 Task: Open a blank google sheet and write heading  Alpha Sales. Add 10 people name  'Joshua Rivera, Zoey Coleman, Ryan Wright, Addison Bailey, Jonathan Simmons, Brooklyn Ward, Caleb Barnes, Audrey Collins, Gabriel Perry, Sofia Bell'Item code in between  1001-1098. Product range in between  5000-20000. Add Products   Calvin Klein, Tommy Hilfiger T-shirt, Armani Bag, Burberry Shoe, Levi's T-shirt, Under Armour, Vans Shoe, Converse Shoe, Timberland Shoe, Skechers Shoe. Calvin Klein, Tommy Hilfiger T-shirt, Armani Bag, Burberry Shoe, Levi's T-shirt, Under Armour, Vans Shoe, Converse Shoe, Timberland Shoe, Skechers Shoe. Choose quantity Tax 12 percent Total Add Amount. Save page  Alpha Sales review   book
Action: Mouse moved to (1188, 65)
Screenshot: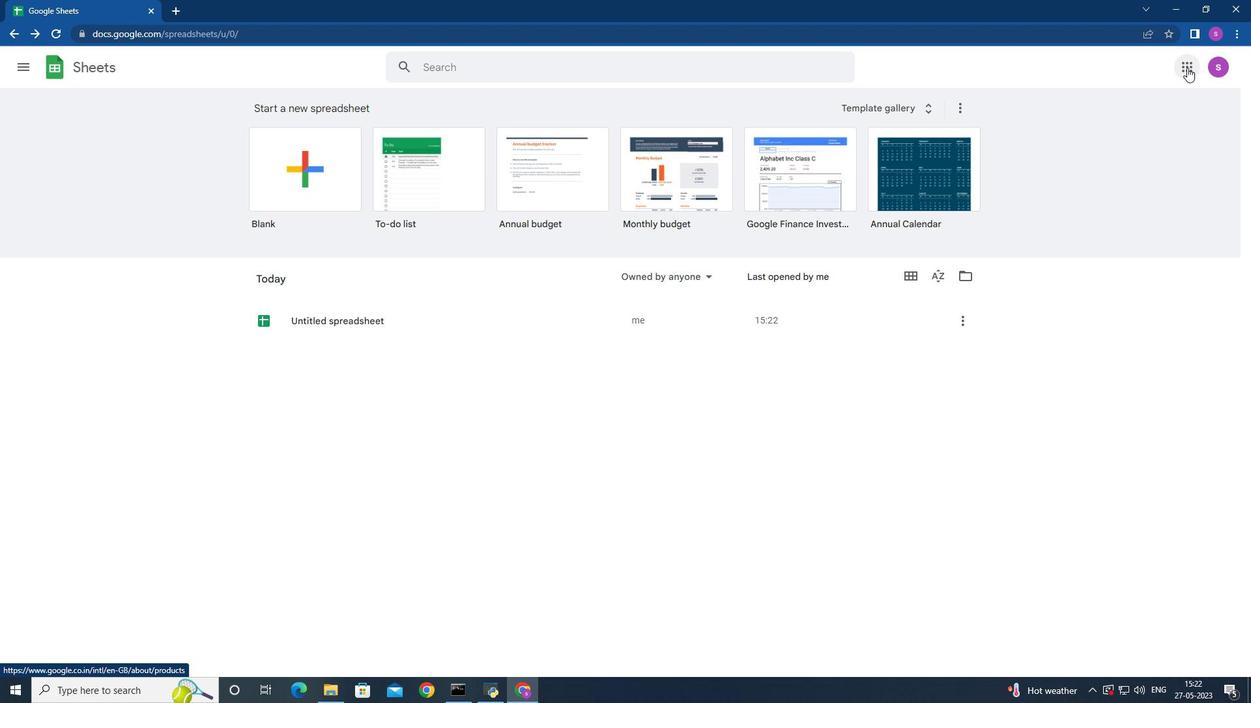
Action: Mouse pressed left at (1188, 65)
Screenshot: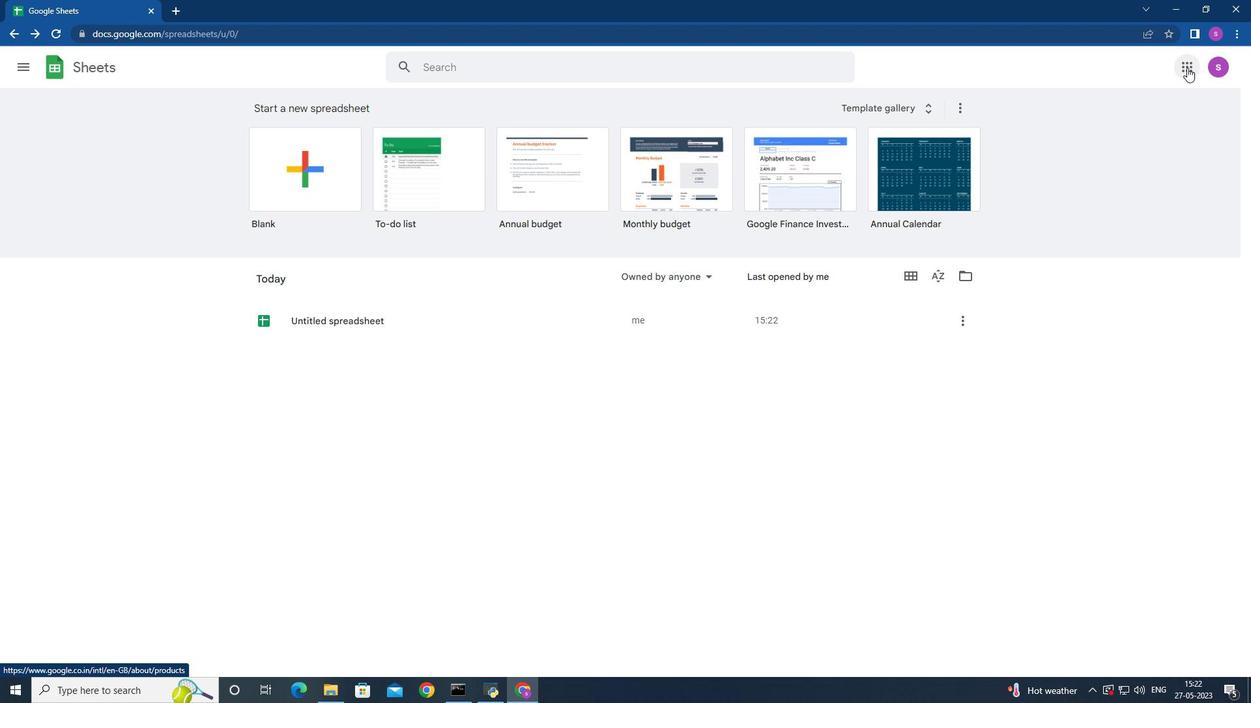 
Action: Mouse moved to (1180, 235)
Screenshot: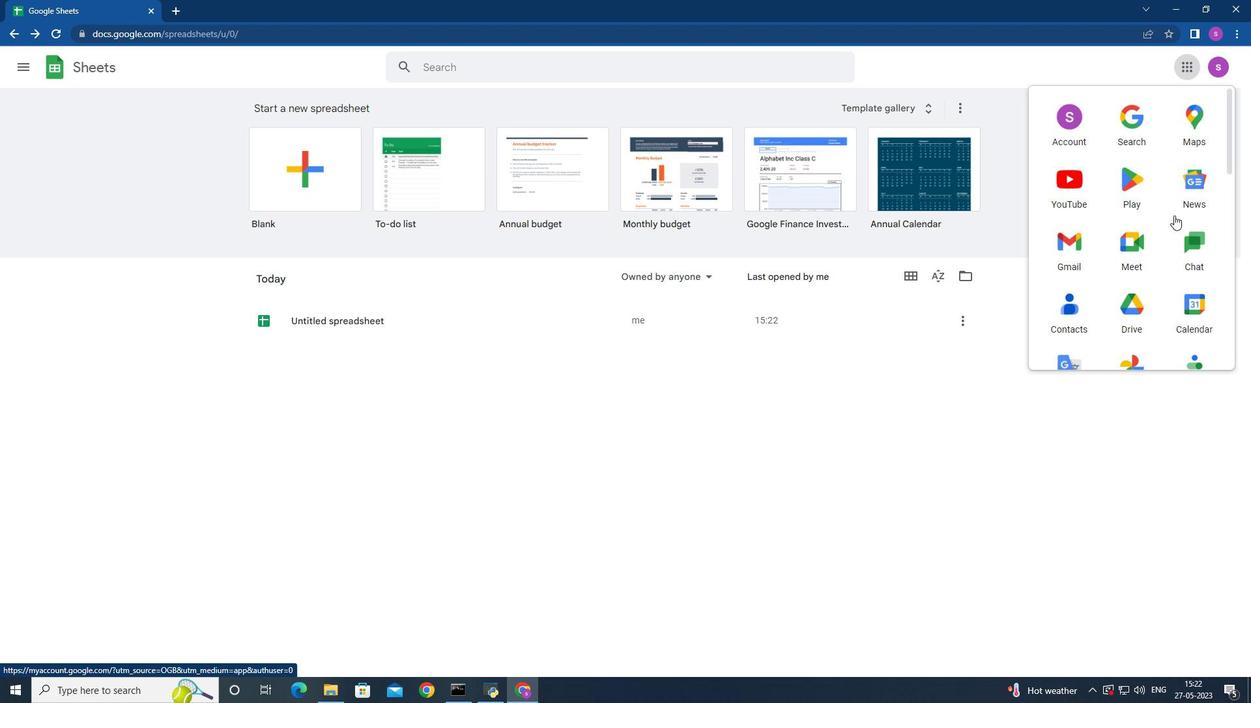 
Action: Mouse scrolled (1180, 235) with delta (0, 0)
Screenshot: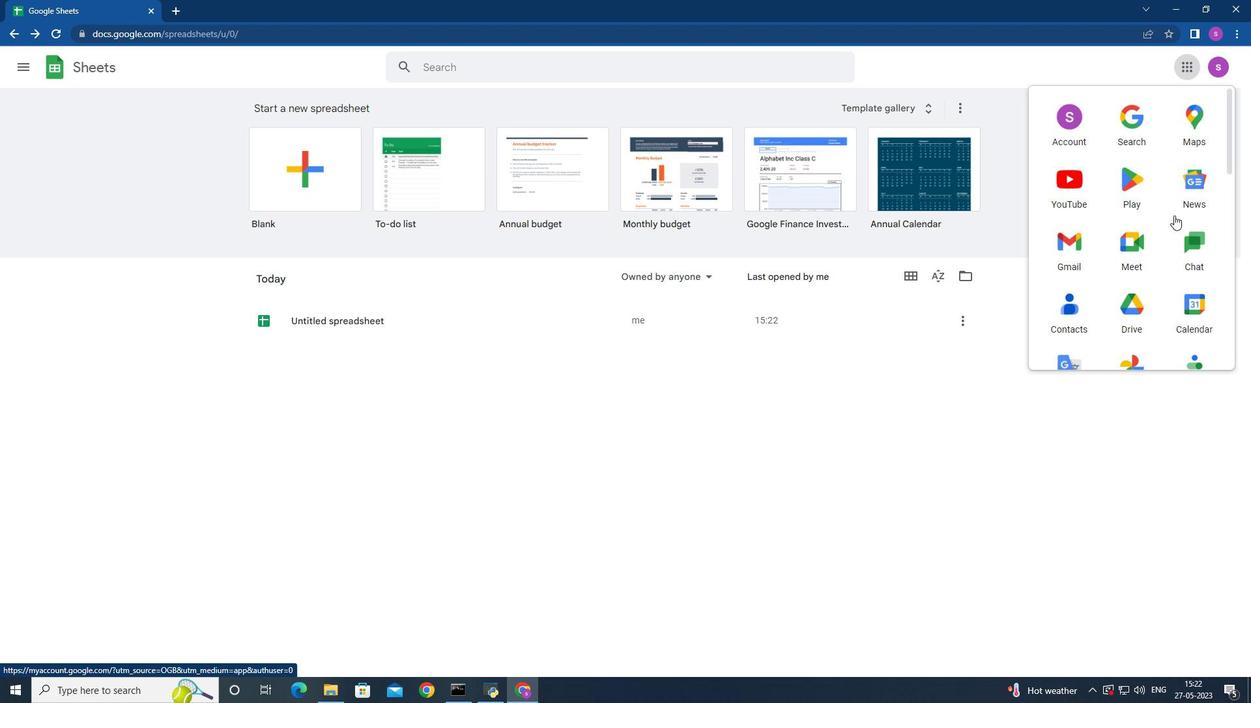 
Action: Mouse moved to (1179, 236)
Screenshot: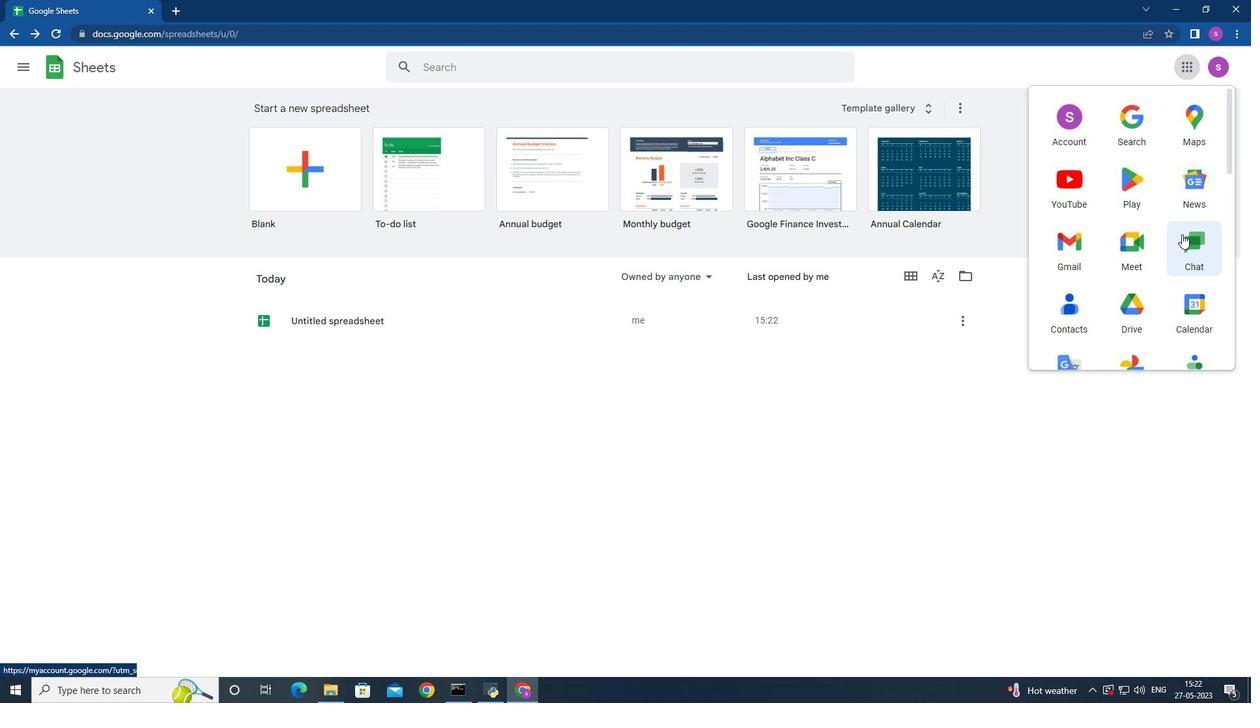 
Action: Mouse scrolled (1179, 235) with delta (0, 0)
Screenshot: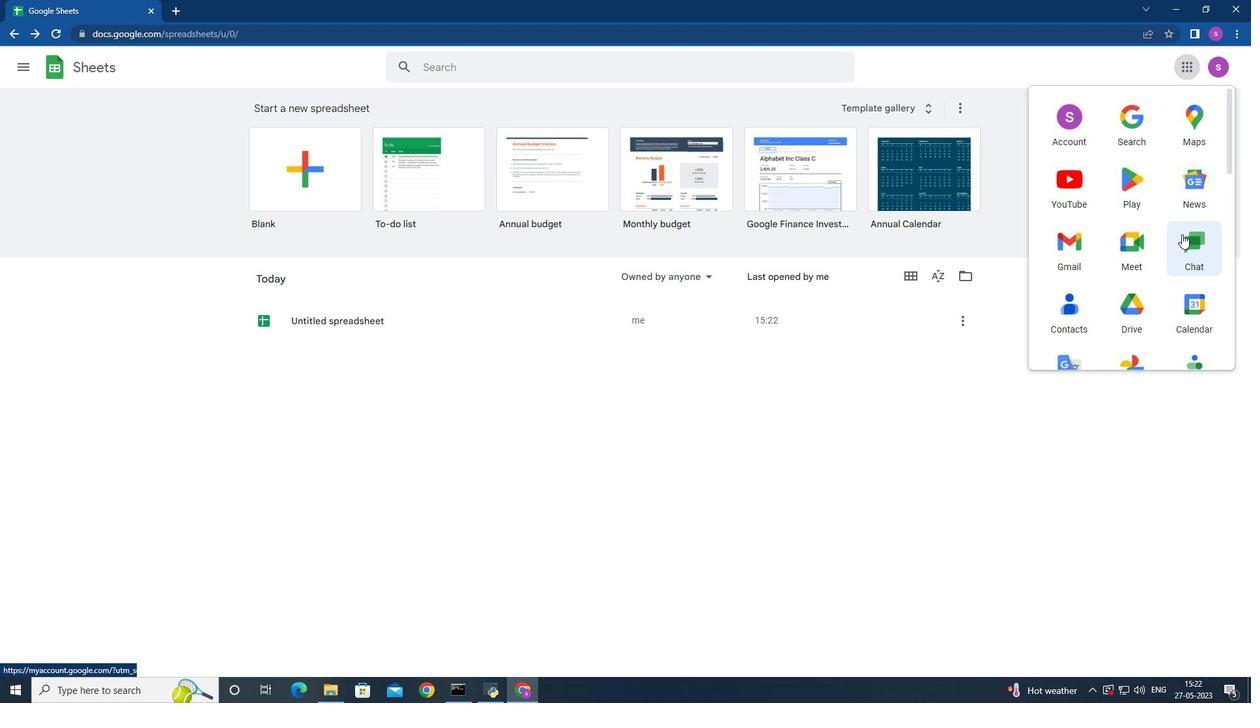 
Action: Mouse moved to (1179, 236)
Screenshot: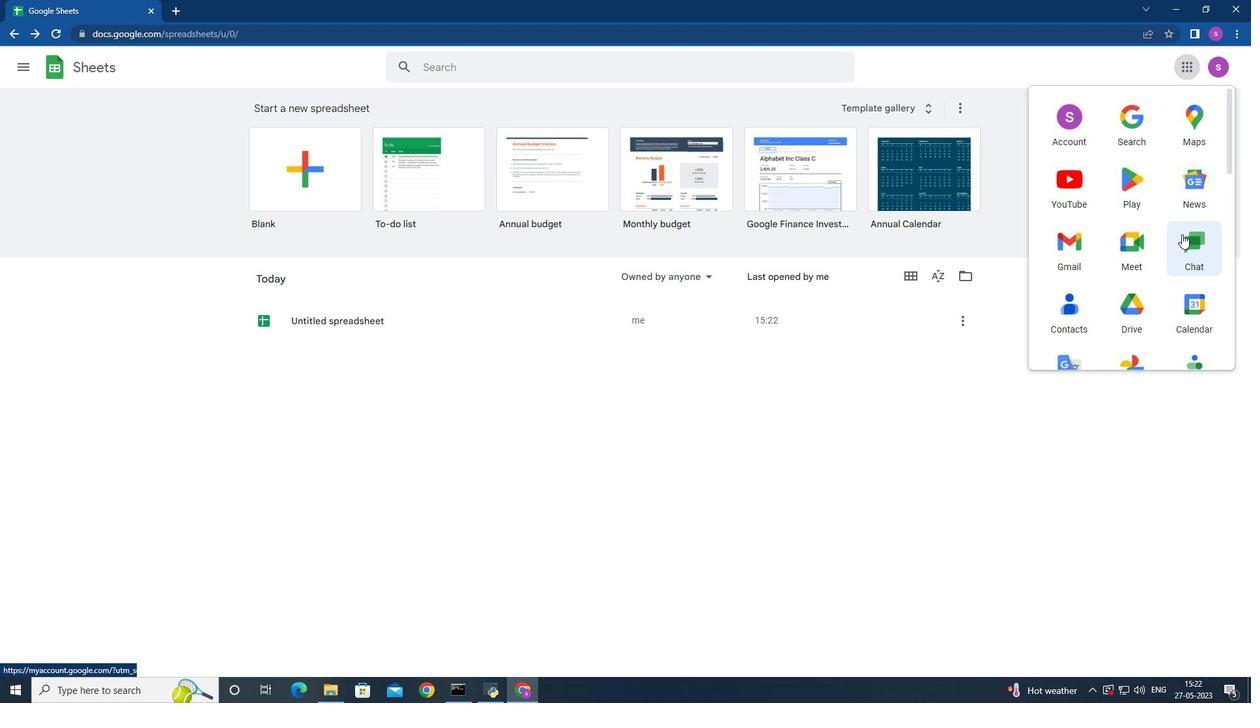 
Action: Mouse scrolled (1179, 235) with delta (0, 0)
Screenshot: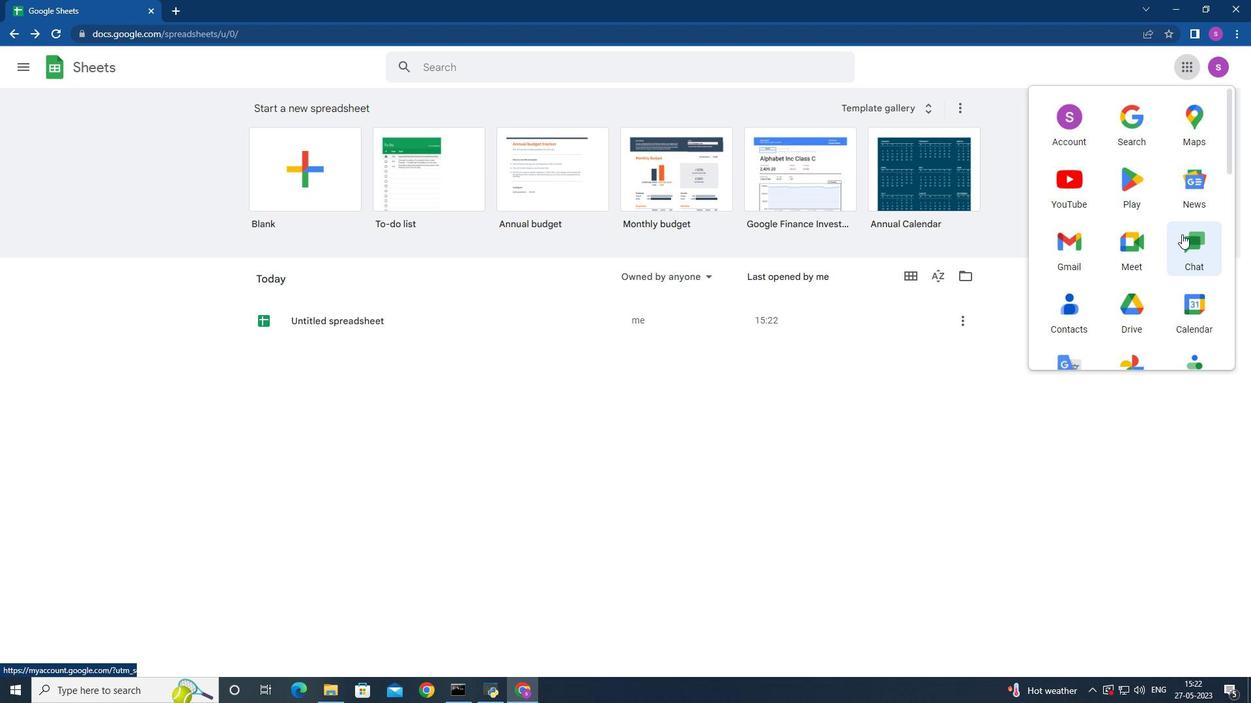 
Action: Mouse moved to (1196, 313)
Screenshot: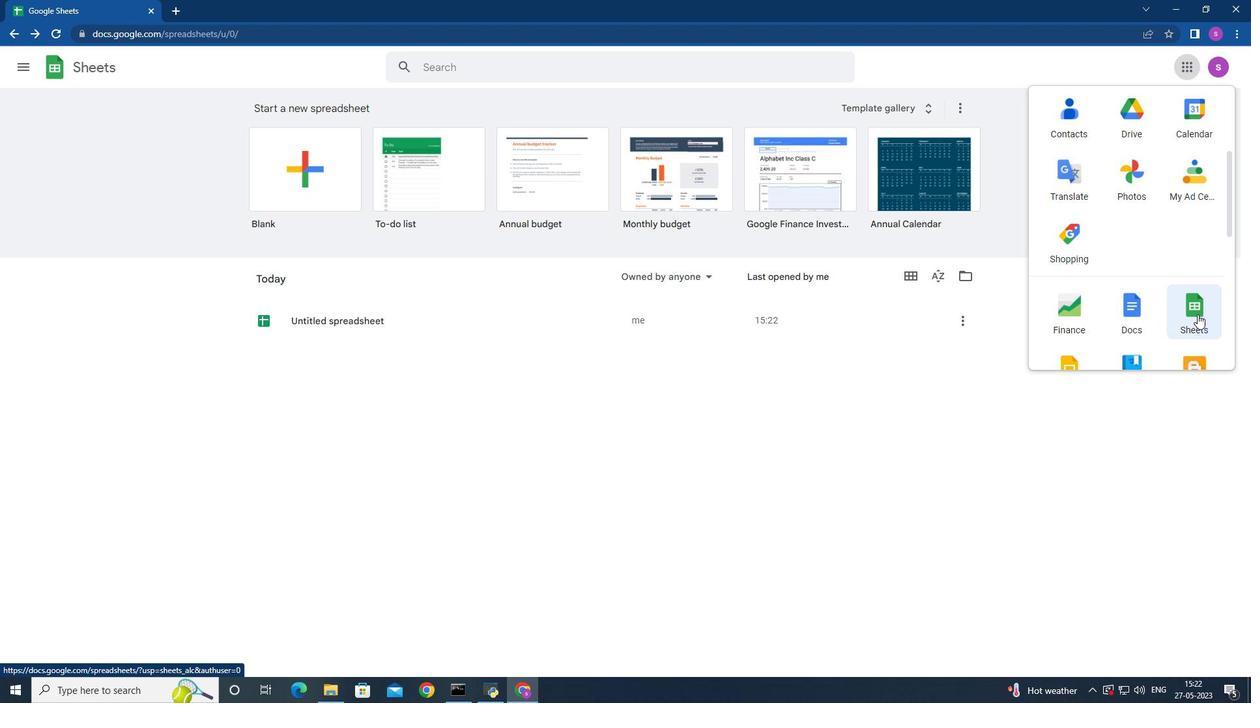 
Action: Mouse pressed left at (1196, 313)
Screenshot: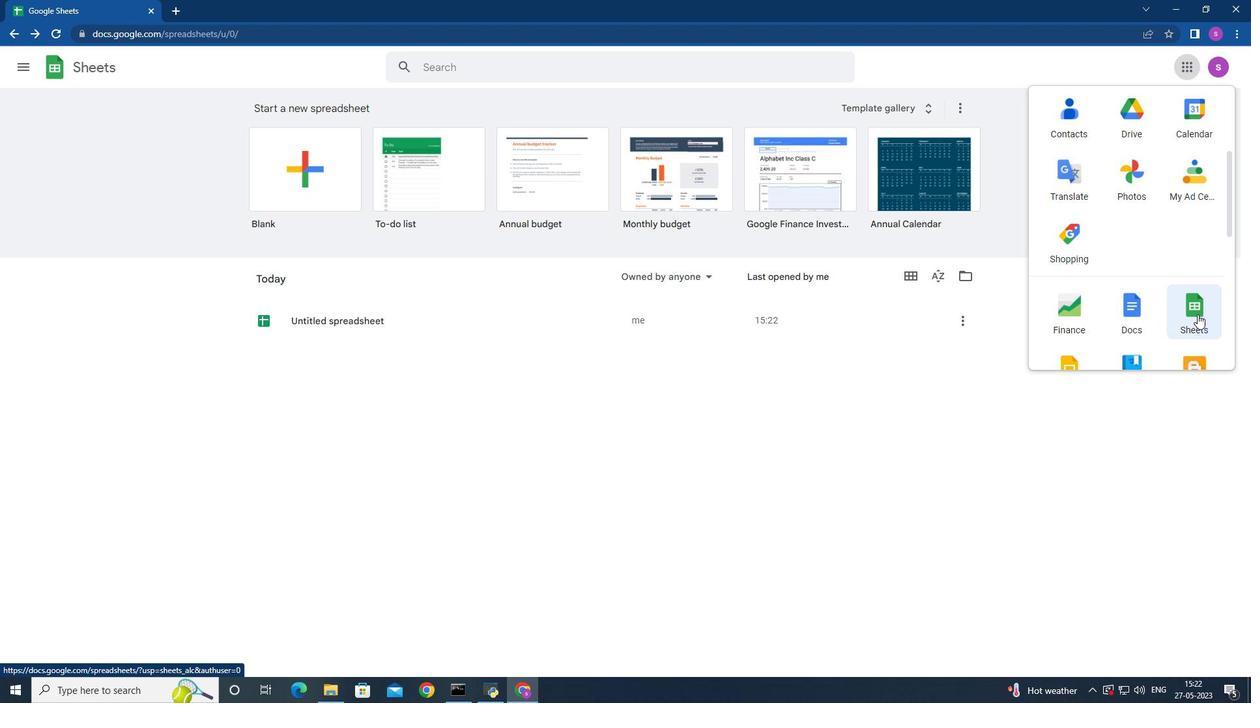 
Action: Mouse moved to (307, 175)
Screenshot: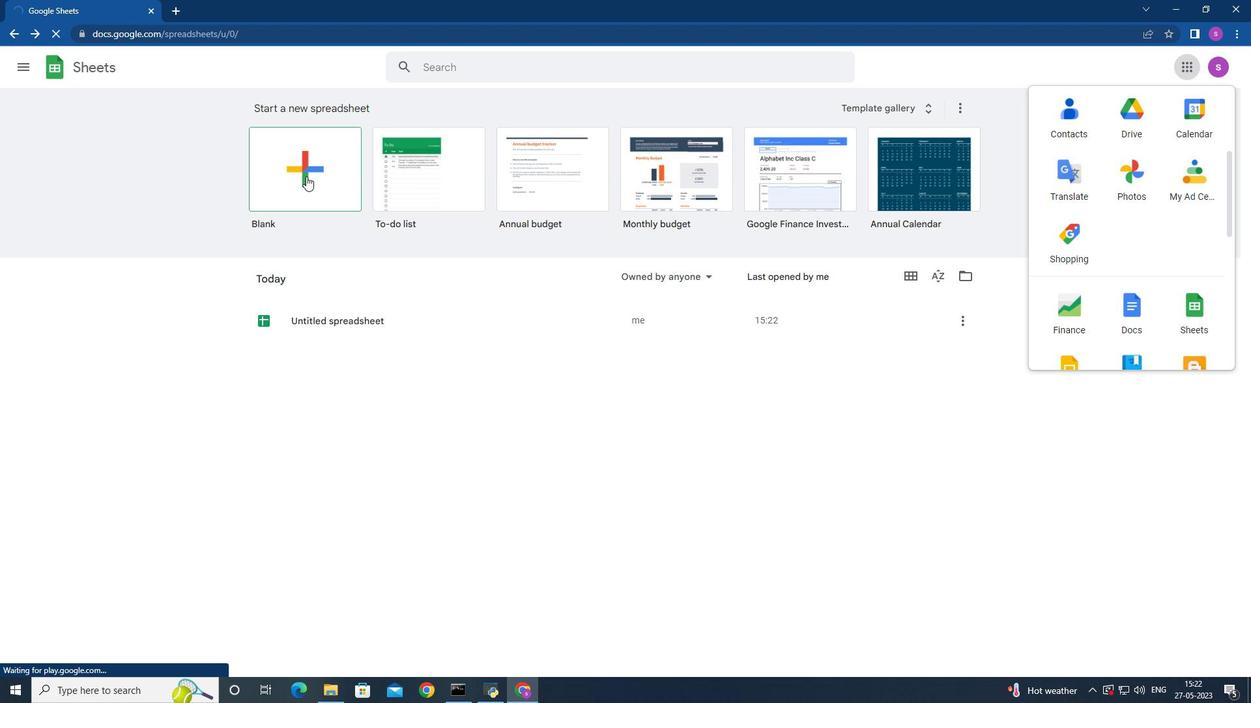 
Action: Mouse pressed left at (307, 175)
Screenshot: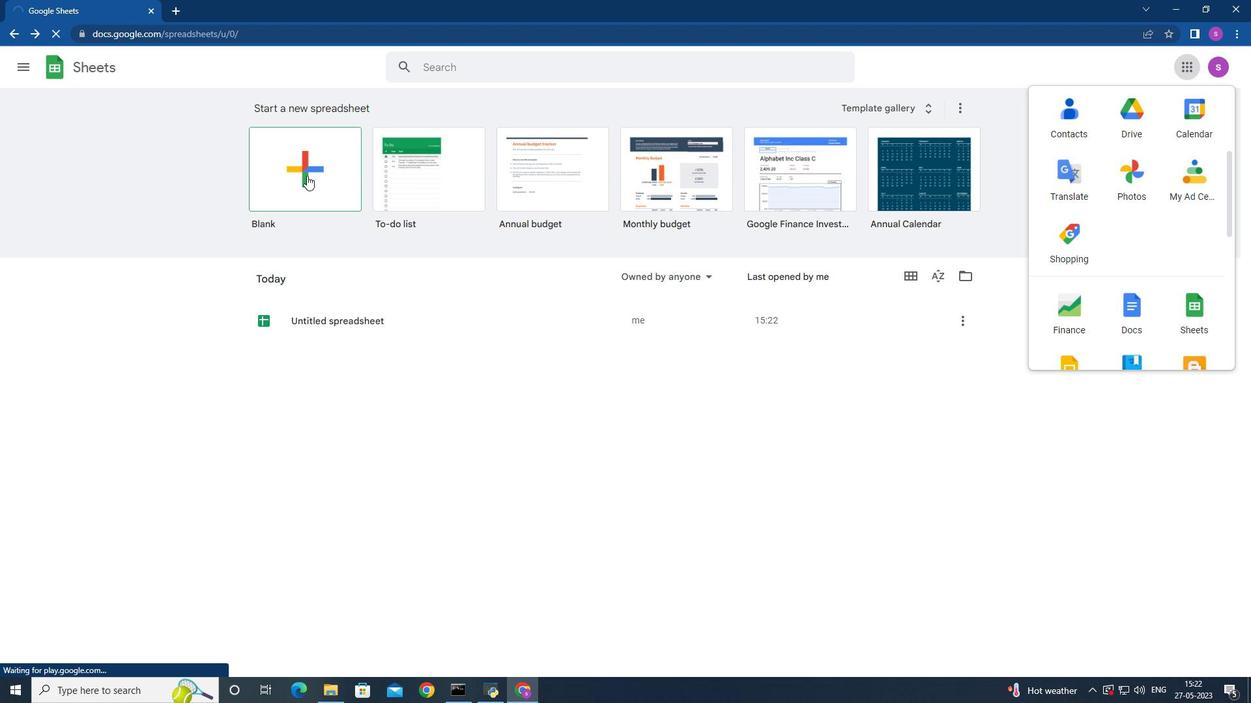 
Action: Mouse moved to (309, 179)
Screenshot: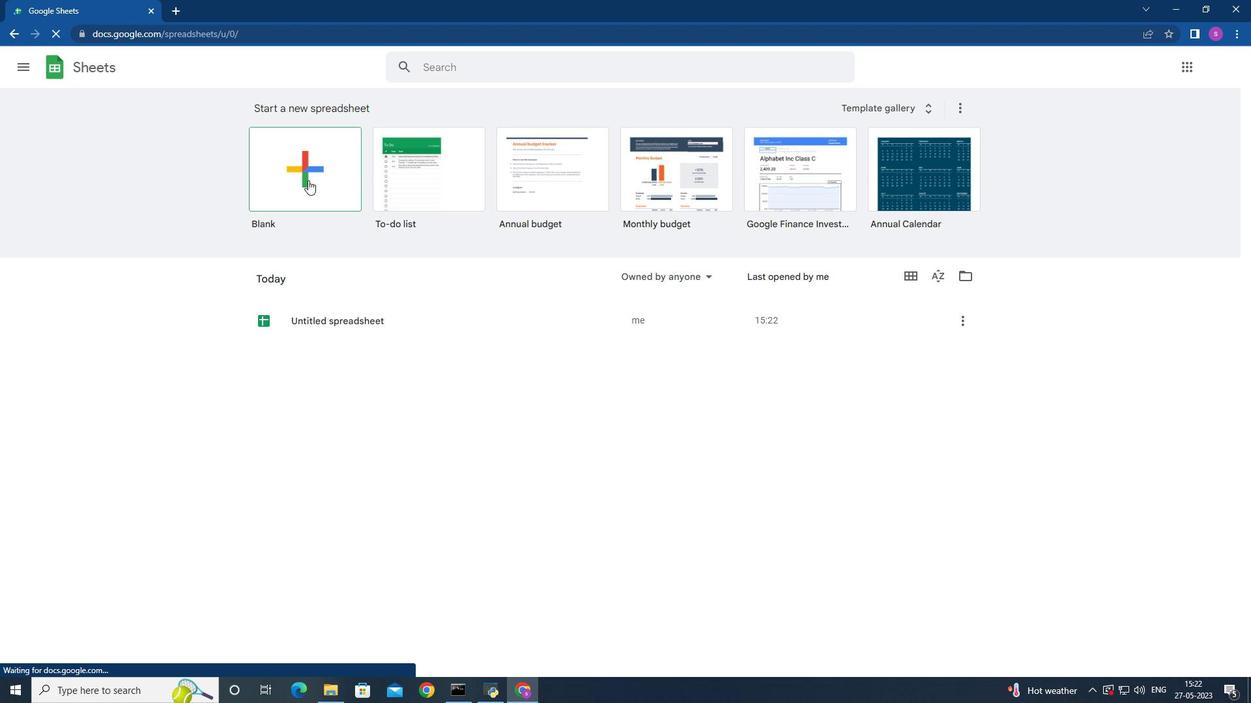 
Action: Mouse pressed left at (309, 179)
Screenshot: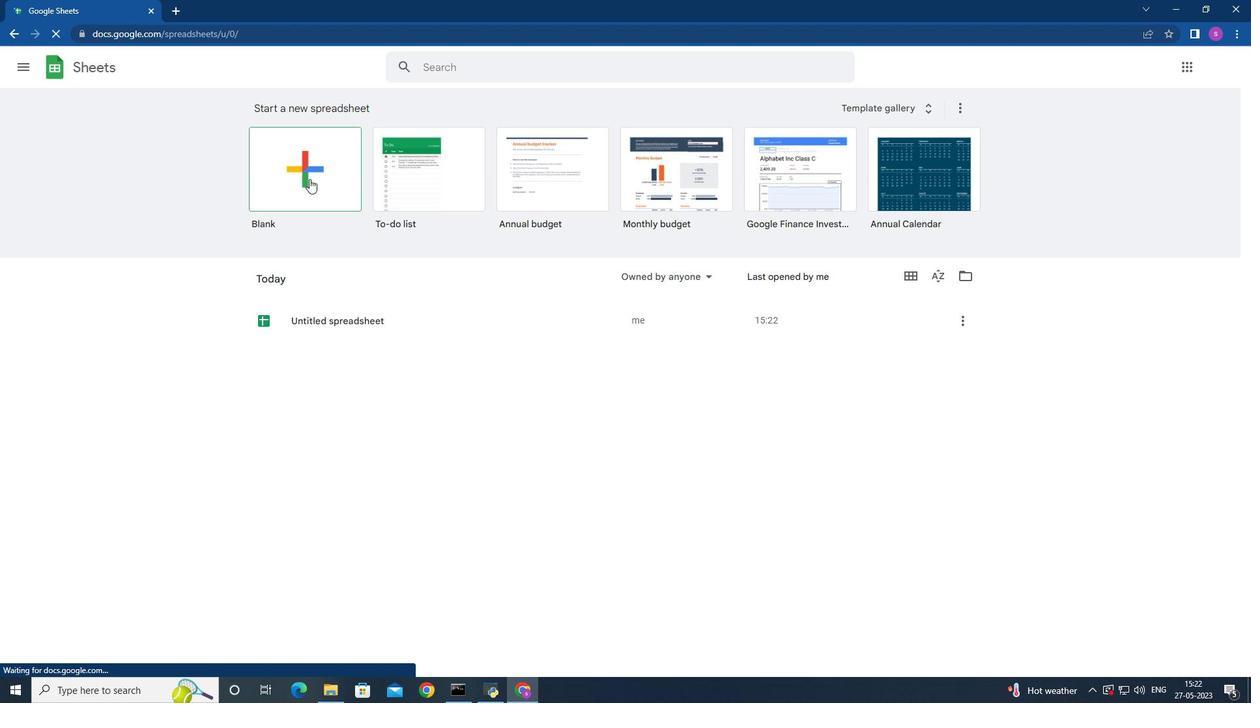 
Action: Mouse moved to (65, 163)
Screenshot: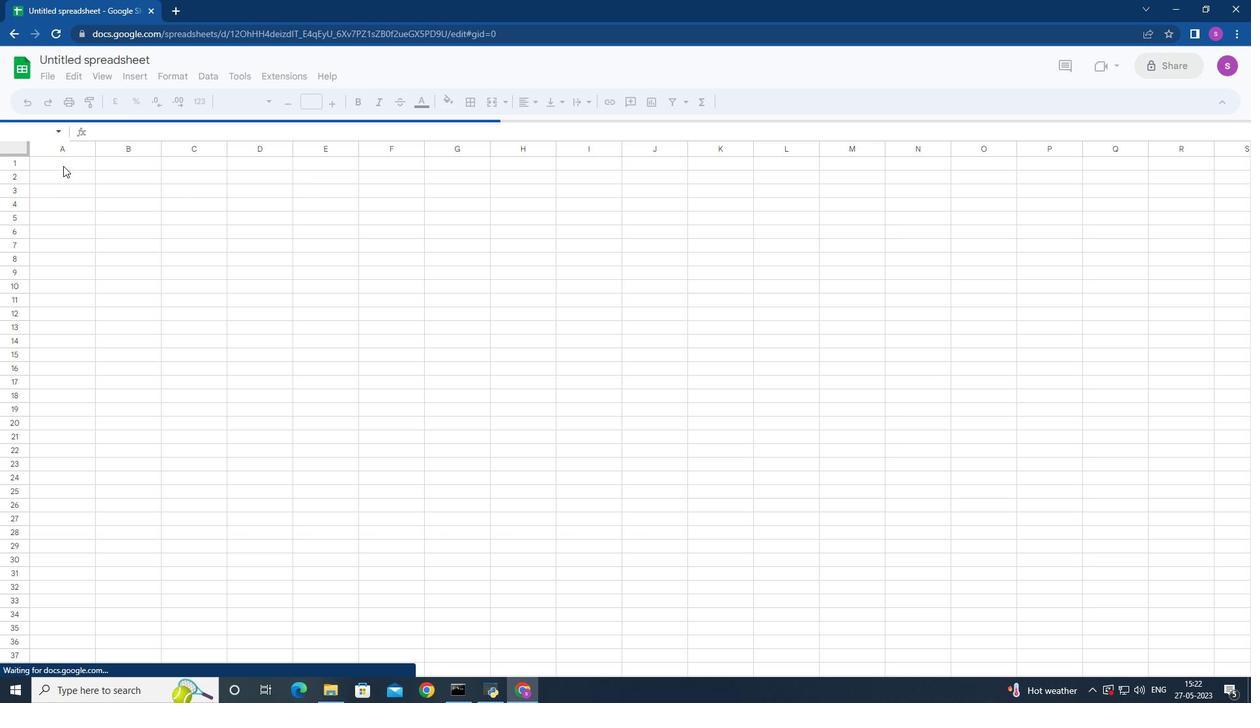 
Action: Mouse pressed left at (65, 163)
Screenshot: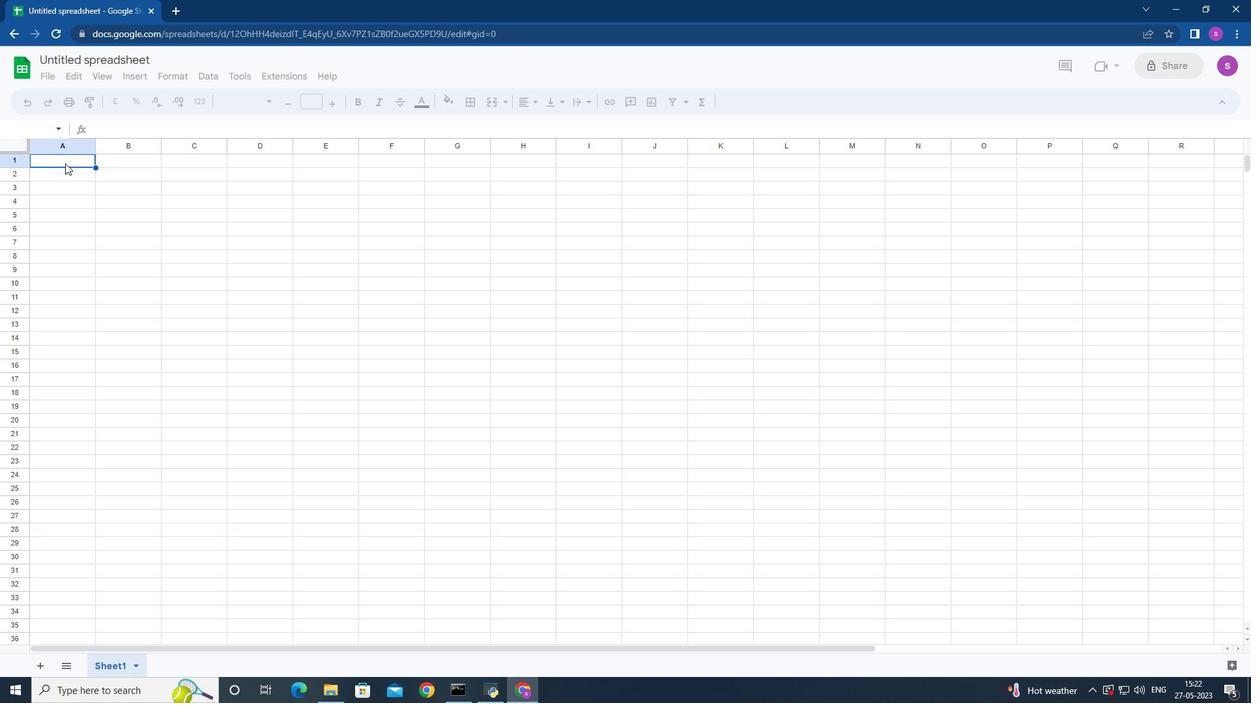 
Action: Mouse moved to (65, 163)
Screenshot: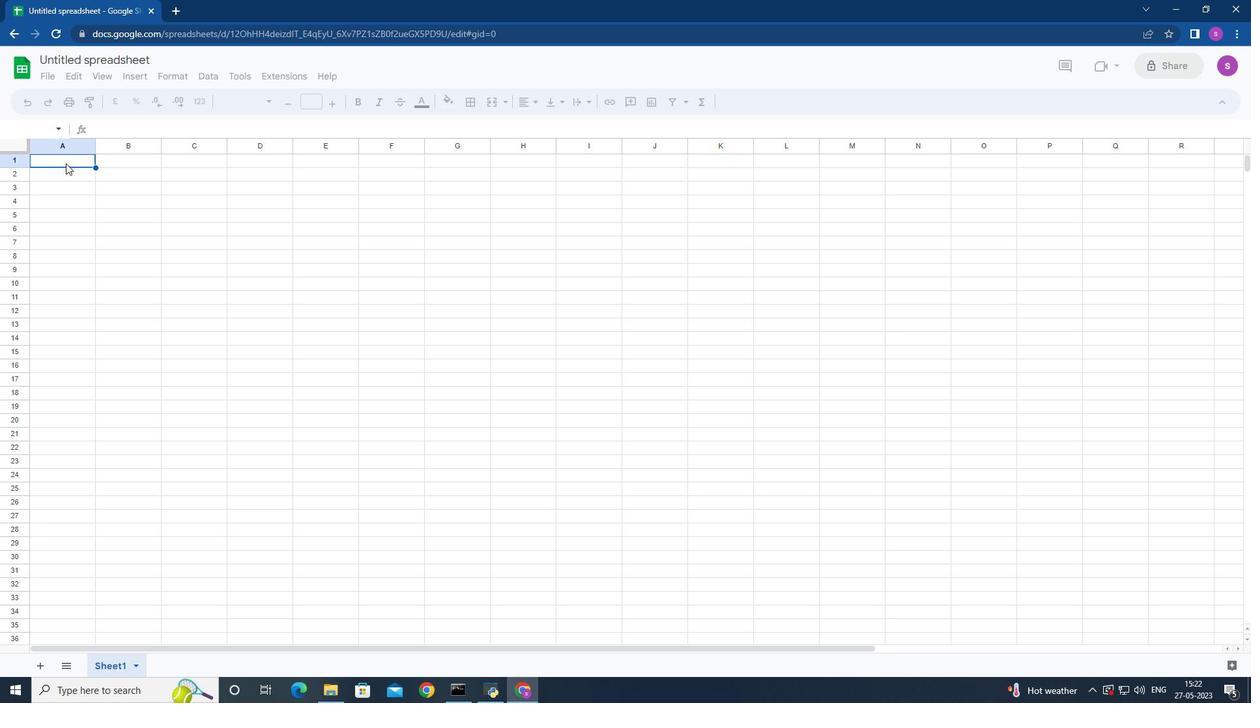 
Action: Key pressed <Key.shift>Alpha<Key.space><Key.shift>Sales
Screenshot: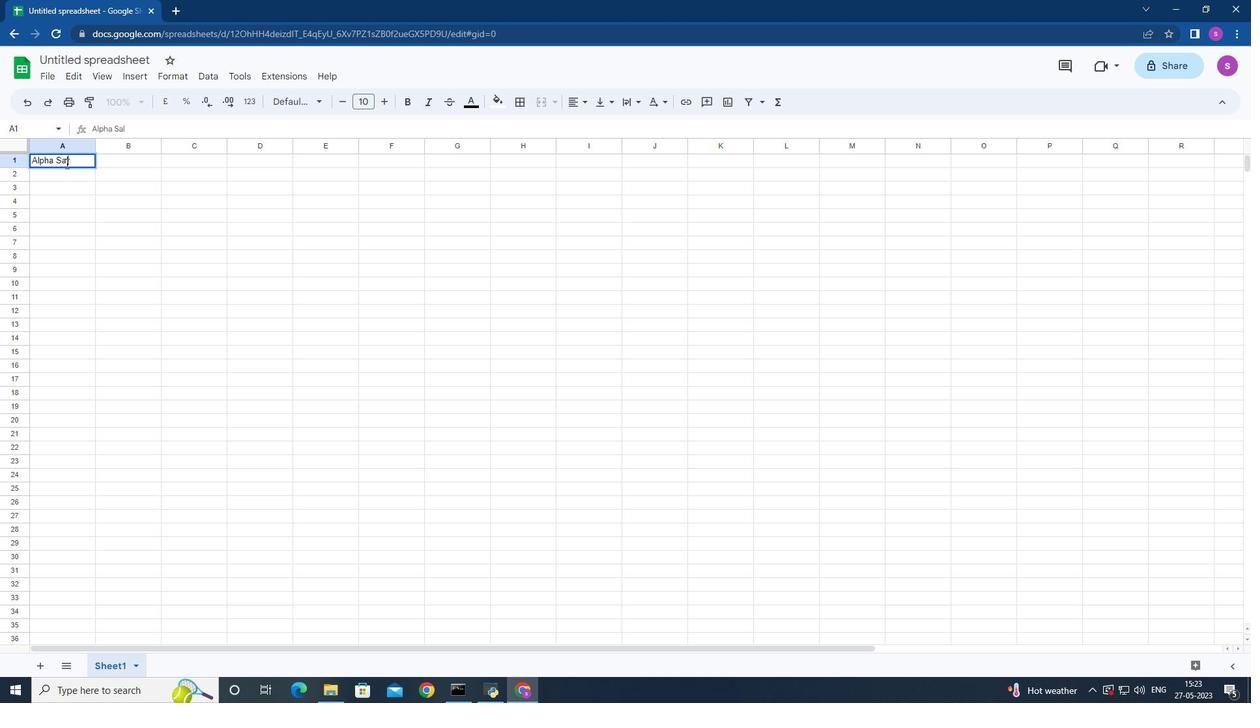 
Action: Mouse moved to (61, 174)
Screenshot: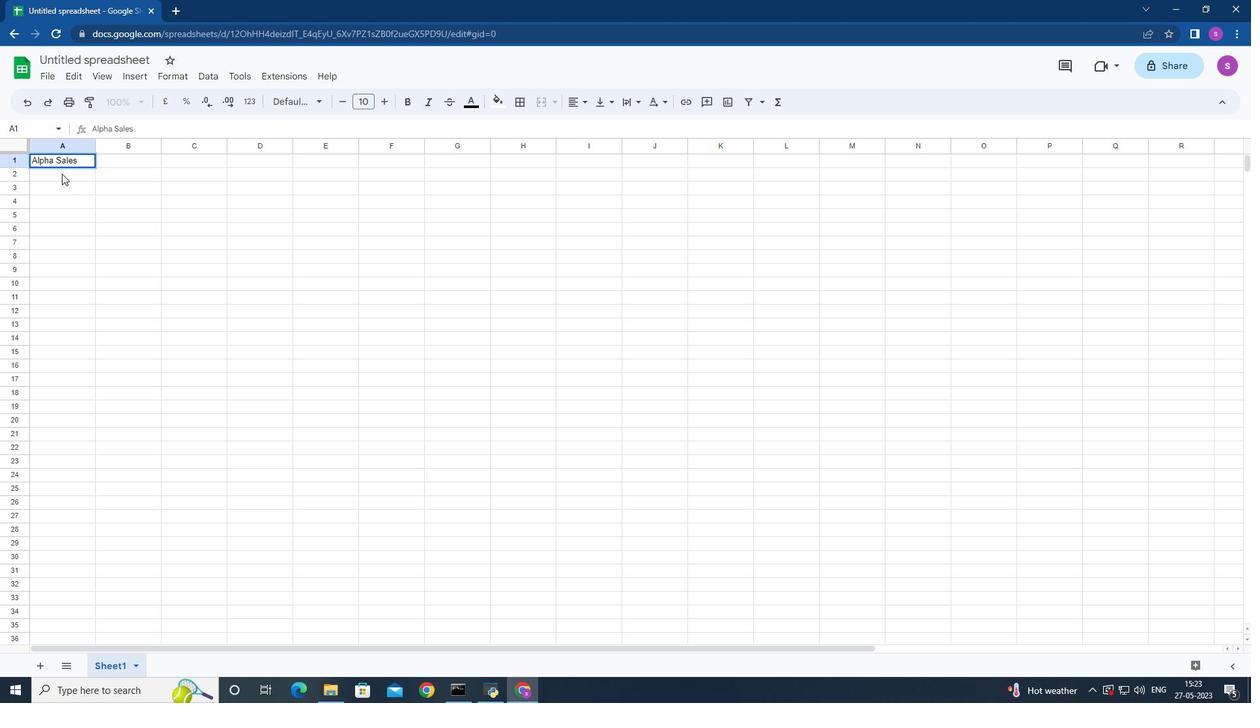 
Action: Mouse pressed left at (61, 174)
Screenshot: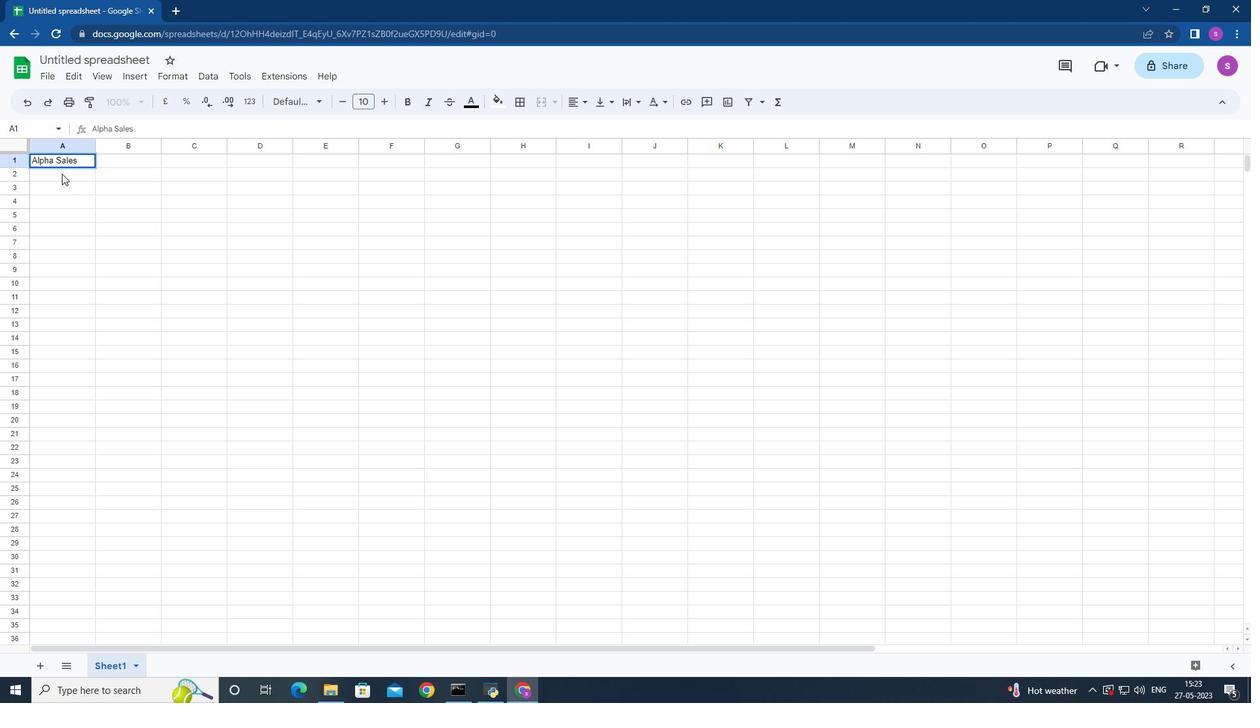 
Action: Mouse moved to (59, 179)
Screenshot: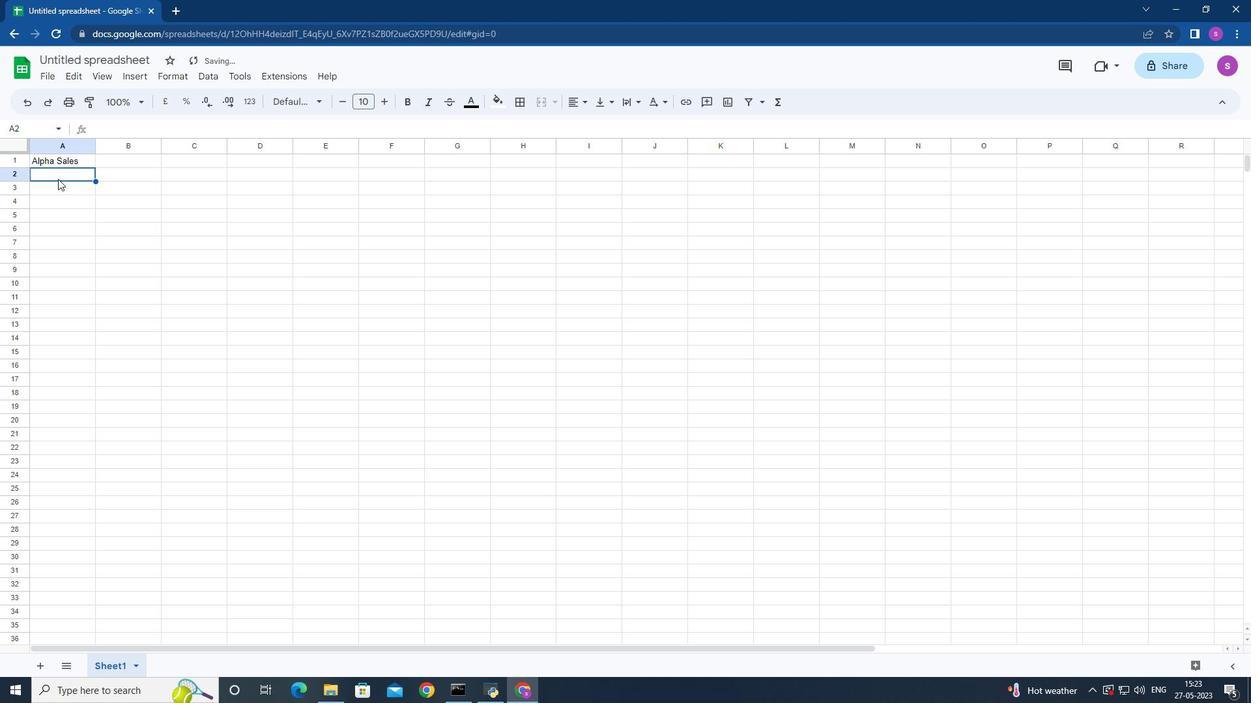 
Action: Key pressed <Key.shift>H<Key.backspace><Key.down><Key.up><Key.shift>Joshua<Key.space><Key.shift>Rivera<Key.space><Key.down><Key.shift>Zoey<Key.space><Key.shift>Colema
Screenshot: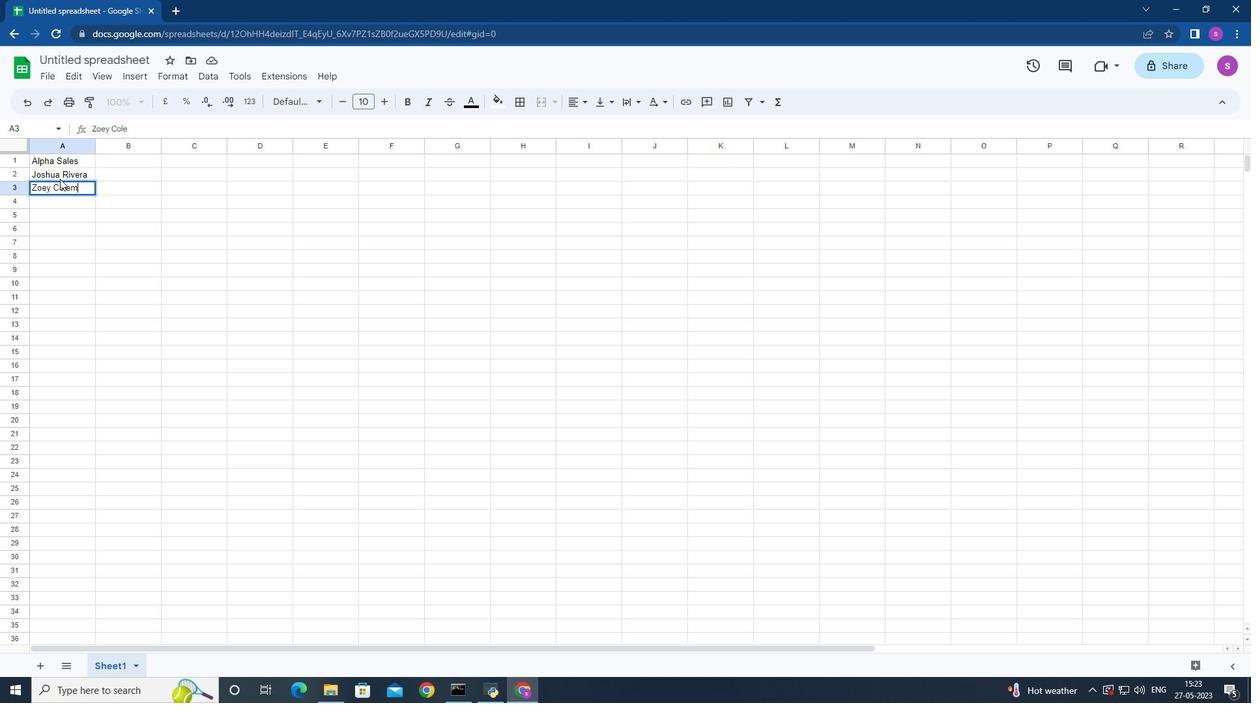 
Action: Mouse moved to (132, 187)
Screenshot: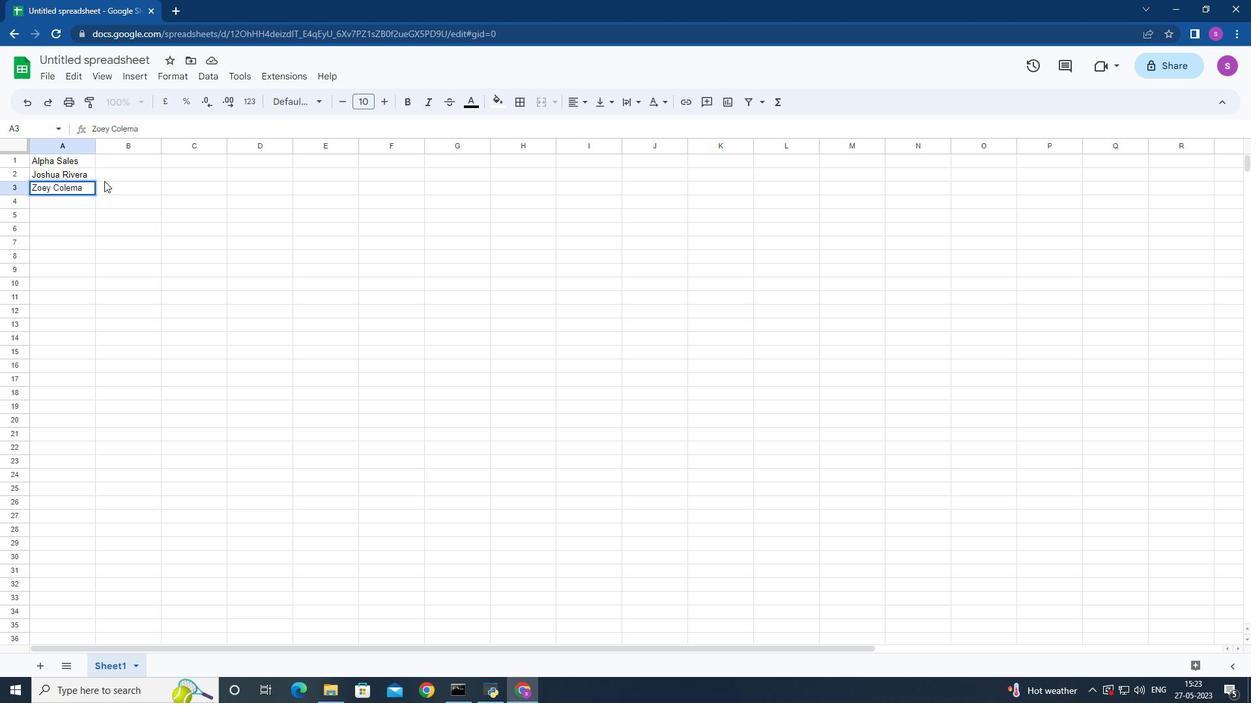 
Action: Key pressed <Key.down><Key.shift>Ryan<Key.space><Key.shift>Wright<Key.down><Key.shift>Addison<Key.space><Key.shift>Bailey<Key.down><Key.shift>Jonathan<Key.space><Key.shift>Simmons<Key.down><Key.shift>Brooklyn<Key.space><Key.shift>Ward<Key.down><Key.shift>Caleb<Key.space><Key.shift>Barnes<Key.down><Key.shift>Audrey<Key.space><Key.shift>Collins<Key.down><Key.shift>Gabriel<Key.space><Key.shift>Perry<Key.down><Key.shift>Sofia<Key.space><Key.shift>Bell
Screenshot: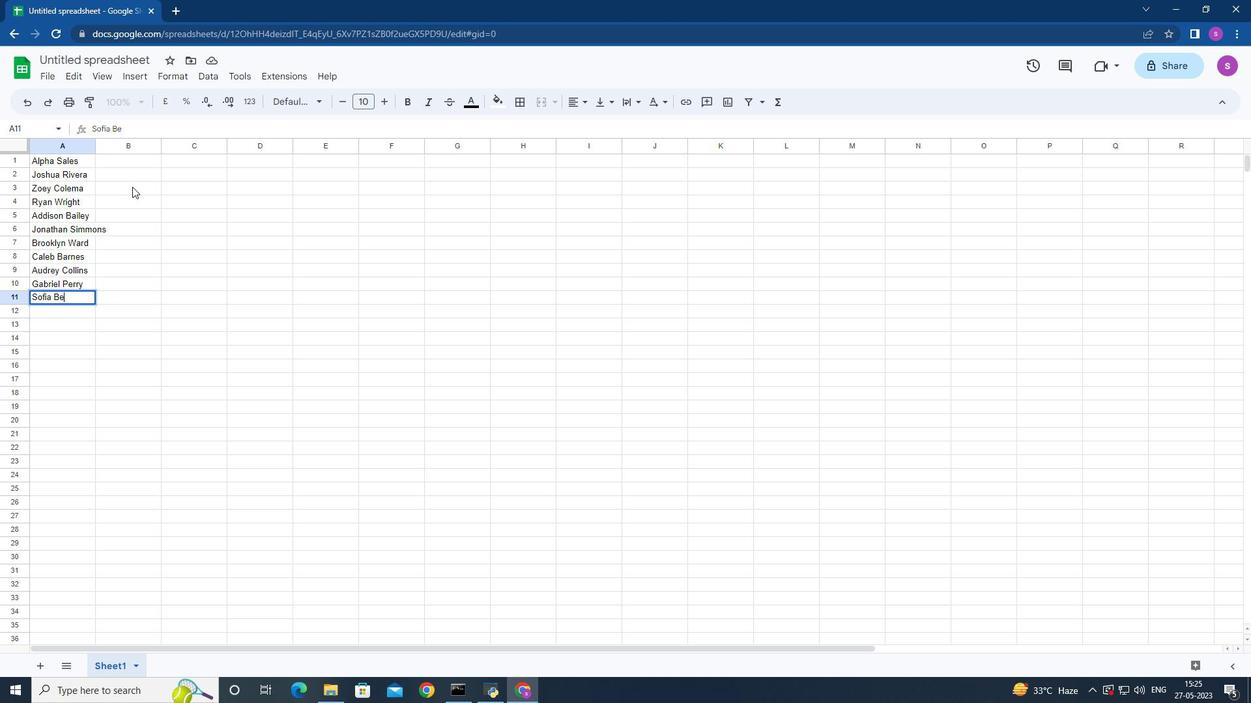 
Action: Mouse moved to (135, 160)
Screenshot: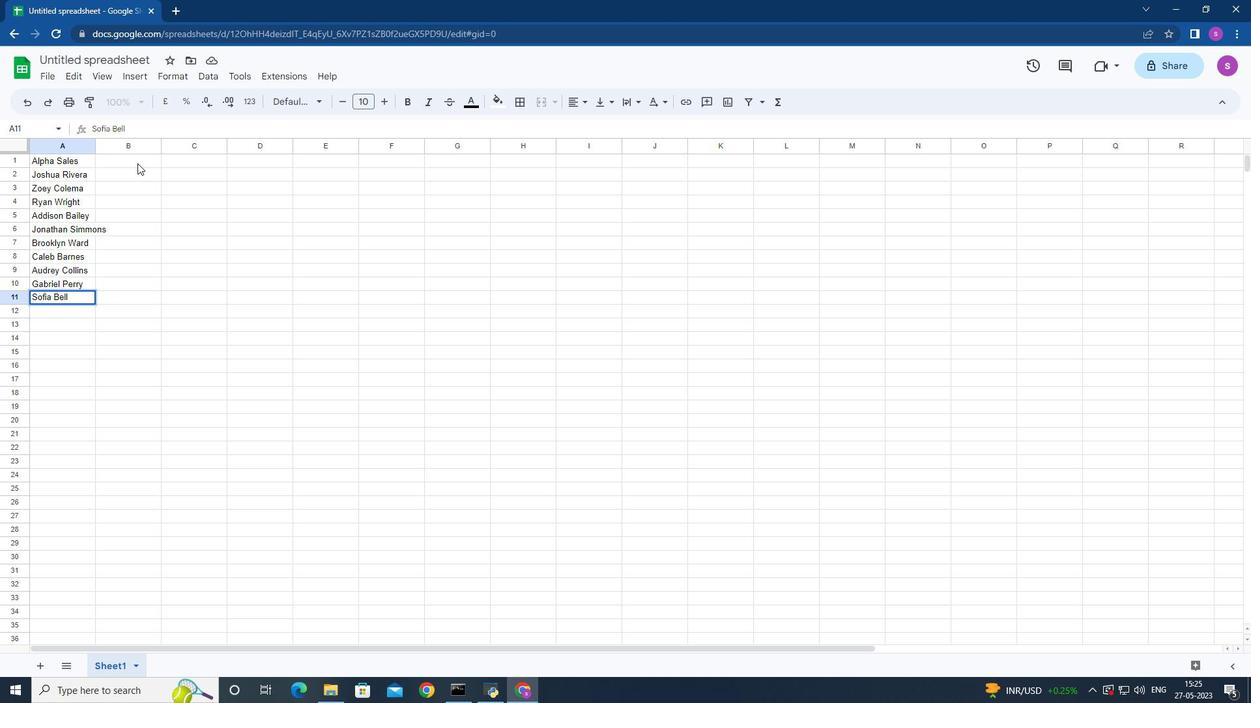 
Action: Mouse pressed left at (135, 160)
Screenshot: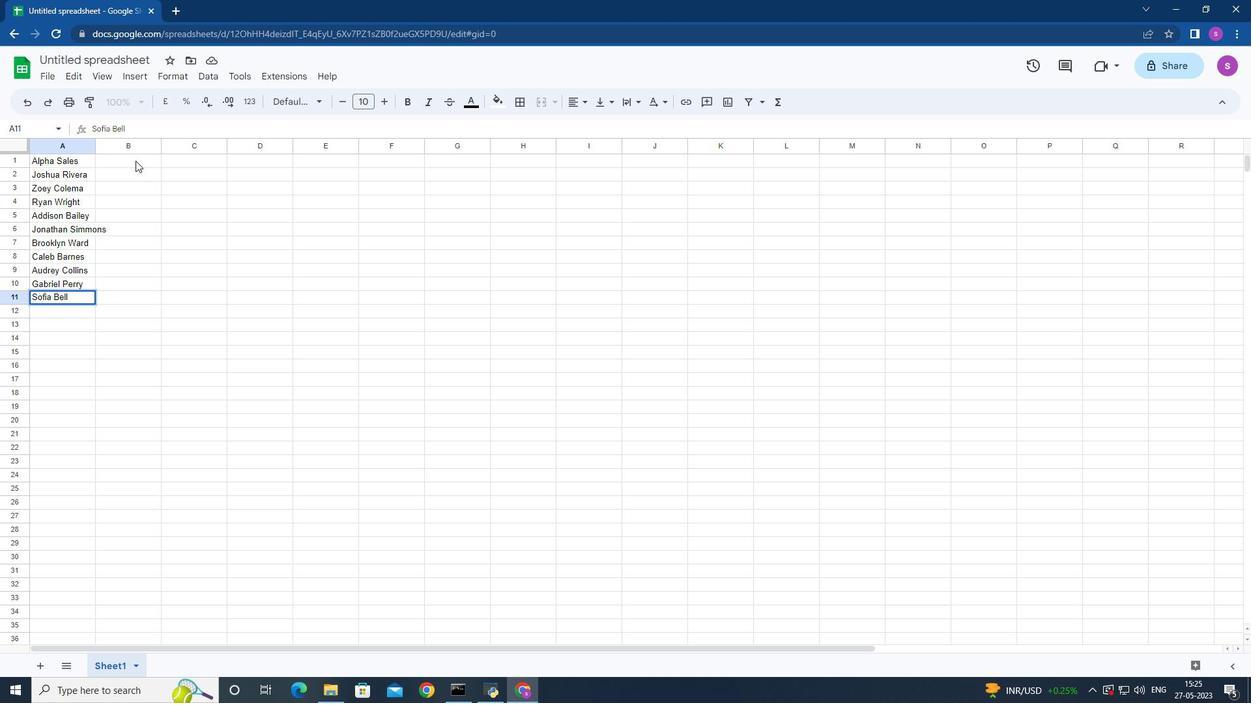 
Action: Key pressed <Key.shift>Code<Key.space><Key.down>1001<Key.down>1002<Key.down>1003<Key.down>1004<Key.down>111<Key.backspace><Key.backspace>005<Key.down>1006<Key.down>1007<Key.down>1008<Key.down>1009<Key.down>1010
Screenshot: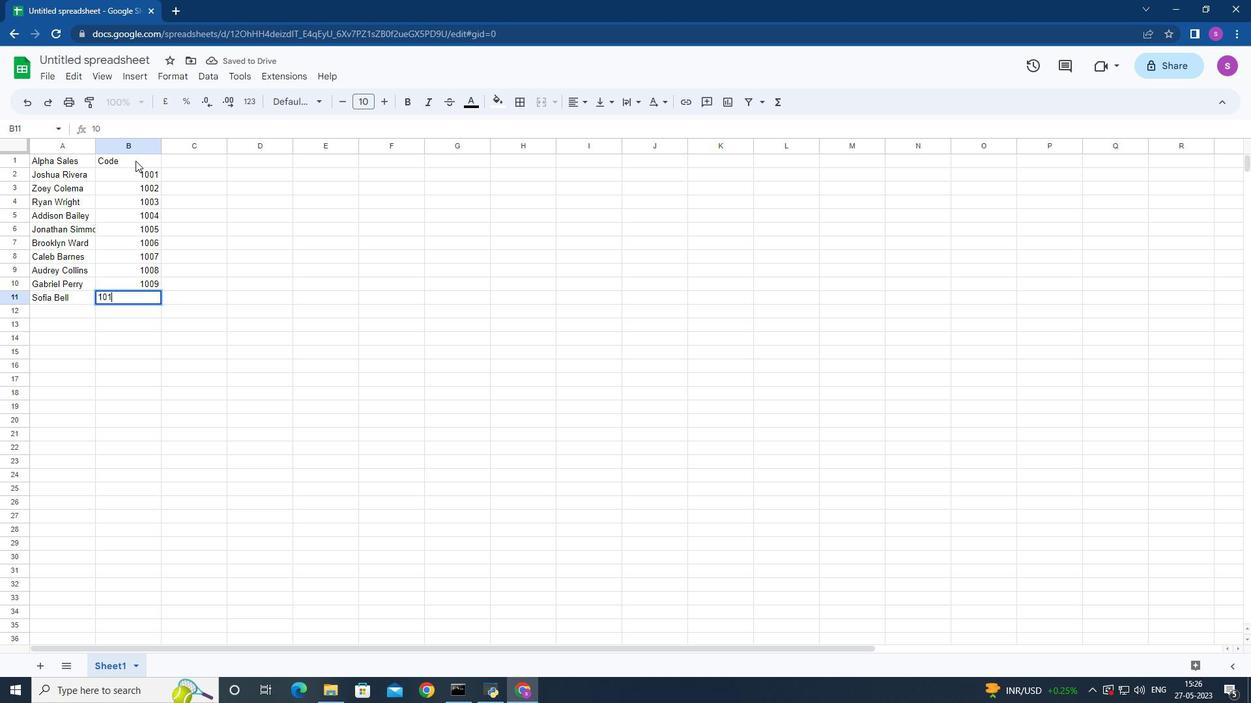 
Action: Mouse moved to (196, 157)
Screenshot: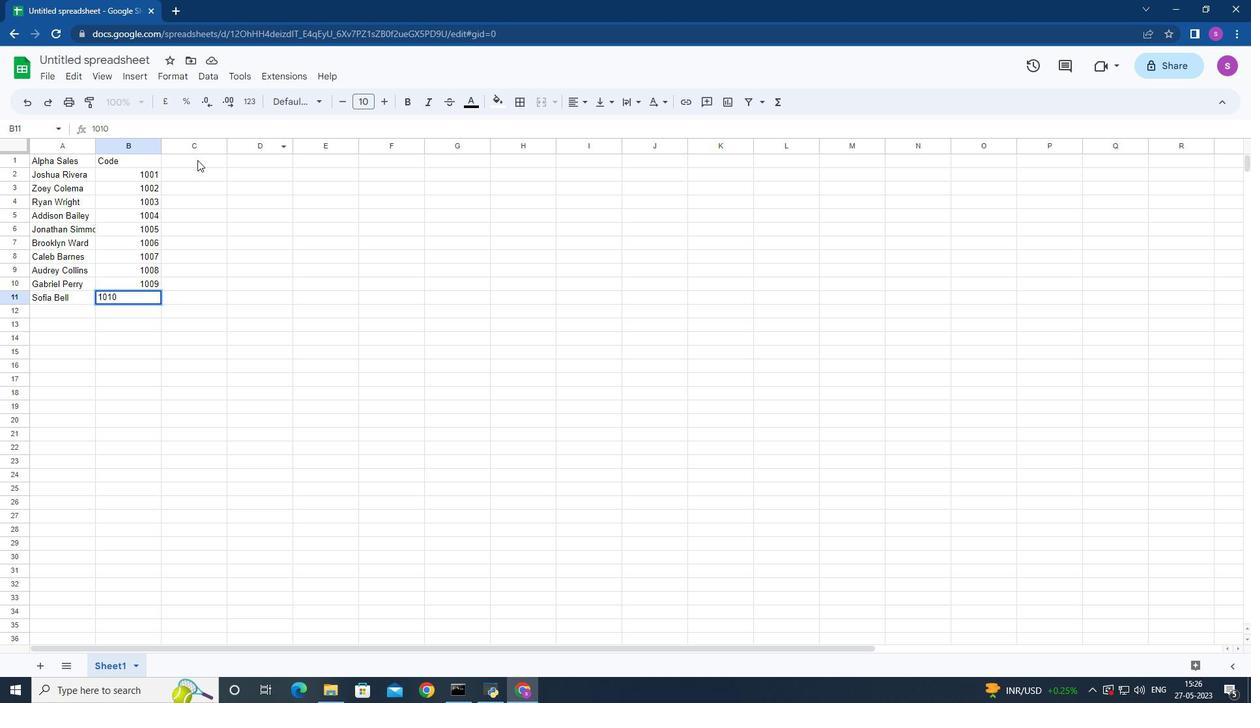 
Action: Mouse pressed left at (196, 157)
Screenshot: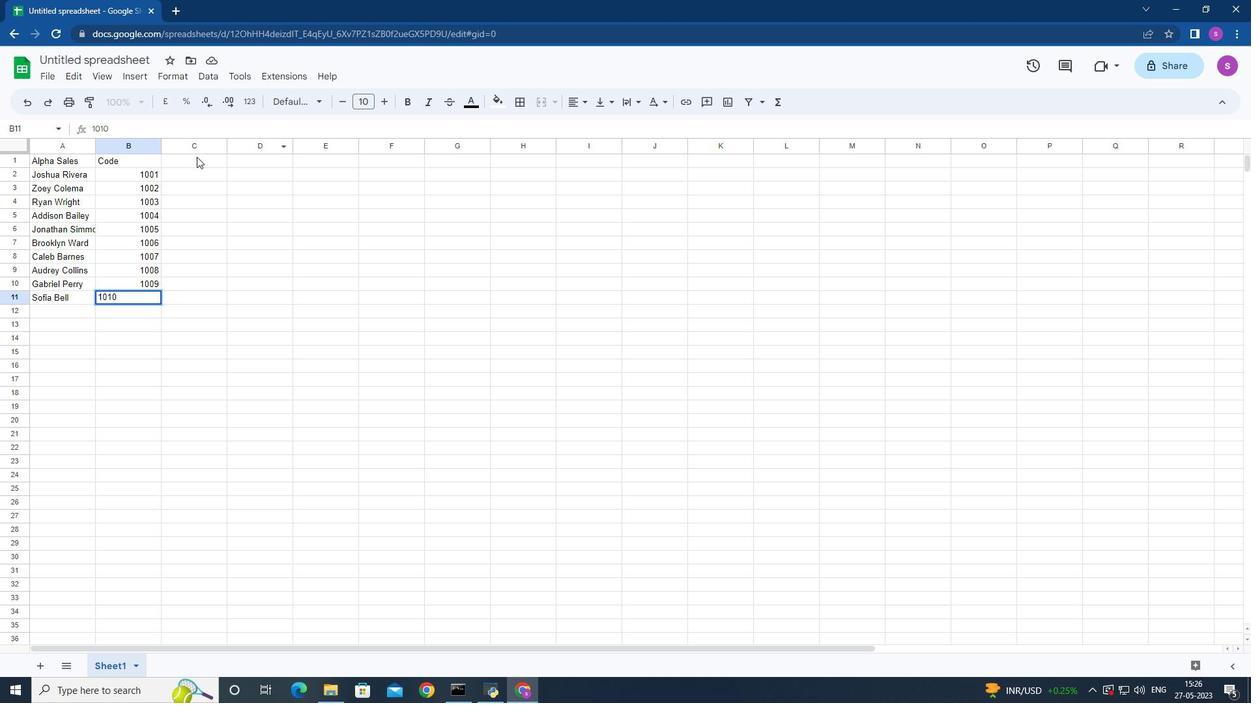 
Action: Mouse moved to (194, 179)
Screenshot: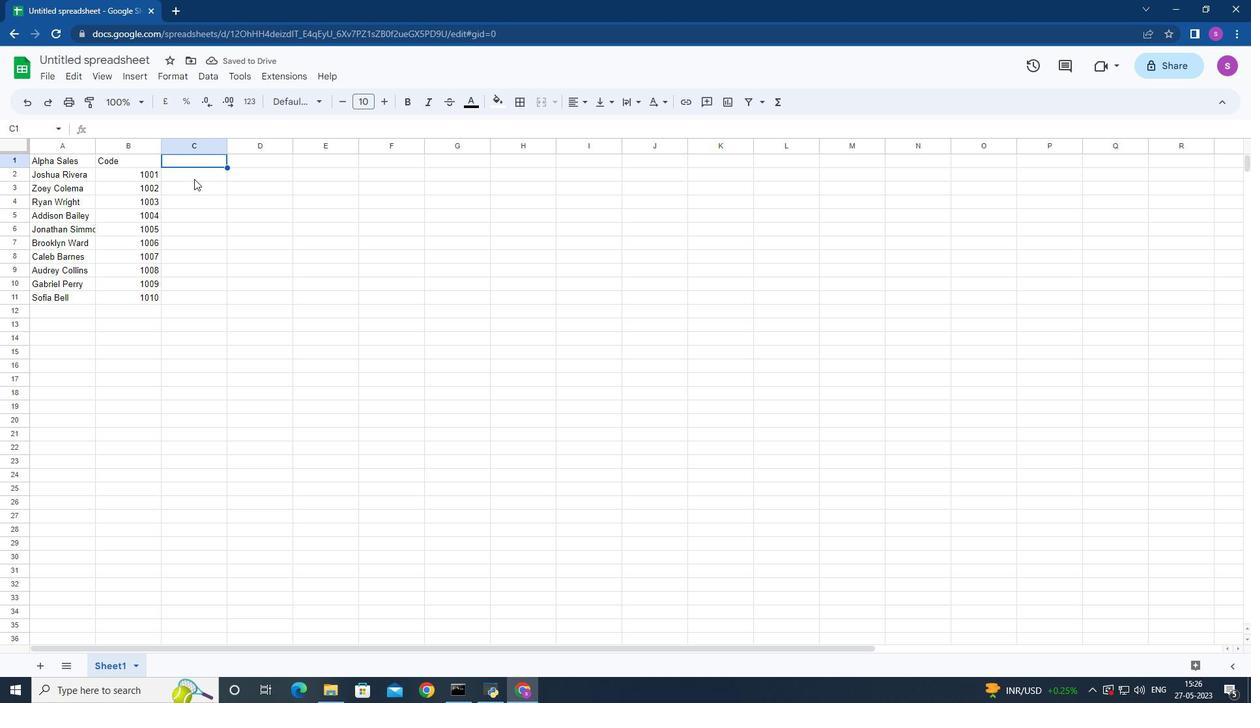 
Action: Key pressed <Key.shift>Producy<Key.backspace>t<Key.space><Key.shift>Range<Key.down>5000<Key.down>6000<Key.down>7000<Key.down>8000<Key.down>9000<Key.down>10000<Key.down>12000<Key.down>15000<Key.down>20000<Key.down><Key.up><Key.backspace>14000<Key.down>20000<Key.right>
Screenshot: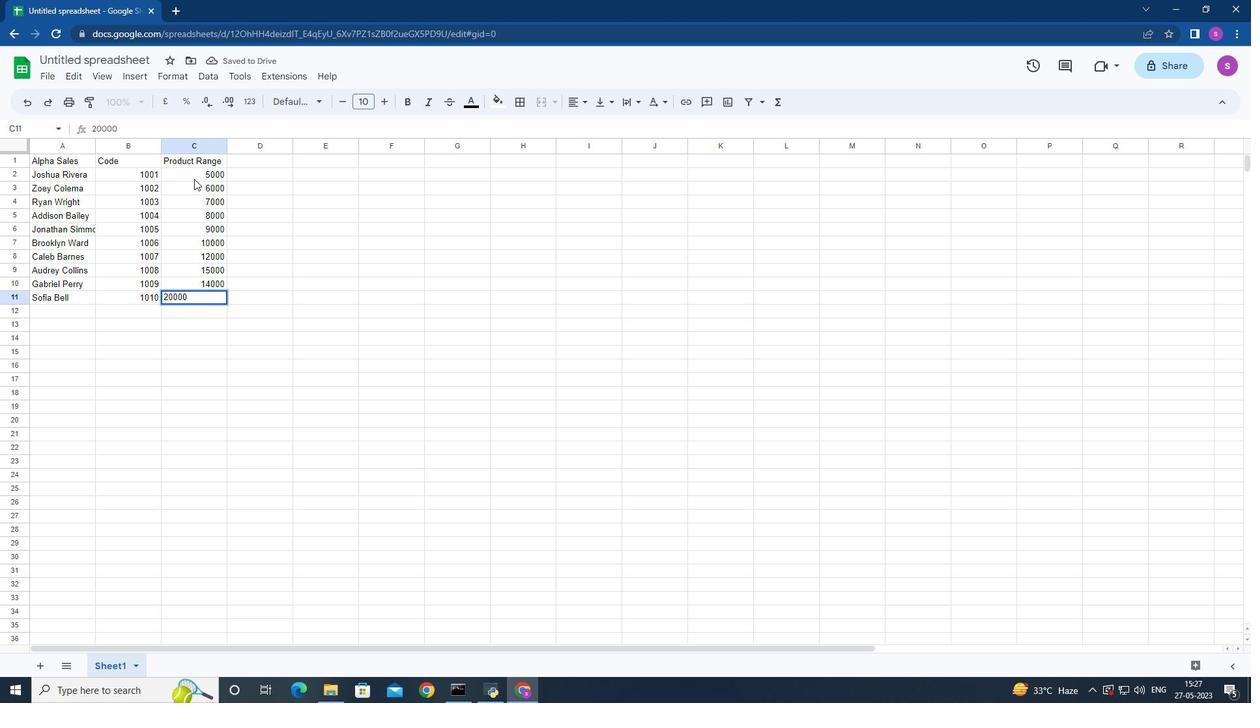 
Action: Mouse moved to (263, 160)
Screenshot: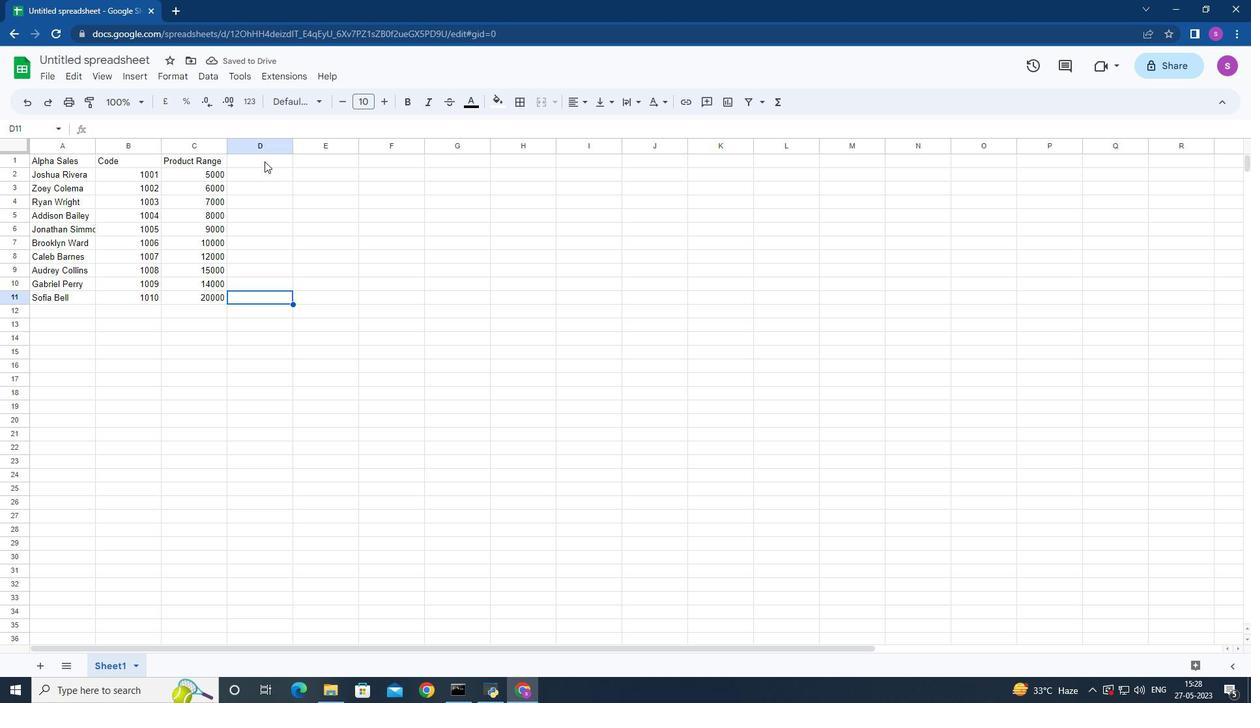 
Action: Mouse pressed left at (263, 160)
Screenshot: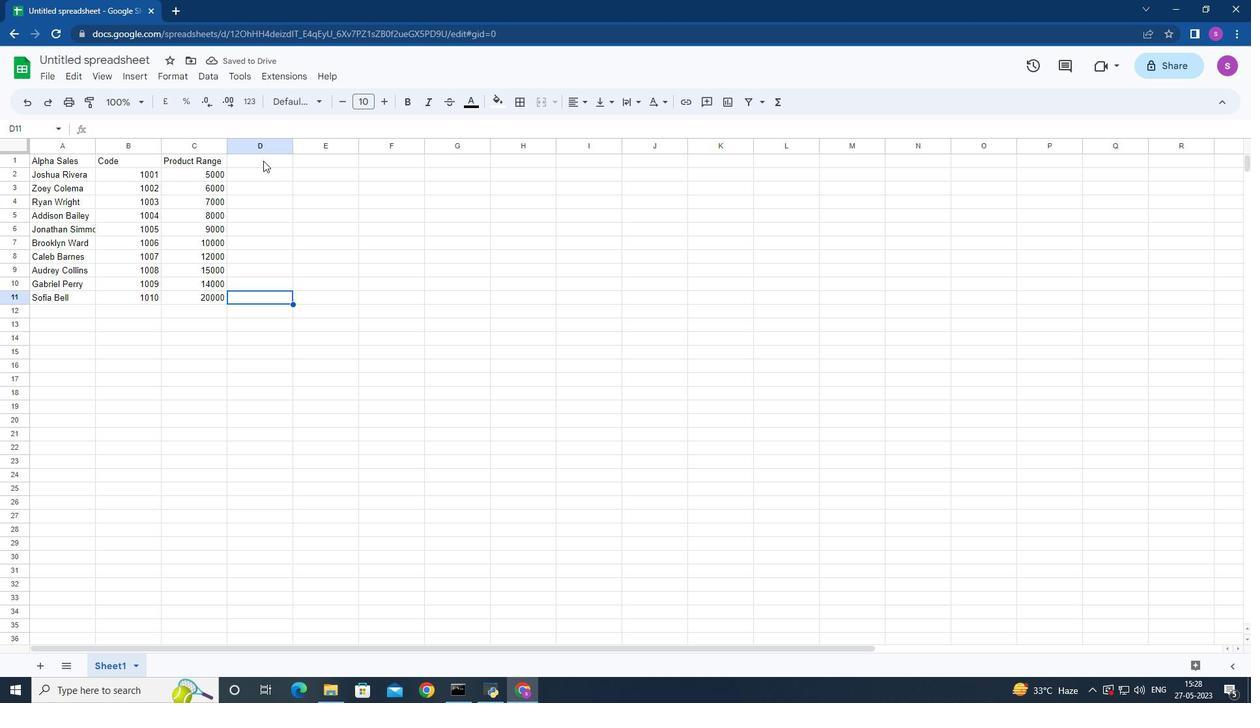 
Action: Mouse moved to (263, 160)
Screenshot: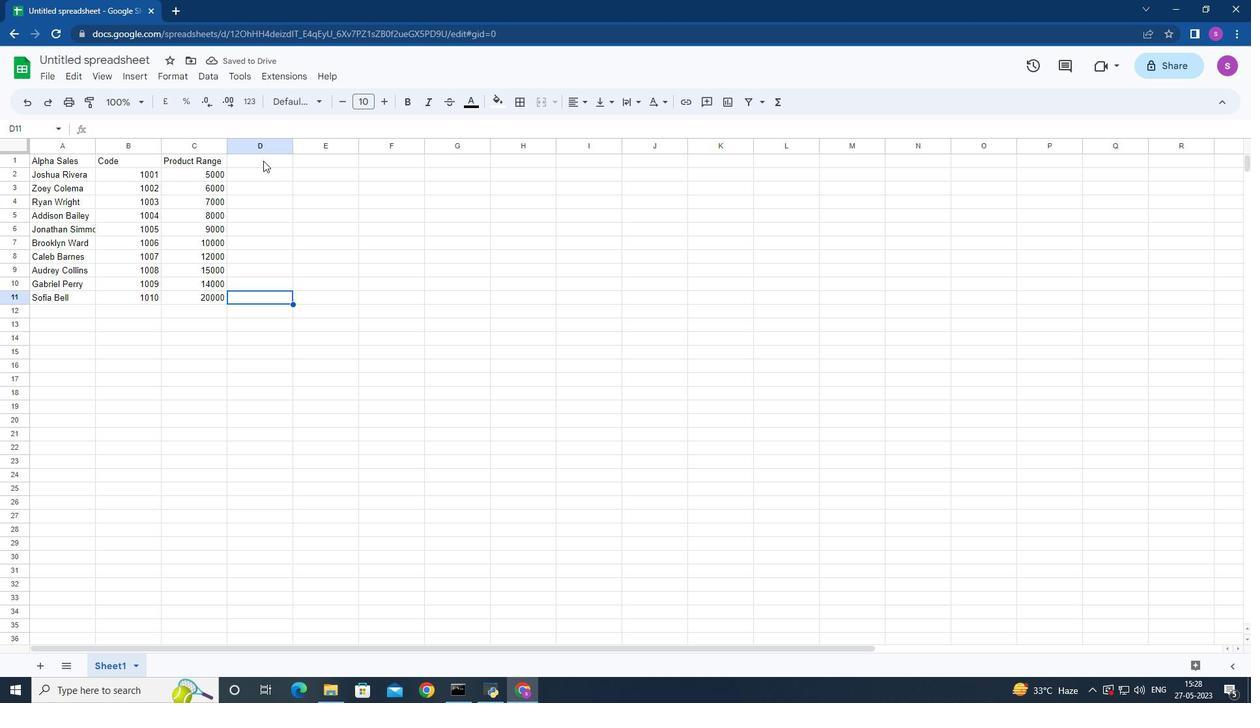 
Action: Key pressed <Key.shift>Add<Key.backspace><Key.backspace><Key.backspace><Key.shift>Products<Key.down><Key.shift>Calvin<Key.space><Key.shift>Klein<Key.space><Key.down><Key.shift>Tommy<Key.space><Key.shift>Hilfi
Screenshot: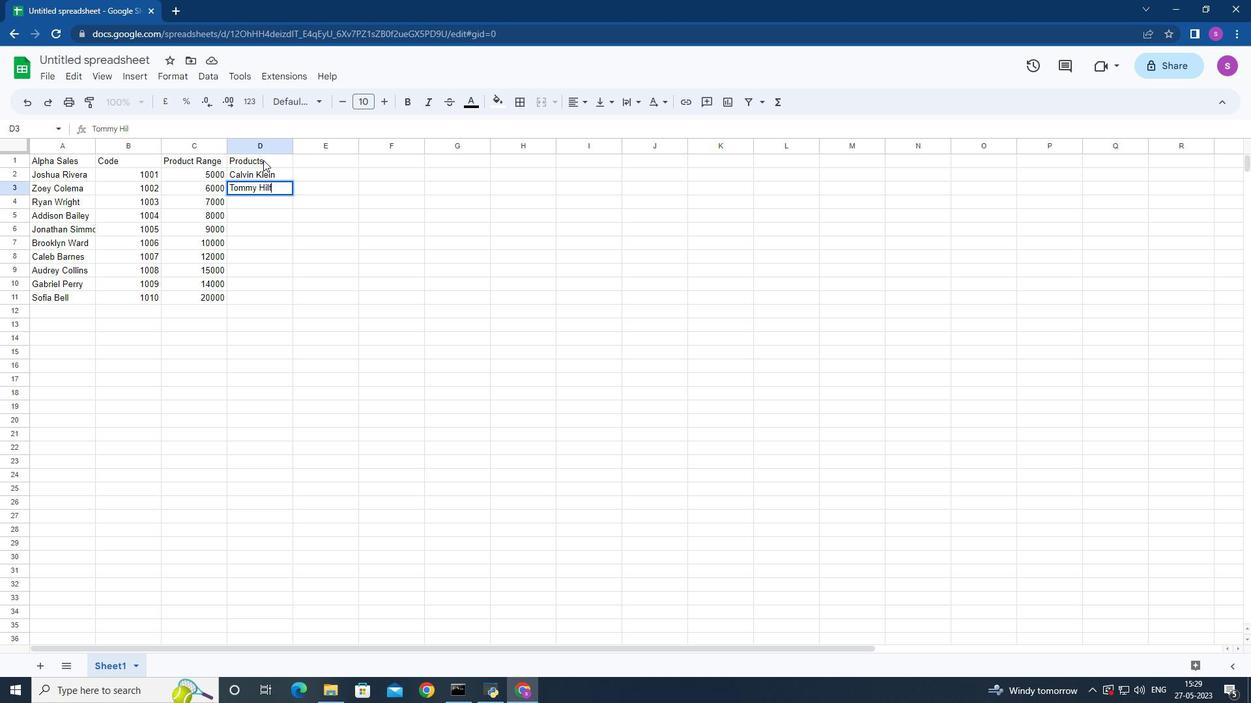 
Action: Mouse moved to (318, 169)
Screenshot: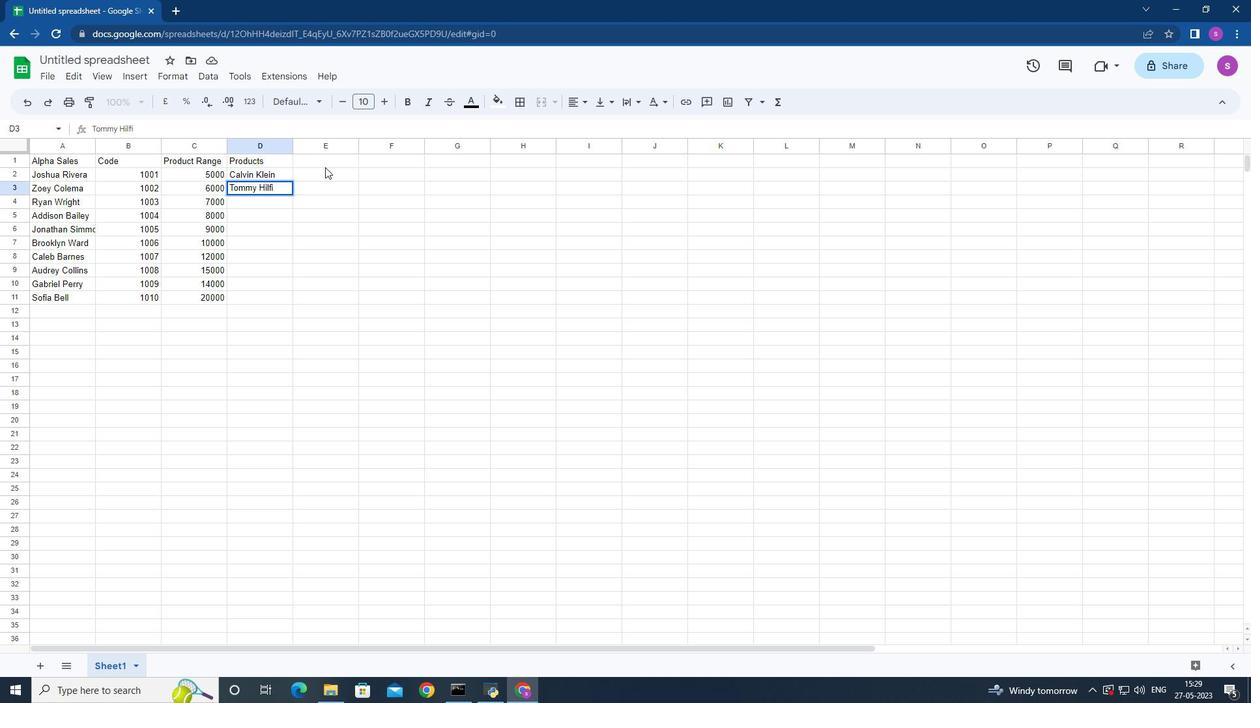
Action: Key pressed g
Screenshot: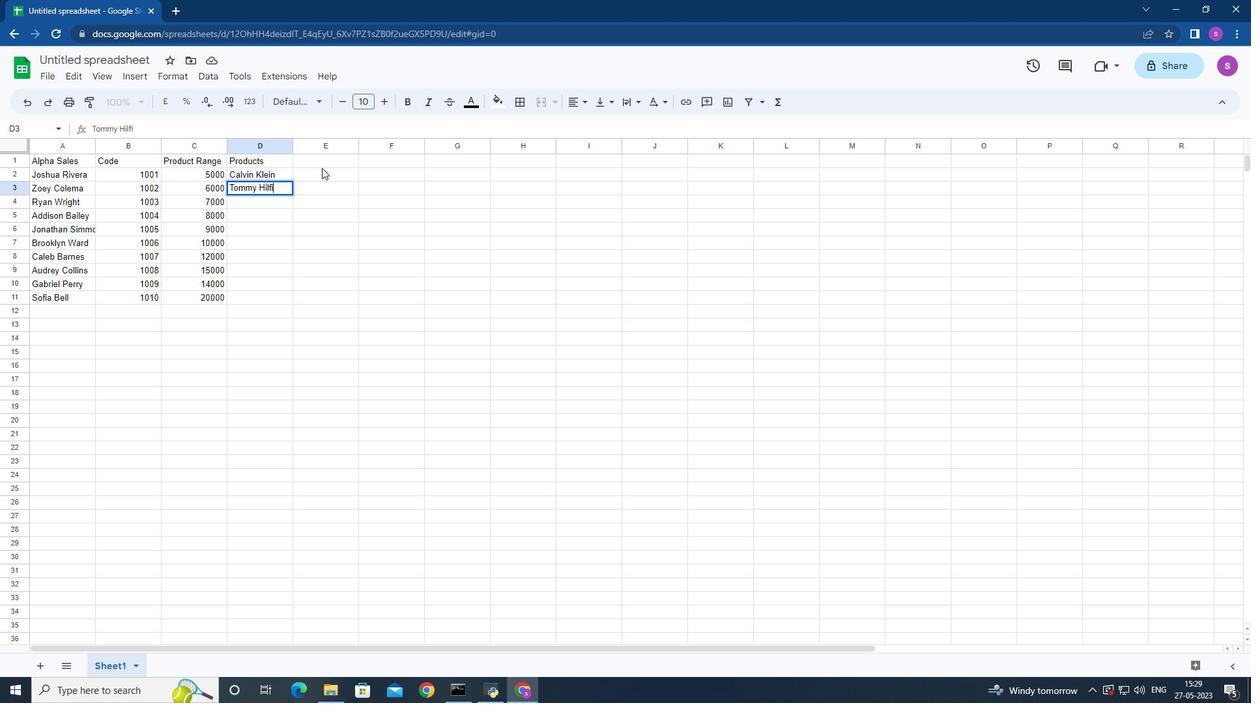 
Action: Mouse moved to (318, 169)
Screenshot: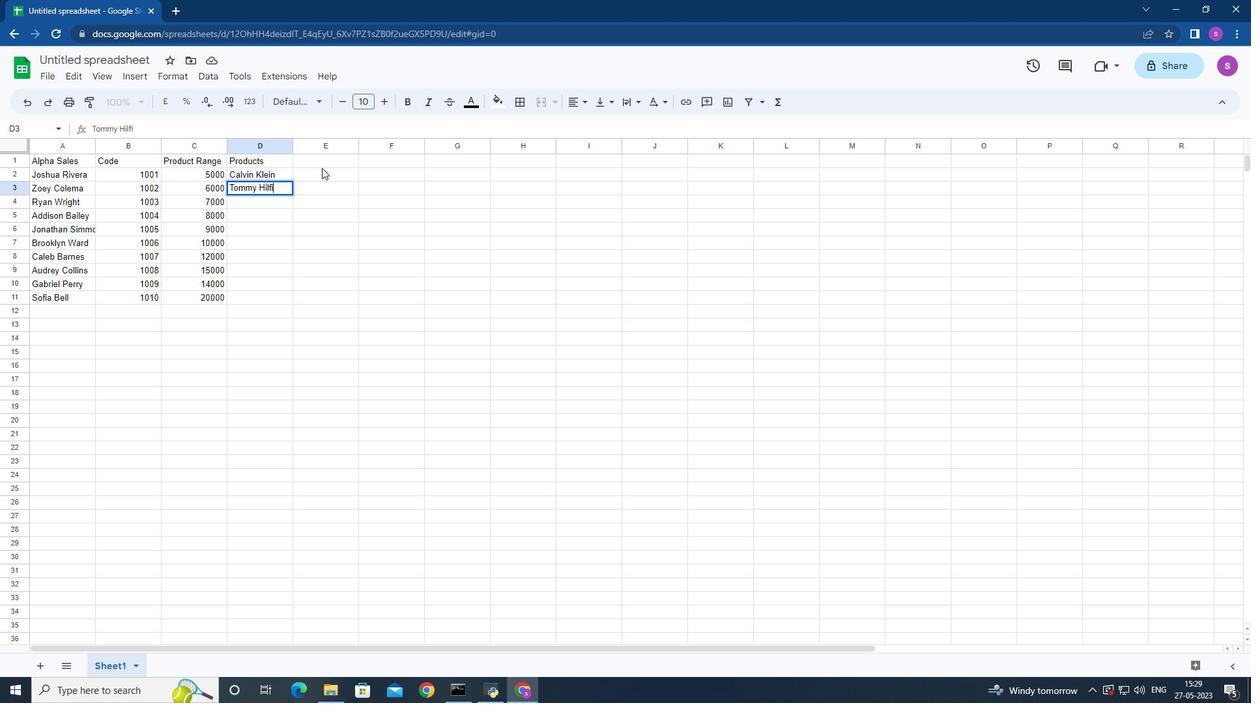 
Action: Key pressed er
Screenshot: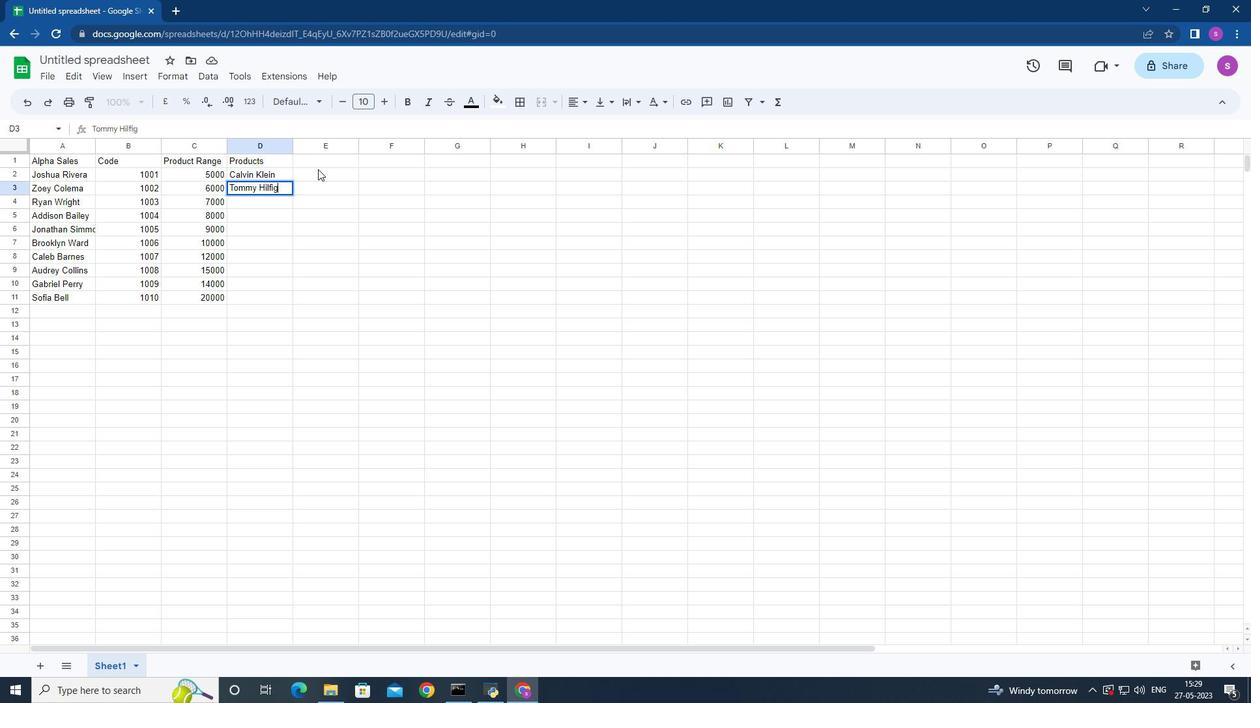 
Action: Mouse pressed left at (318, 169)
Screenshot: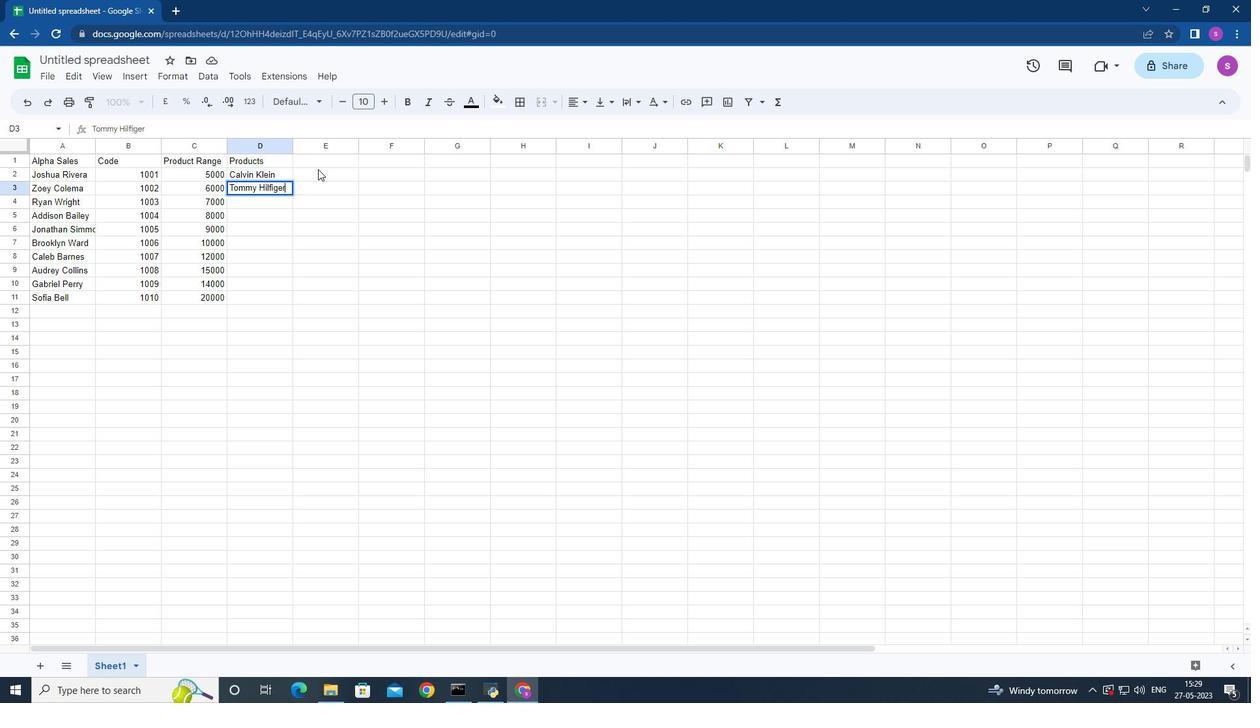 
Action: Mouse moved to (315, 171)
Screenshot: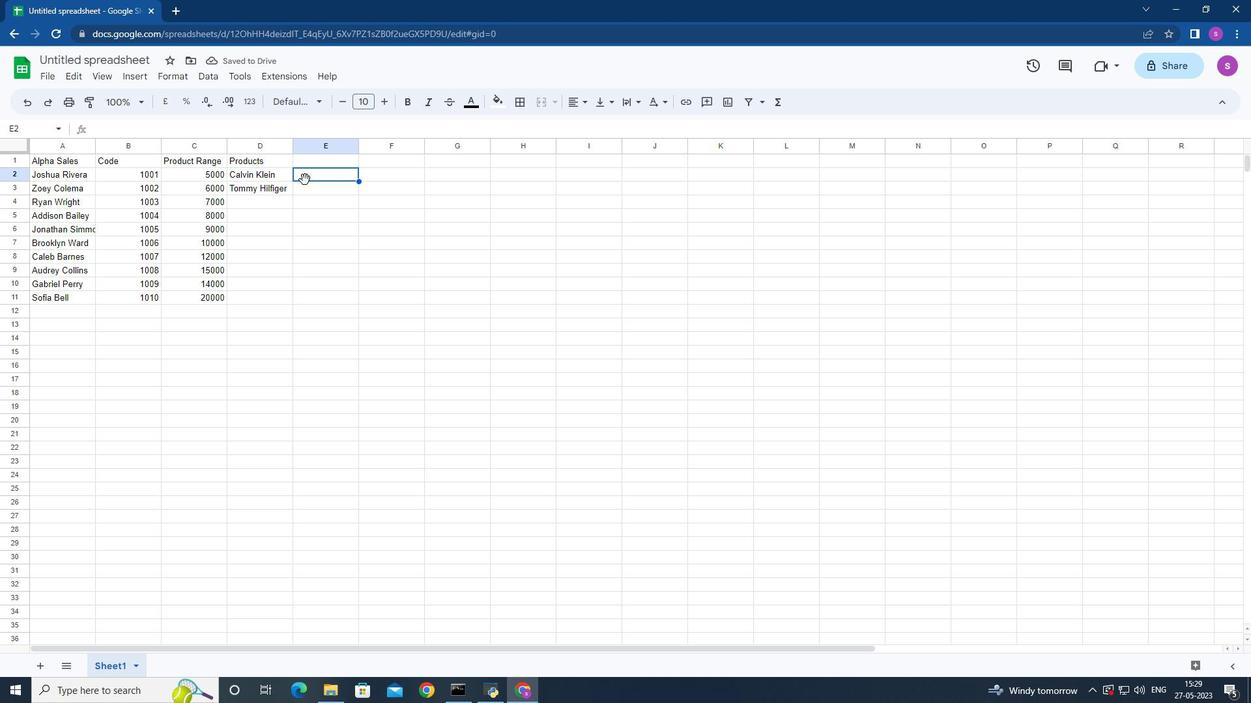 
Action: Key pressed =
Screenshot: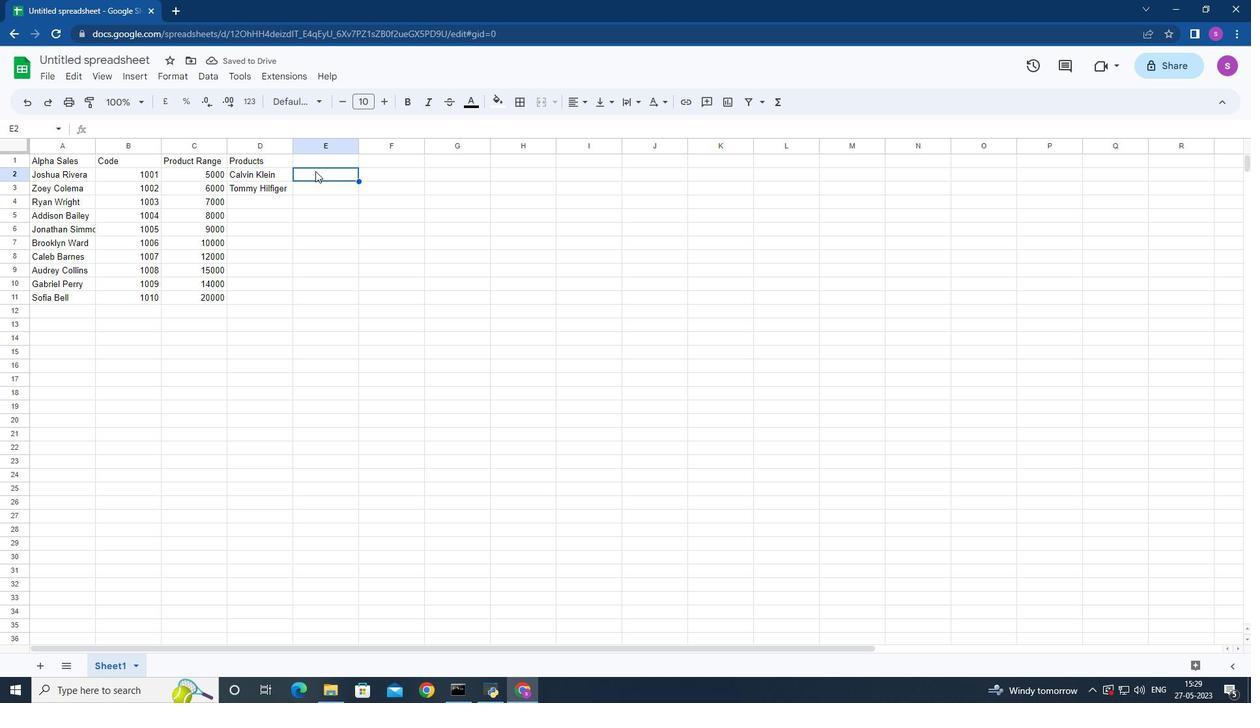 
Action: Mouse moved to (210, 174)
Screenshot: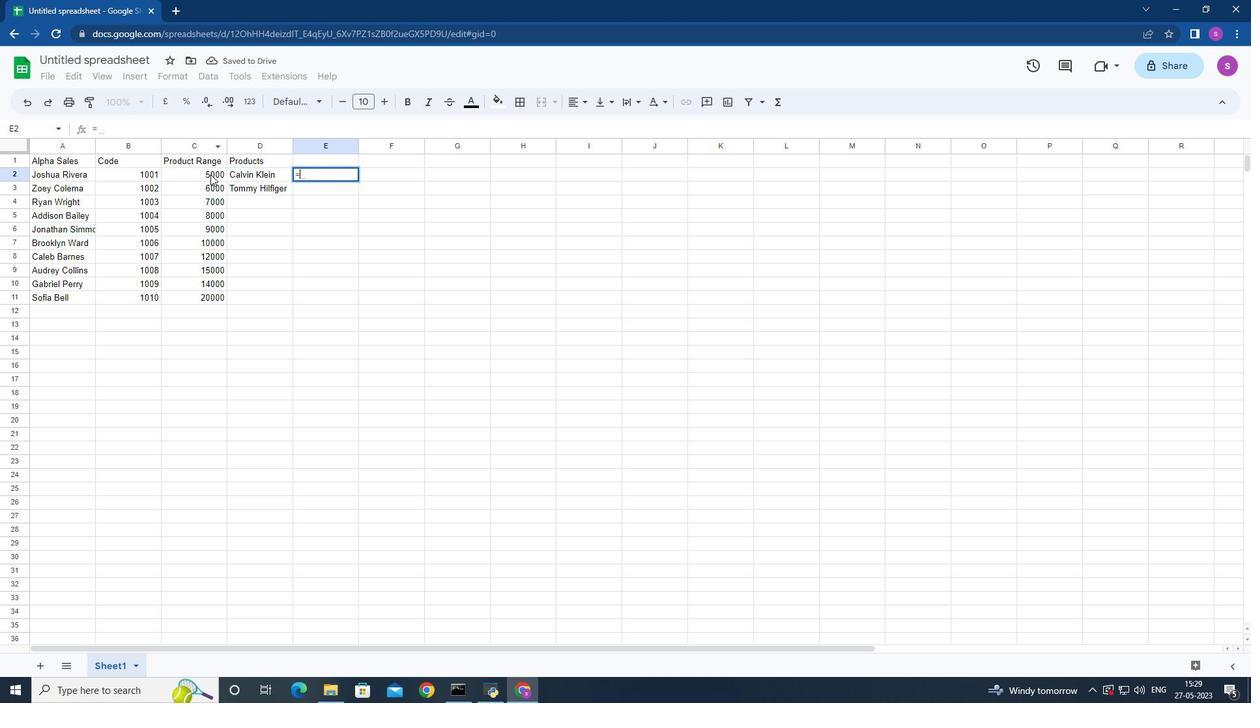
Action: Mouse pressed left at (210, 174)
Screenshot: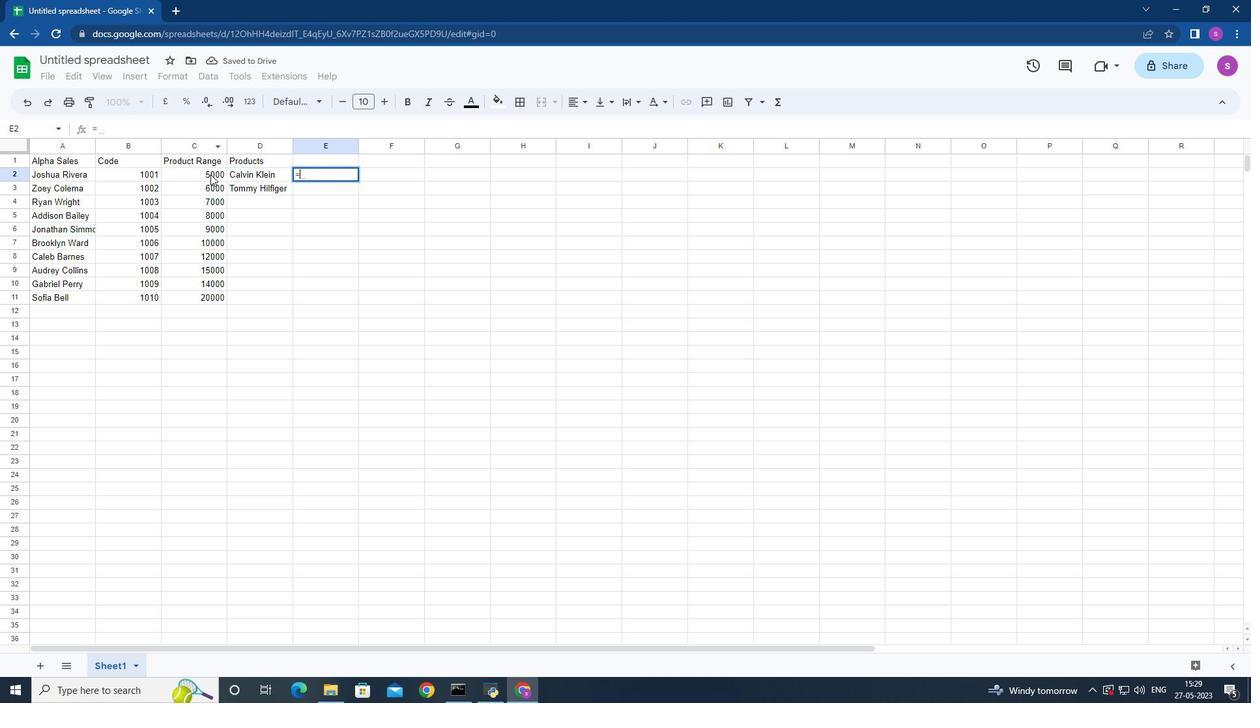 
Action: Mouse moved to (207, 174)
Screenshot: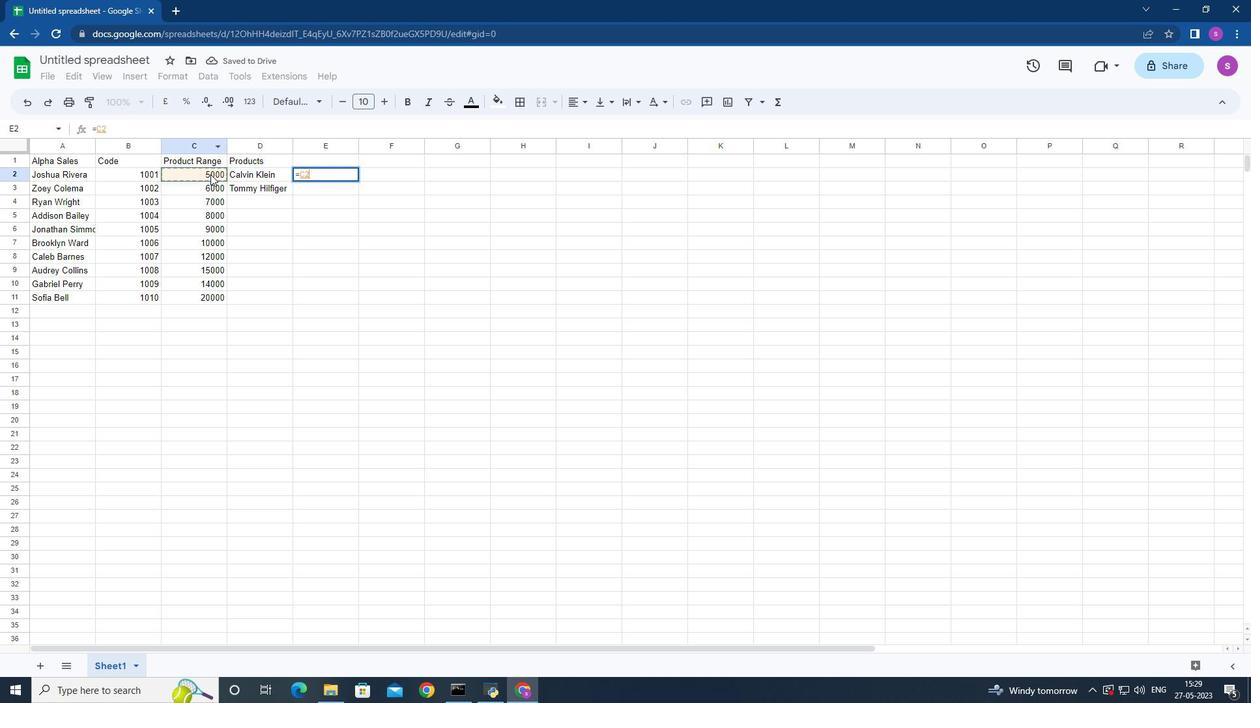 
Action: Key pressed /12*100<Key.enter>
Screenshot: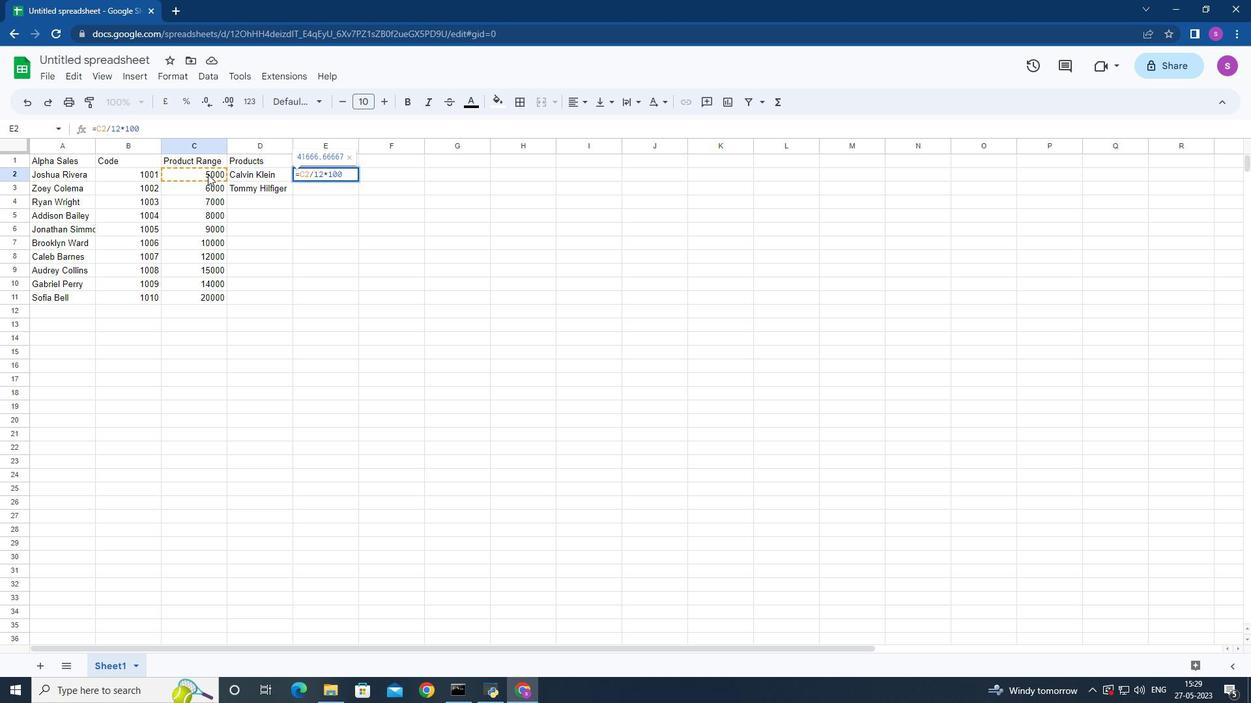 
Action: Mouse moved to (330, 176)
Screenshot: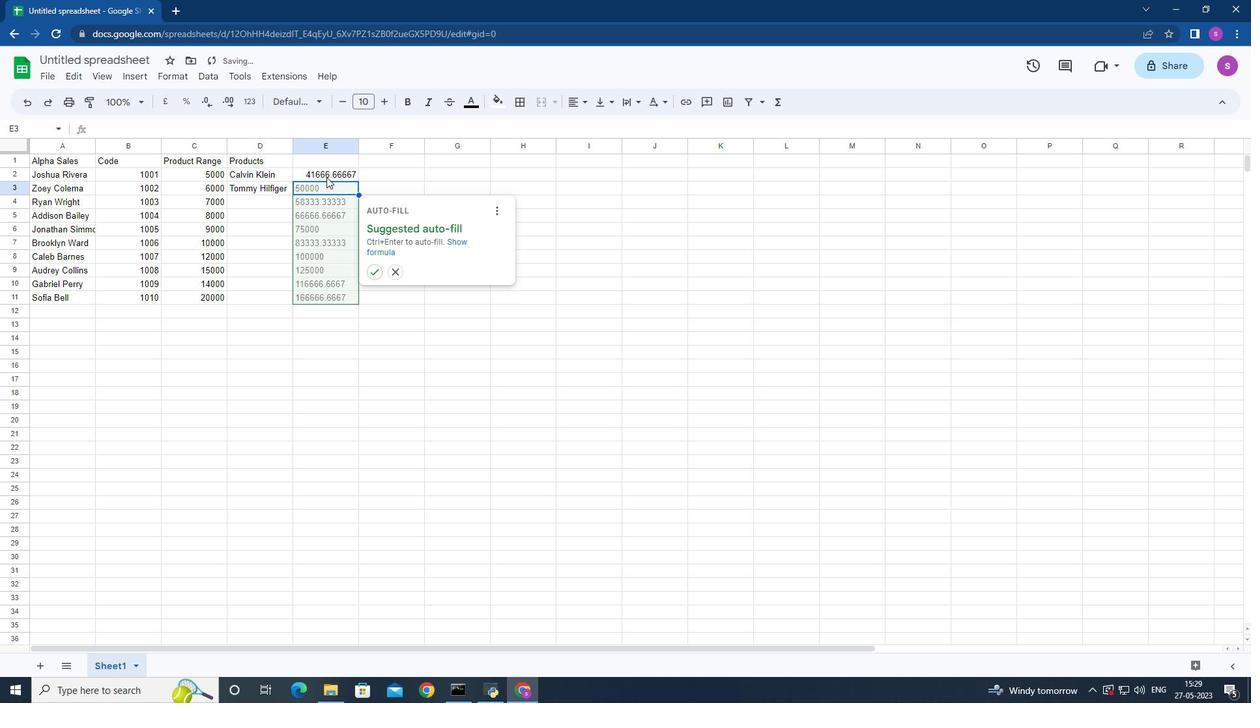 
Action: Mouse pressed left at (330, 176)
Screenshot: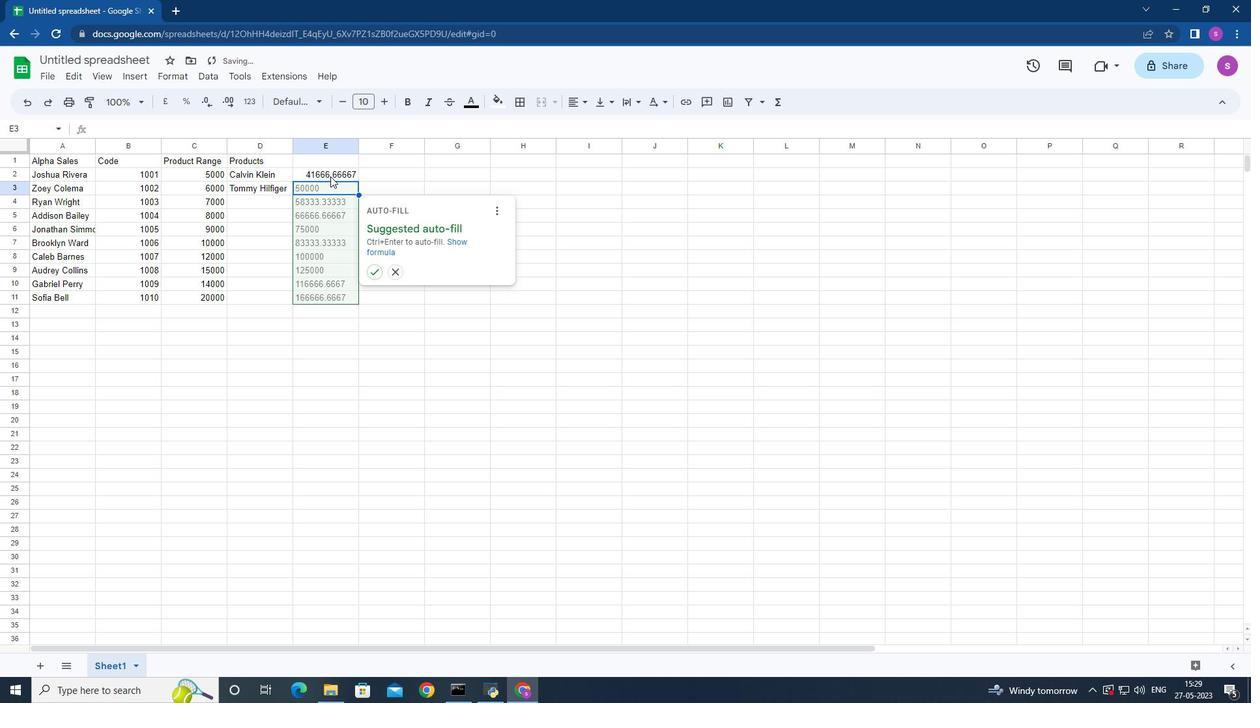 
Action: Mouse moved to (119, 101)
Screenshot: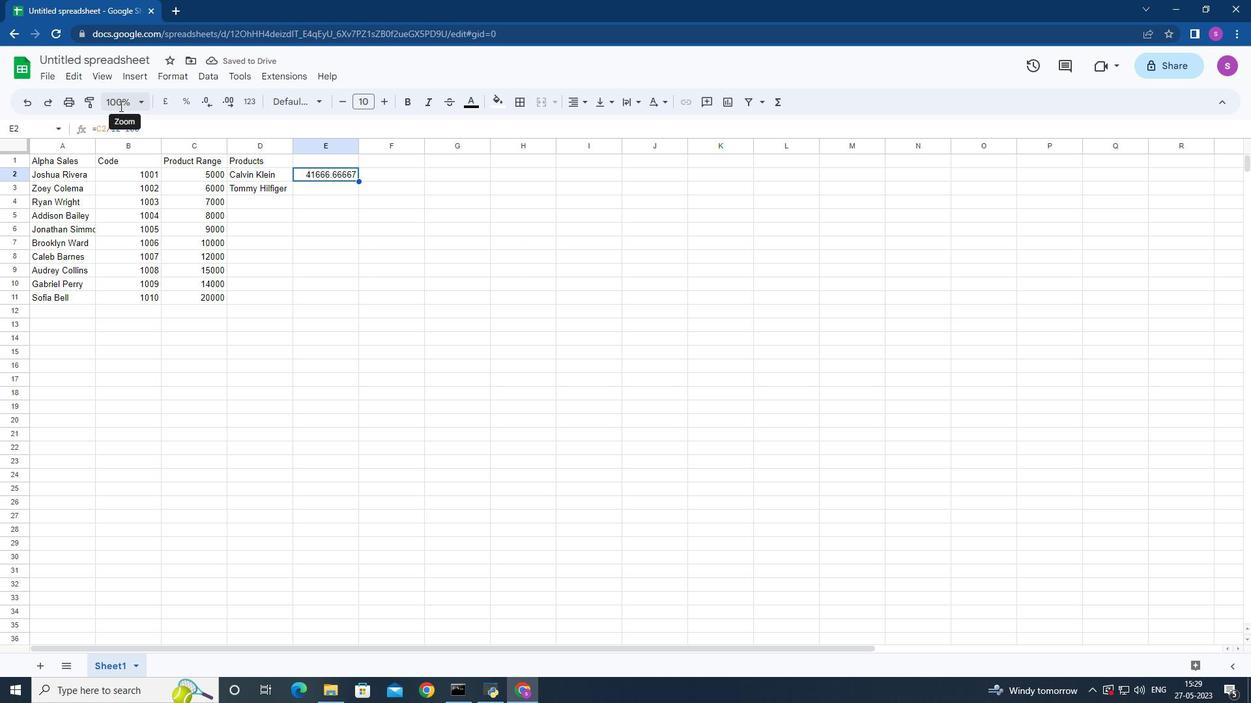 
Action: Mouse pressed left at (119, 101)
Screenshot: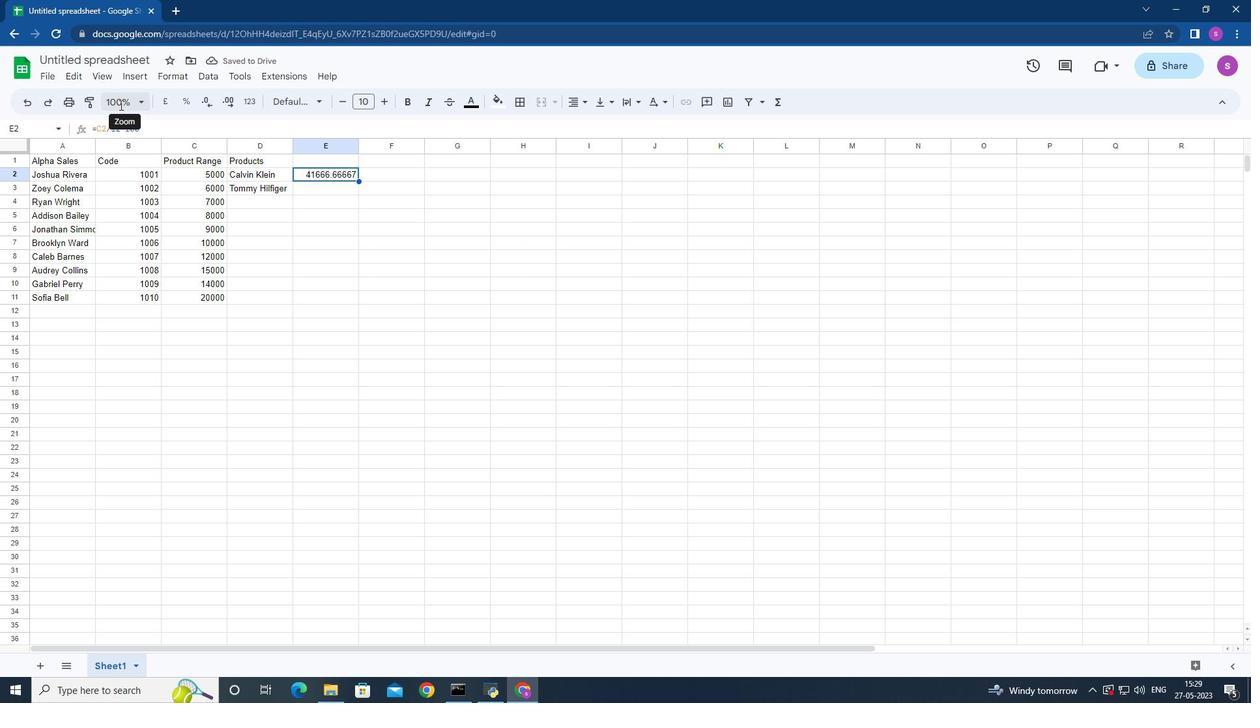 
Action: Mouse moved to (119, 101)
Screenshot: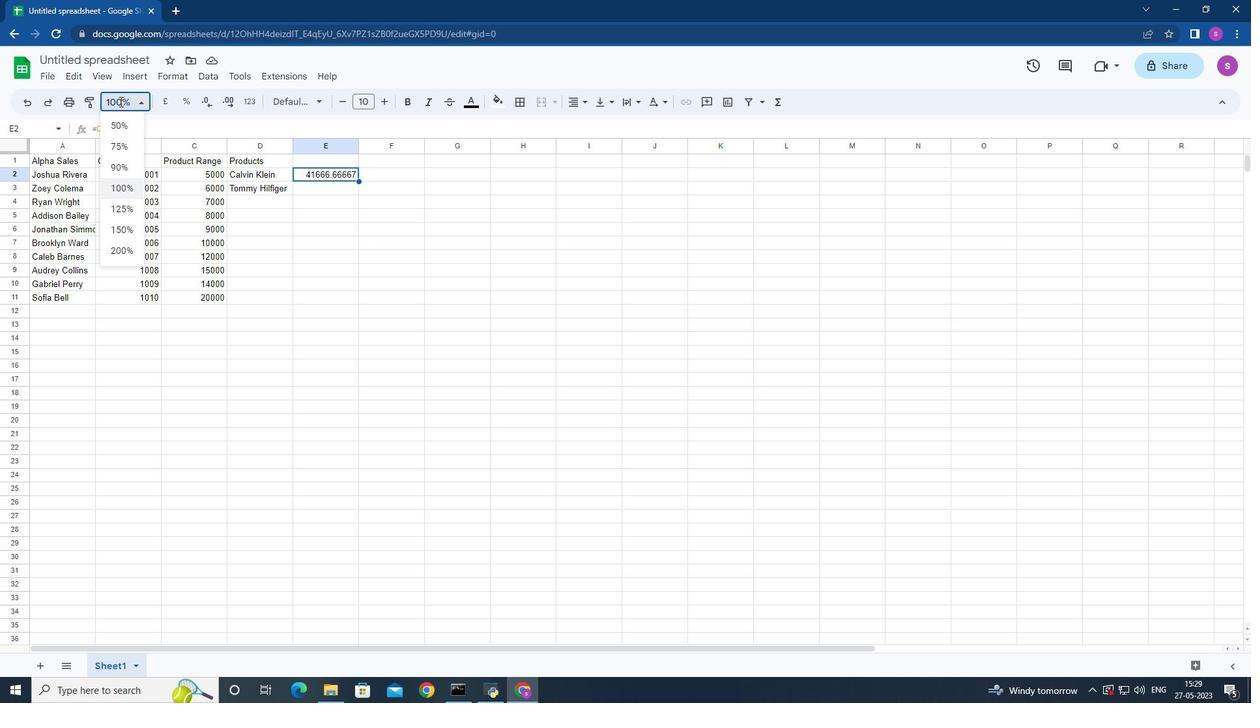 
Action: Mouse pressed left at (119, 101)
Screenshot: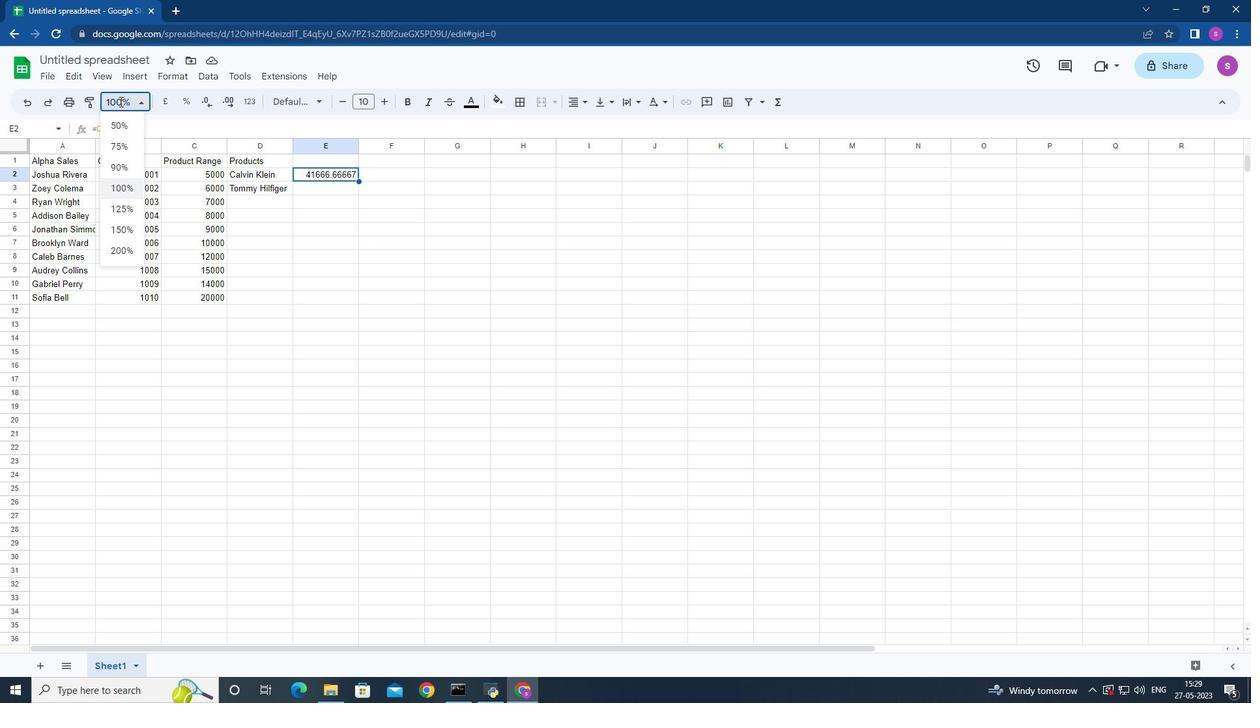
Action: Mouse moved to (138, 76)
Screenshot: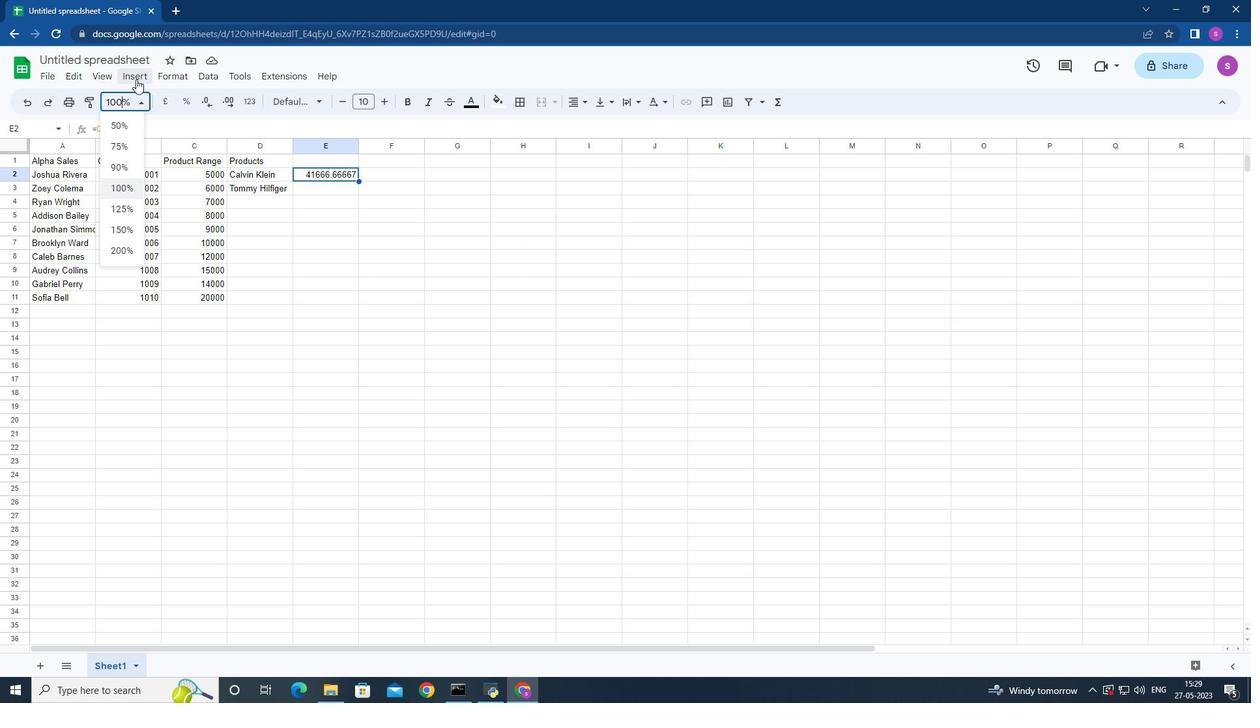 
Action: Mouse pressed left at (138, 76)
Screenshot: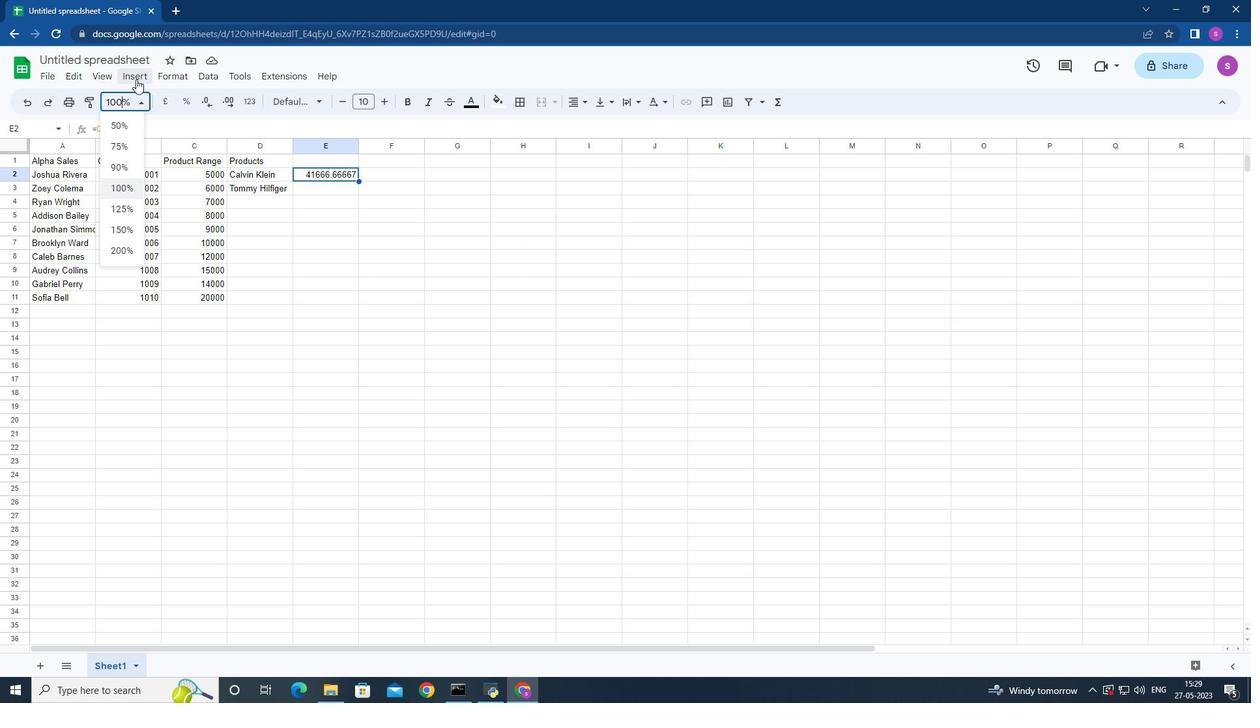 
Action: Mouse moved to (138, 76)
Screenshot: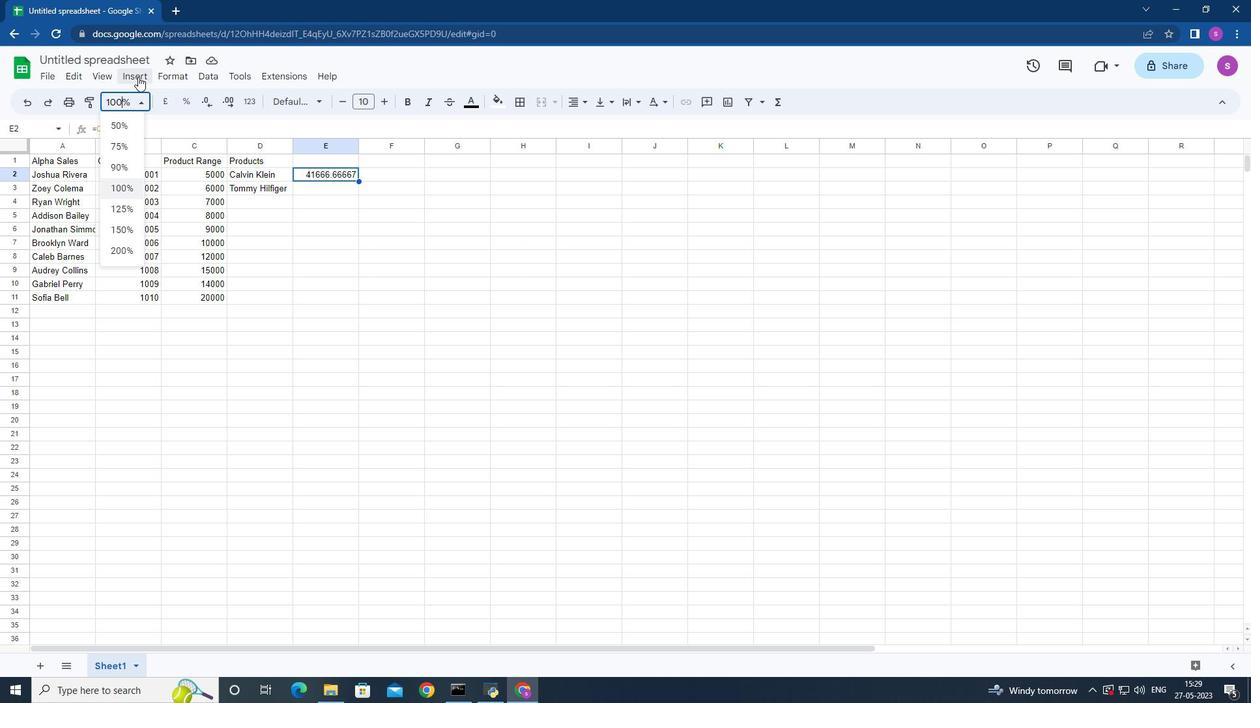 
Action: Mouse pressed left at (138, 76)
Screenshot: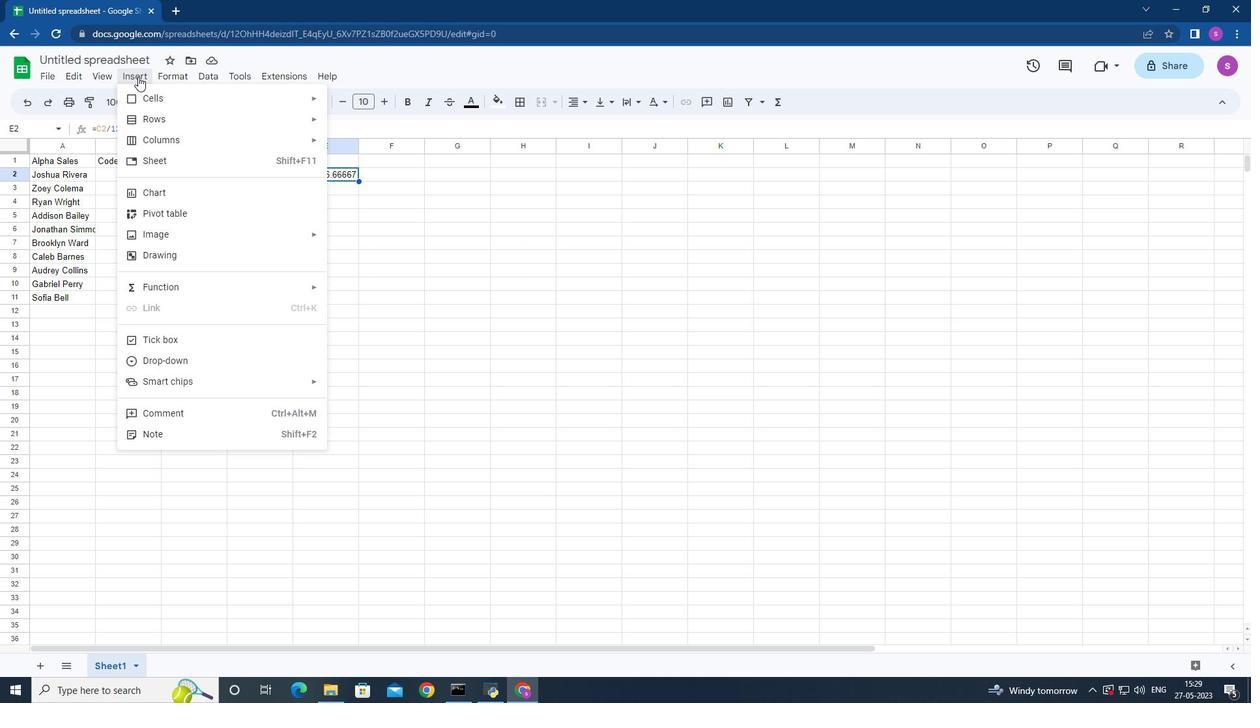 
Action: Mouse moved to (310, 164)
Screenshot: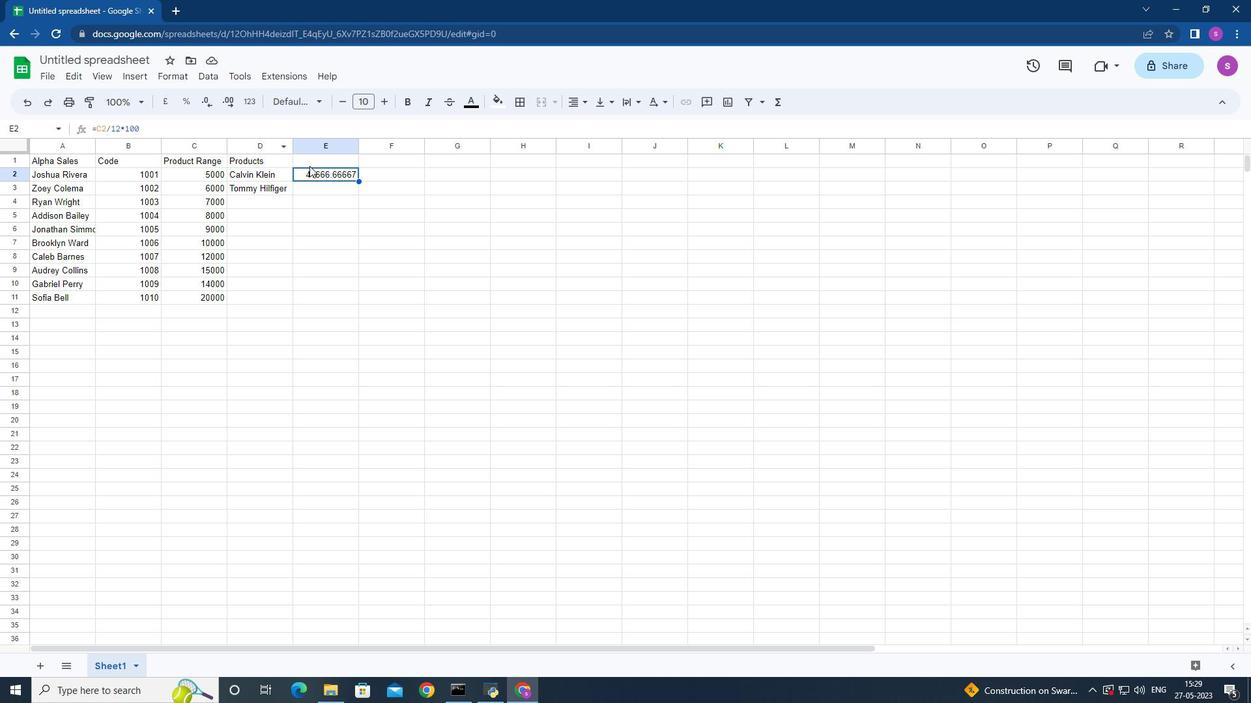 
Action: Mouse pressed left at (310, 164)
Screenshot: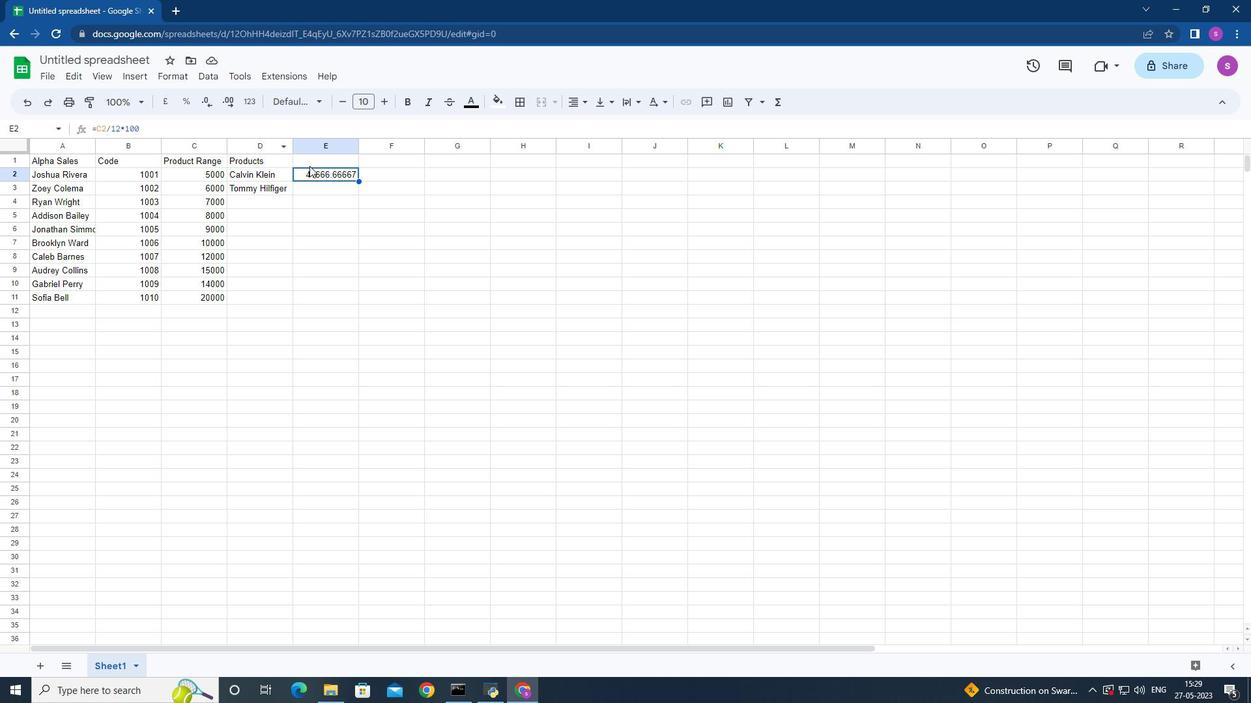 
Action: Mouse moved to (298, 171)
Screenshot: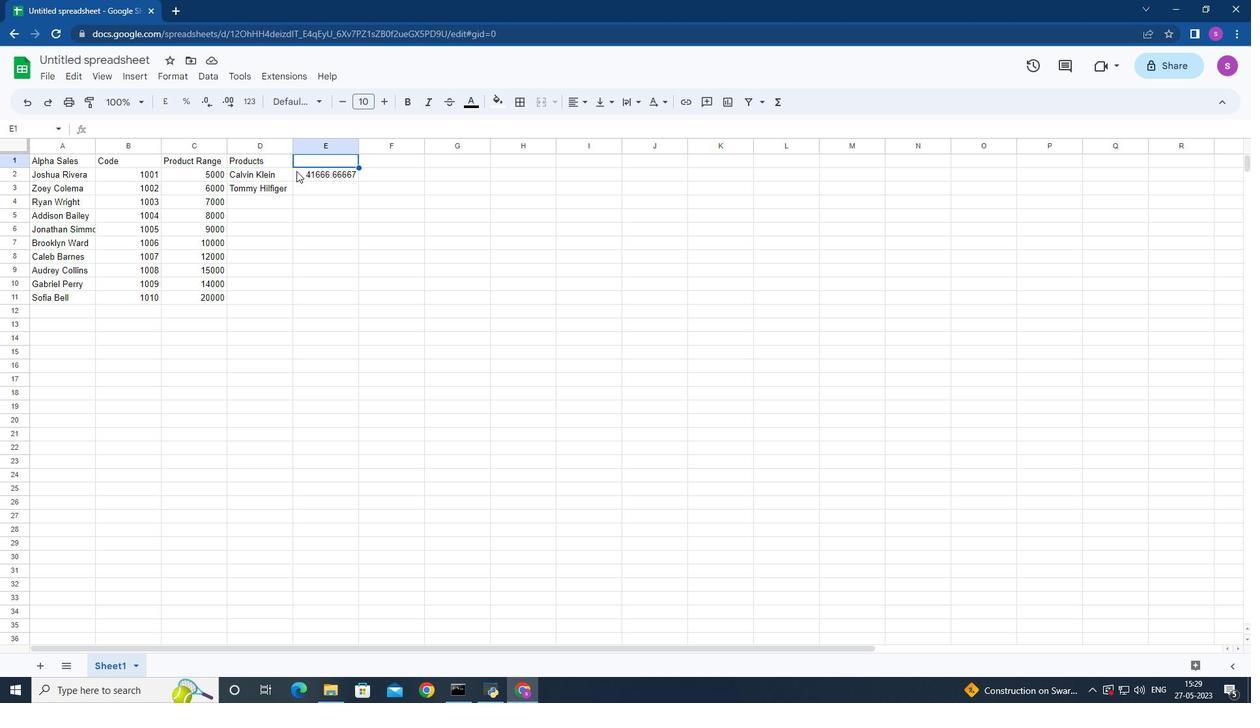 
Action: Mouse pressed left at (298, 171)
Screenshot: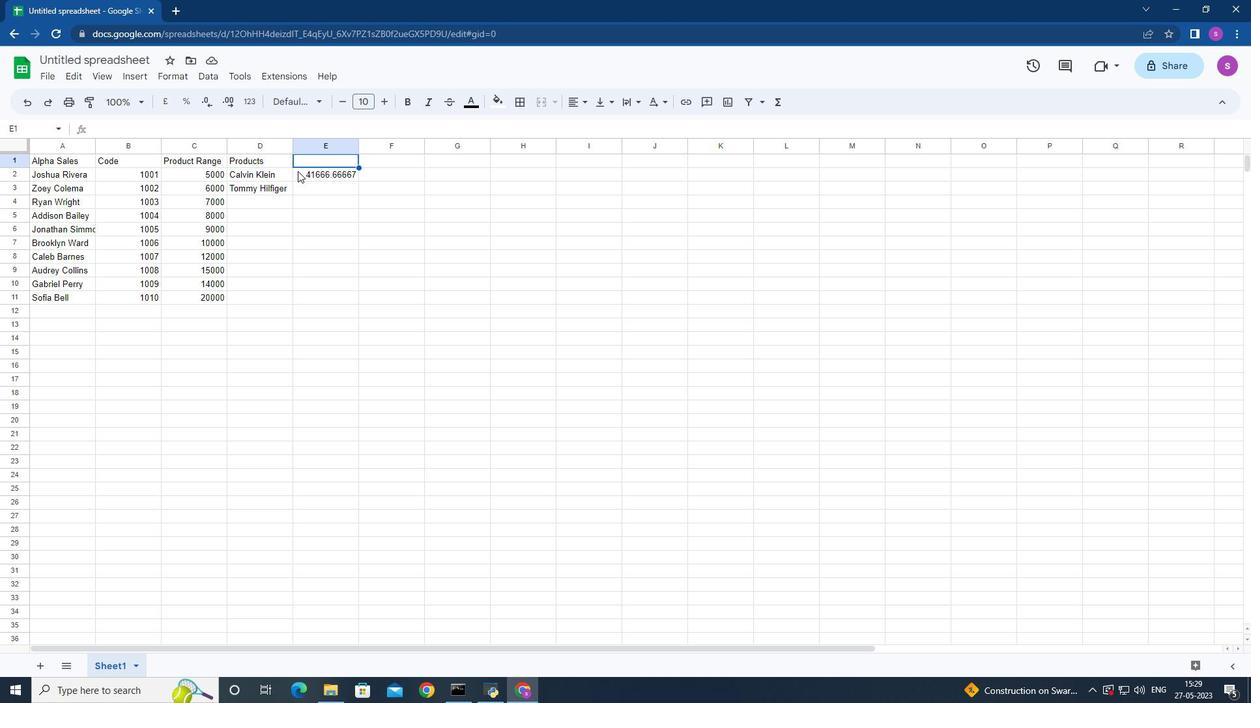 
Action: Mouse moved to (257, 196)
Screenshot: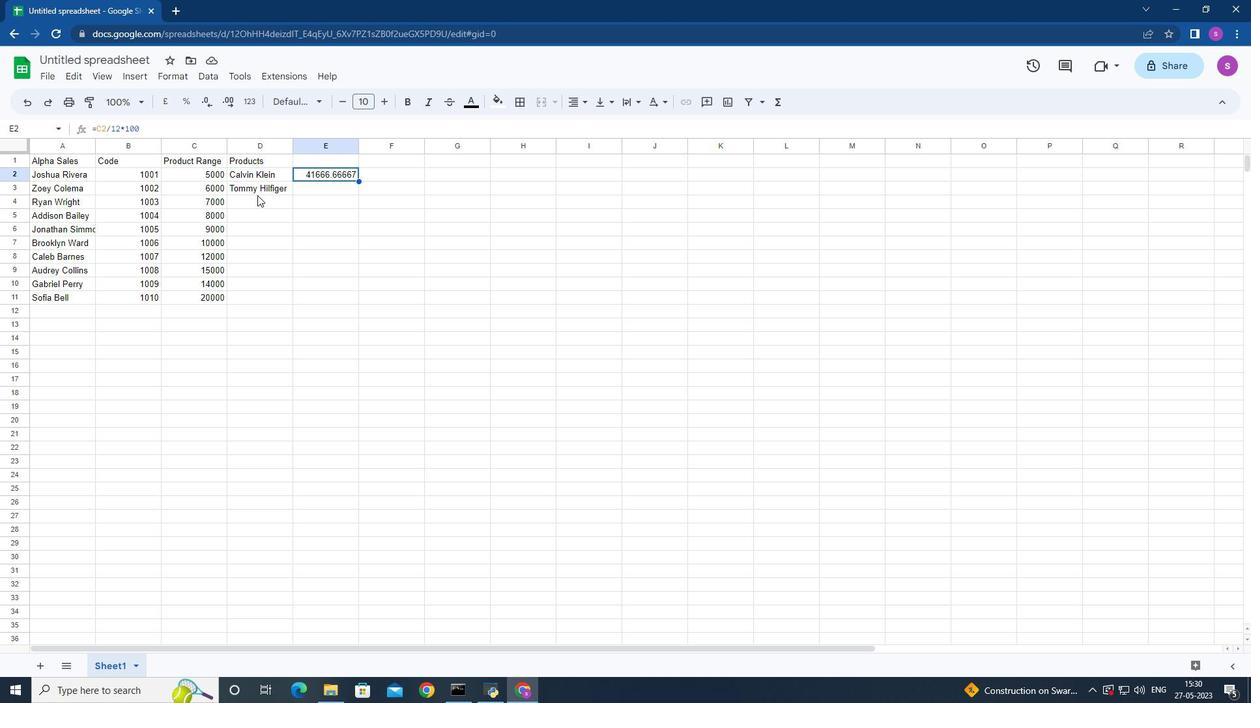 
Action: Mouse pressed left at (257, 196)
Screenshot: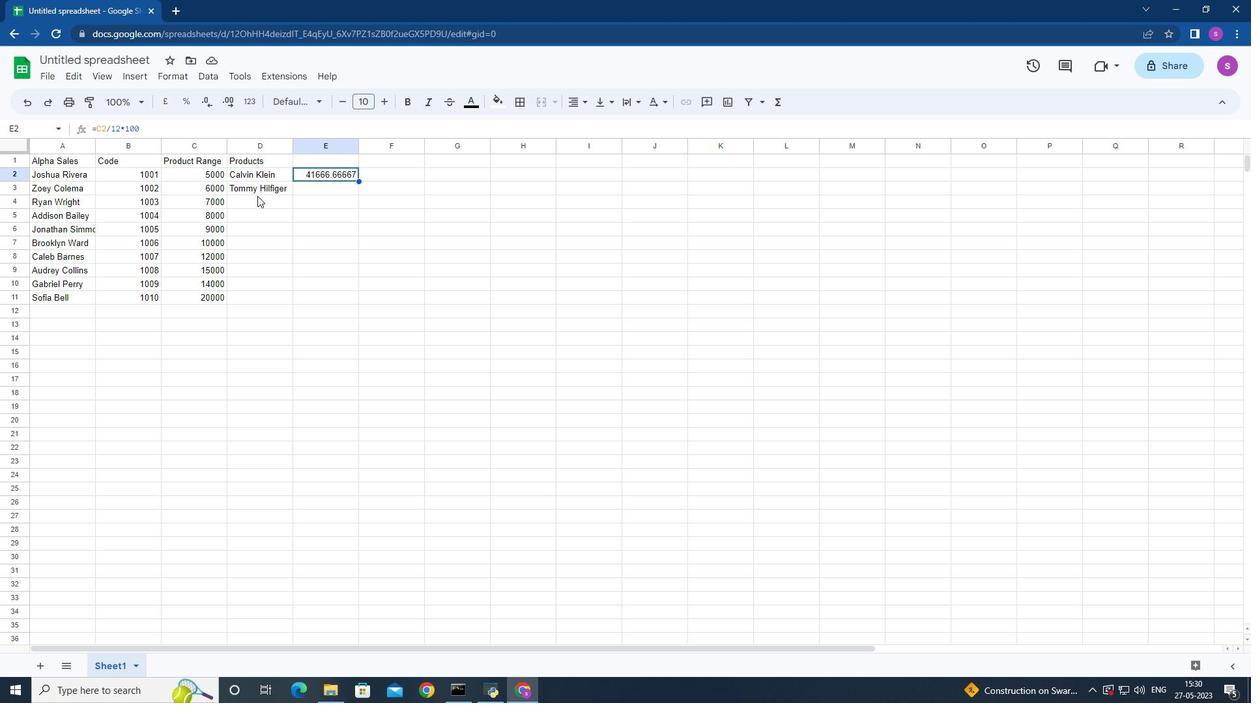 
Action: Mouse moved to (258, 201)
Screenshot: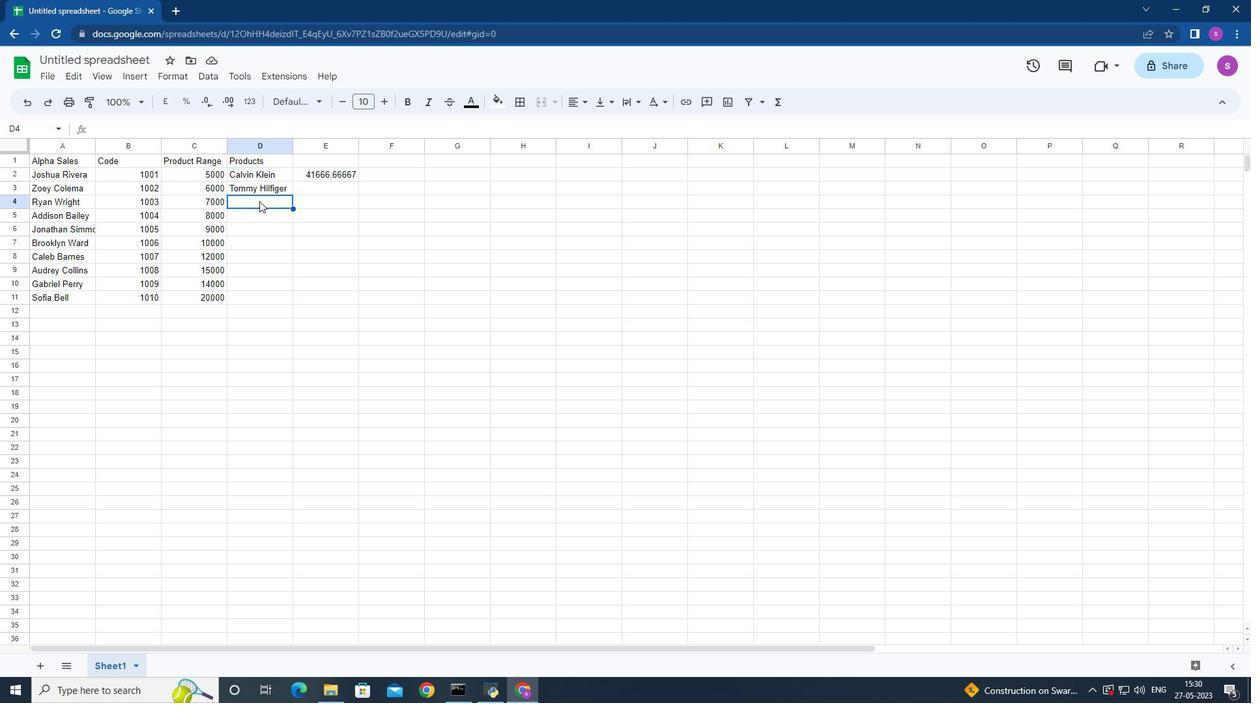 
Action: Key pressed <Key.shift>Armani<Key.space><Key.shift><Key.shift><Key.shift><Key.shift><Key.shift><Key.shift><Key.shift><Key.shift>Bag<Key.down><Key.shift>Burberry<Key.space><Key.shift>Shoe<Key.down><Key.shift>Levi<Key.space><Key.backspace><Key.shift><<Key.backspace>'s<Key.space><Key.shift>t<Key.space>shirt<Key.down><Key.shift>Under<Key.space><Key.shift>Armour<Key.down><Key.shift><Key.shift><Key.shift>Vans<Key.space><Key.shift>Shoe<Key.space><Key.shift>Calvin<Key.space><Key.shift>Klein<Key.space><Key.backspace><Key.backspace><Key.backspace><Key.backspace><Key.backspace><Key.backspace><Key.backspace><Key.backspace><Key.backspace><Key.backspace><Key.backspace><Key.backspace><Key.backspace><Key.down>
Screenshot: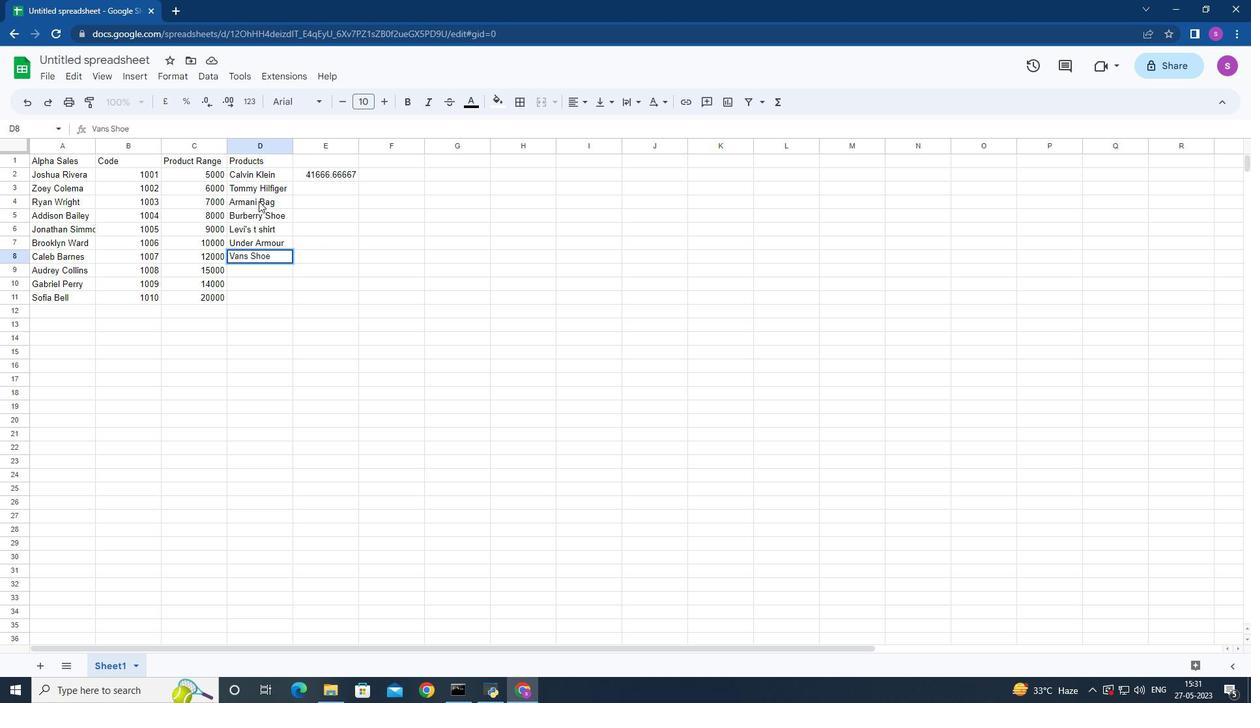 
Action: Mouse moved to (269, 265)
Screenshot: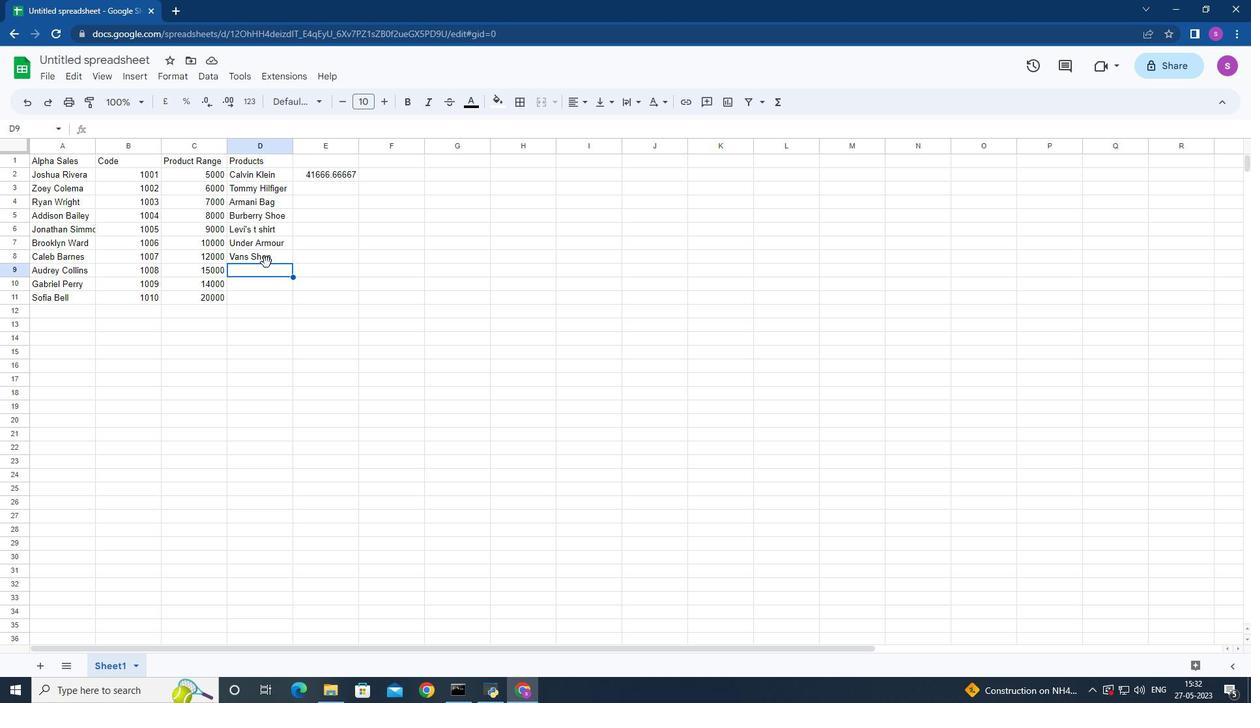 
Action: Key pressed <Key.shift>Converse<Key.space>shoe<Key.down><Key.shift>Timberland<Key.space>shoe<Key.down><Key.shift>Skechers<Key.space>shoe
Screenshot: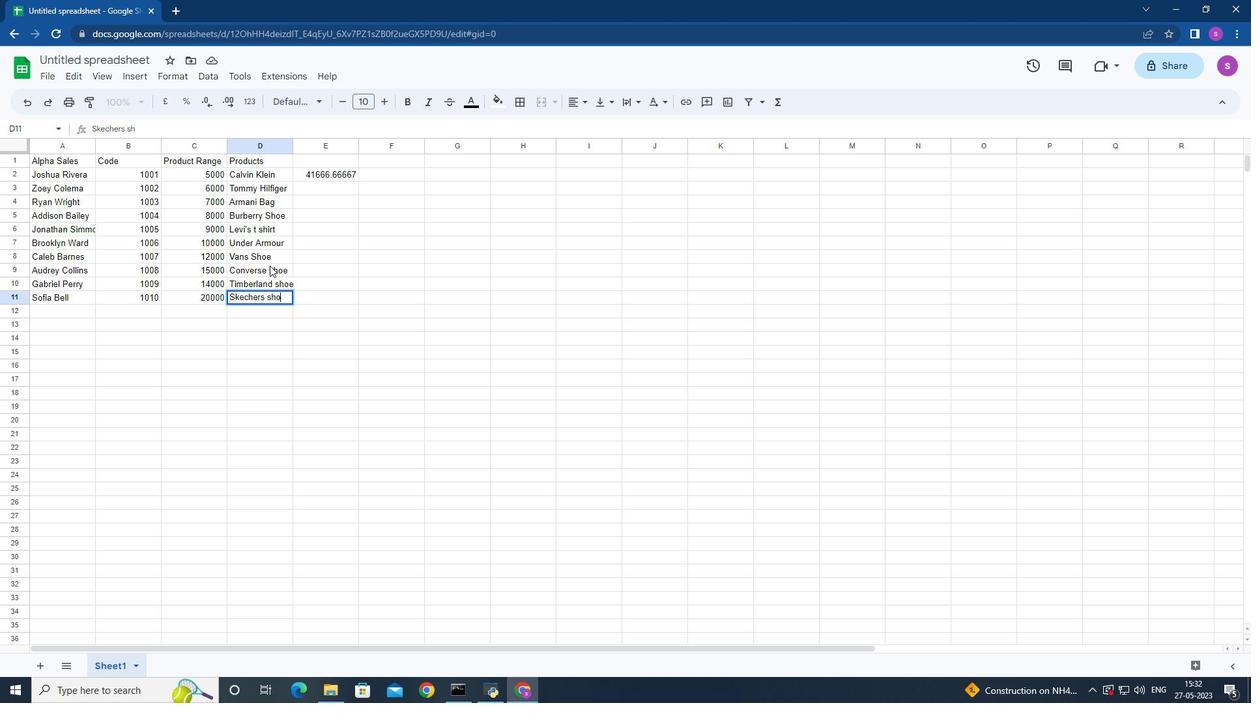 
Action: Mouse moved to (312, 159)
Screenshot: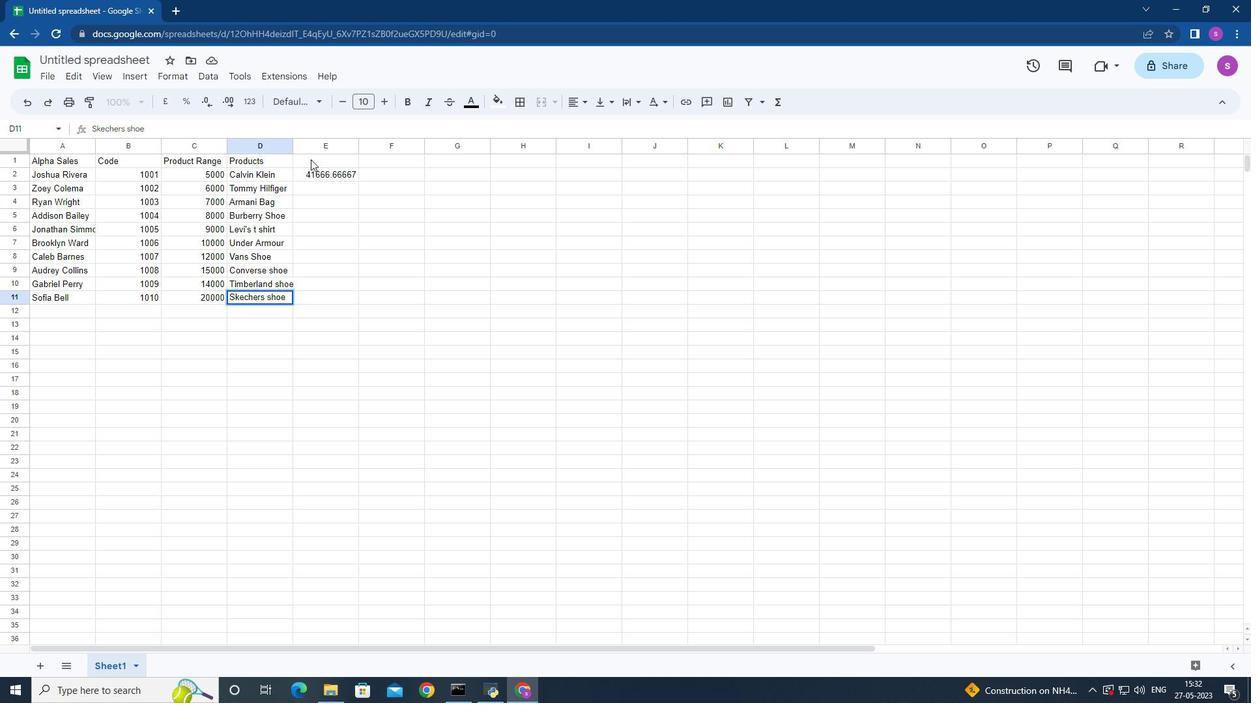 
Action: Mouse pressed left at (312, 159)
Screenshot: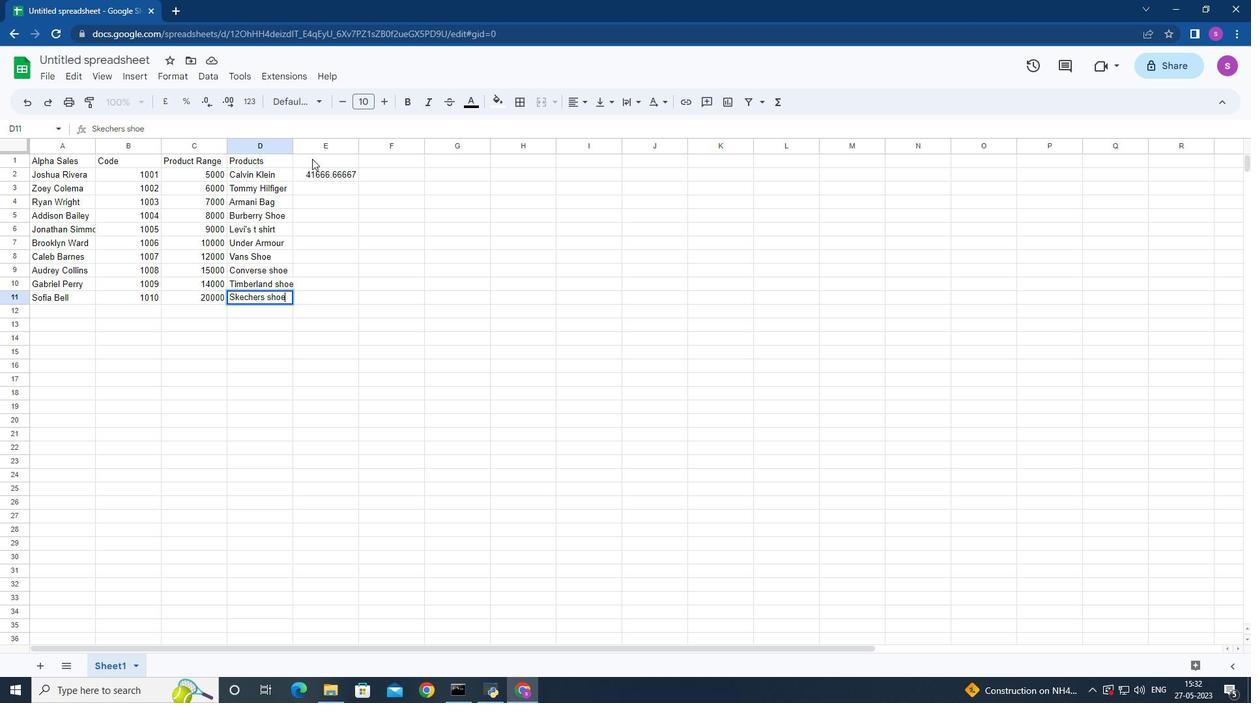 
Action: Mouse moved to (304, 166)
Screenshot: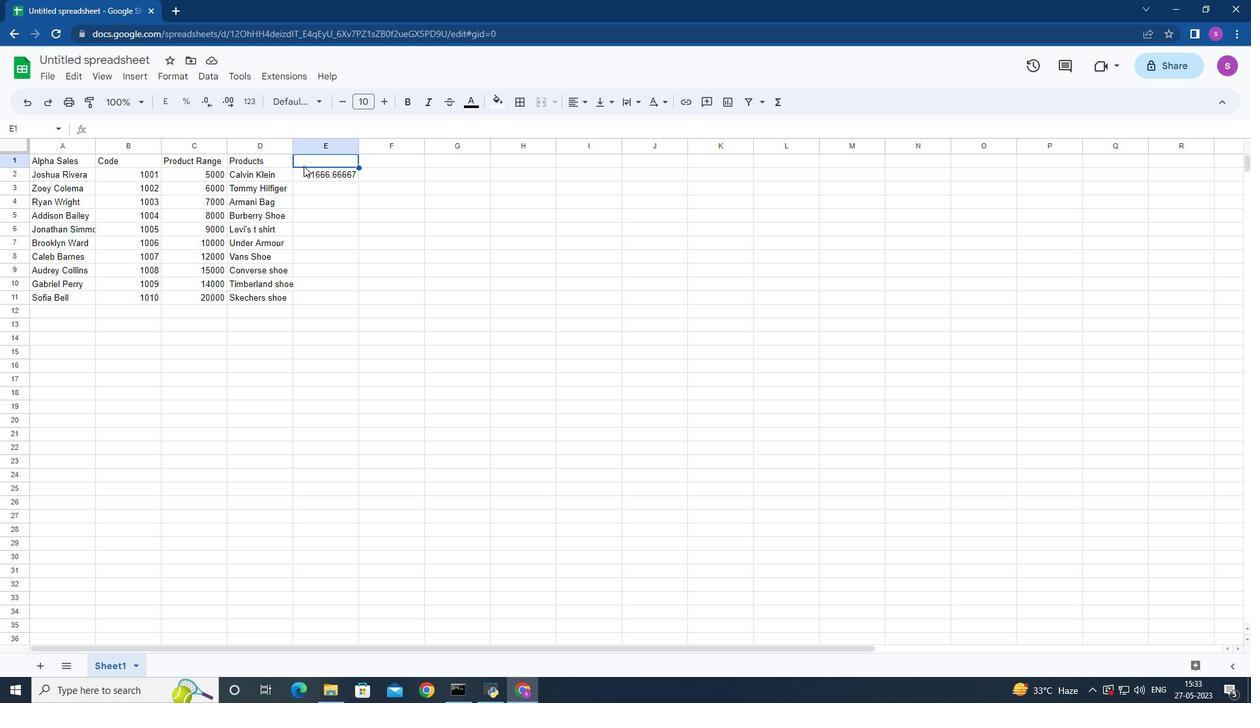 
Action: Key pressed <Key.shift>Percent<Key.space>total
Screenshot: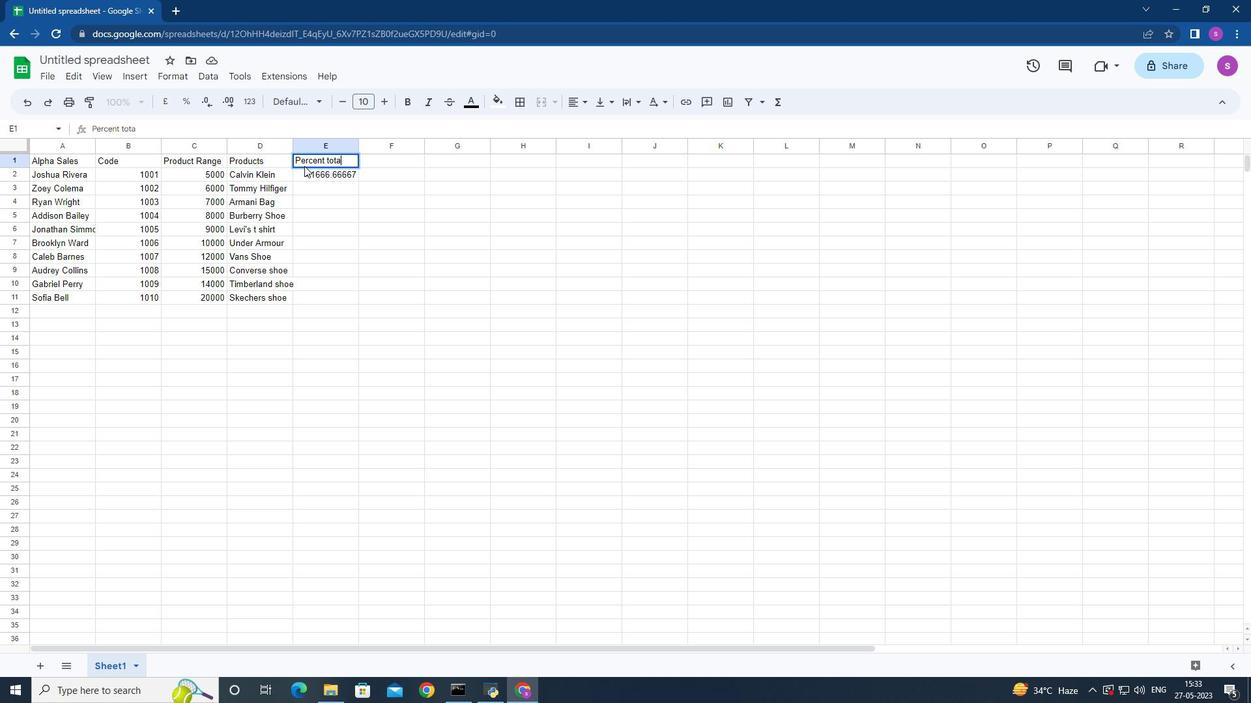 
Action: Mouse moved to (305, 172)
Screenshot: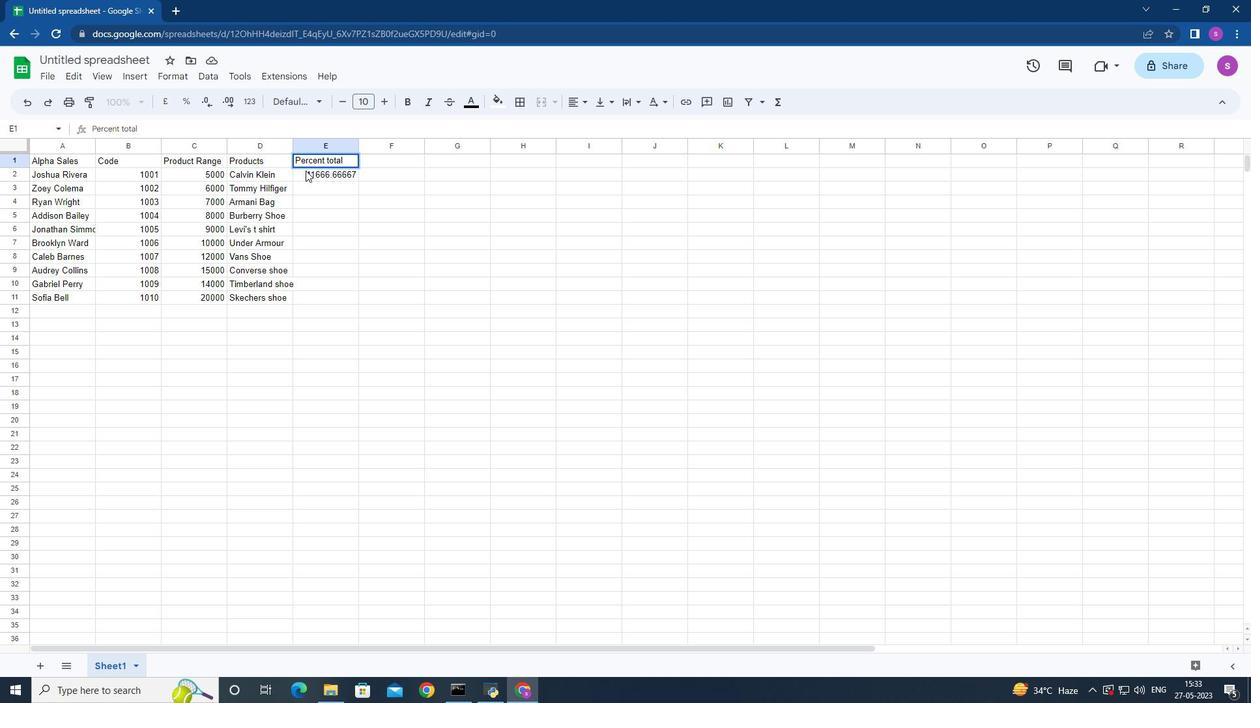 
Action: Mouse pressed left at (305, 172)
Screenshot: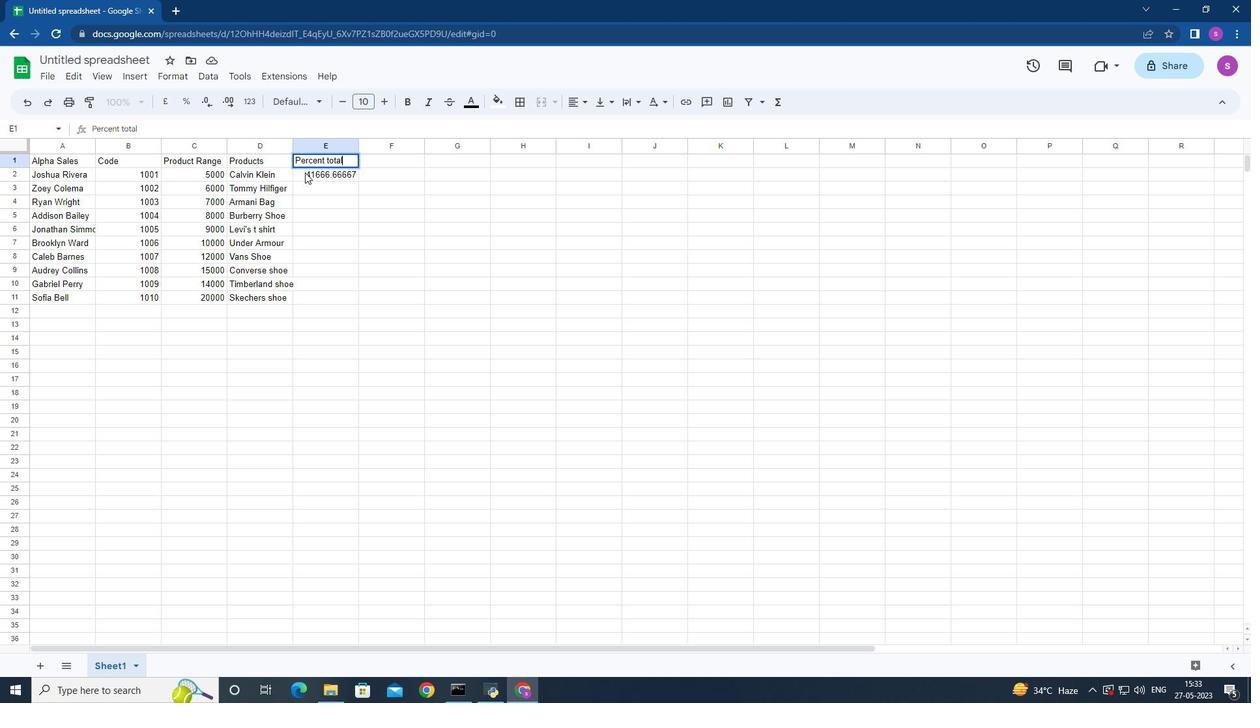 
Action: Mouse moved to (305, 172)
Screenshot: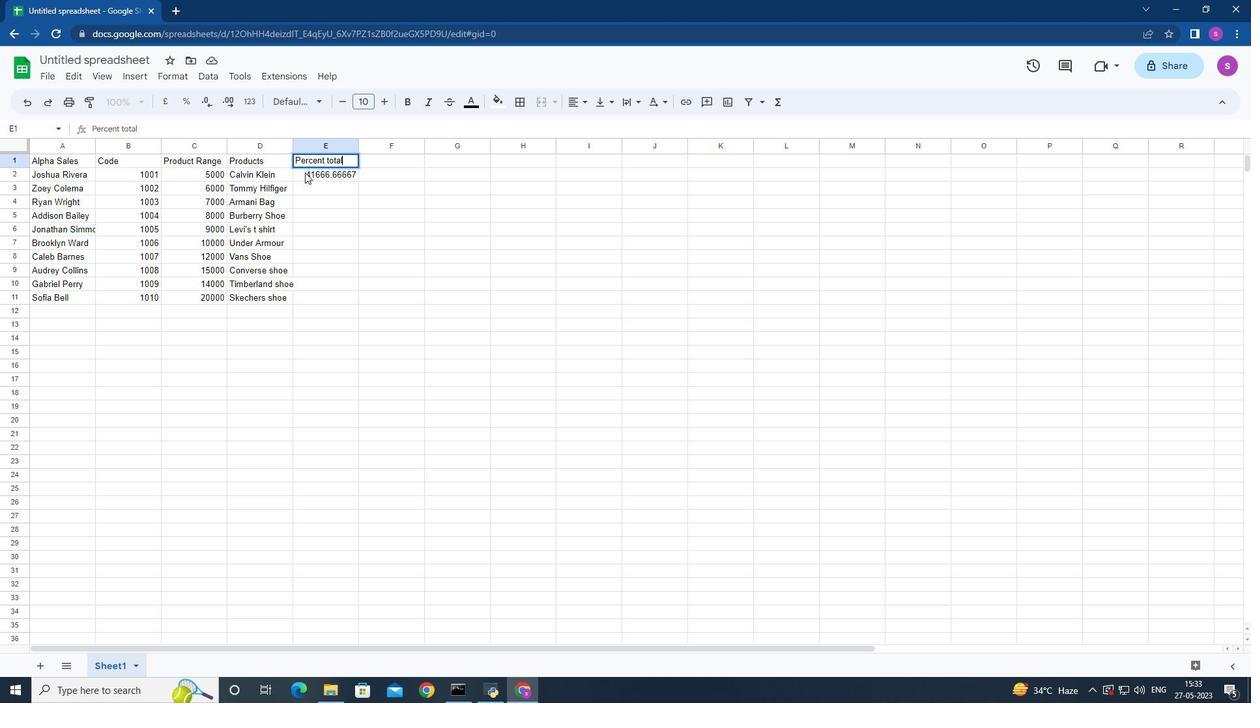 
Action: Key pressed <Key.backspace>=
Screenshot: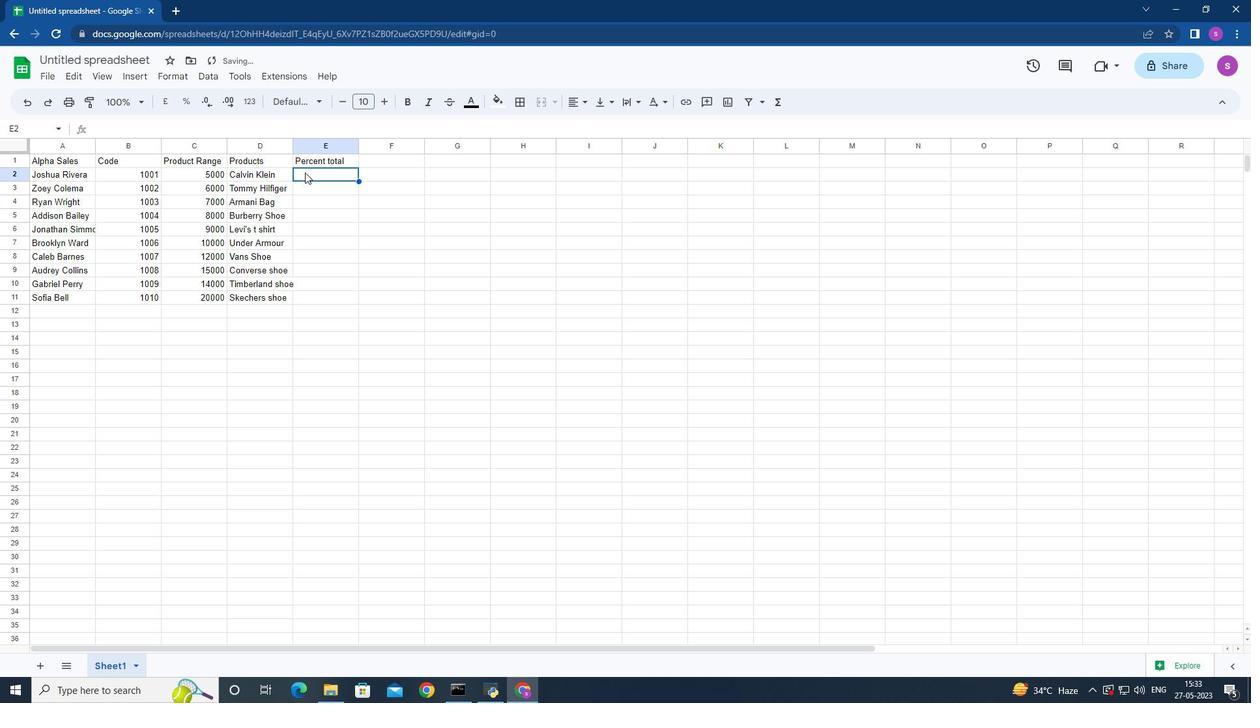 
Action: Mouse moved to (199, 171)
Screenshot: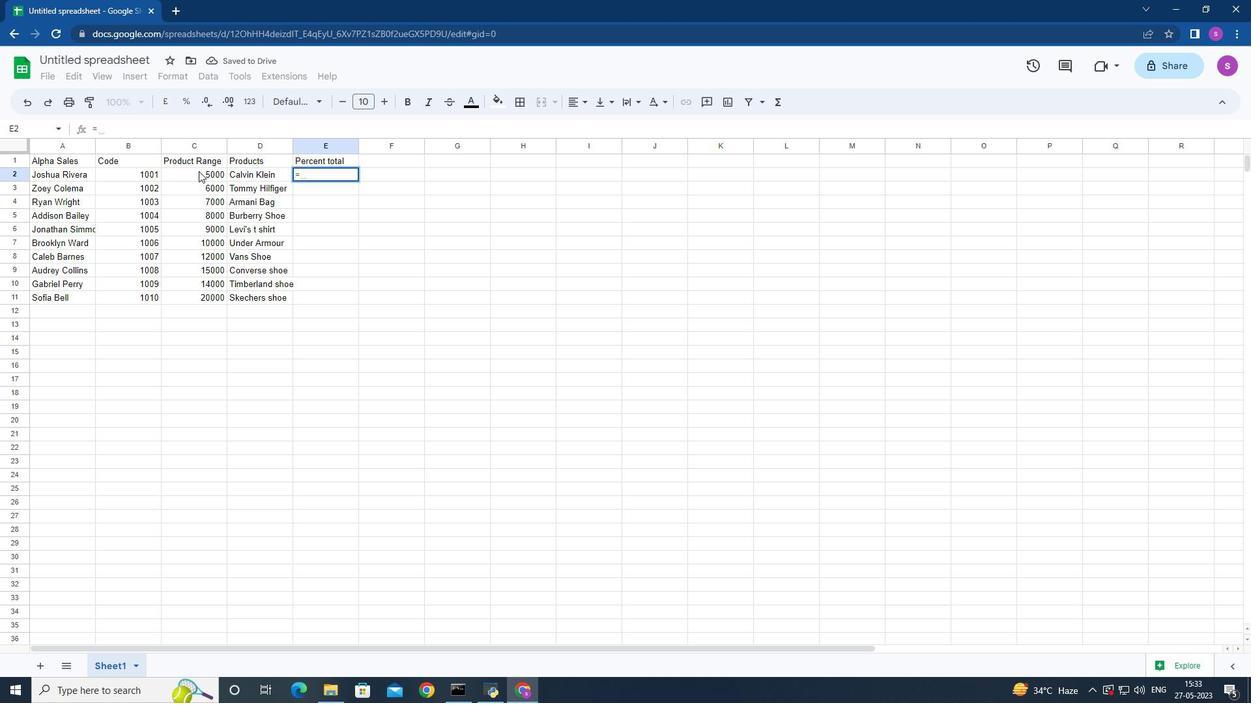 
Action: Mouse pressed left at (198, 171)
Screenshot: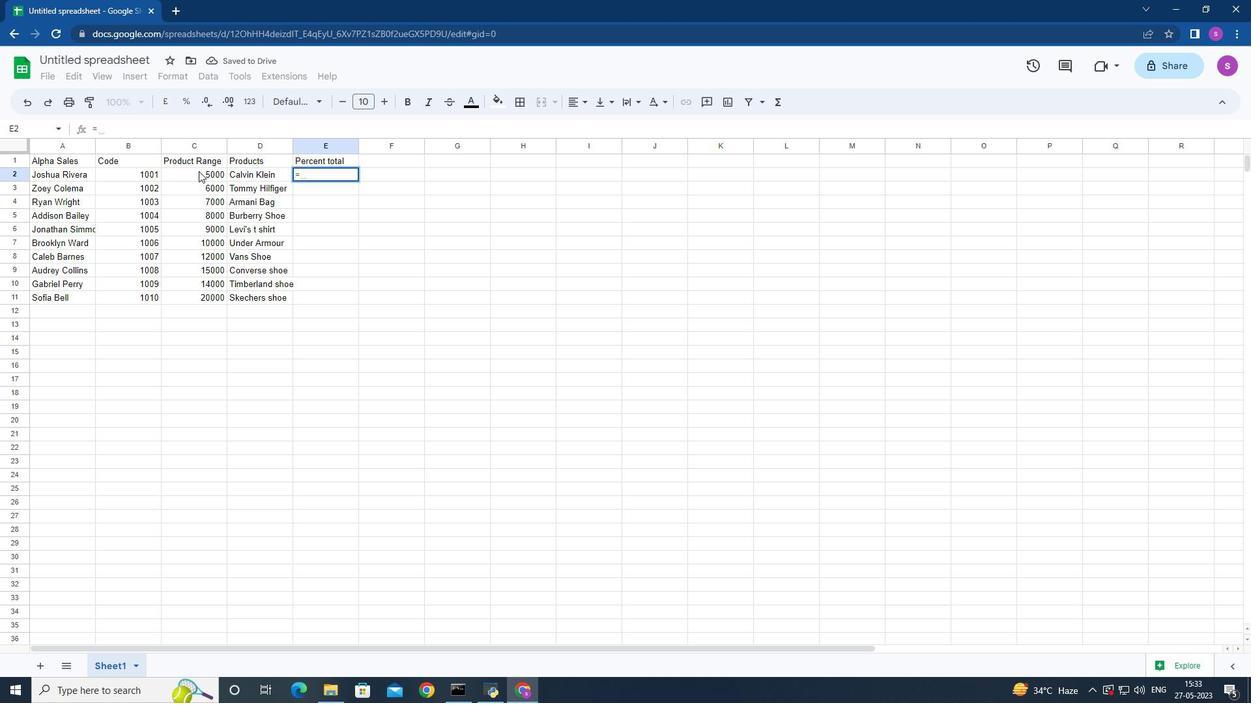 
Action: Mouse moved to (200, 171)
Screenshot: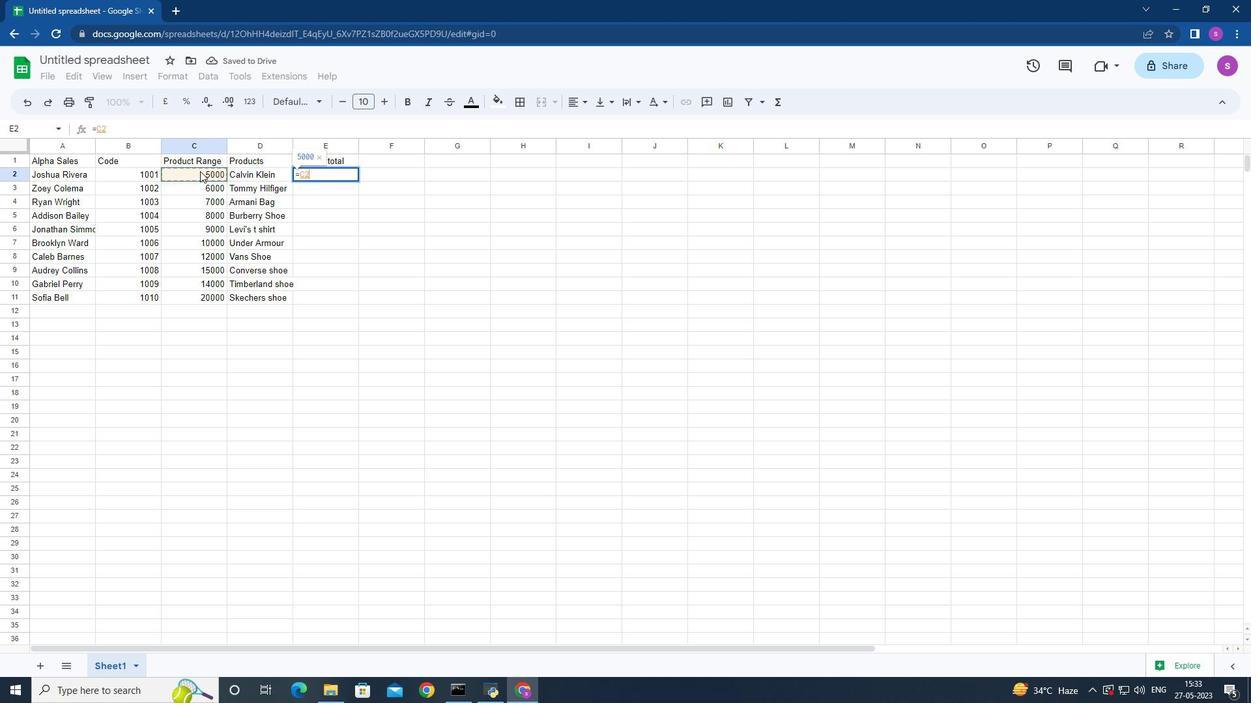 
Action: Key pressed /12
Screenshot: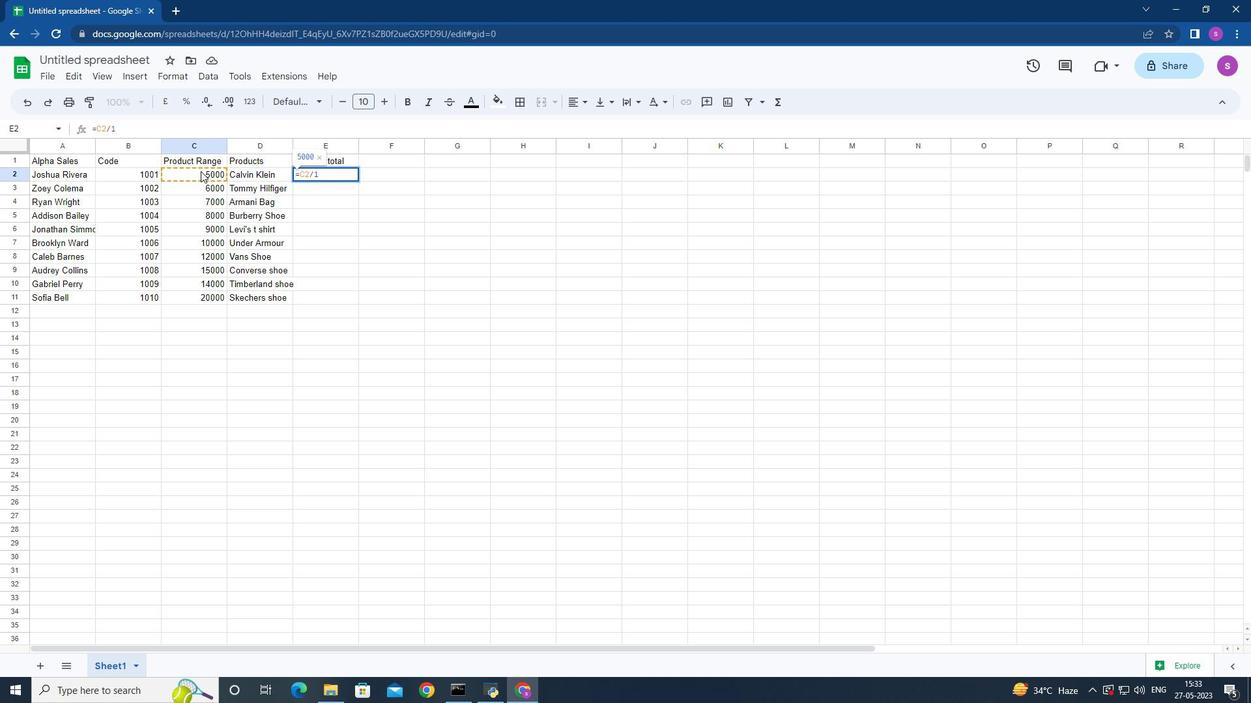 
Action: Mouse moved to (370, 205)
Screenshot: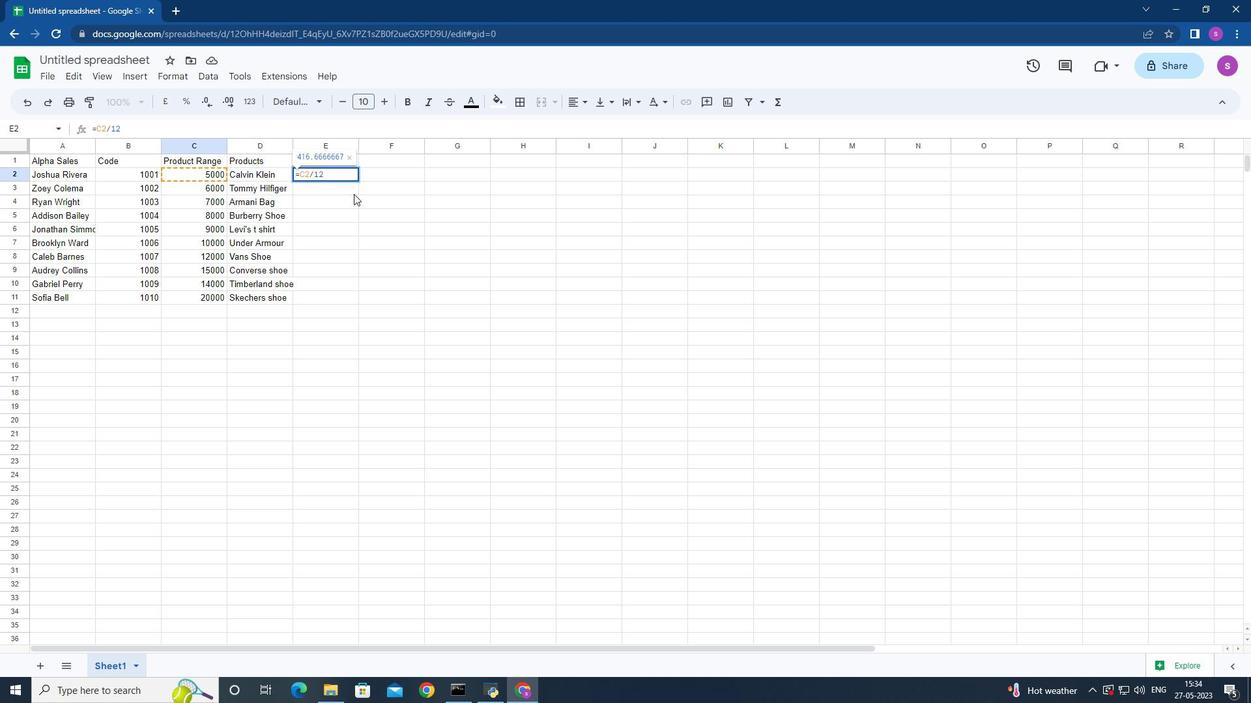 
Action: Key pressed <Key.backspace><Key.backspace><Key.backspace><Key.backspace><Key.backspace>
Screenshot: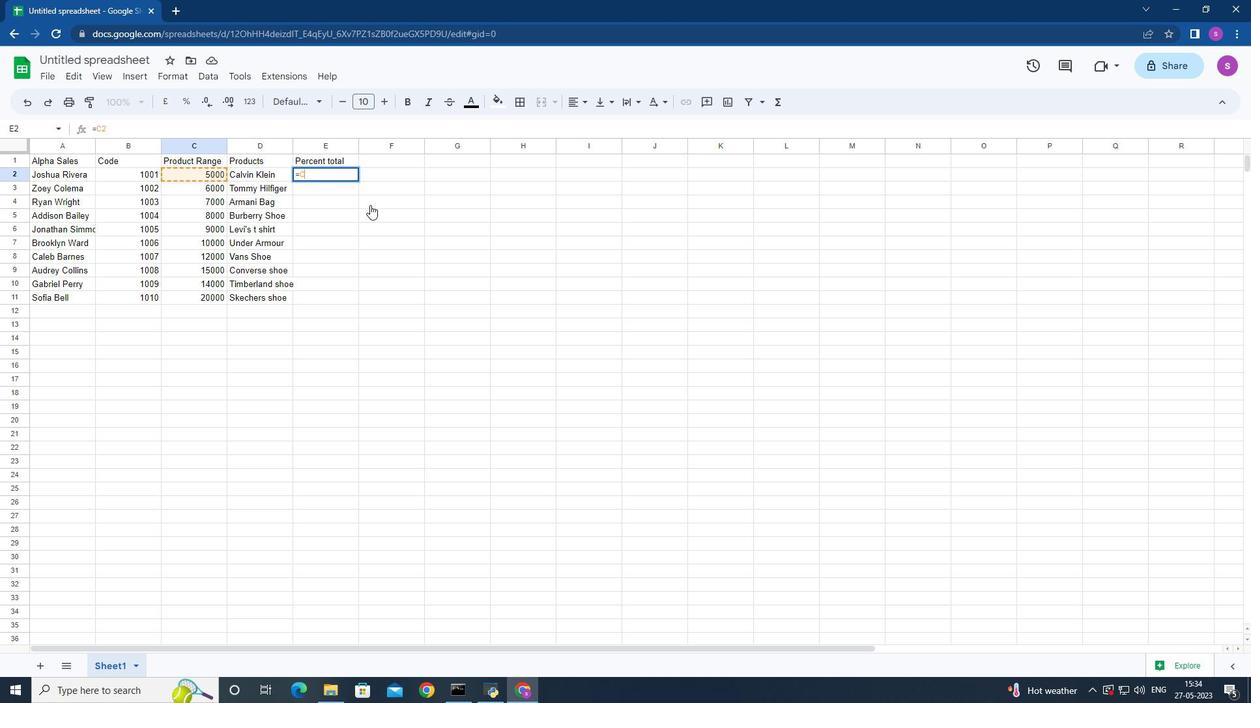 
Action: Mouse moved to (203, 168)
Screenshot: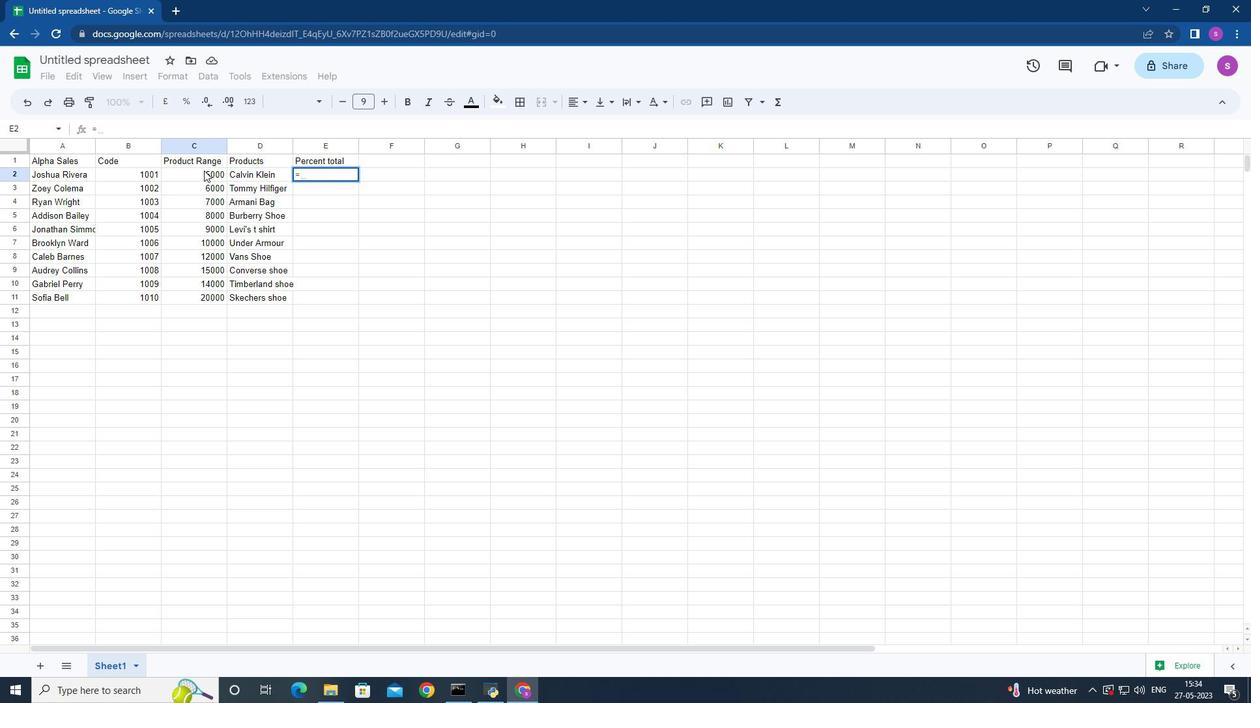 
Action: Mouse pressed left at (203, 168)
Screenshot: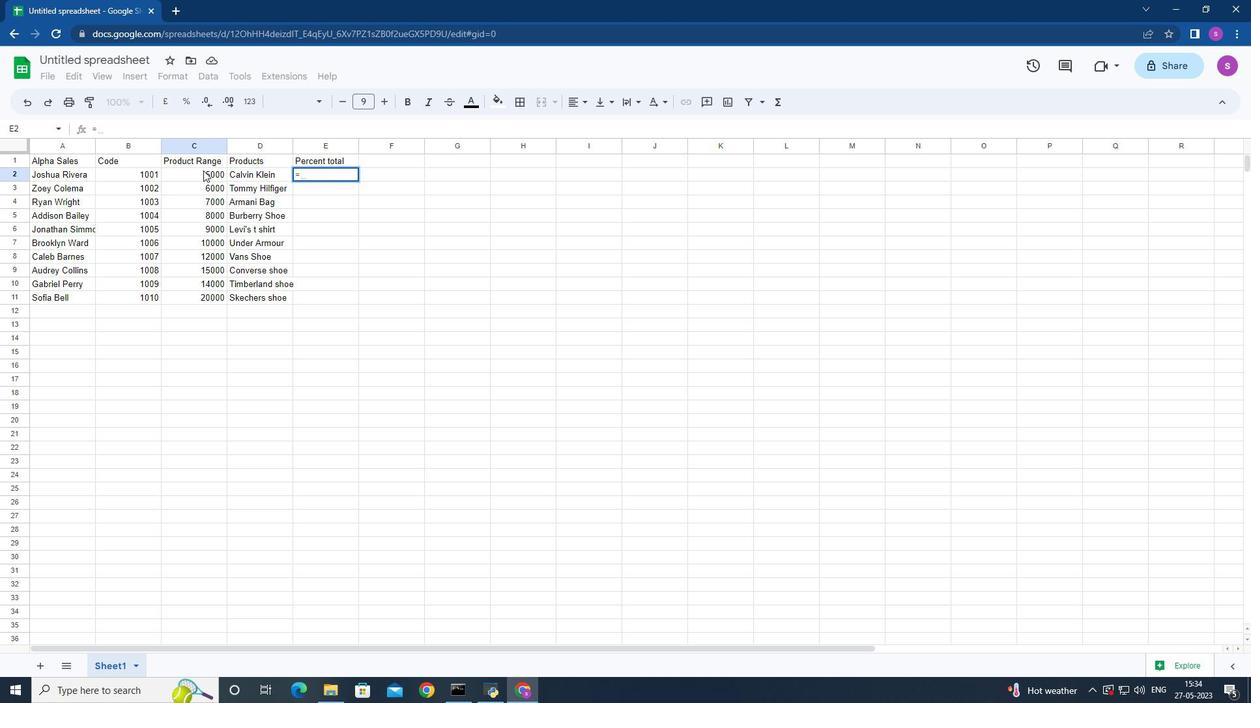 
Action: Mouse moved to (340, 283)
Screenshot: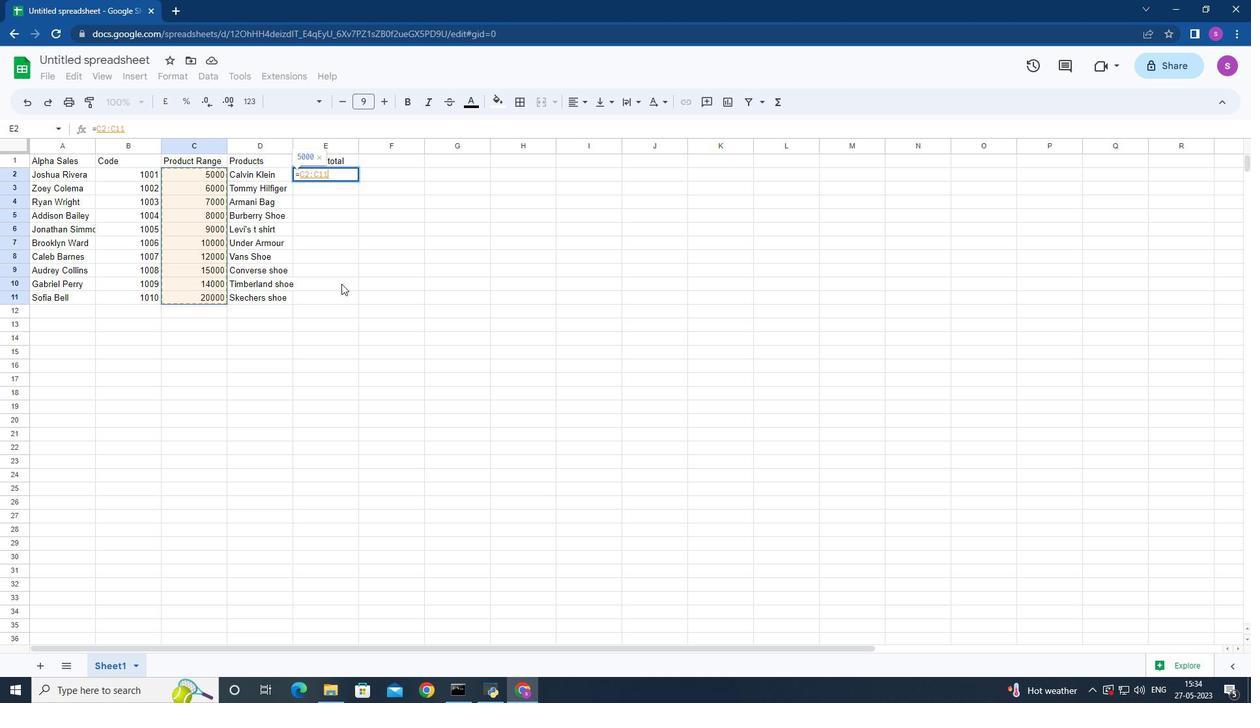 
Action: Mouse pressed left at (340, 283)
Screenshot: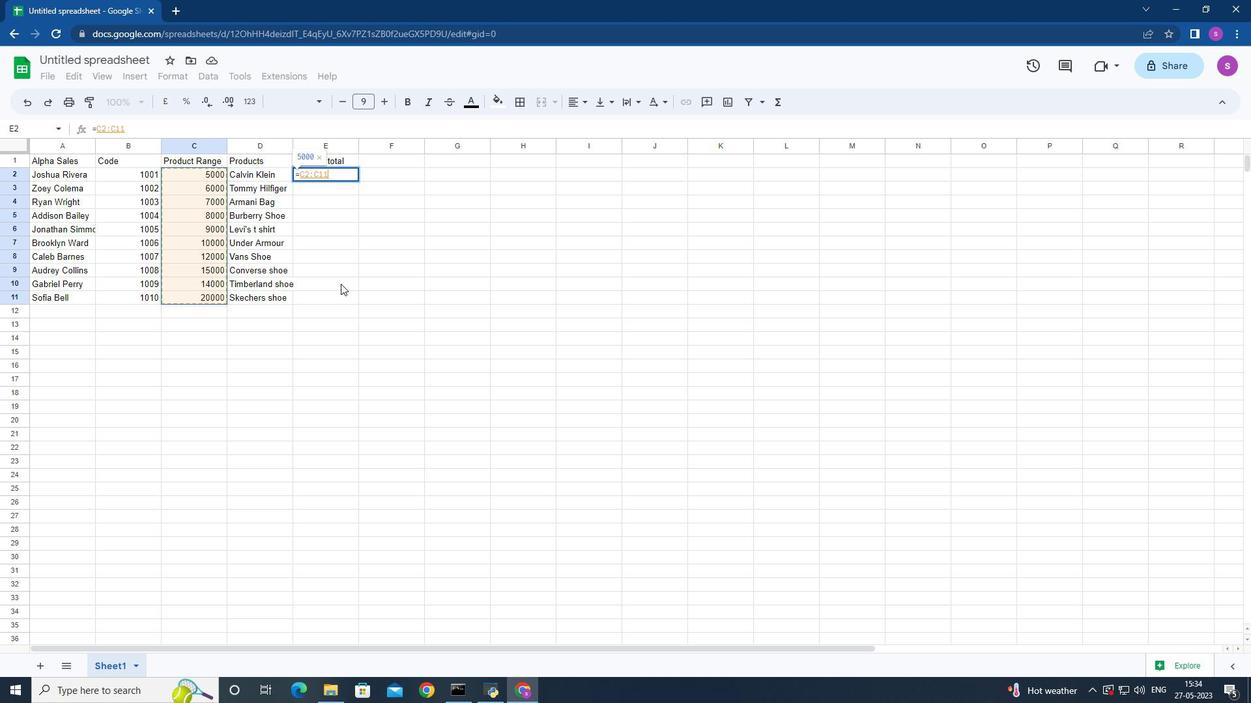 
Action: Mouse moved to (325, 173)
Screenshot: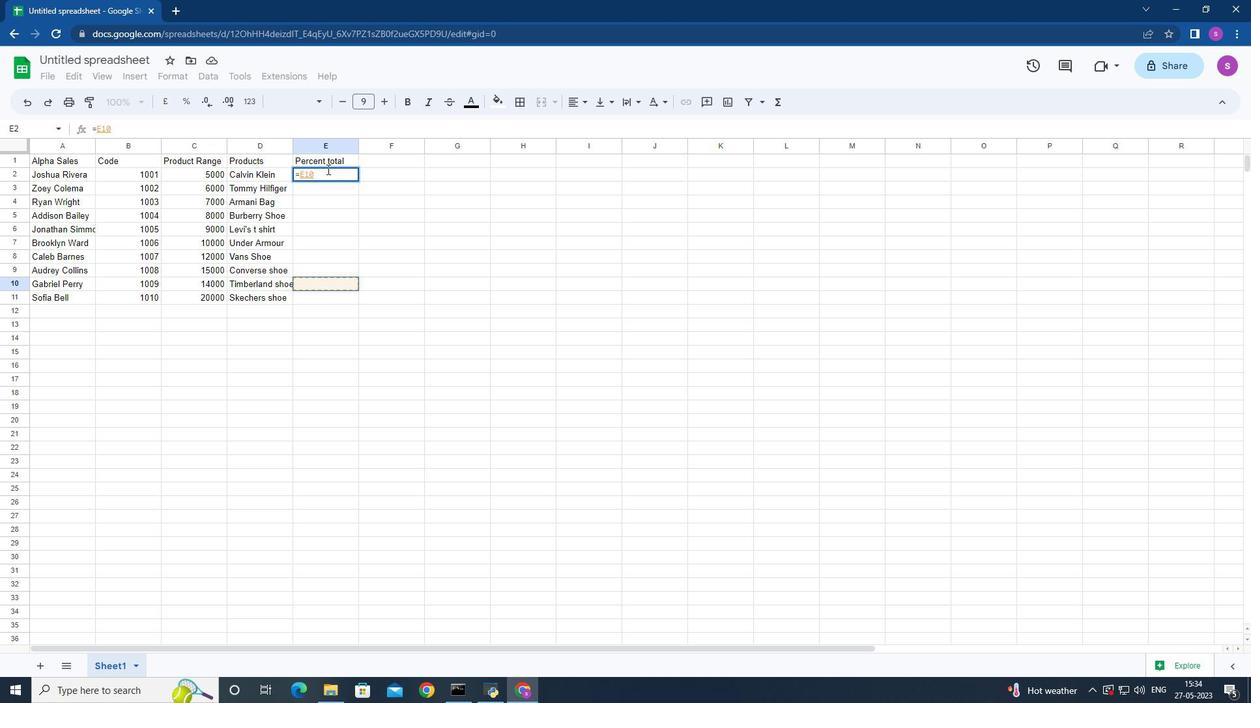
Action: Mouse pressed left at (325, 173)
Screenshot: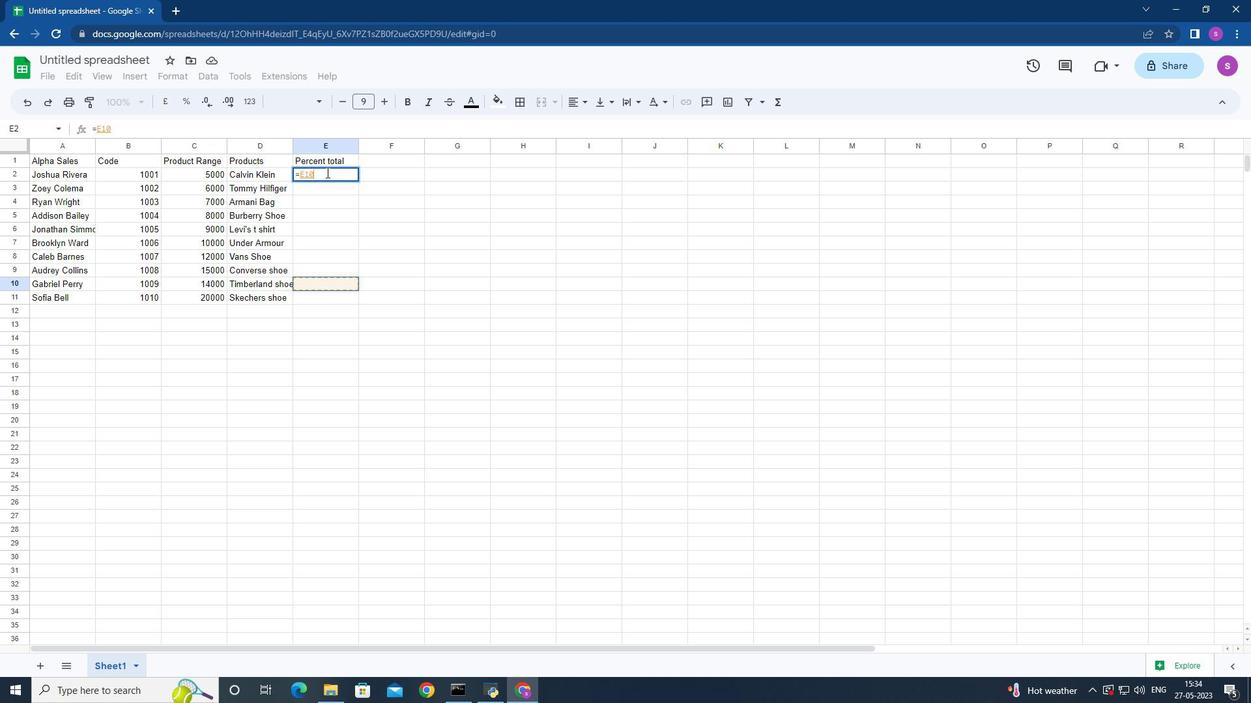 
Action: Mouse moved to (327, 173)
Screenshot: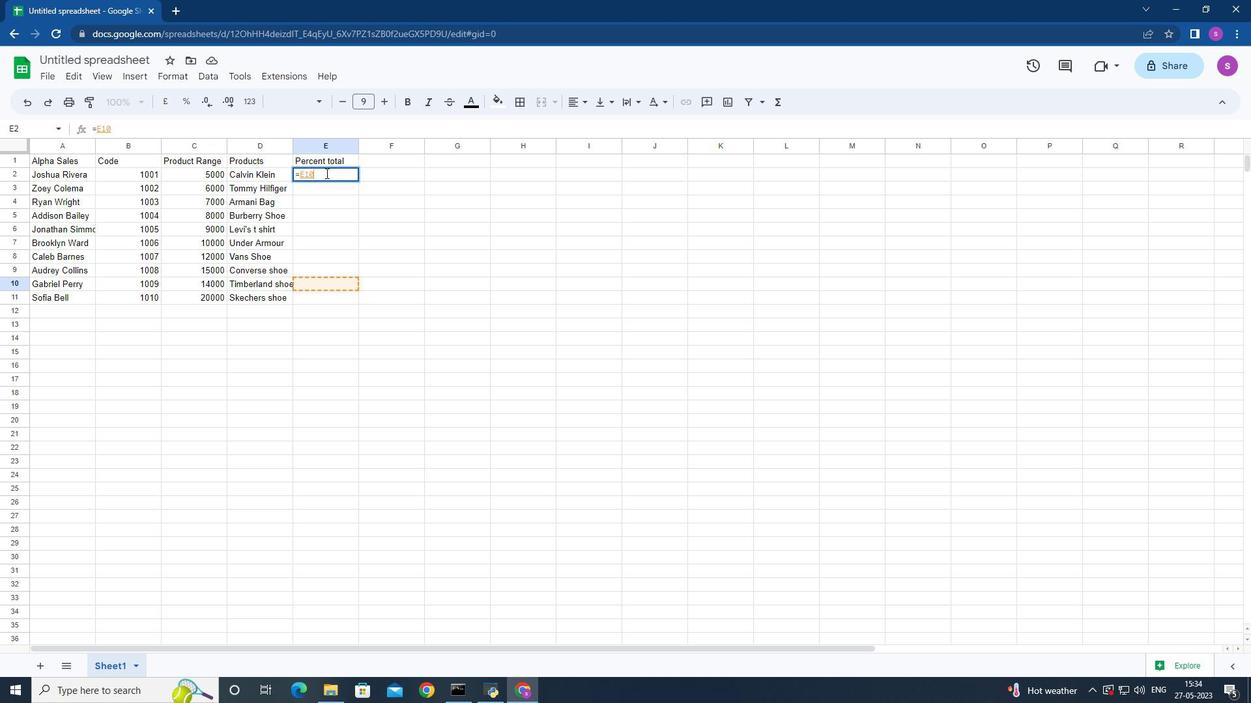 
Action: Key pressed <Key.backspace><Key.backspace><Key.backspace>
Screenshot: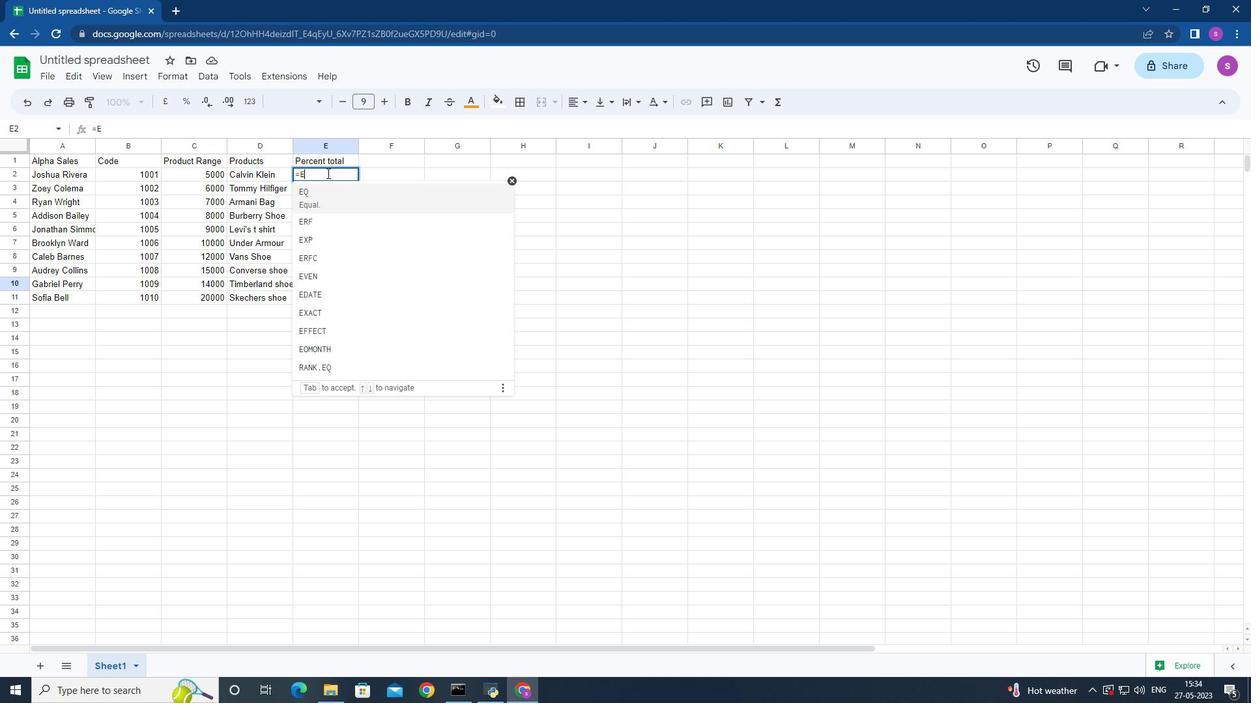 
Action: Mouse moved to (323, 174)
Screenshot: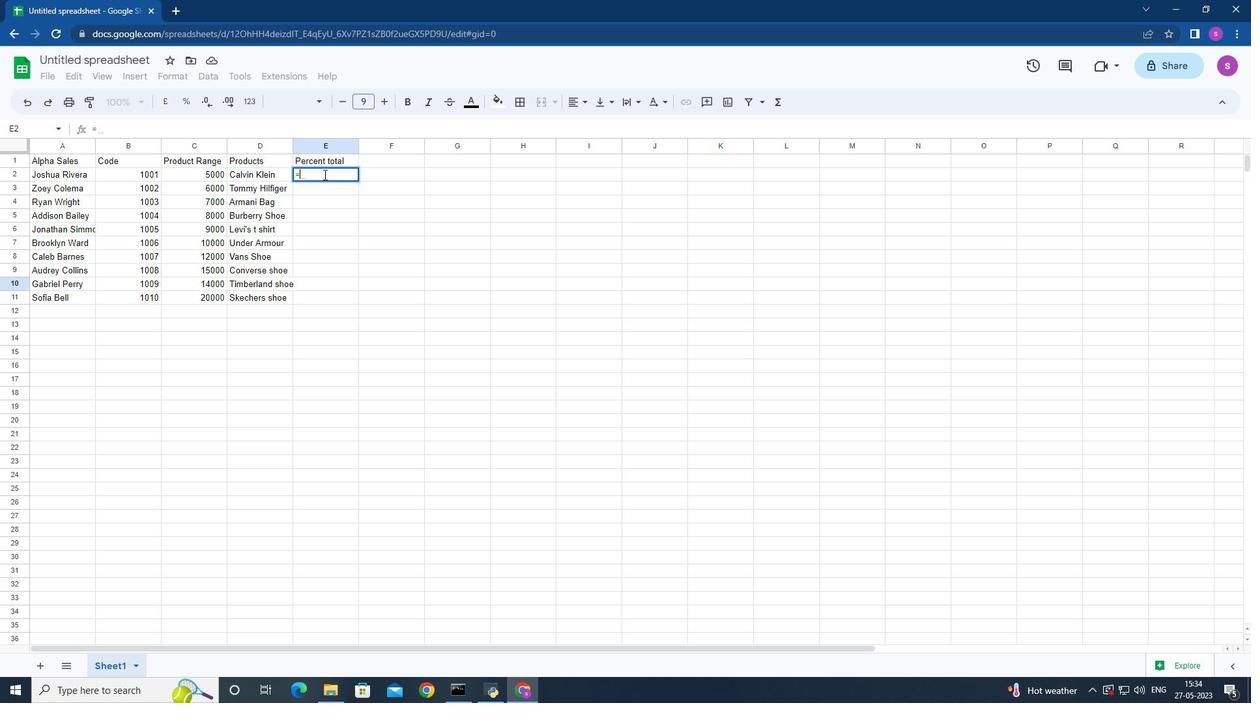 
Action: Key pressed <Key.backspace>
Screenshot: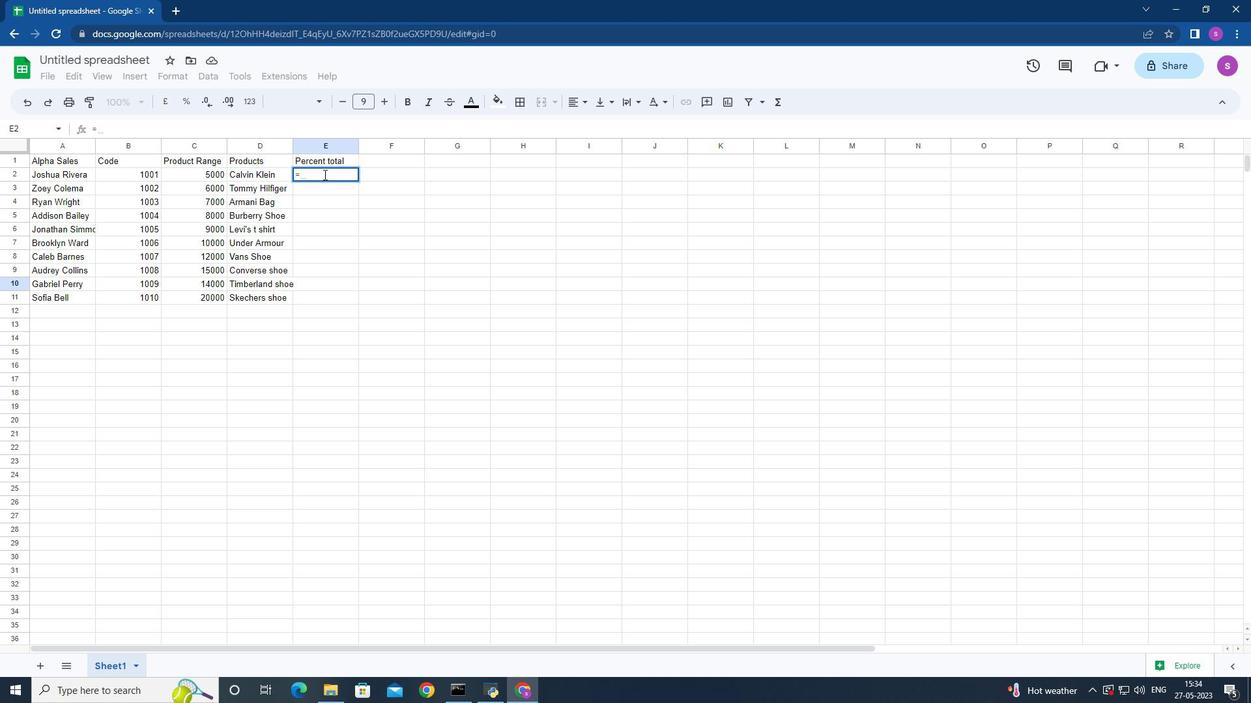 
Action: Mouse moved to (323, 179)
Screenshot: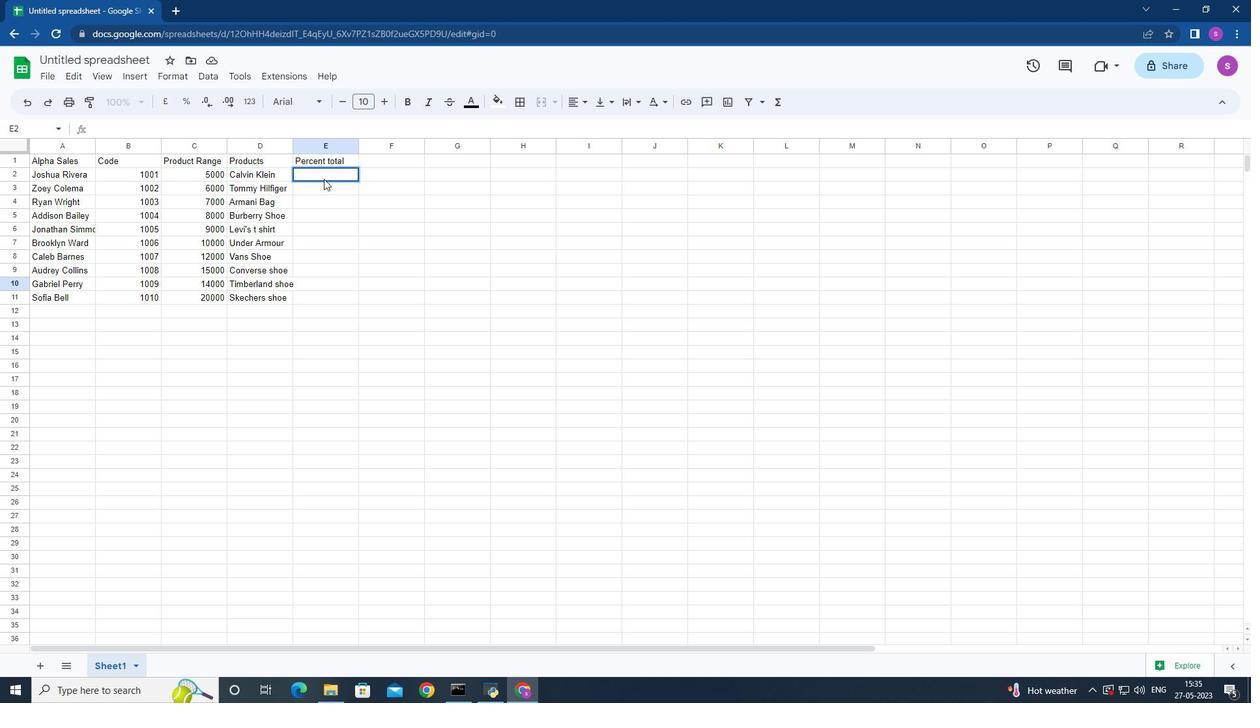 
Action: Key pressed =
Screenshot: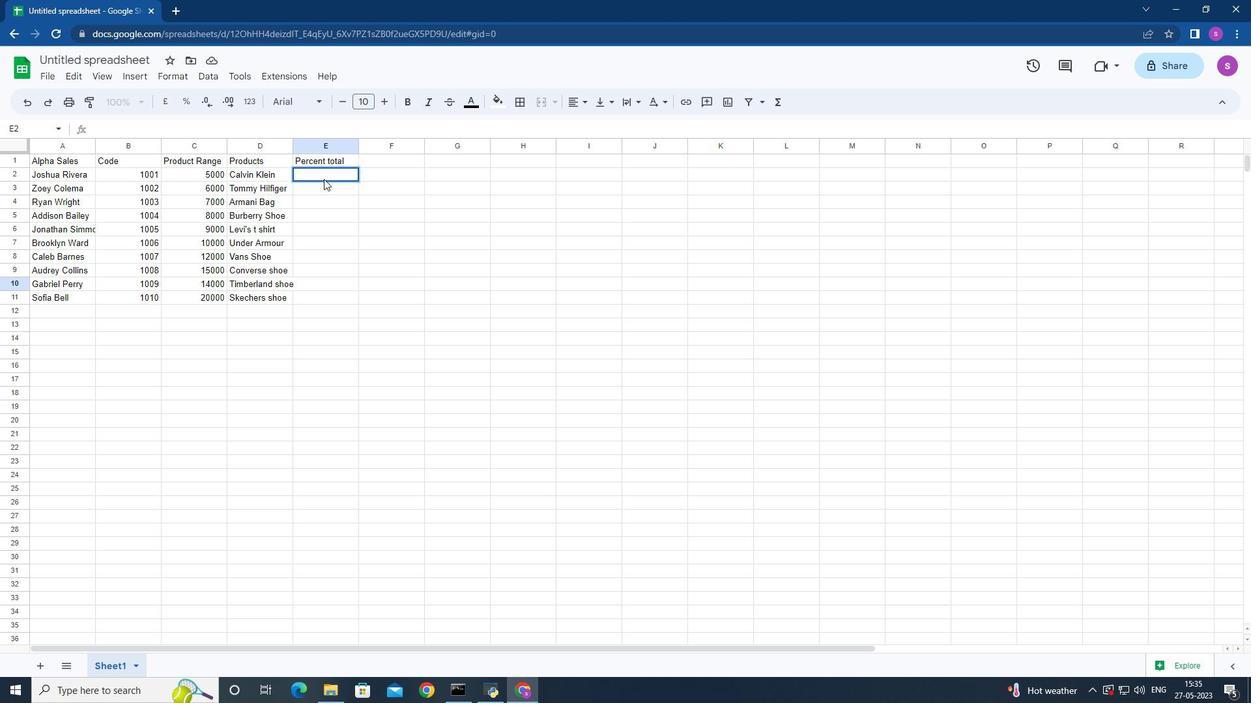 
Action: Mouse moved to (190, 171)
Screenshot: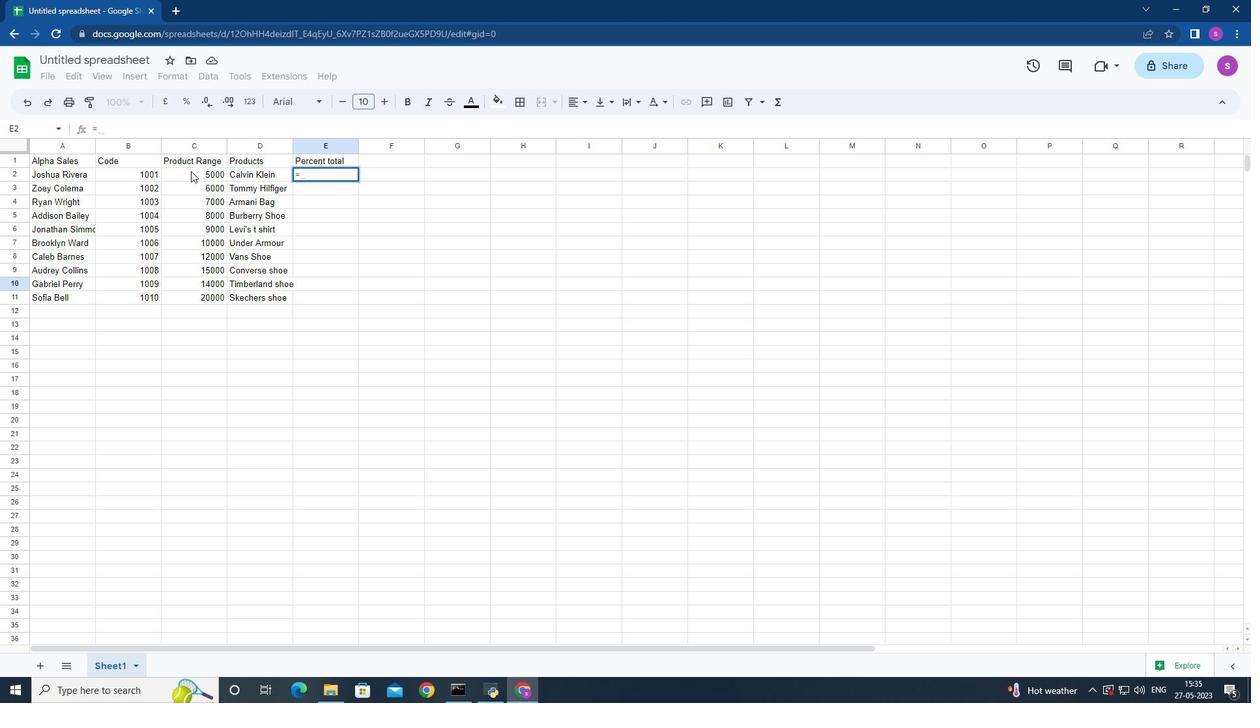
Action: Mouse pressed left at (190, 171)
Screenshot: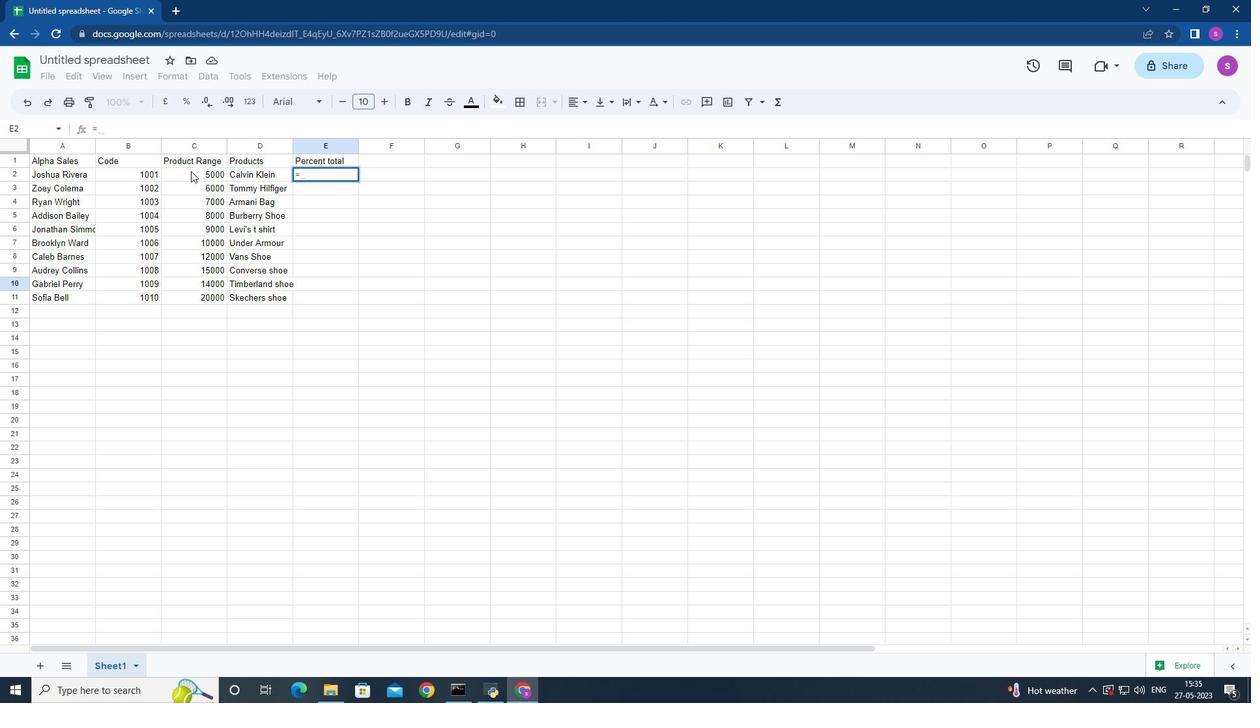 
Action: Mouse moved to (320, 220)
Screenshot: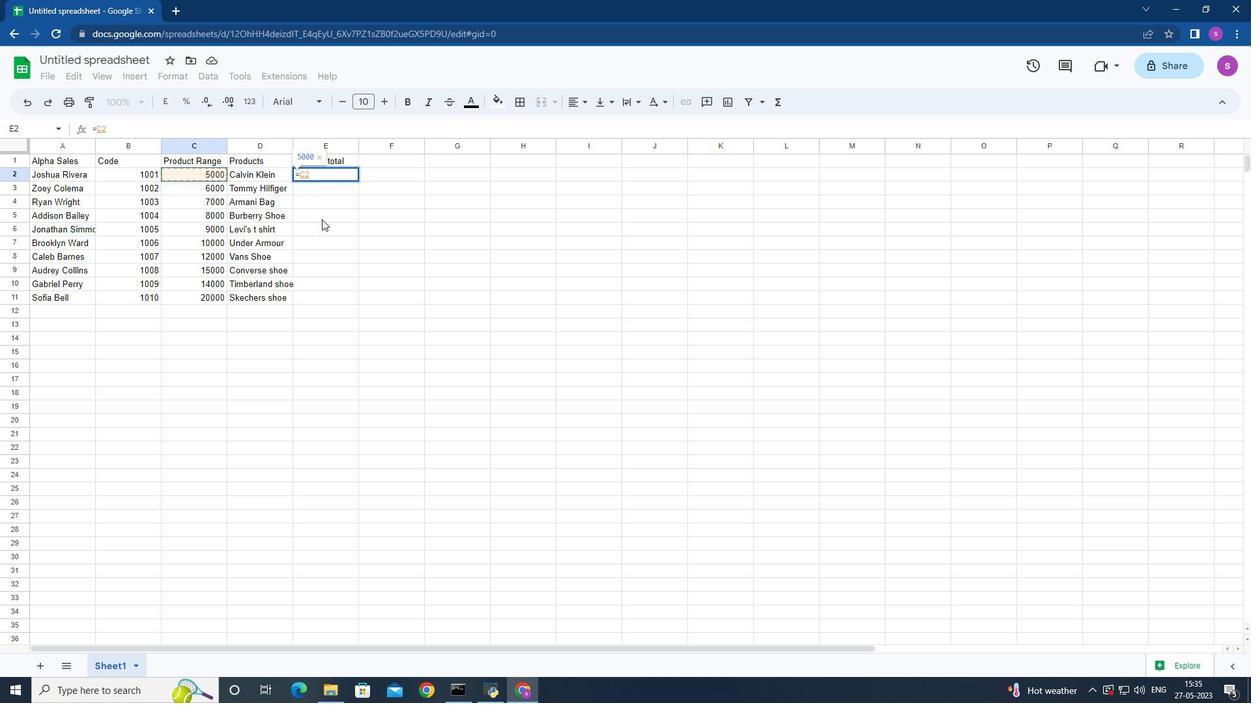 
Action: Key pressed /
Screenshot: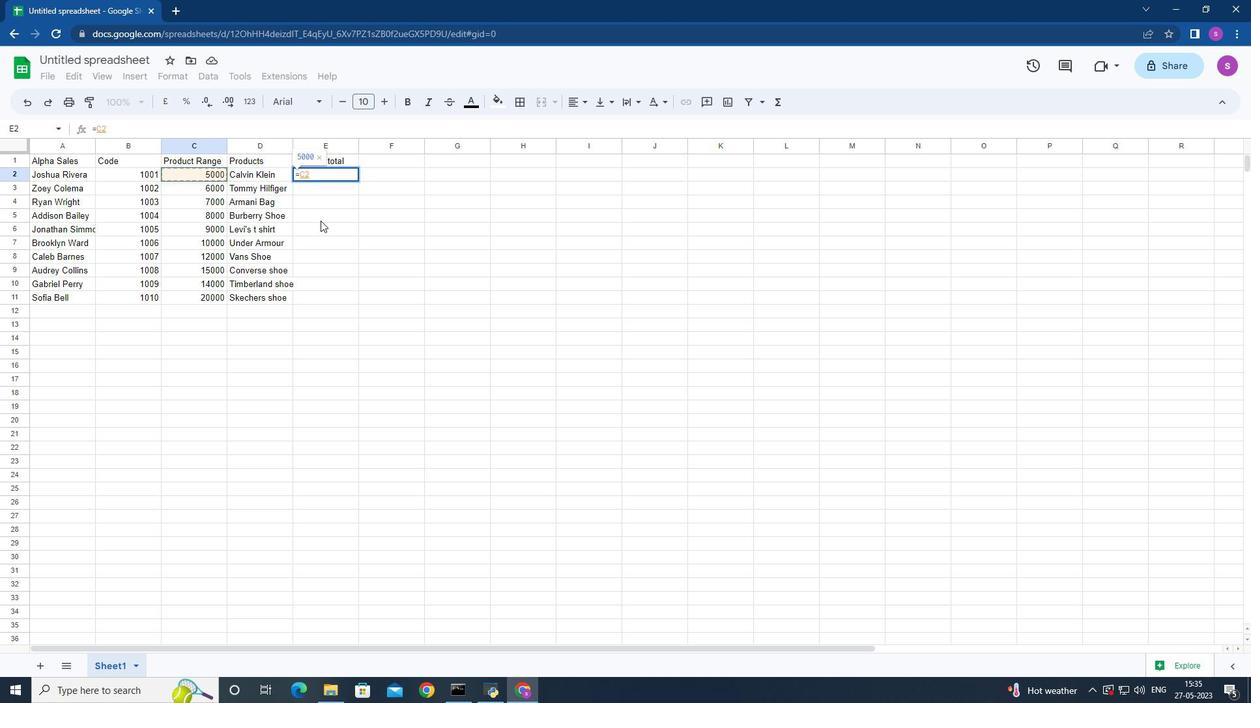 
Action: Mouse moved to (224, 179)
Screenshot: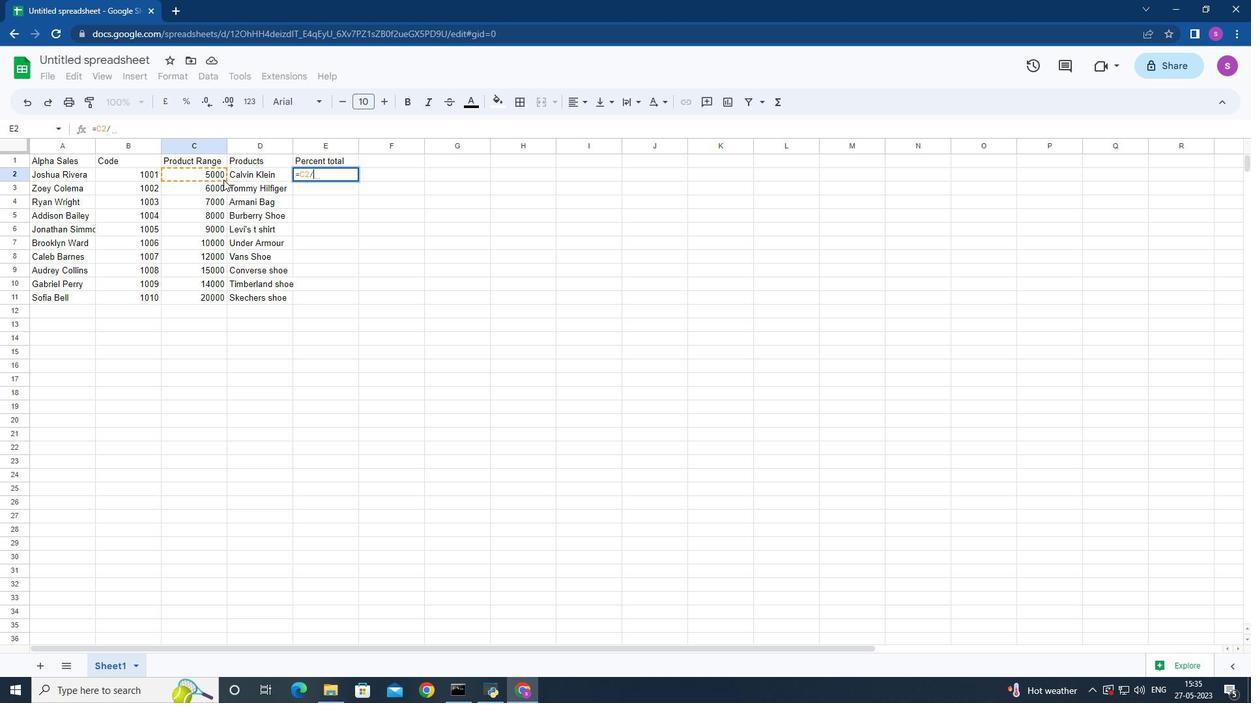 
Action: Mouse pressed left at (224, 179)
Screenshot: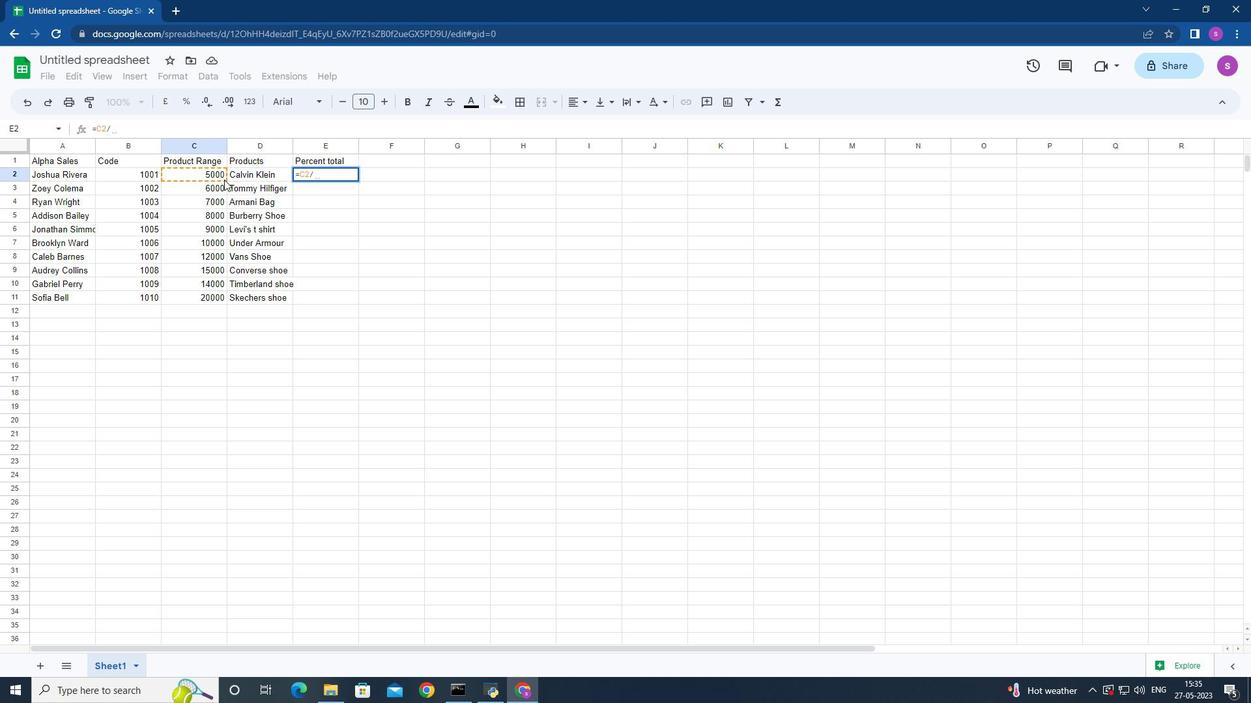 
Action: Mouse moved to (191, 174)
Screenshot: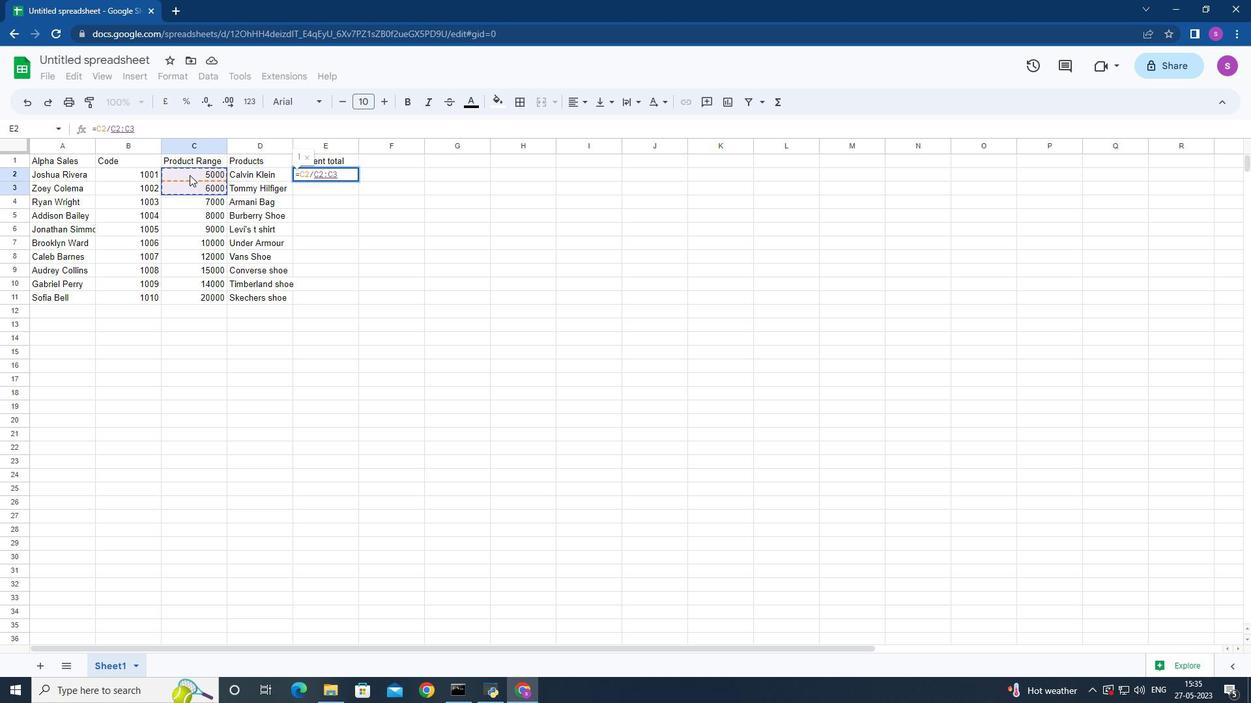 
Action: Mouse pressed left at (191, 174)
Screenshot: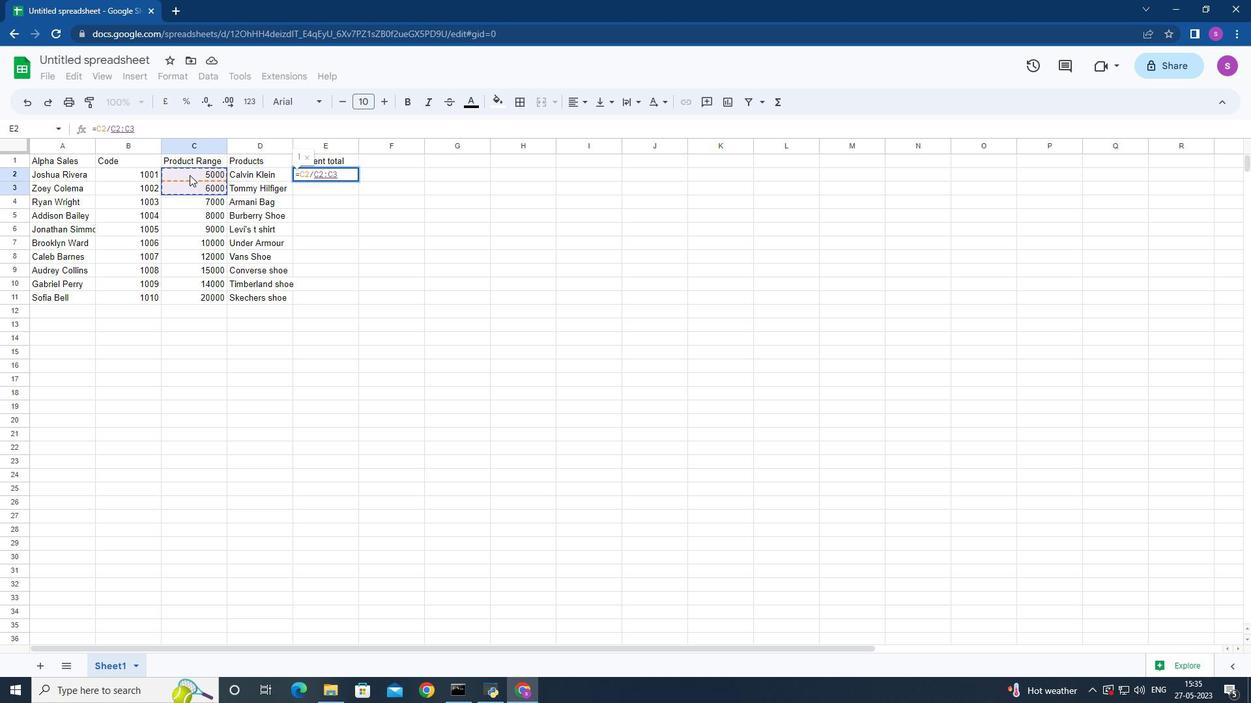 
Action: Mouse moved to (252, 216)
Screenshot: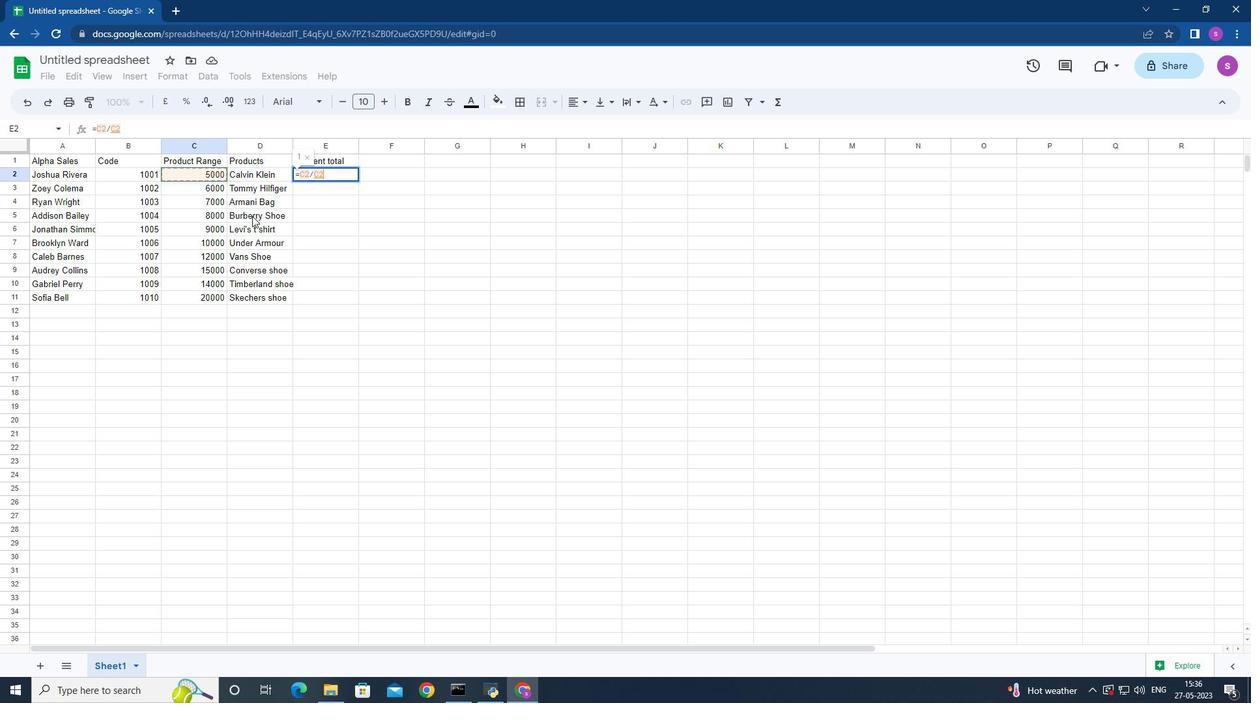 
Action: Key pressed <Key.backspace><Key.backspace><Key.shift>*/100<Key.enter>
Screenshot: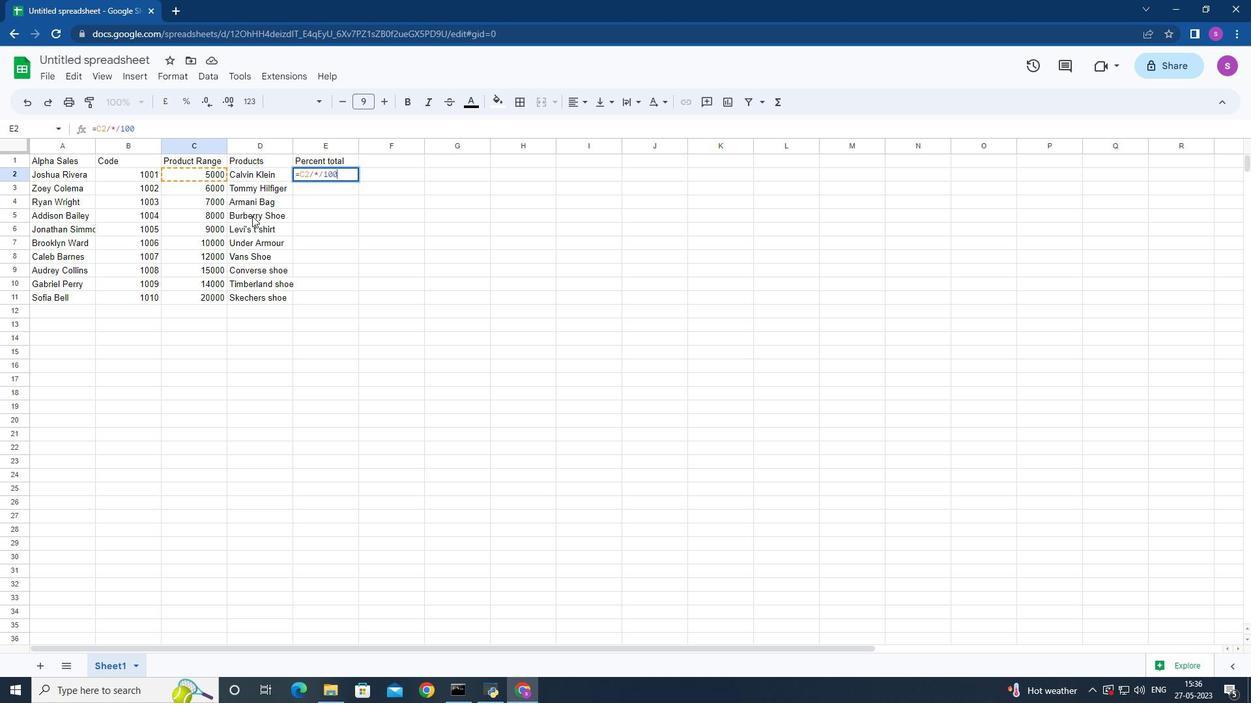 
Action: Mouse moved to (301, 173)
Screenshot: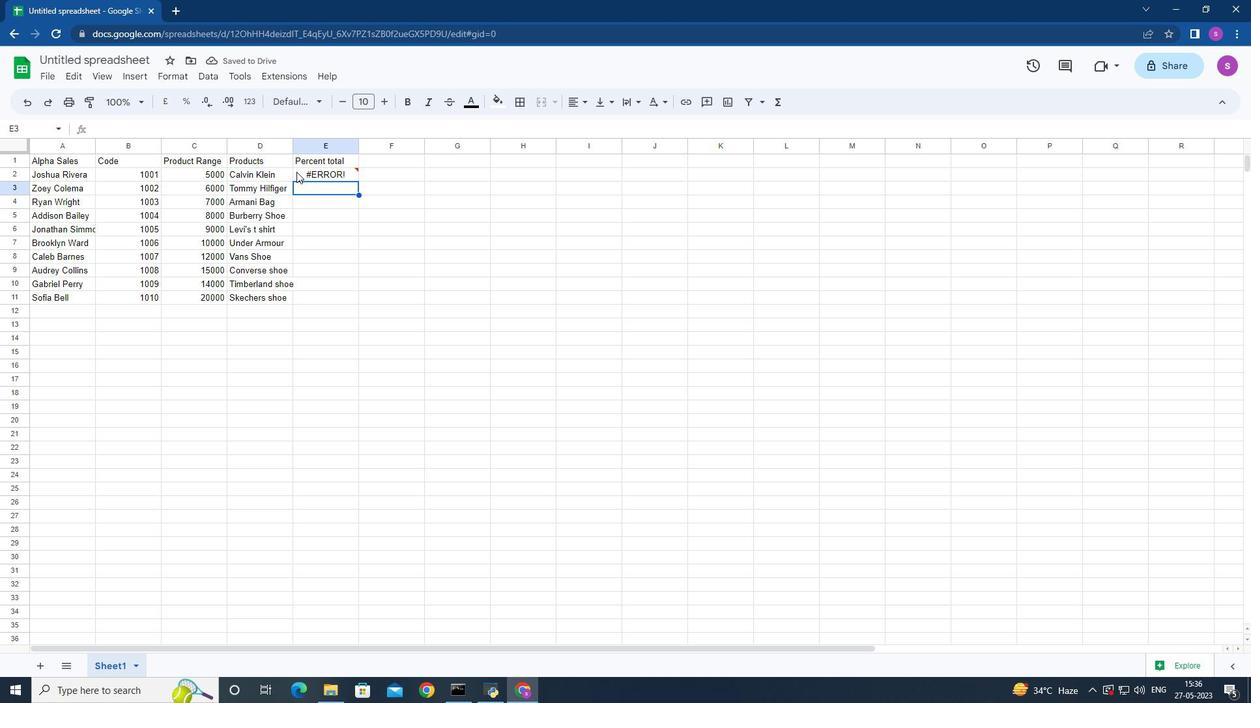
Action: Mouse pressed left at (301, 173)
Screenshot: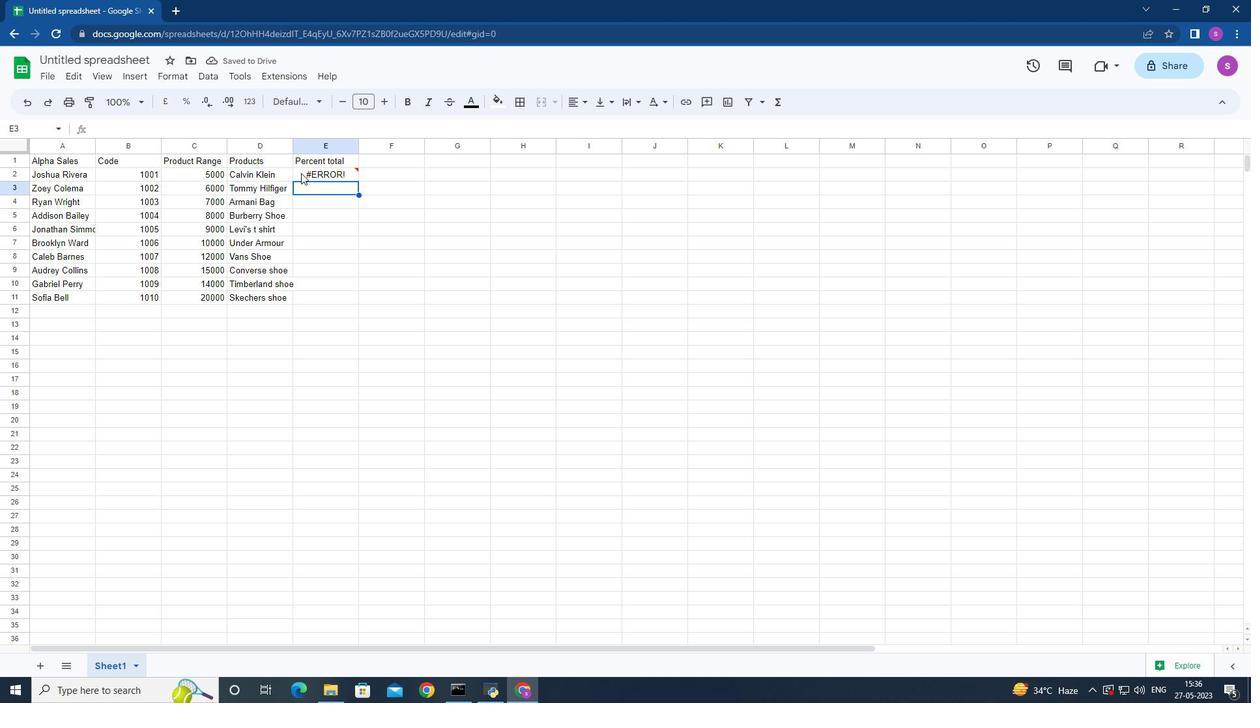 
Action: Mouse moved to (298, 174)
Screenshot: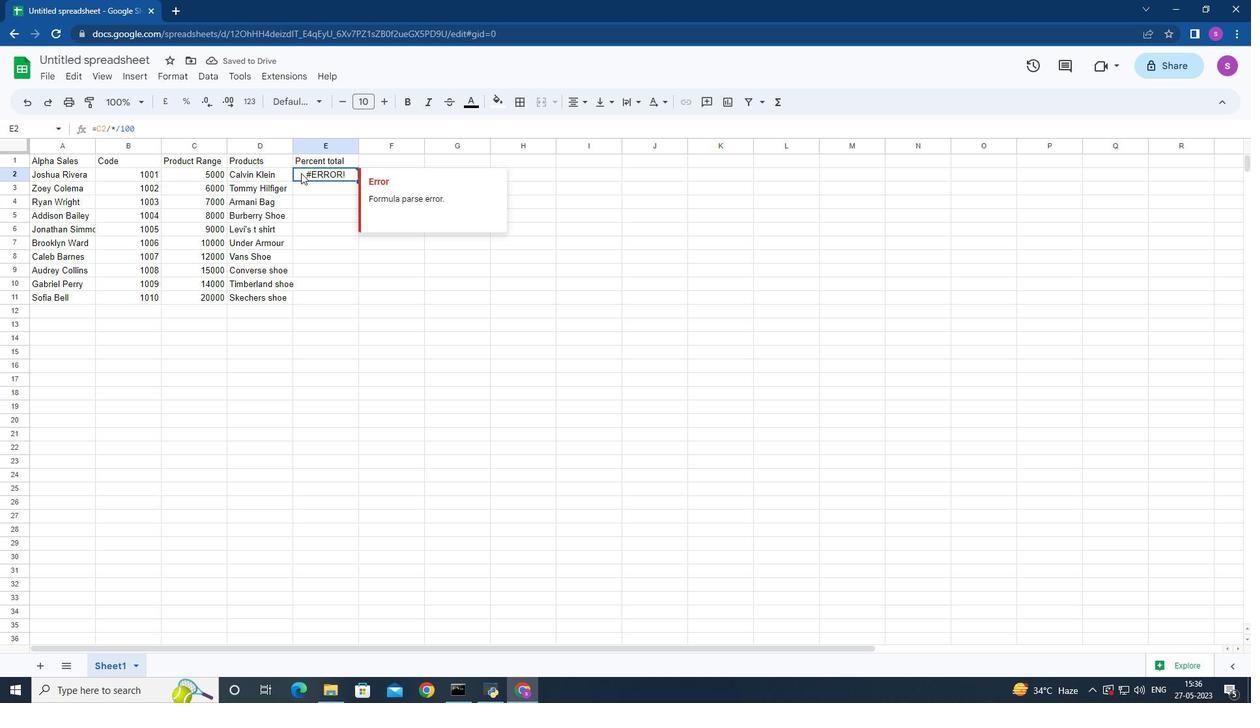 
Action: Key pressed <Key.backspace>=
Screenshot: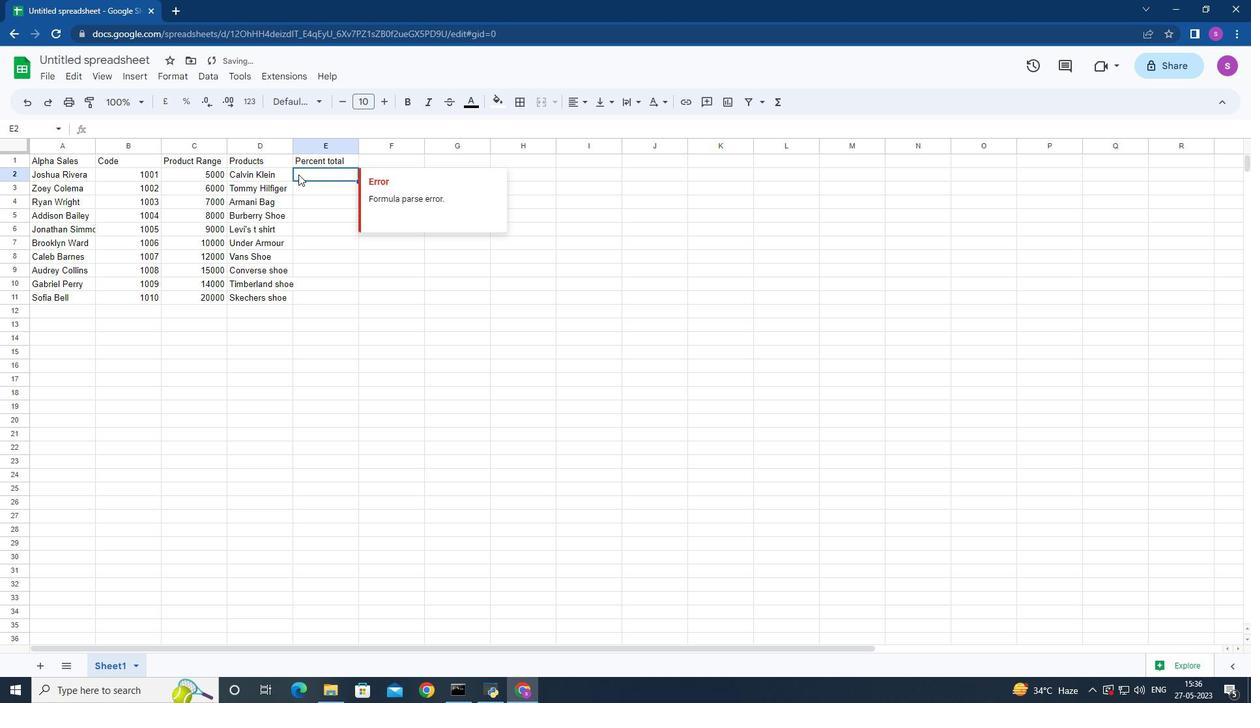 
Action: Mouse moved to (183, 170)
Screenshot: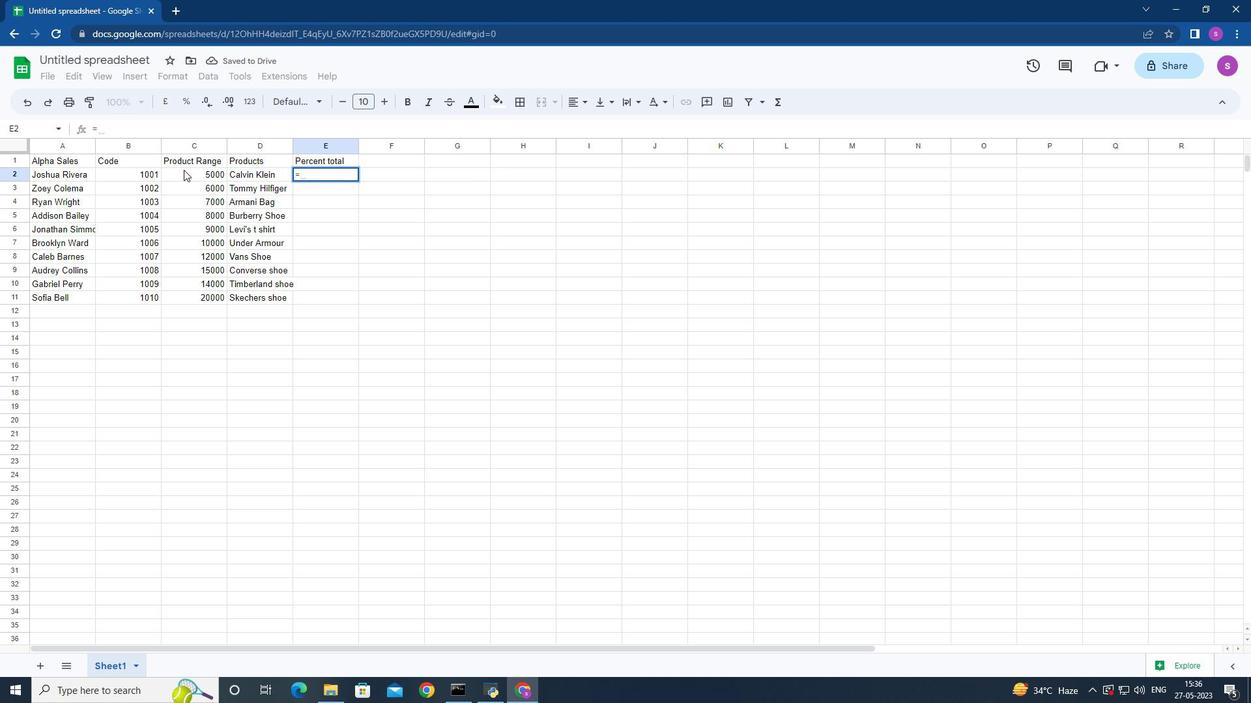 
Action: Mouse pressed left at (183, 170)
Screenshot: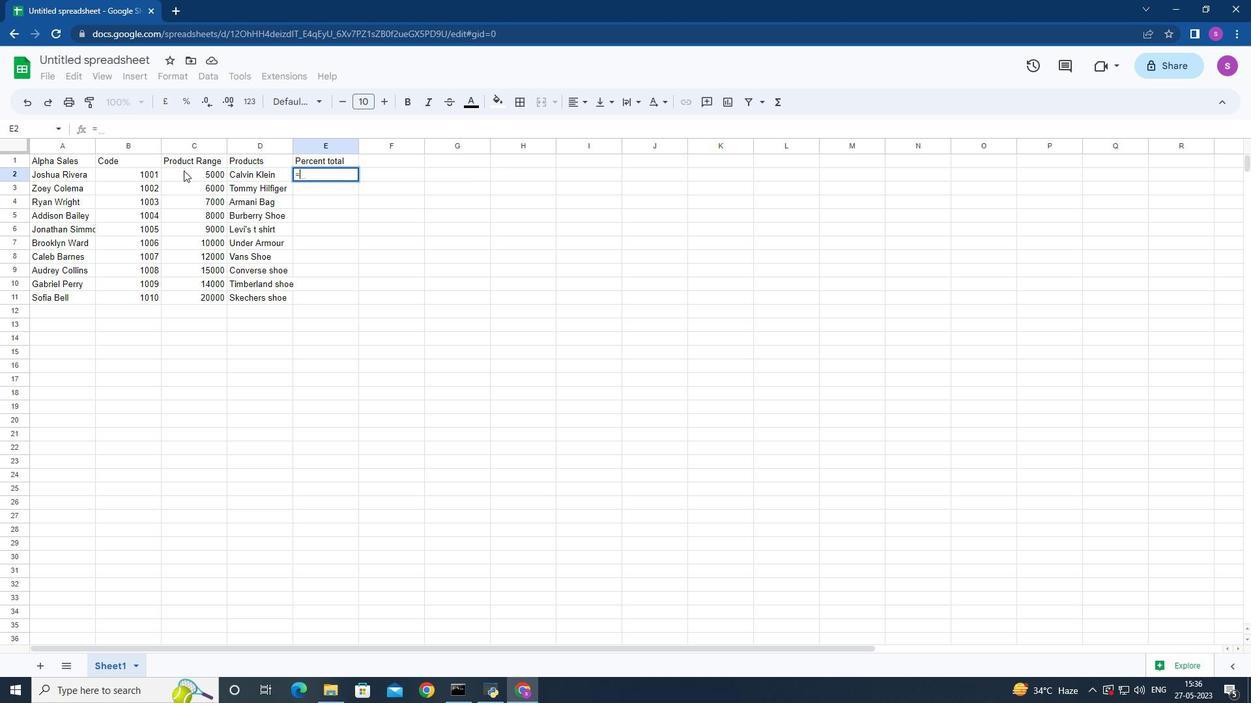 
Action: Mouse moved to (186, 172)
Screenshot: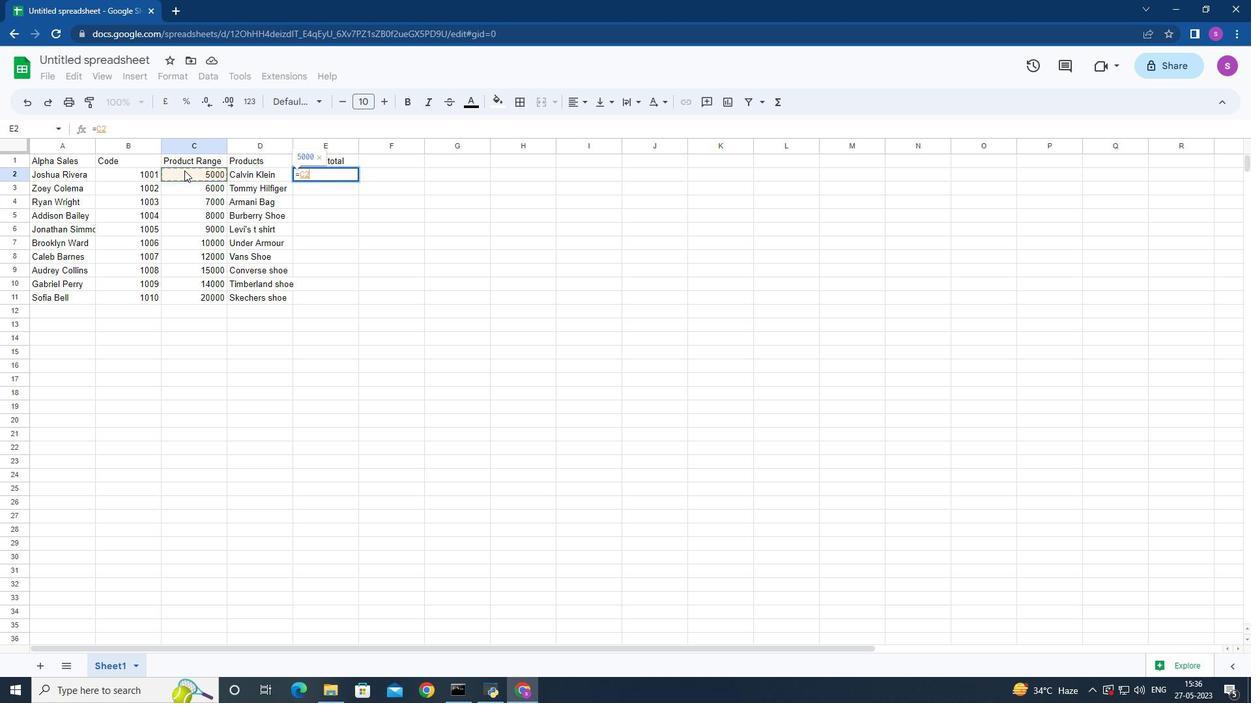 
Action: Key pressed 8<Key.backspace><Key.shift>*12/100<Key.enter>
Screenshot: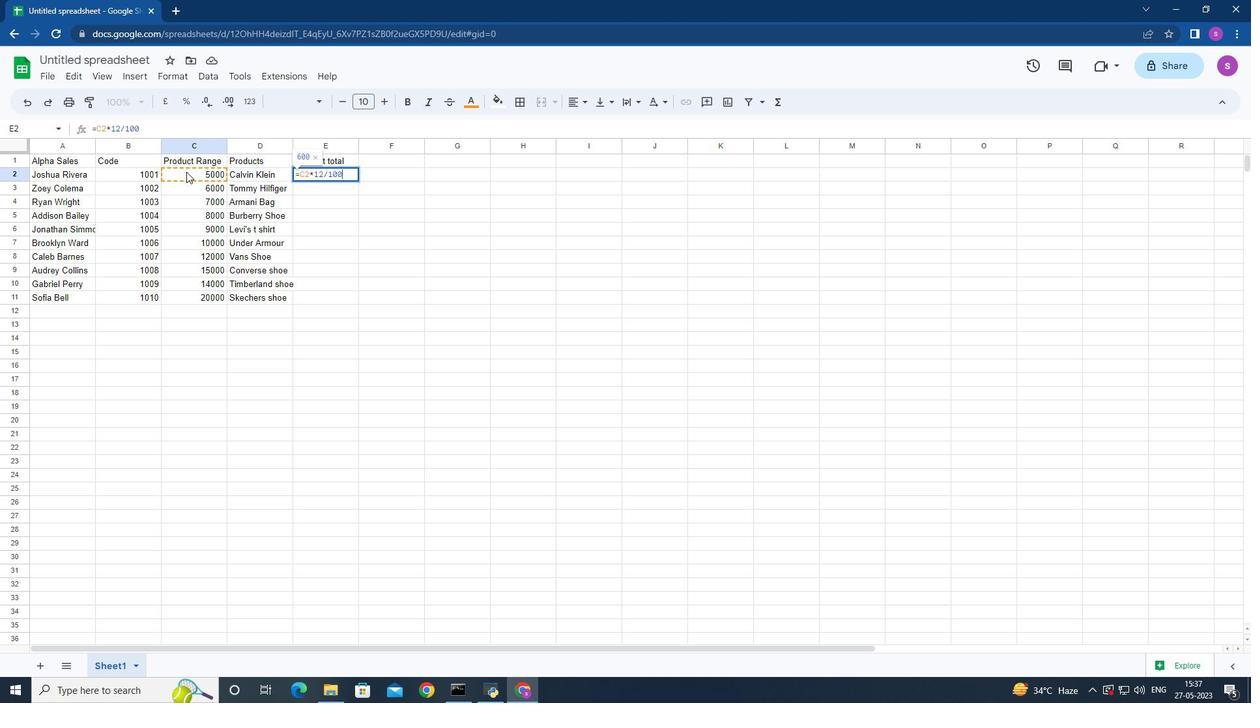 
Action: Mouse moved to (308, 171)
Screenshot: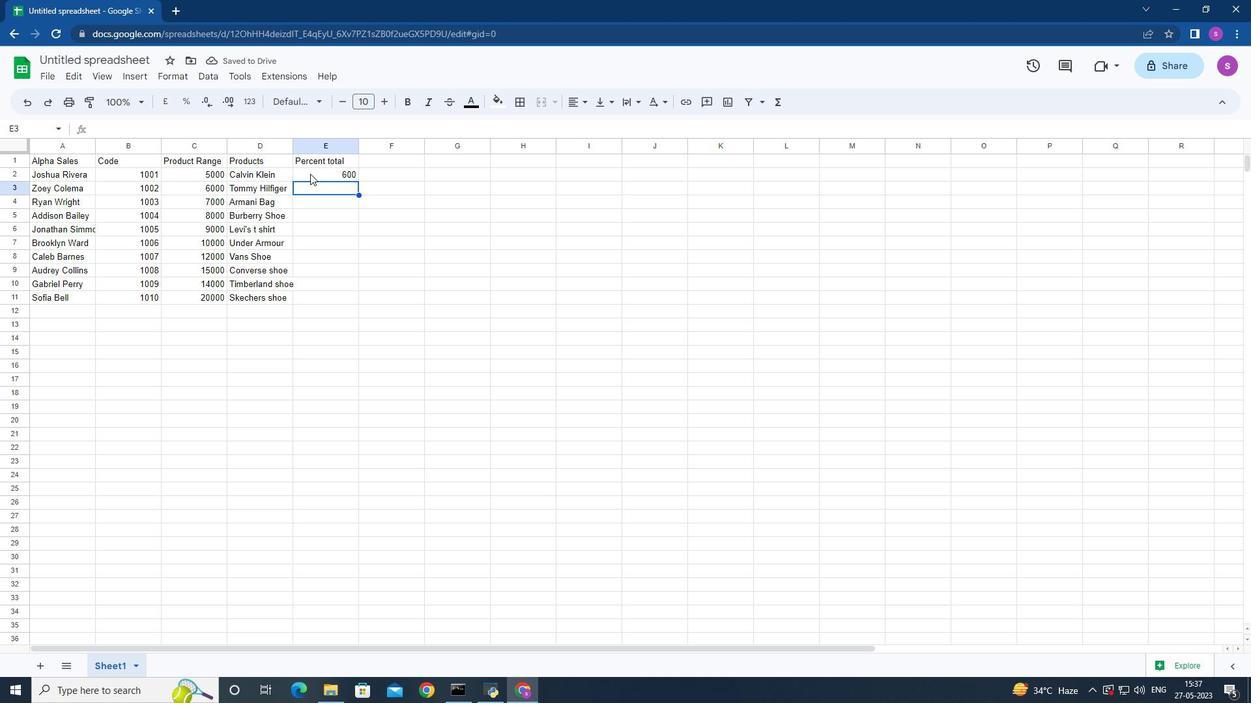 
Action: Mouse pressed left at (308, 171)
Screenshot: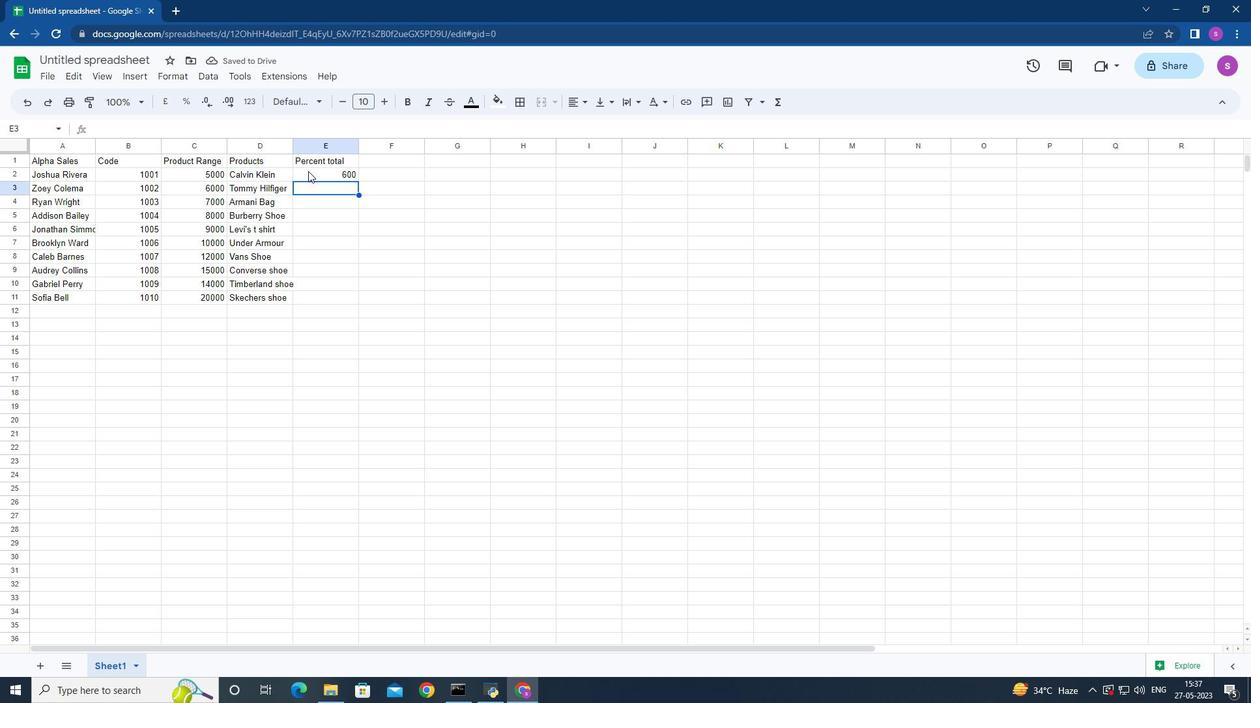 
Action: Mouse moved to (359, 182)
Screenshot: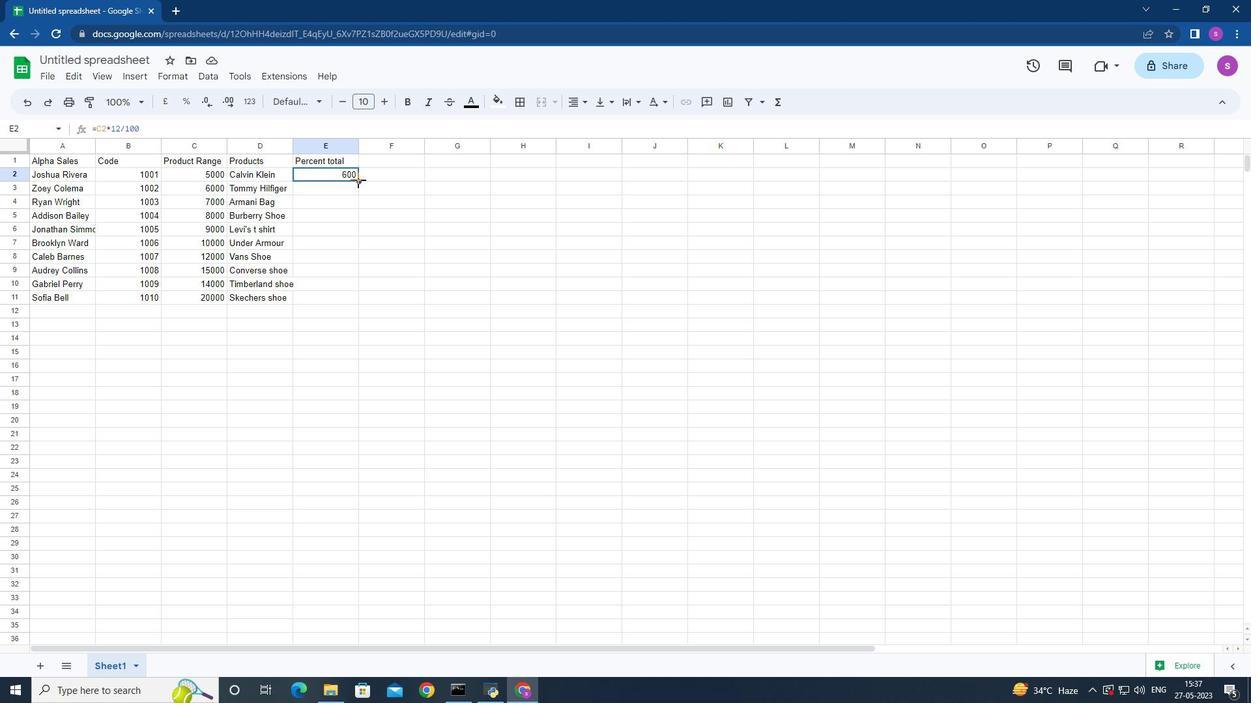 
Action: Mouse pressed left at (359, 182)
Screenshot: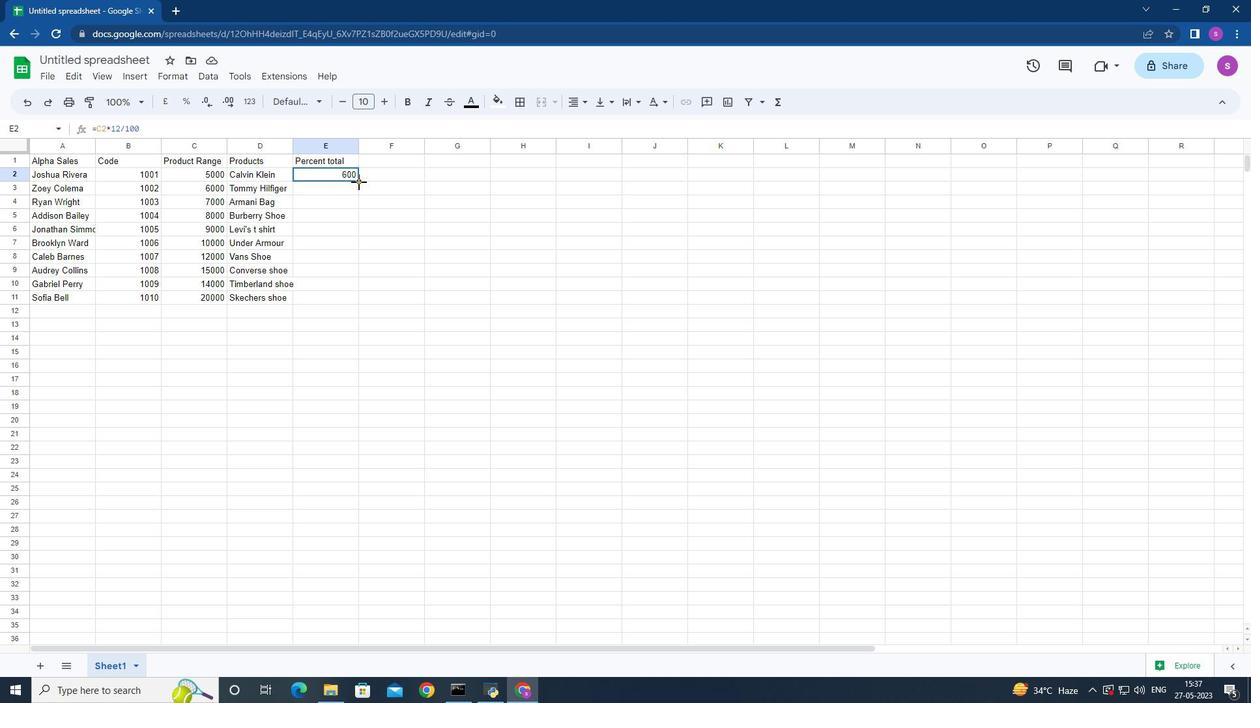 
Action: Mouse moved to (389, 168)
Screenshot: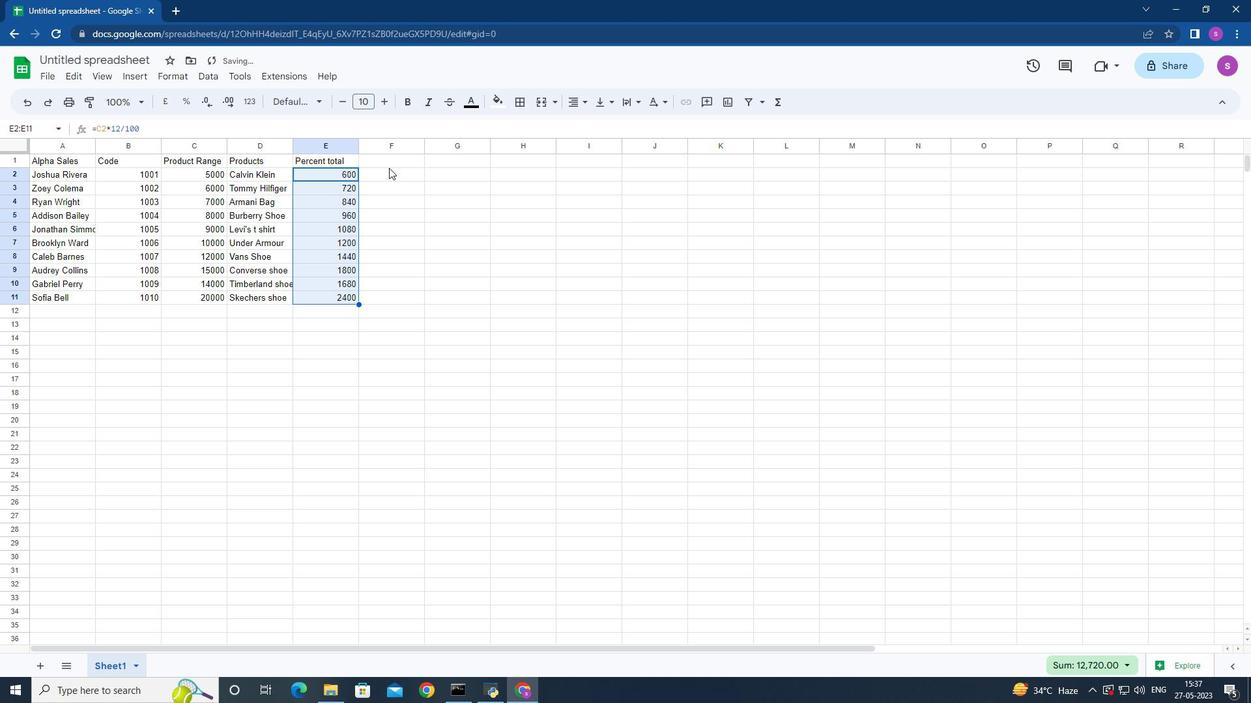 
Action: Mouse pressed left at (389, 168)
Screenshot: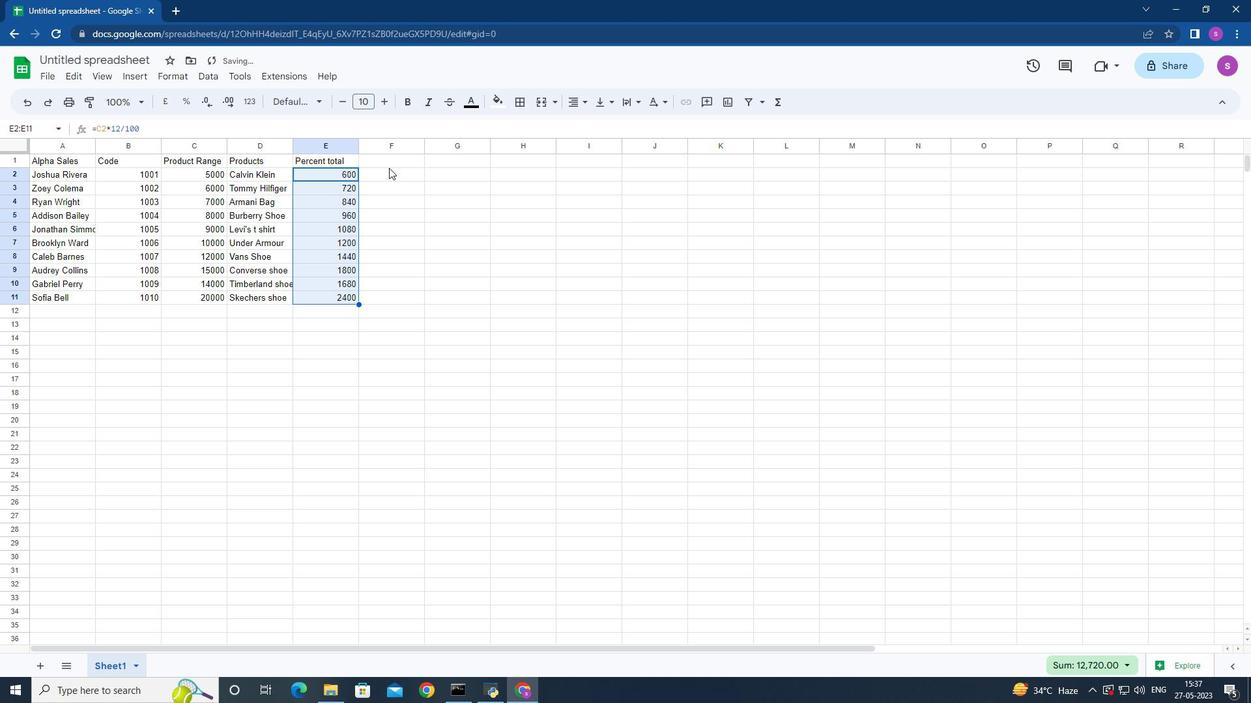 
Action: Mouse moved to (383, 178)
Screenshot: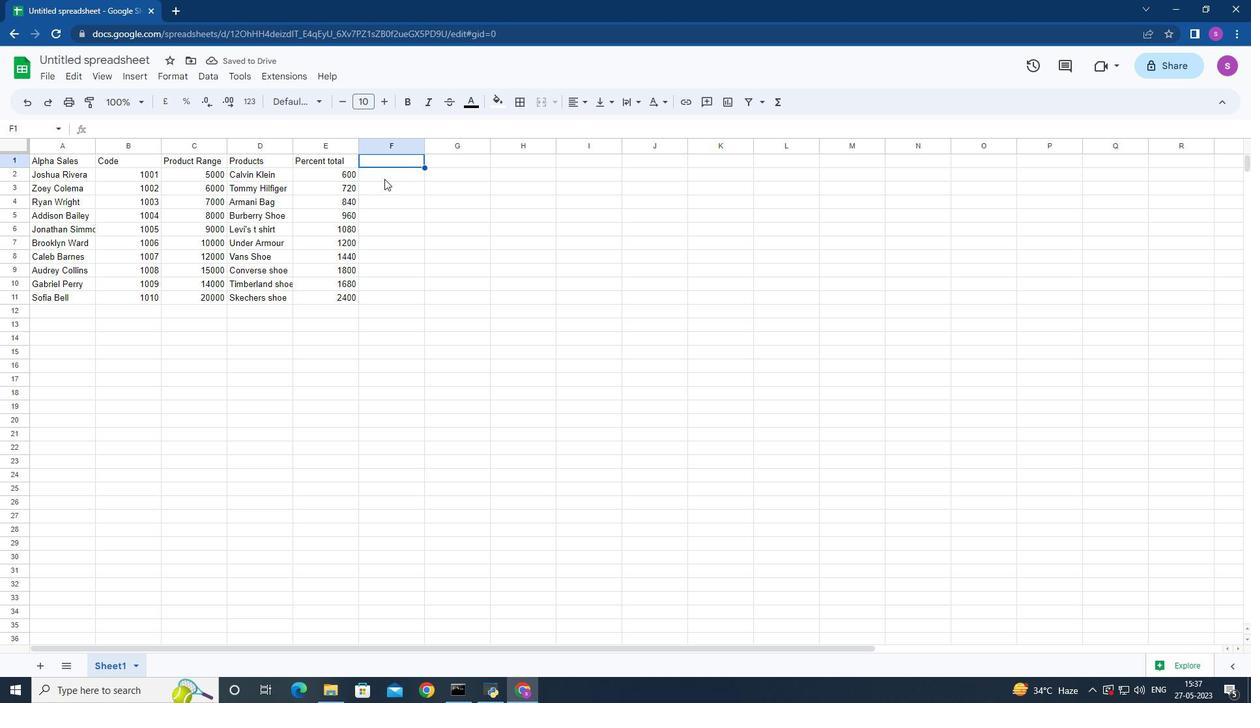 
Action: Mouse pressed left at (383, 178)
Screenshot: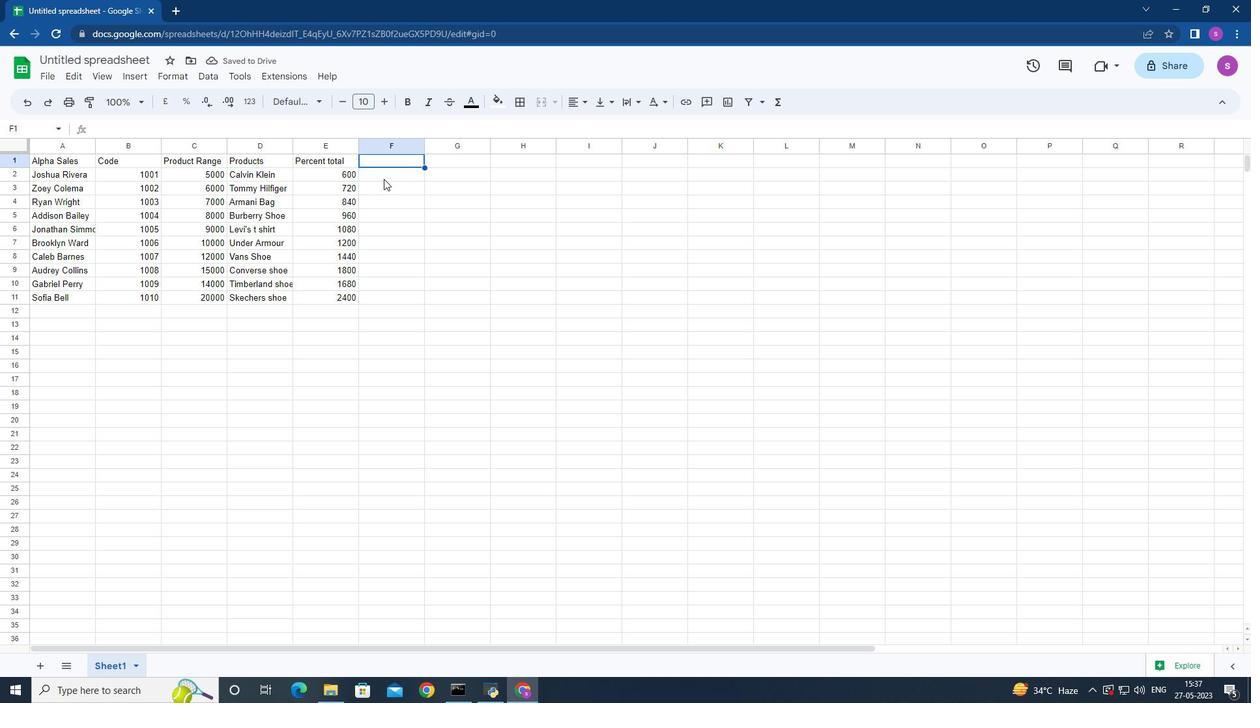 
Action: Mouse moved to (364, 158)
Screenshot: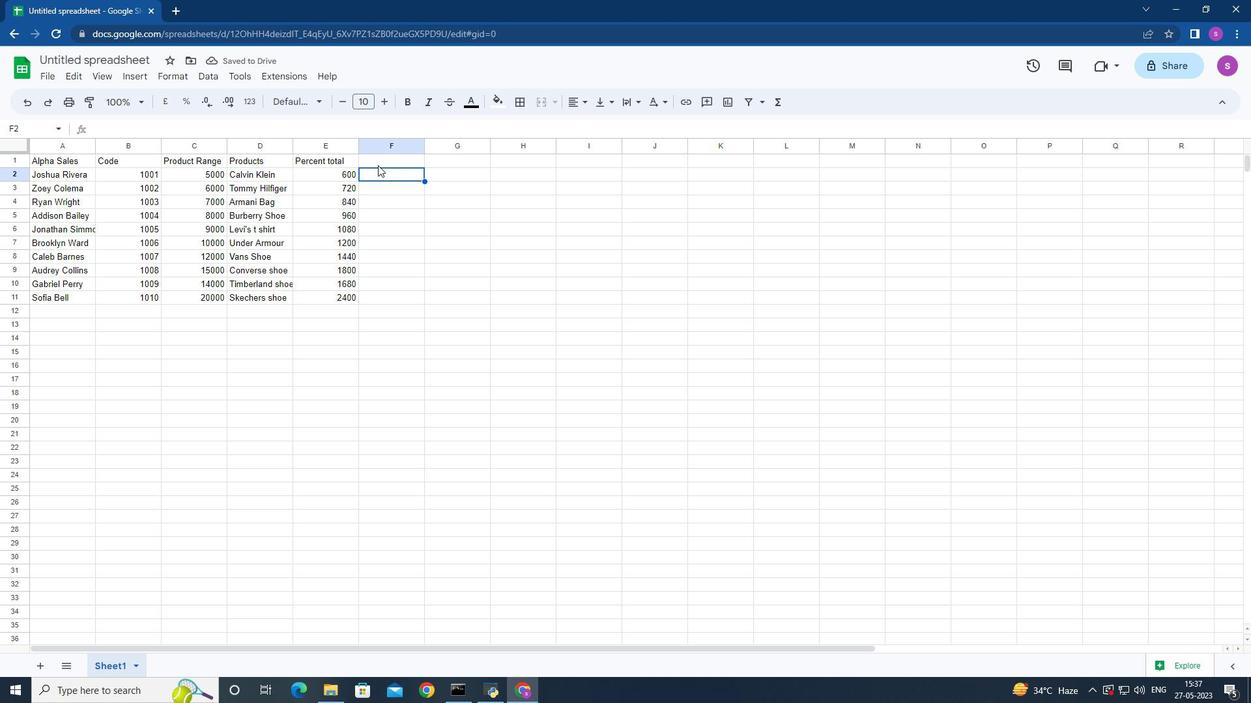 
Action: Mouse pressed left at (364, 158)
Screenshot: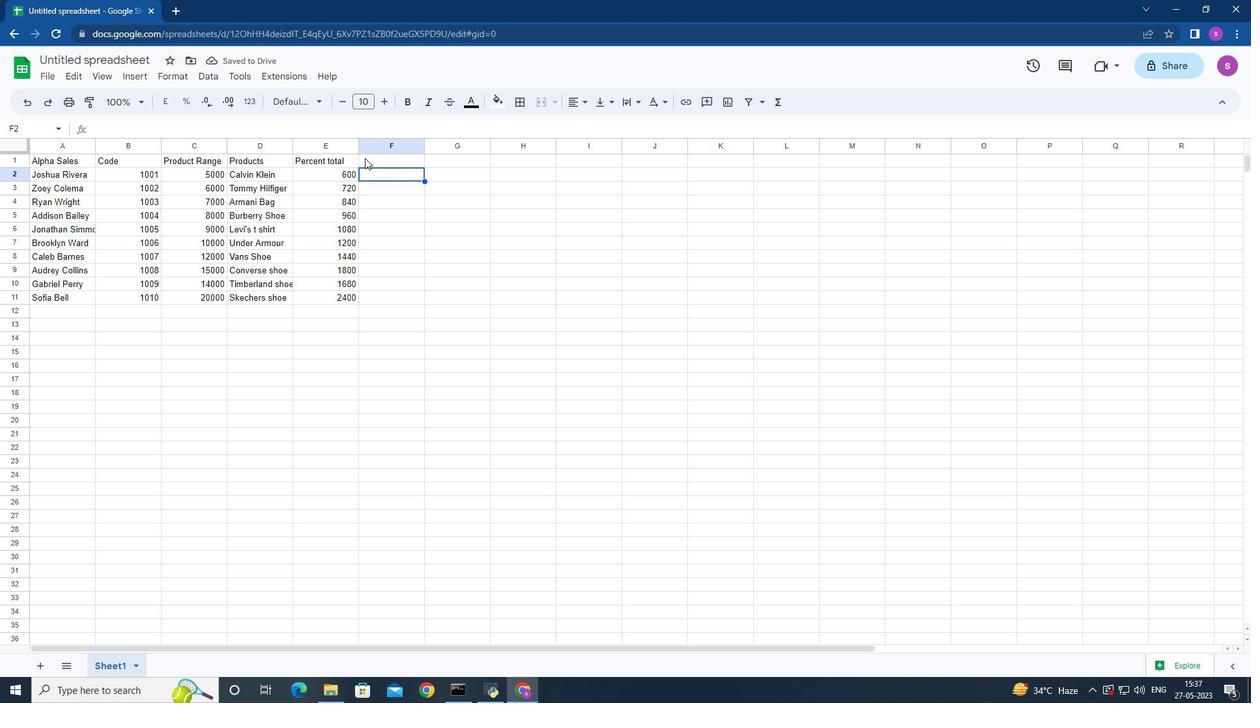 
Action: Mouse moved to (321, 172)
Screenshot: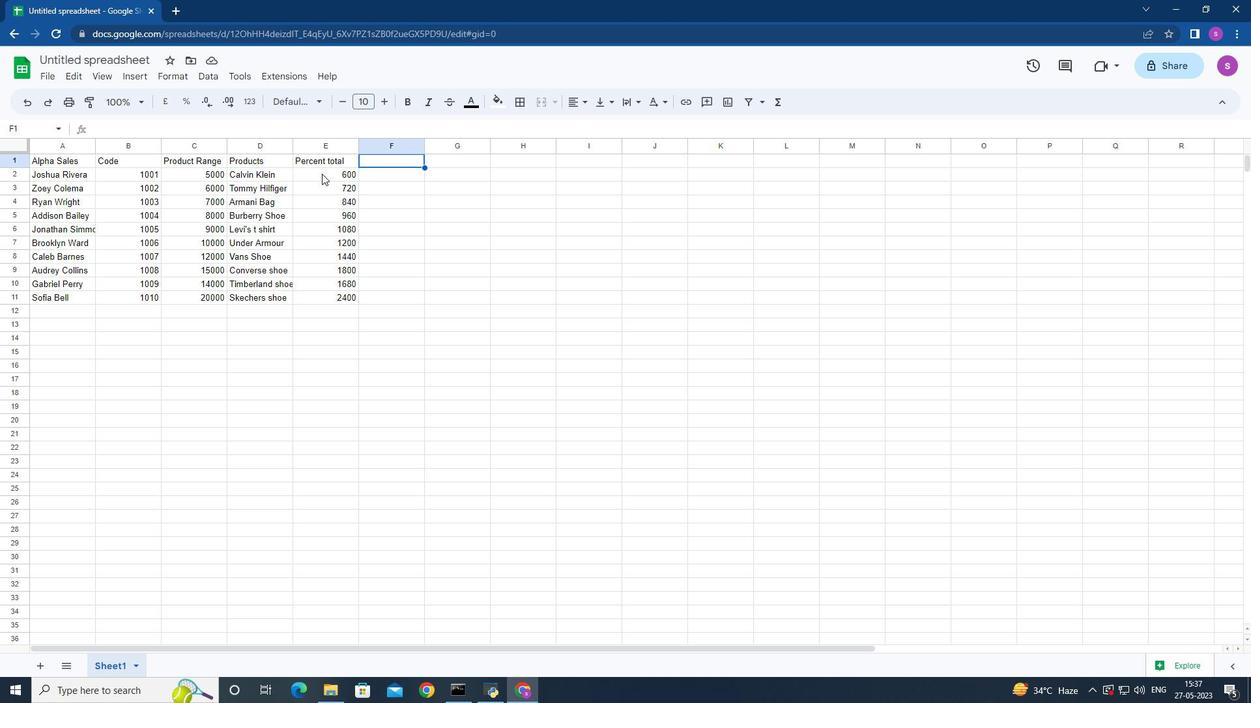 
Action: Mouse pressed left at (321, 172)
Screenshot: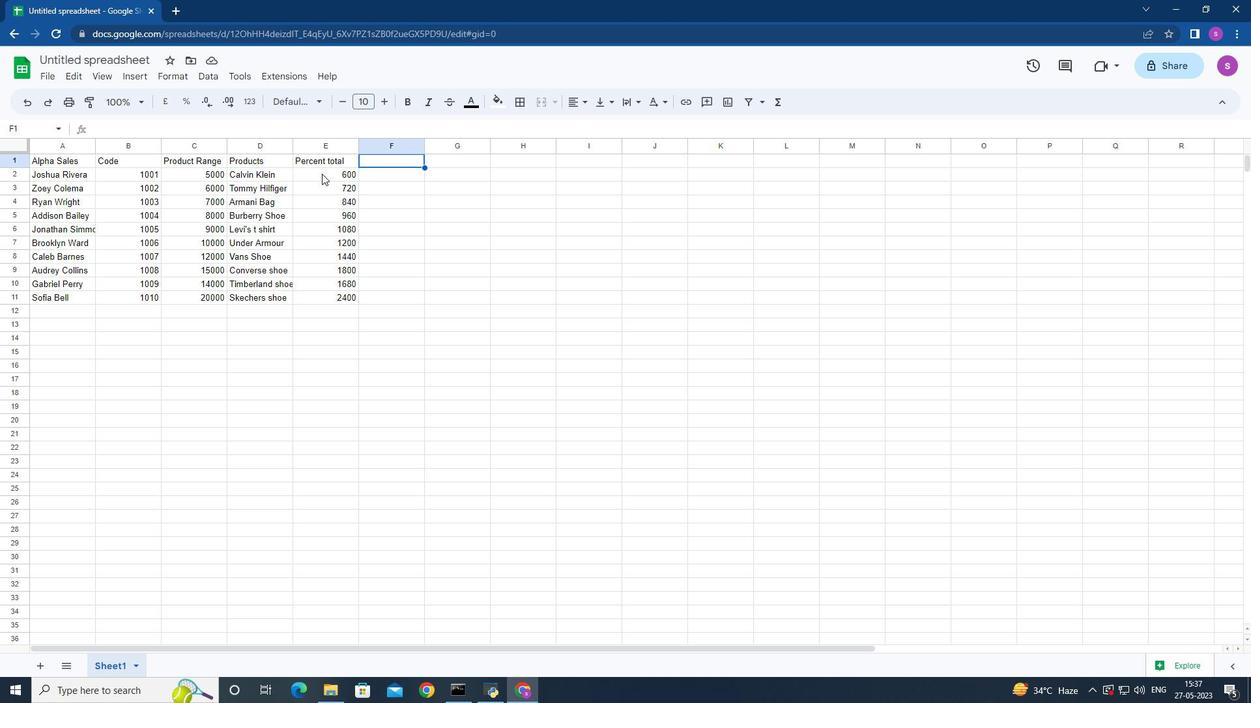 
Action: Mouse moved to (328, 174)
Screenshot: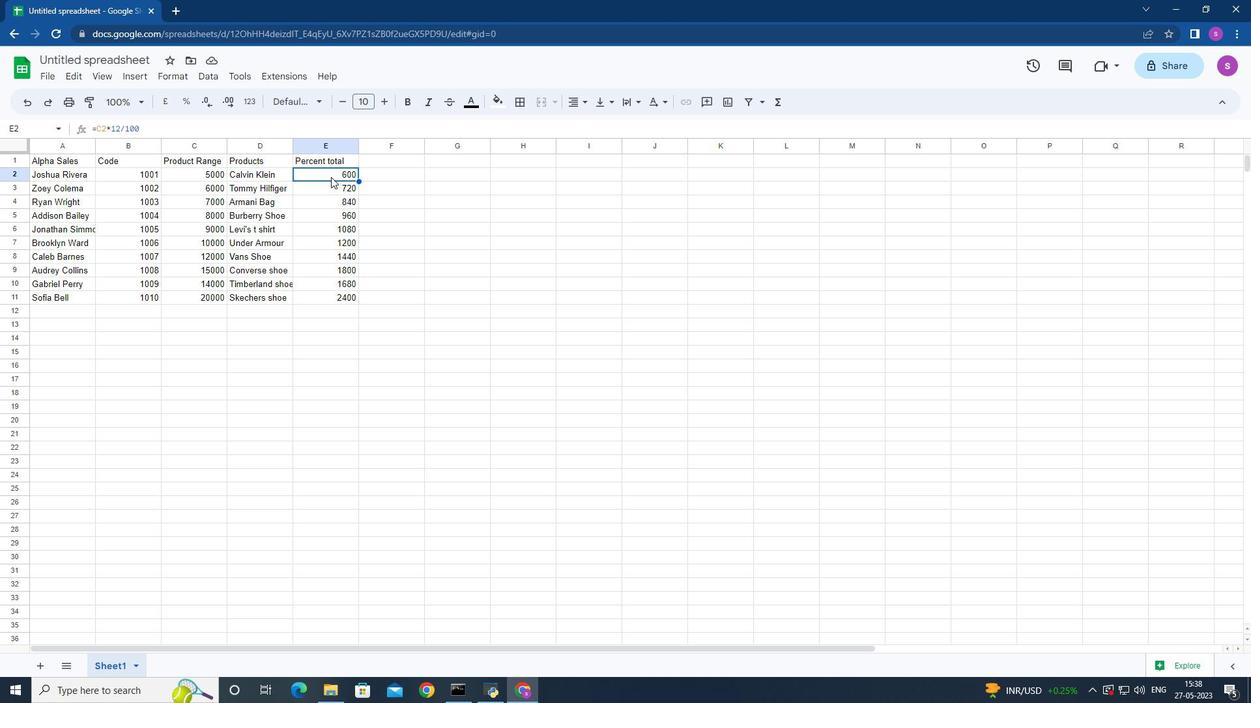 
Action: Mouse pressed left at (328, 174)
Screenshot: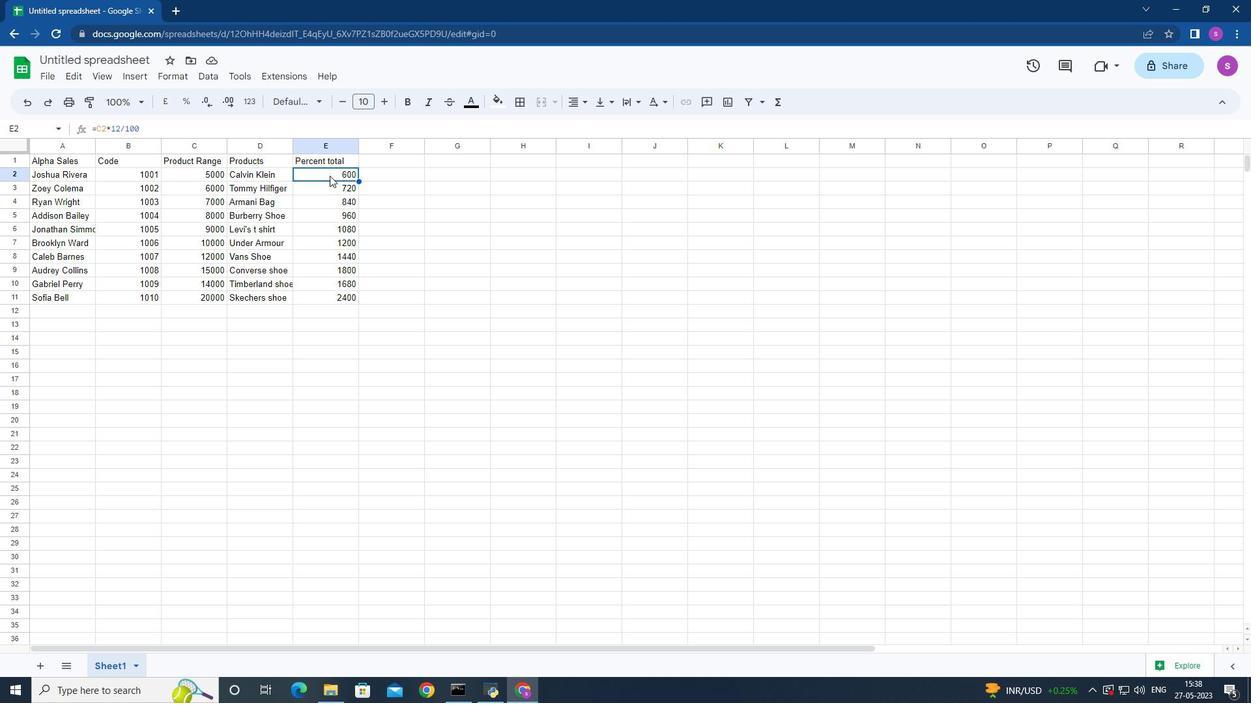 
Action: Mouse moved to (325, 174)
Screenshot: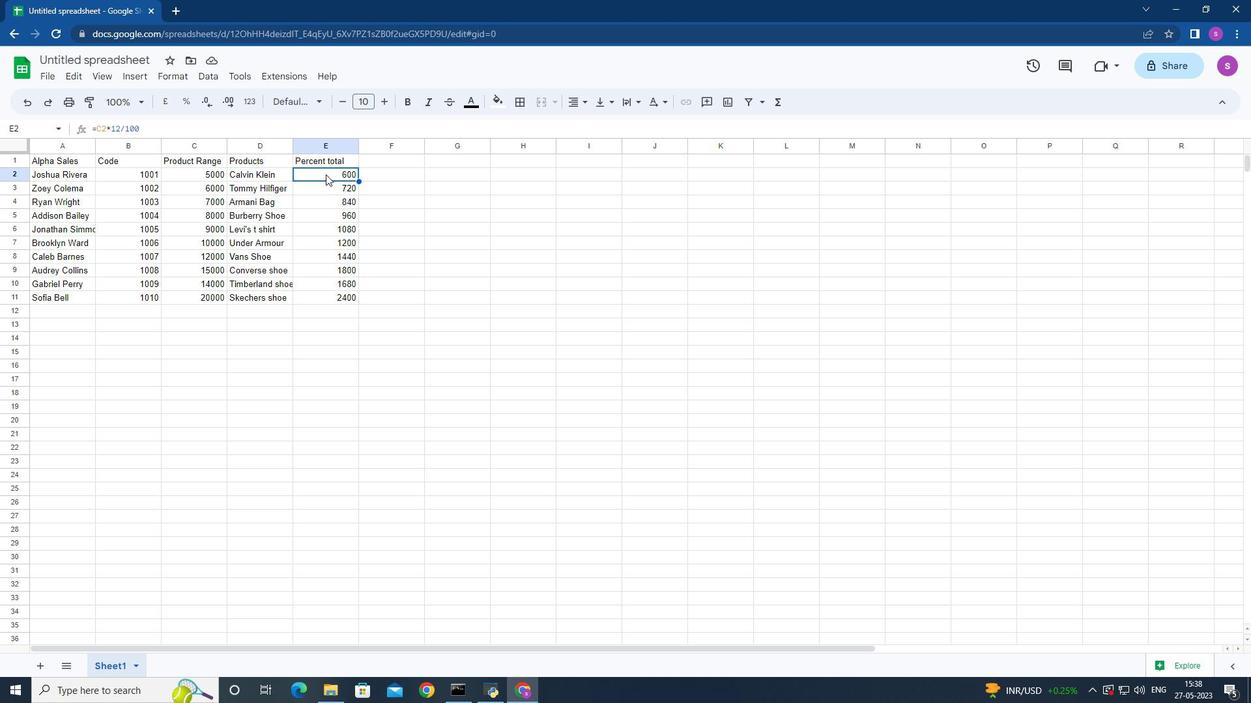 
Action: Key pressed ctrl+Z
Screenshot: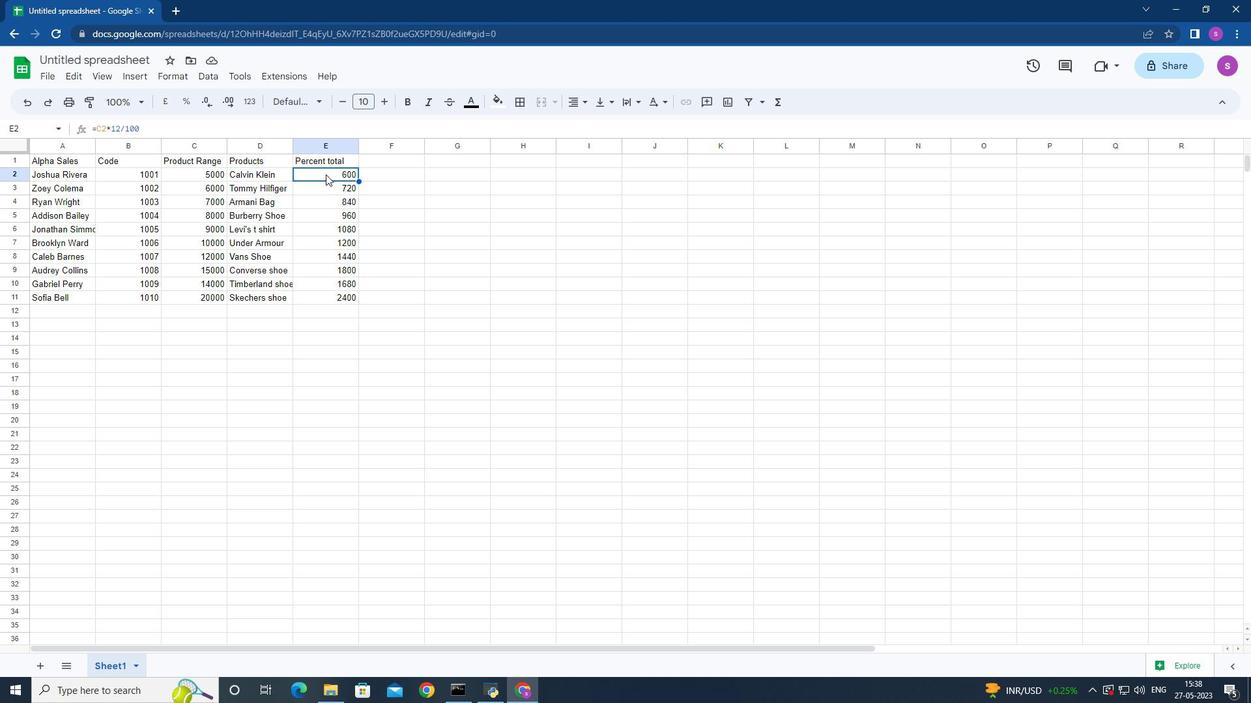 
Action: Mouse moved to (194, 172)
Screenshot: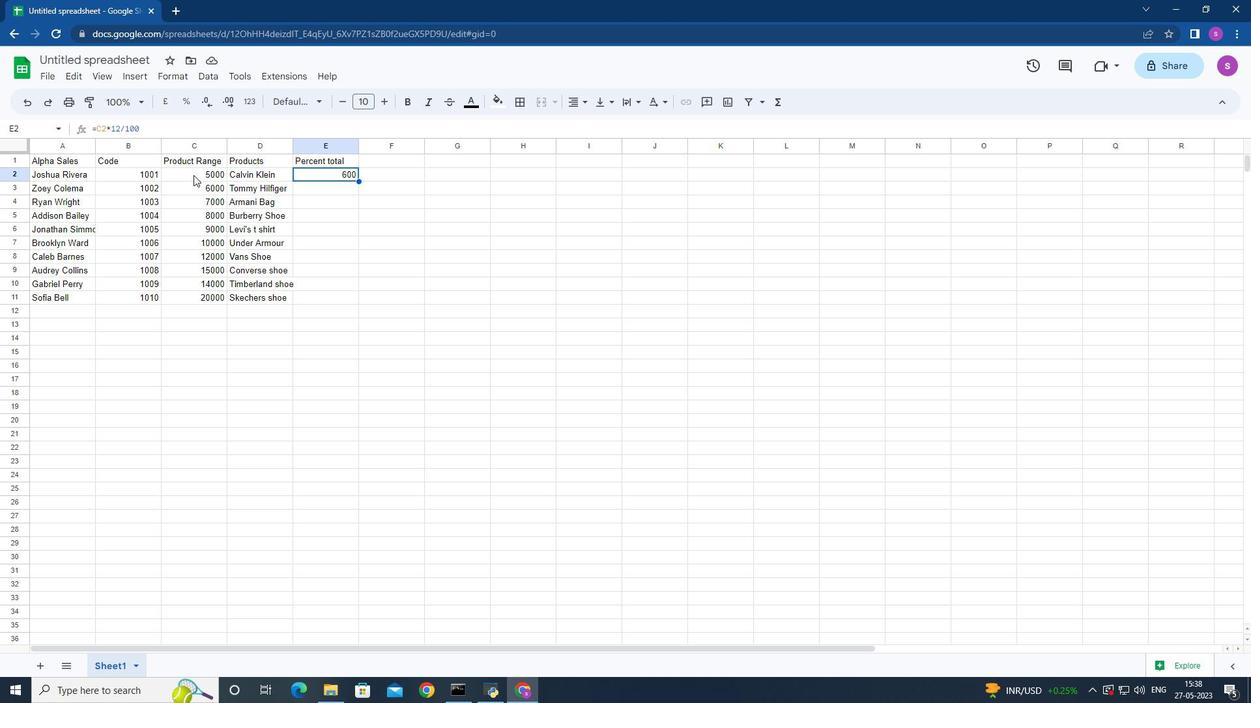 
Action: Mouse pressed left at (194, 172)
Screenshot: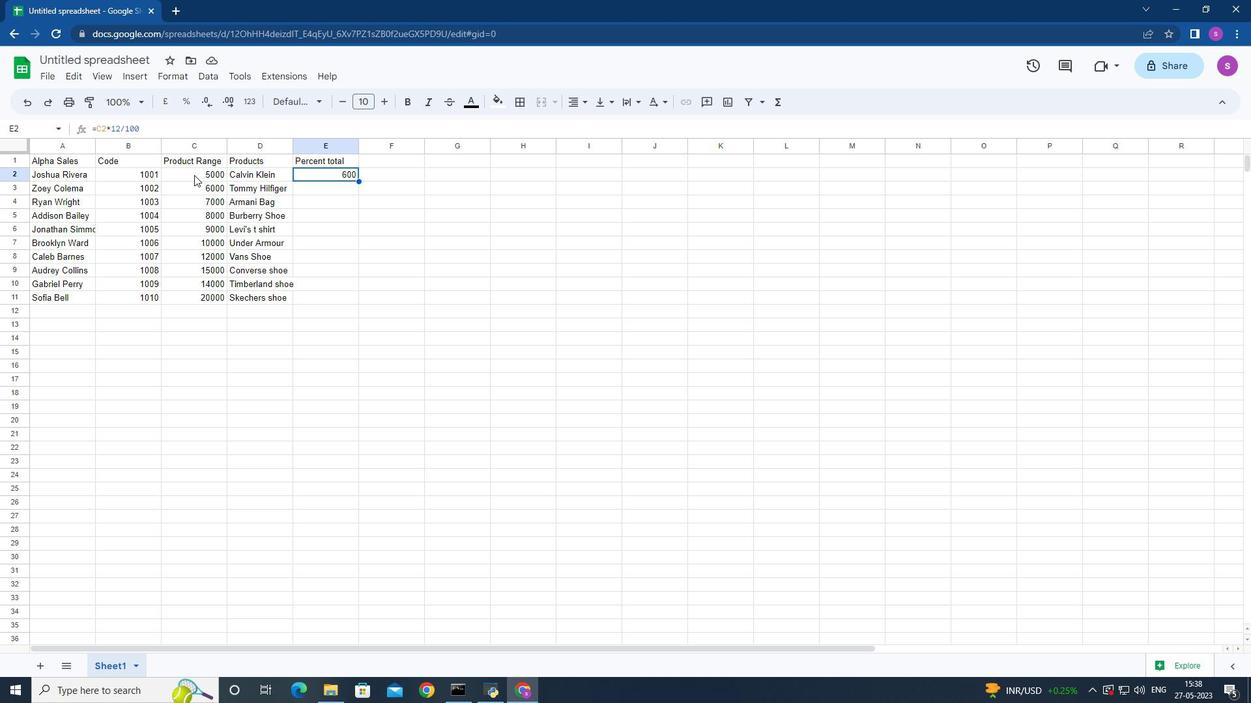 
Action: Mouse moved to (322, 174)
Screenshot: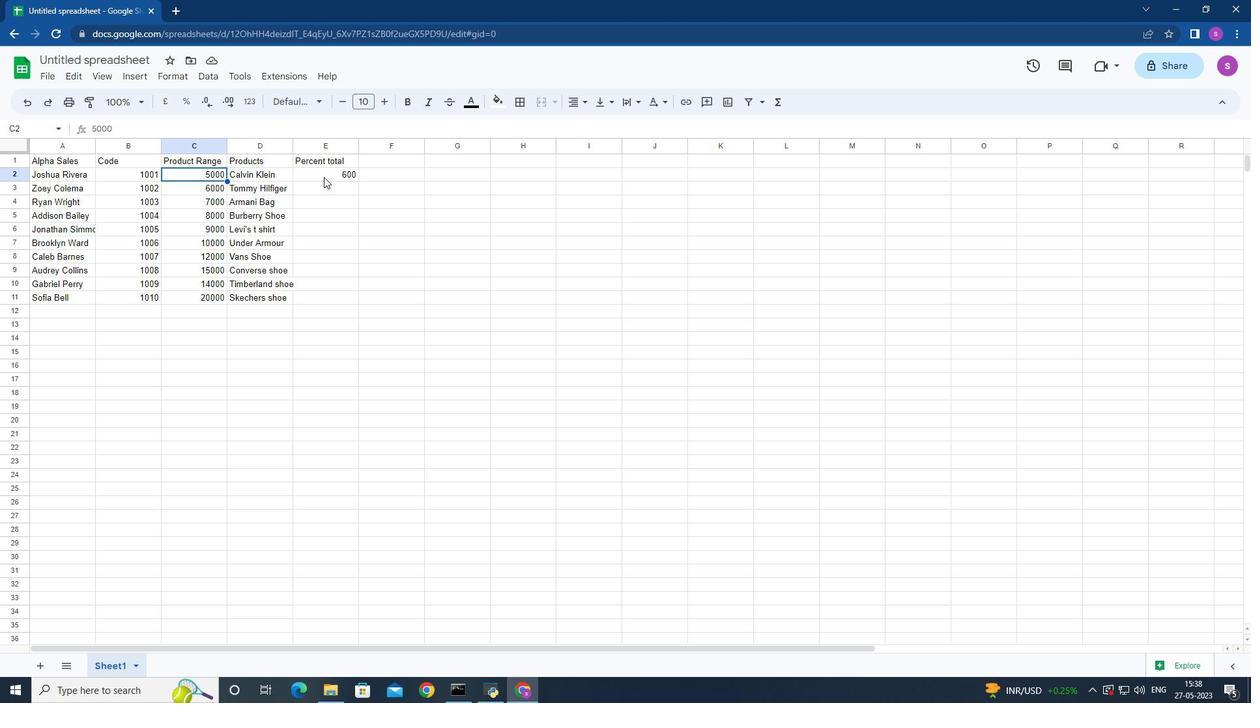 
Action: Mouse pressed left at (322, 174)
Screenshot: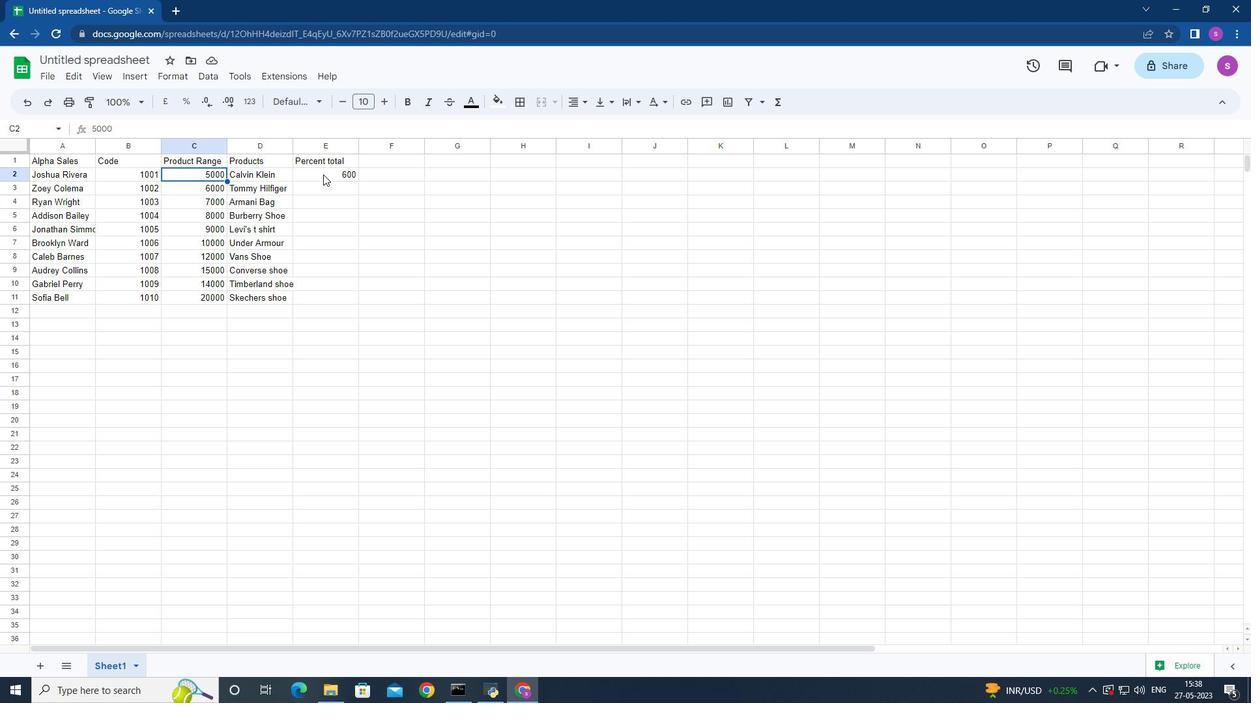 
Action: Mouse moved to (358, 182)
Screenshot: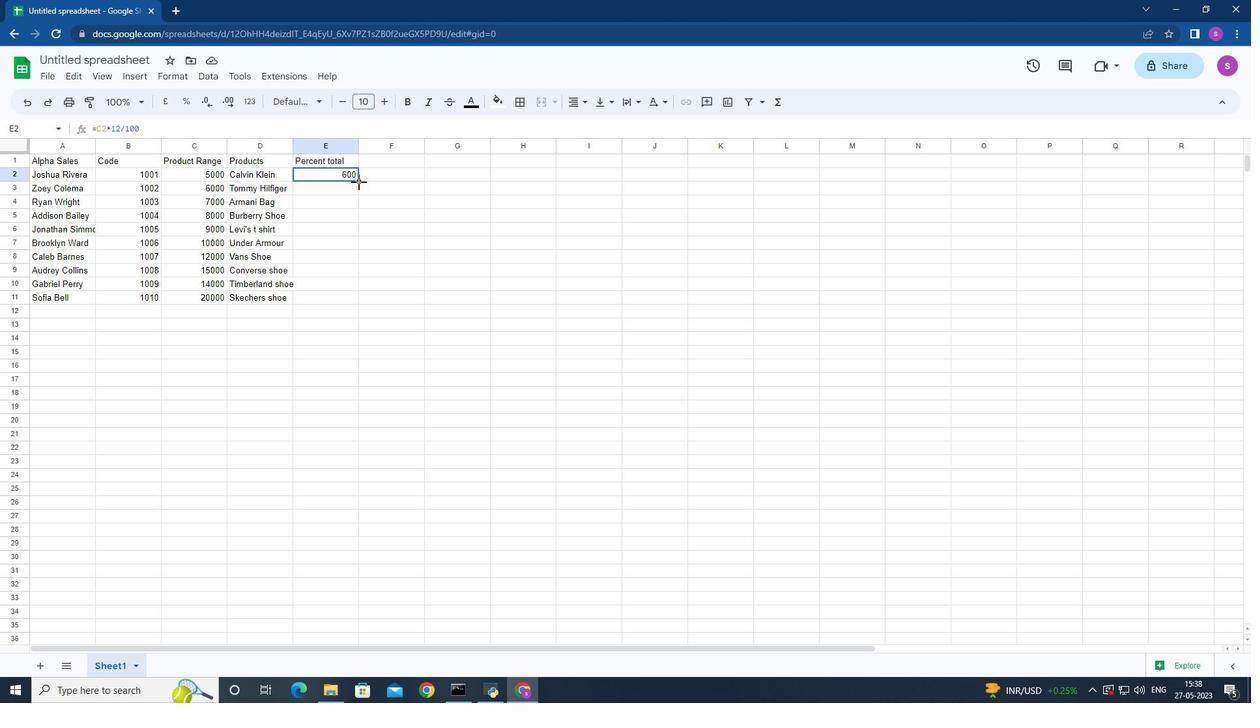 
Action: Mouse pressed left at (358, 182)
Screenshot: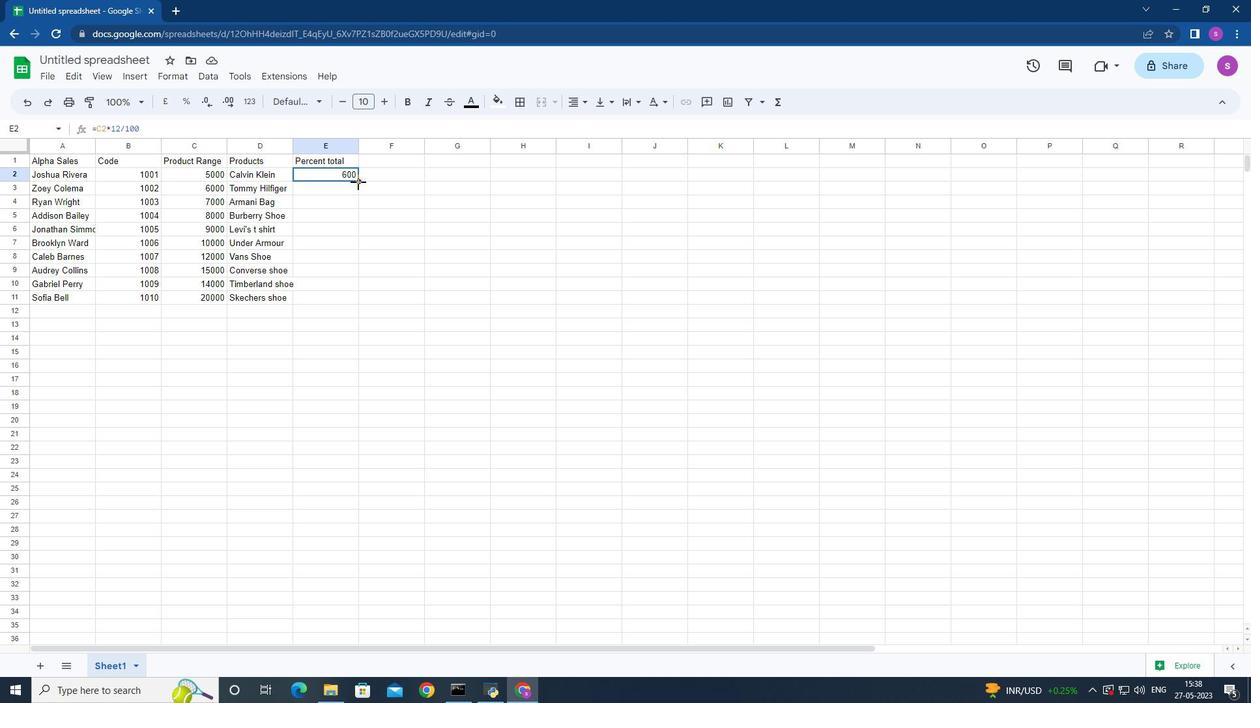 
Action: Mouse moved to (401, 271)
Screenshot: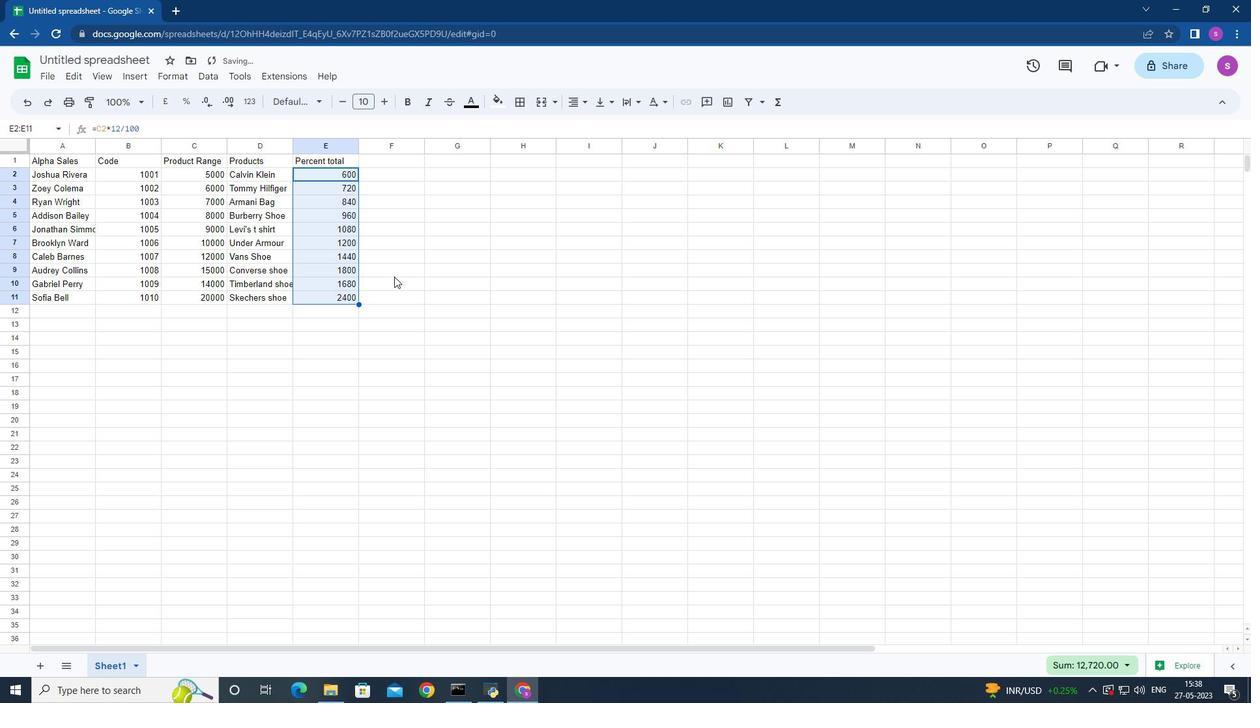 
Action: Mouse pressed left at (401, 271)
Screenshot: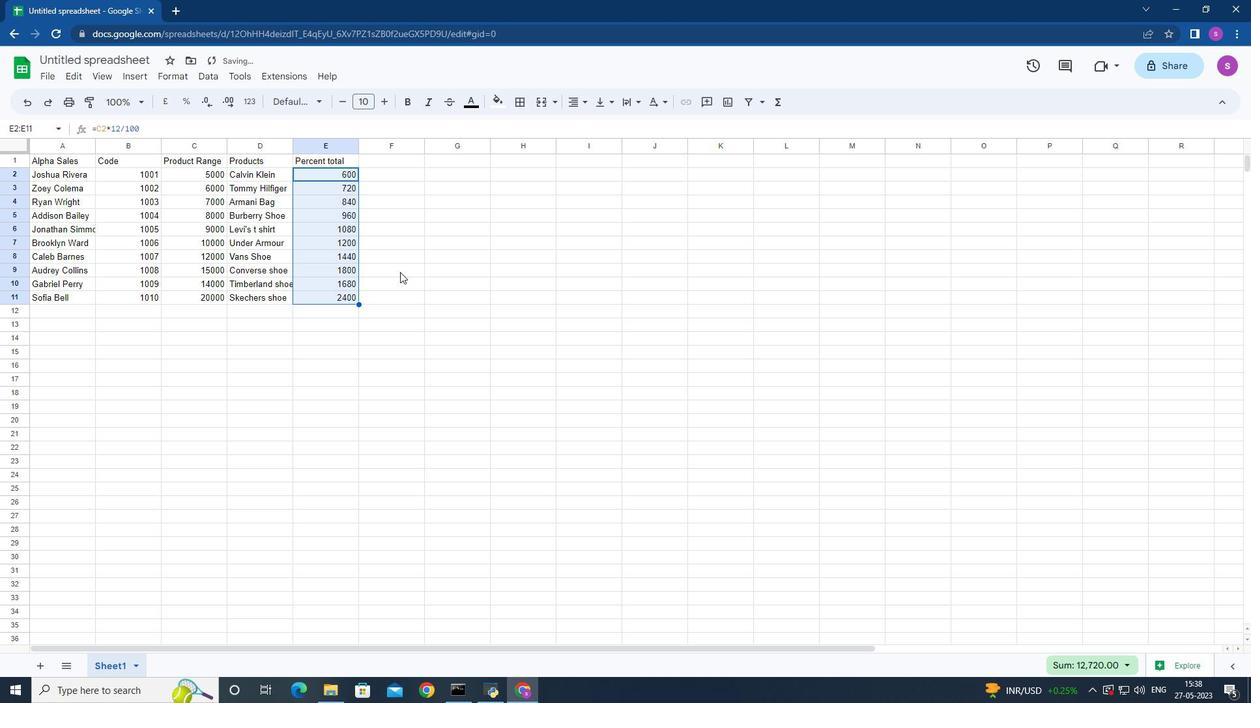 
Action: Mouse moved to (216, 176)
Screenshot: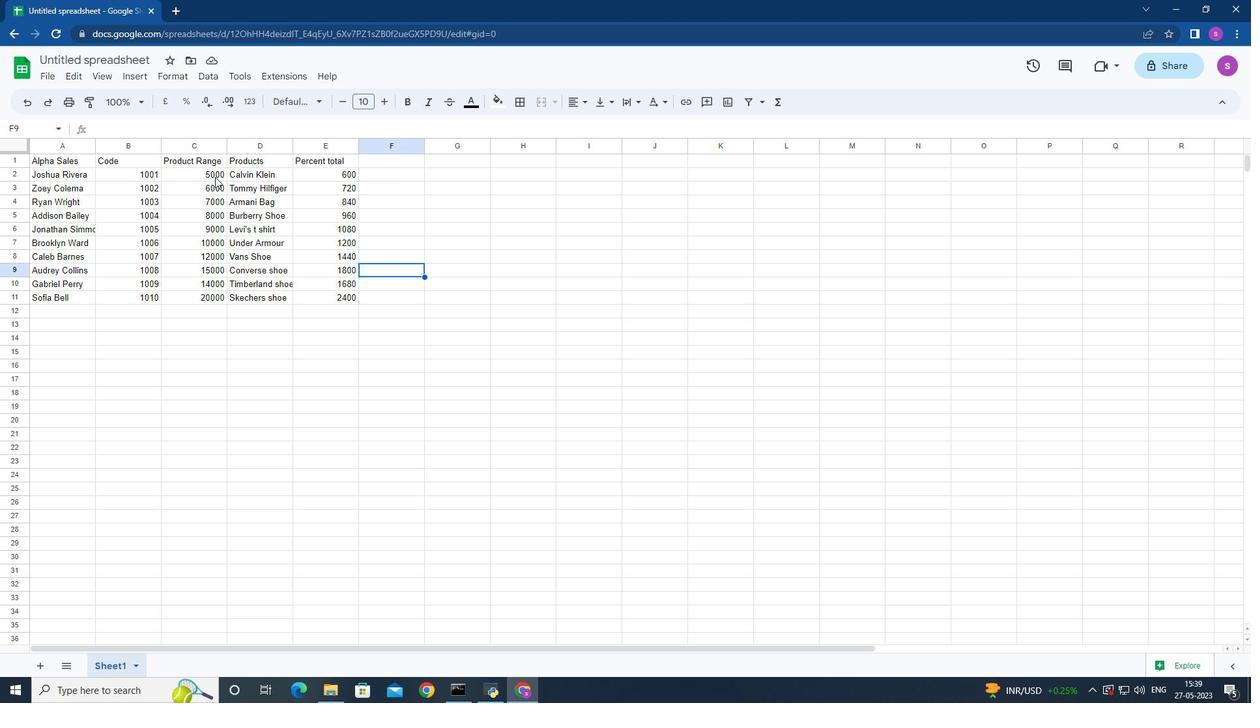 
Action: Key pressed <Key.space>
Screenshot: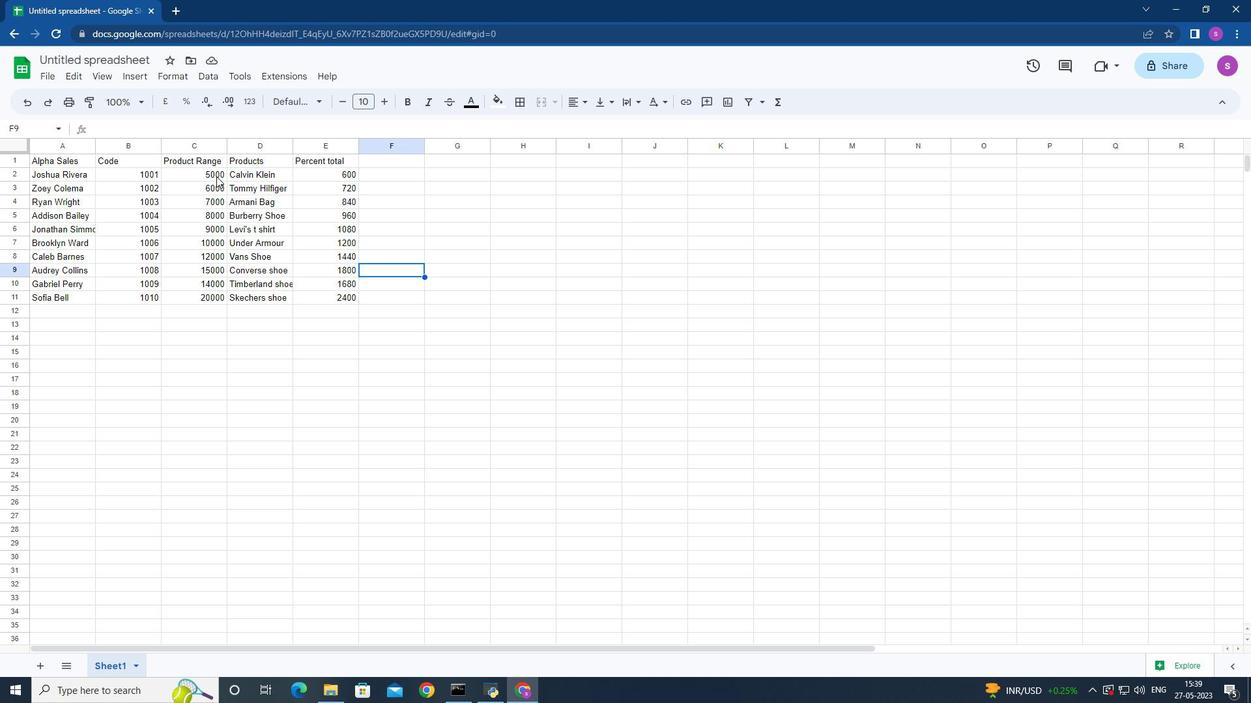 
Action: Mouse moved to (364, 174)
Screenshot: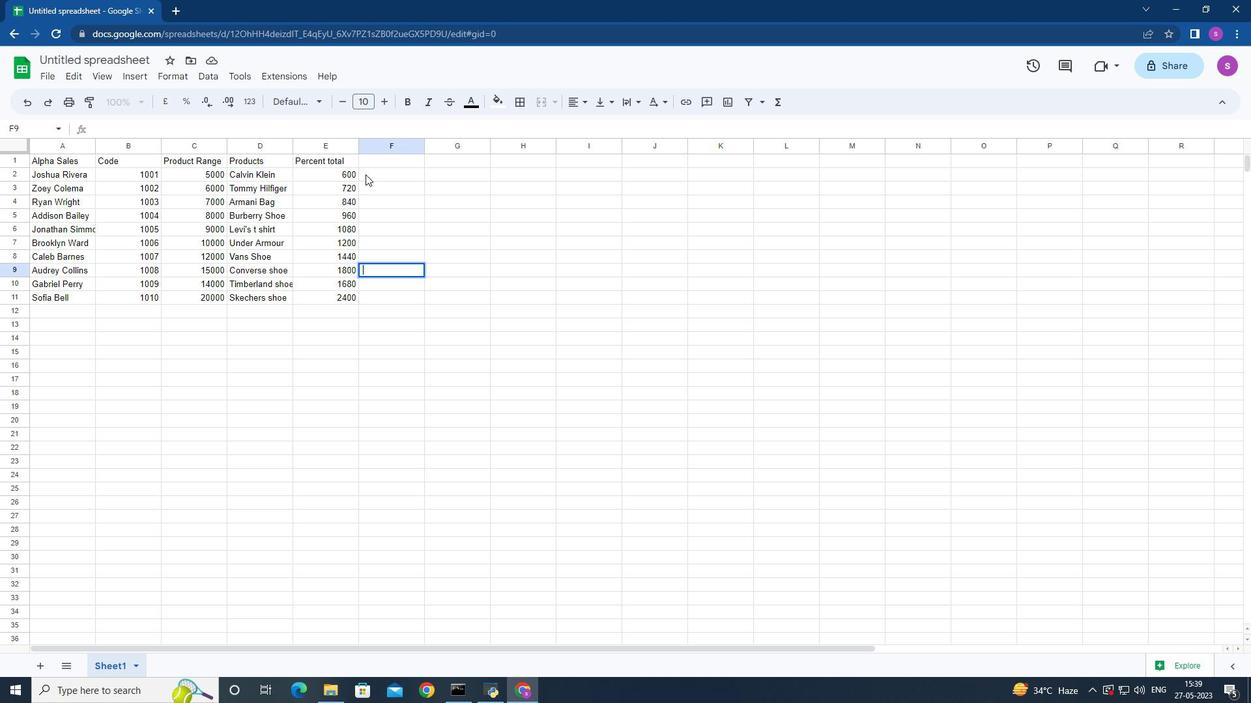 
Action: Mouse pressed left at (364, 174)
Screenshot: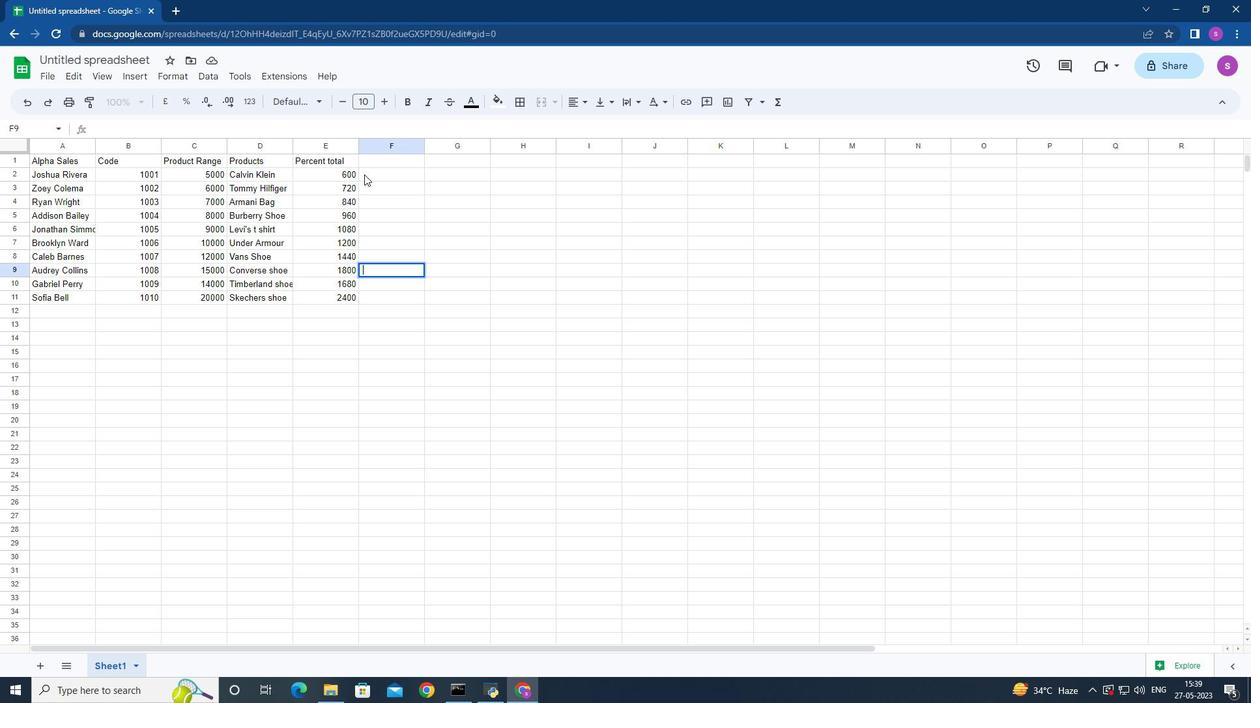 
Action: Mouse moved to (383, 203)
Screenshot: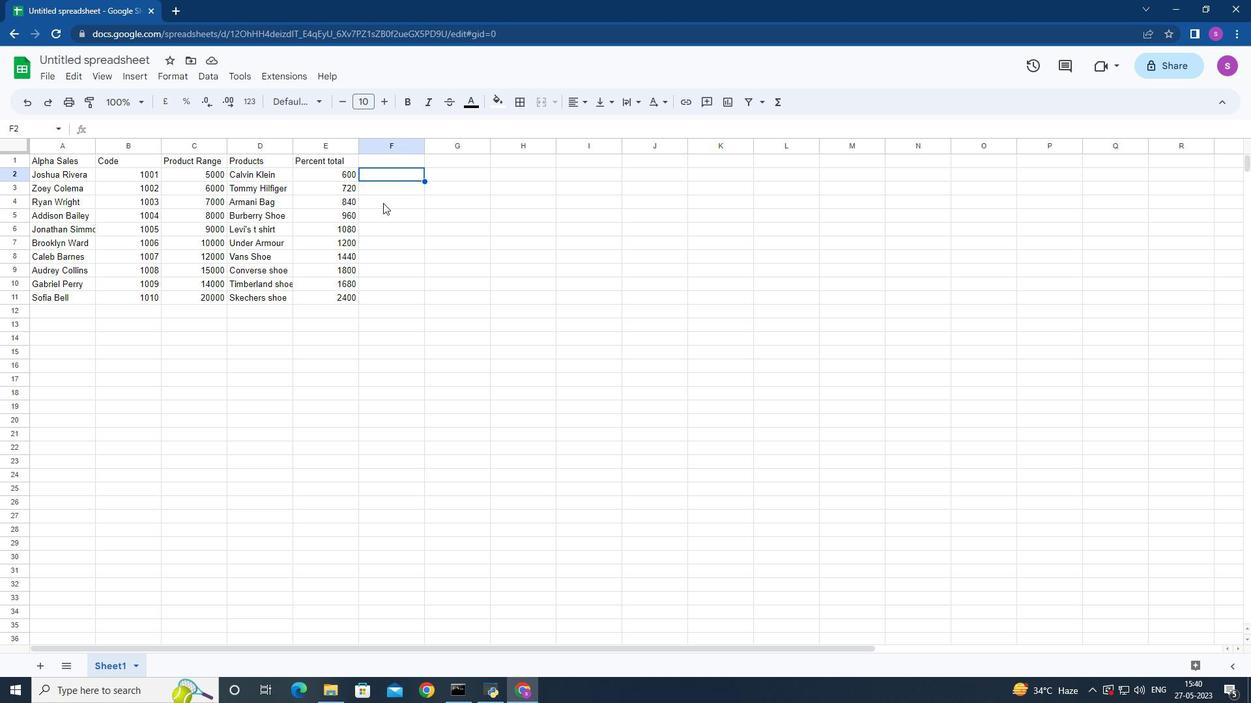 
Action: Mouse pressed left at (383, 203)
Screenshot: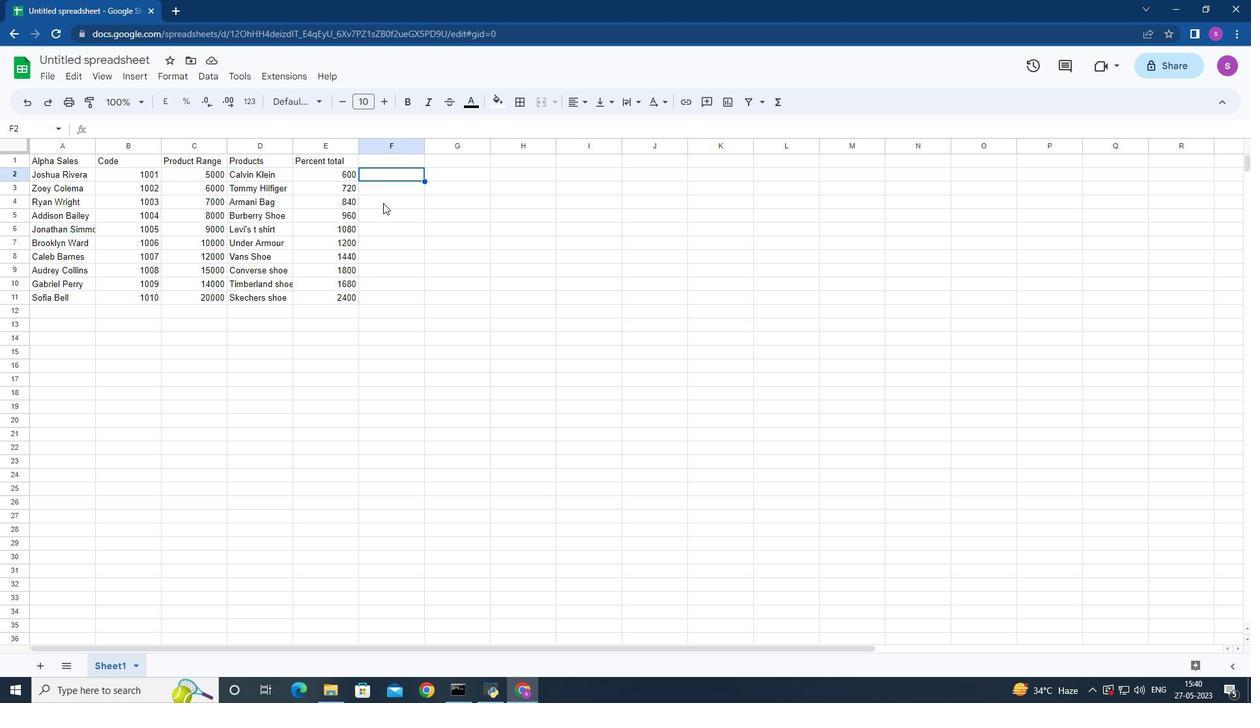 
Action: Mouse moved to (382, 172)
Screenshot: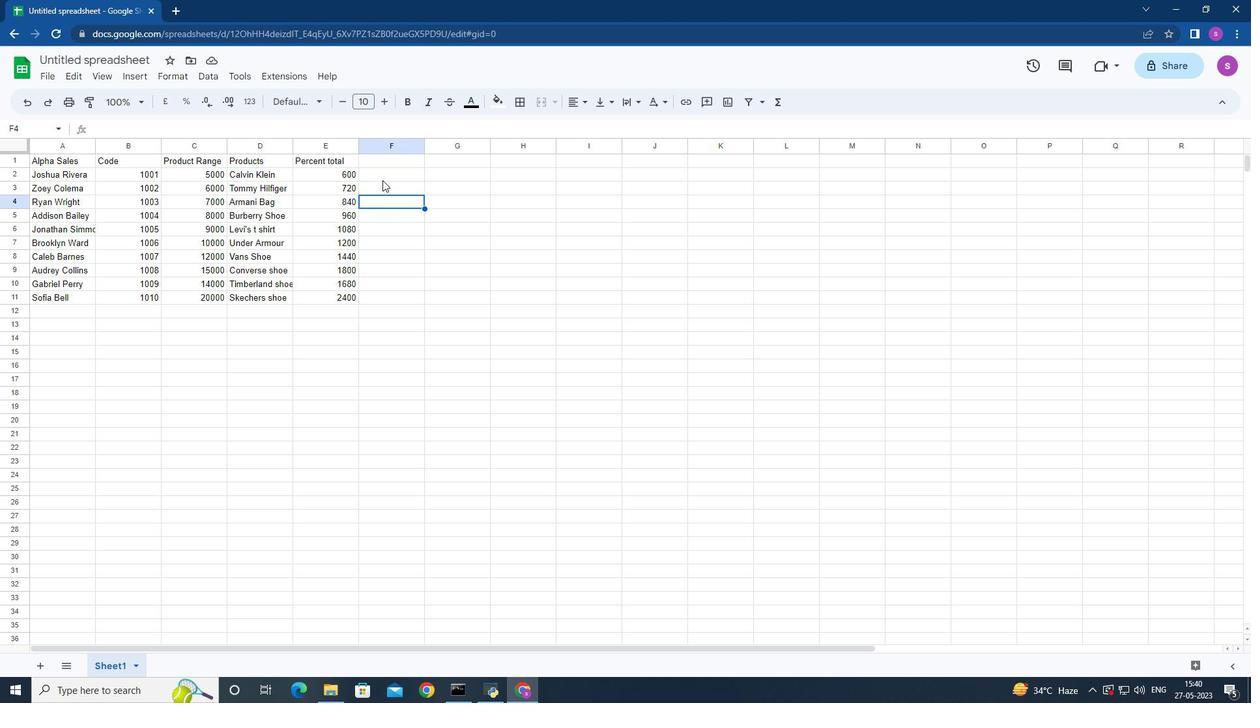 
Action: Mouse pressed left at (382, 172)
Screenshot: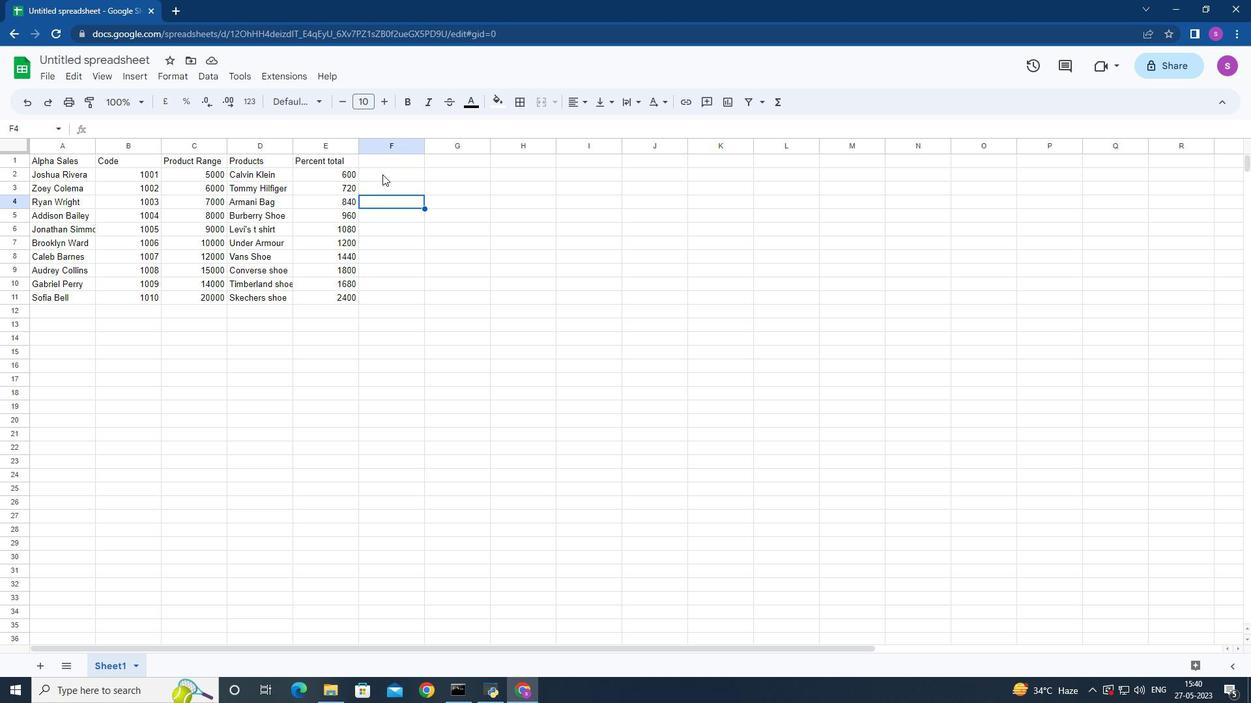 
Action: Mouse moved to (353, 174)
Screenshot: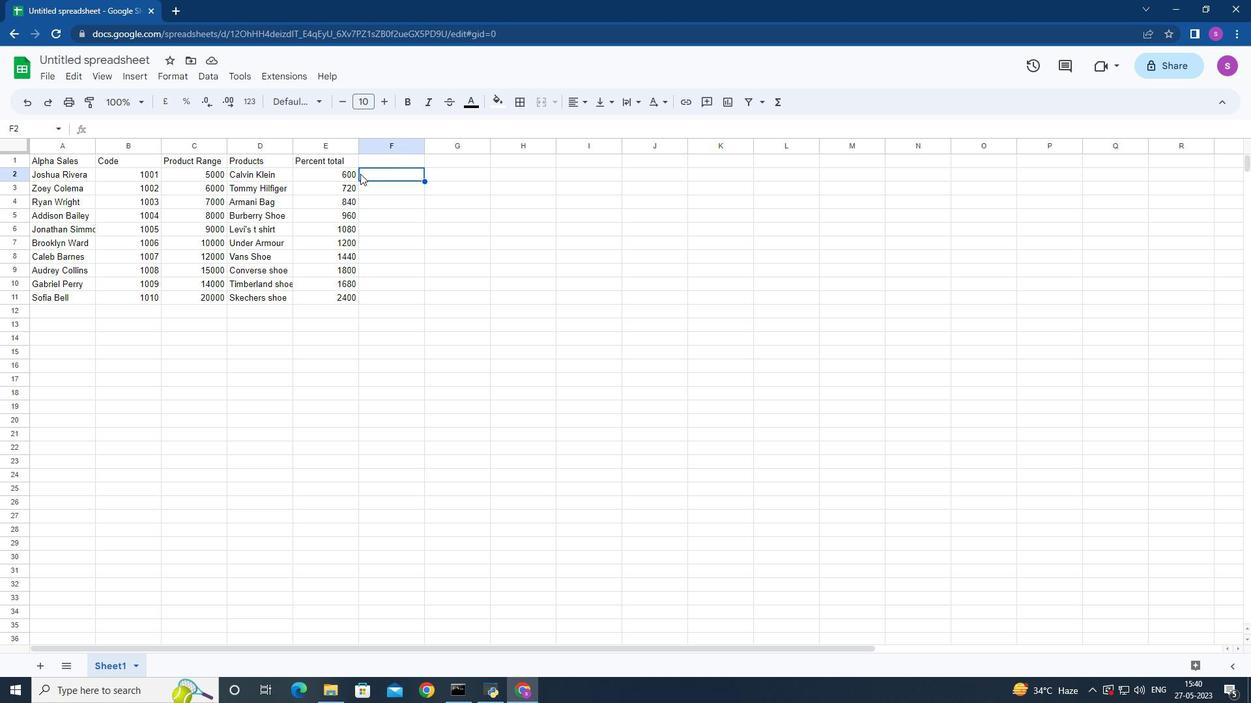 
Action: Mouse pressed left at (353, 174)
Screenshot: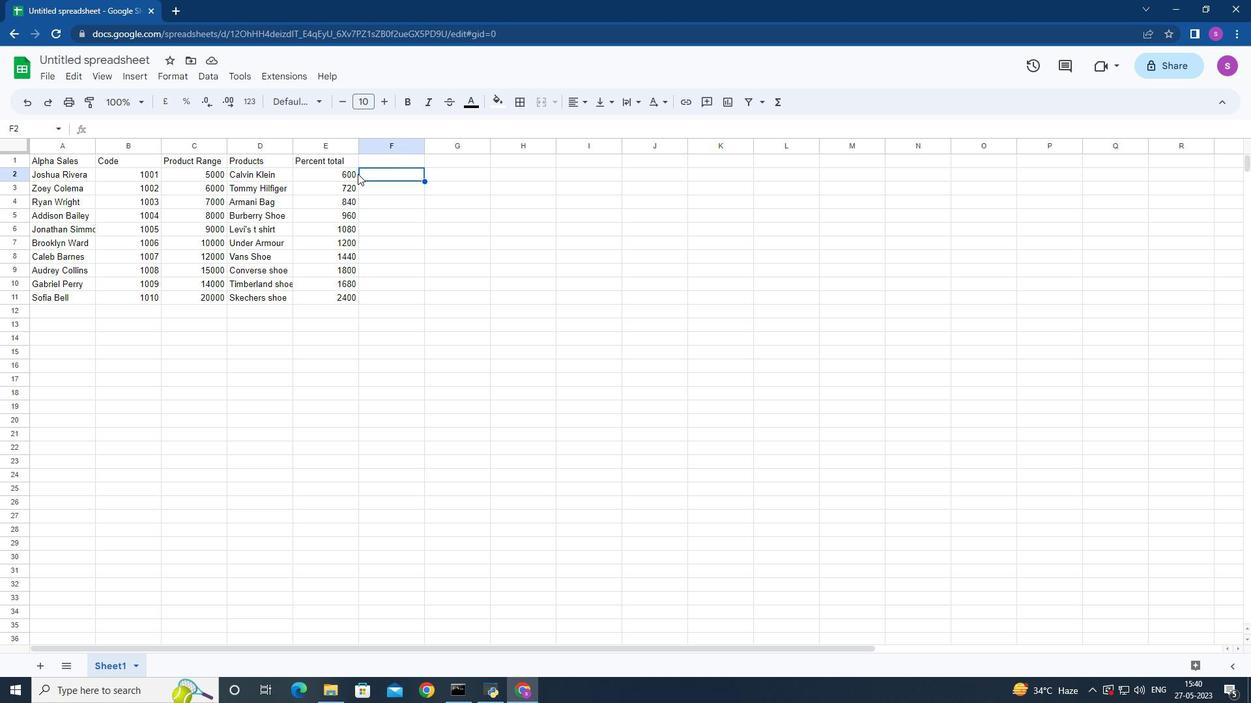 
Action: Mouse moved to (380, 177)
Screenshot: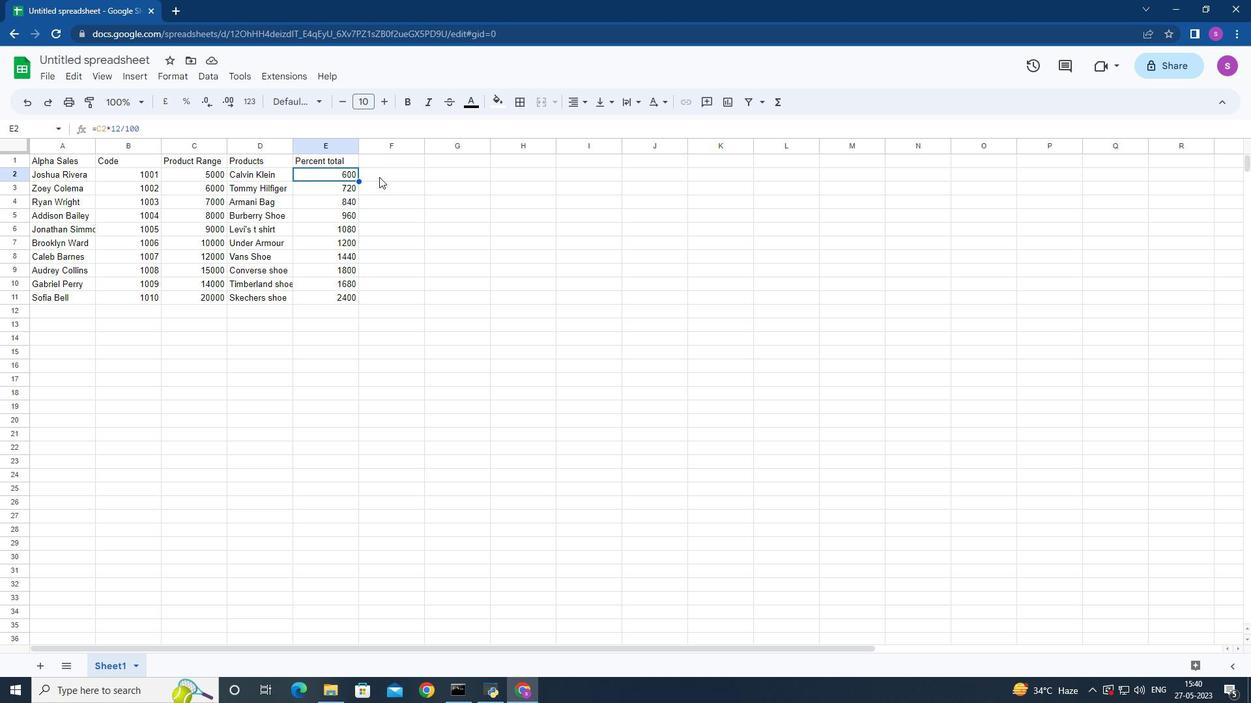 
Action: Mouse pressed left at (380, 177)
Screenshot: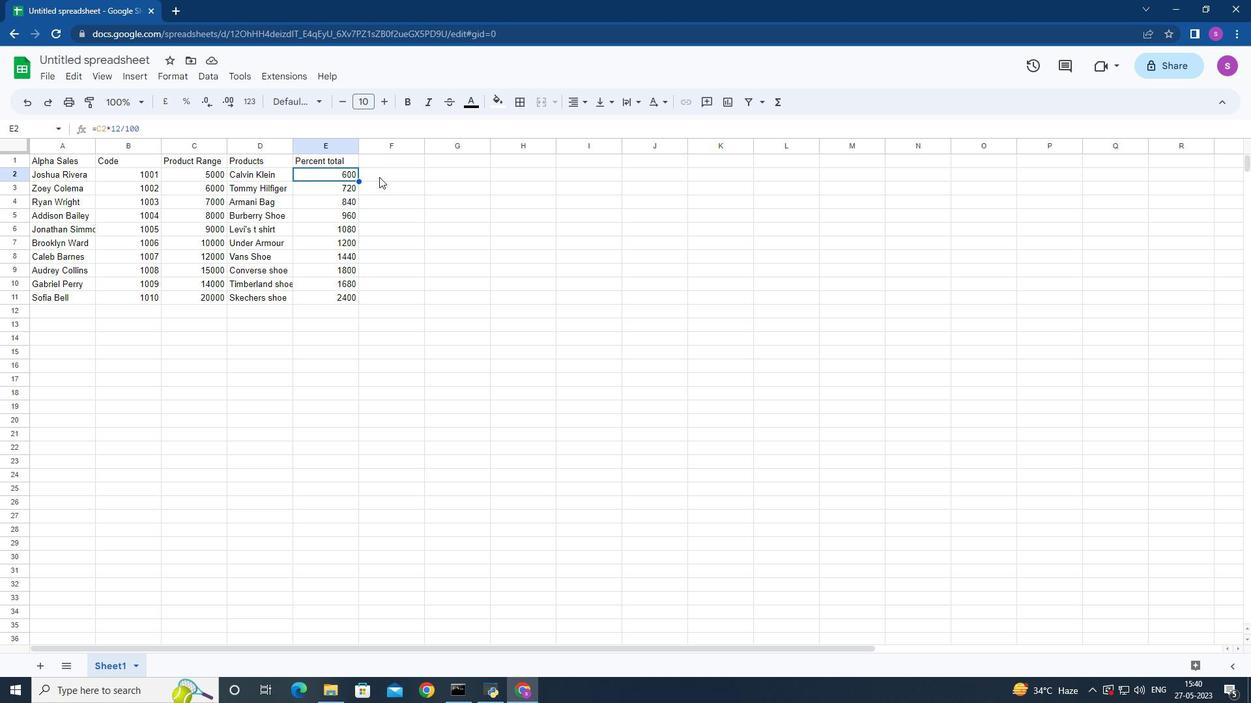 
Action: Mouse moved to (382, 194)
Screenshot: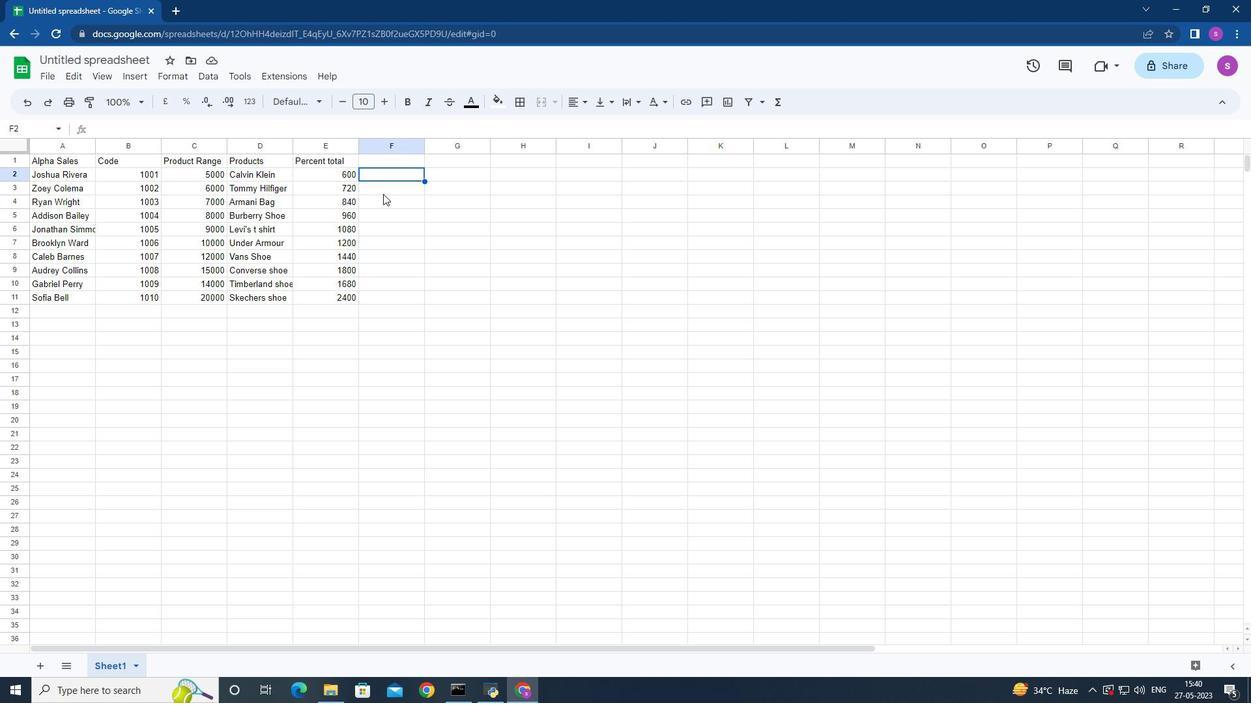 
Action: Mouse pressed left at (382, 194)
Screenshot: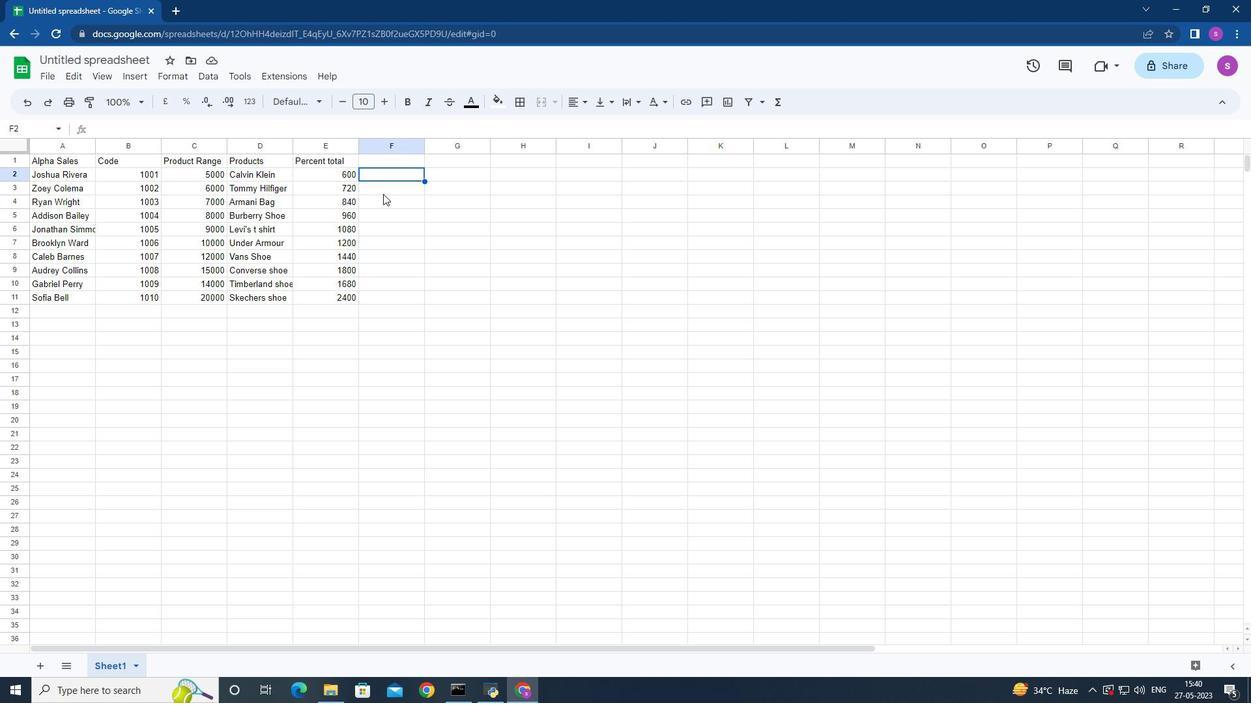 
Action: Mouse moved to (376, 169)
Screenshot: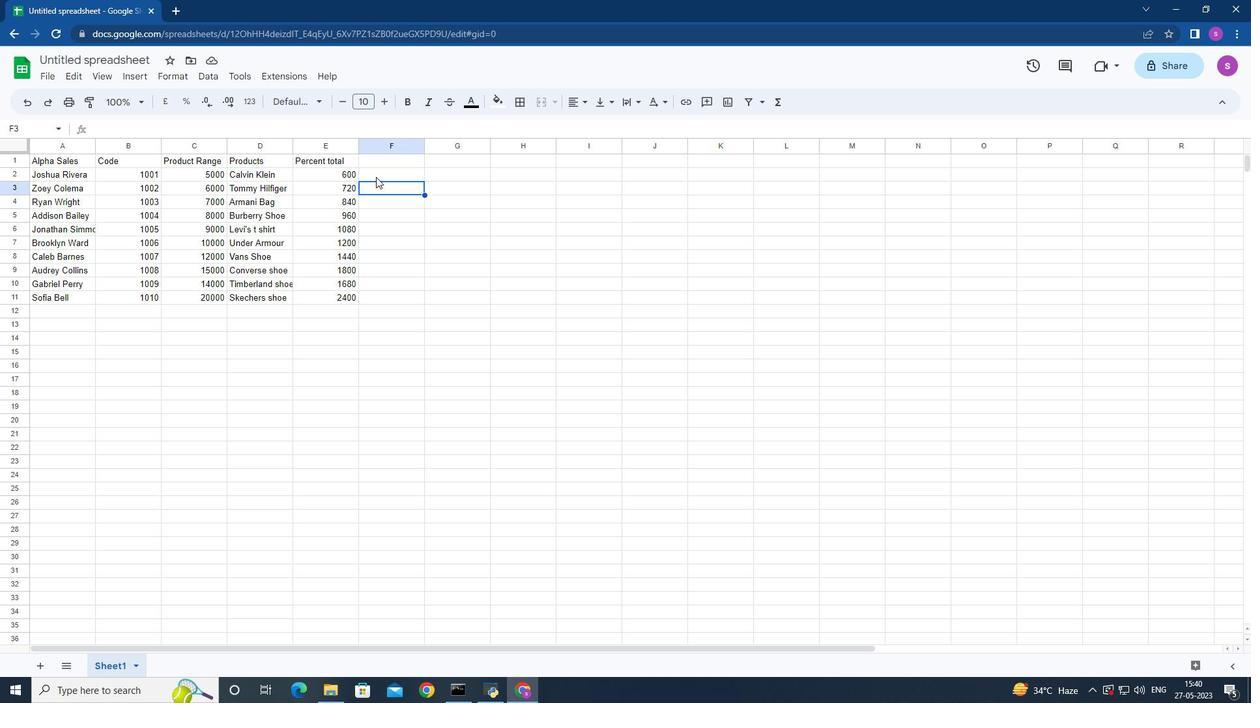 
Action: Mouse pressed left at (376, 169)
Screenshot: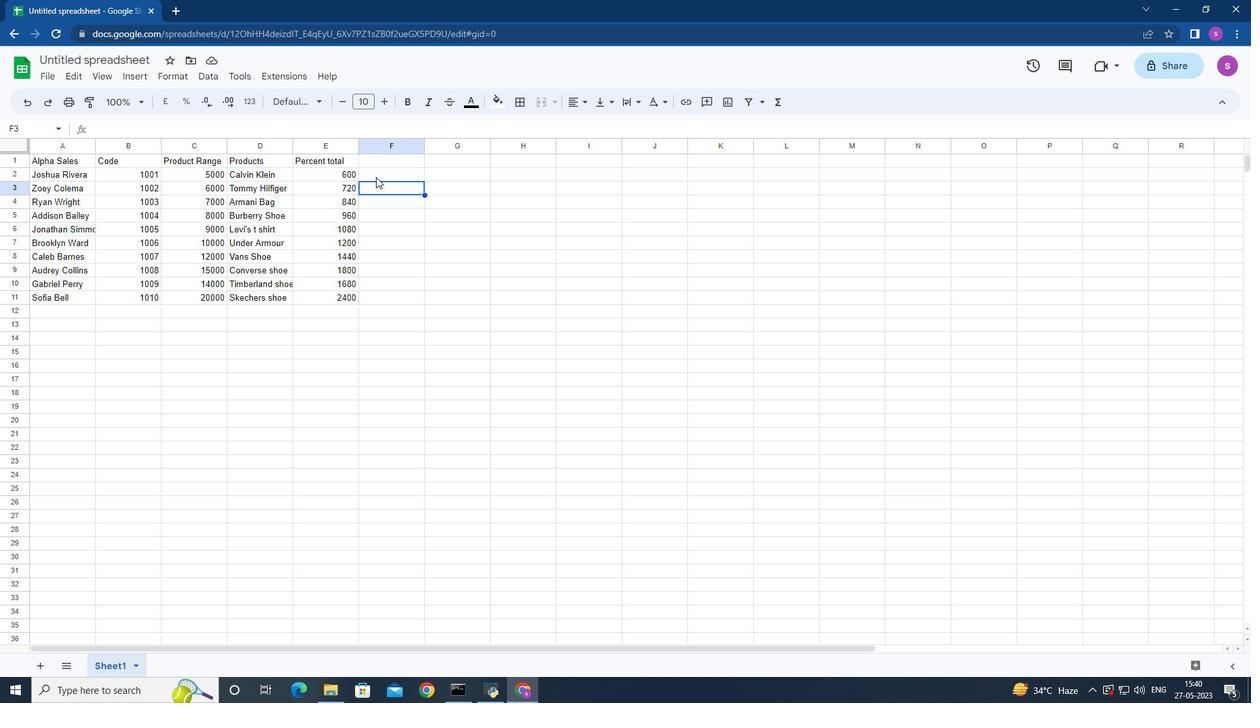 
Action: Mouse moved to (344, 173)
Screenshot: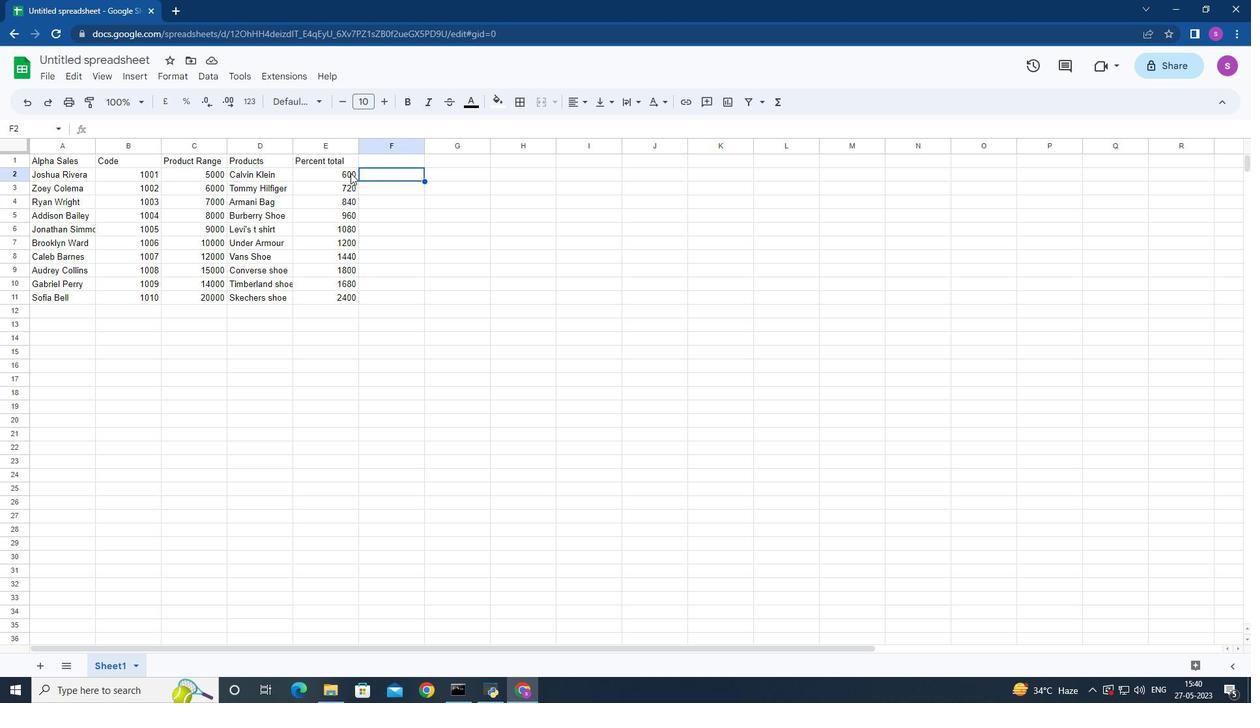 
Action: Mouse pressed left at (344, 173)
Screenshot: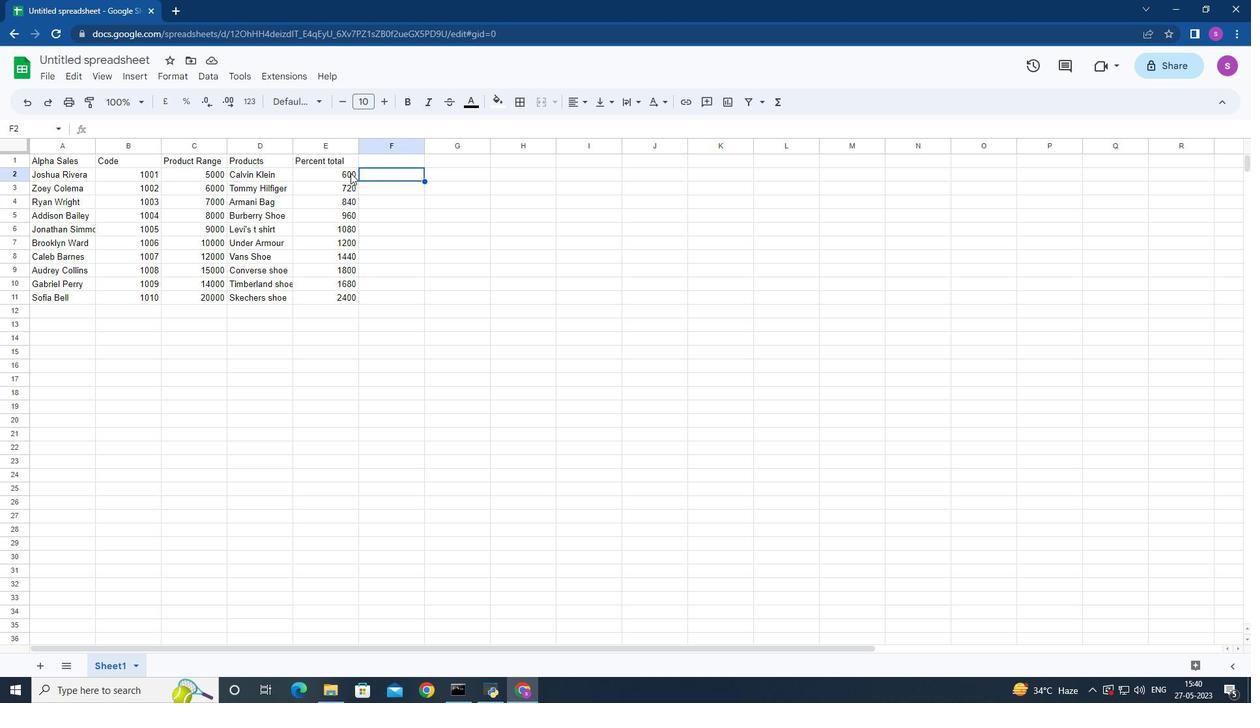 
Action: Mouse moved to (369, 177)
Screenshot: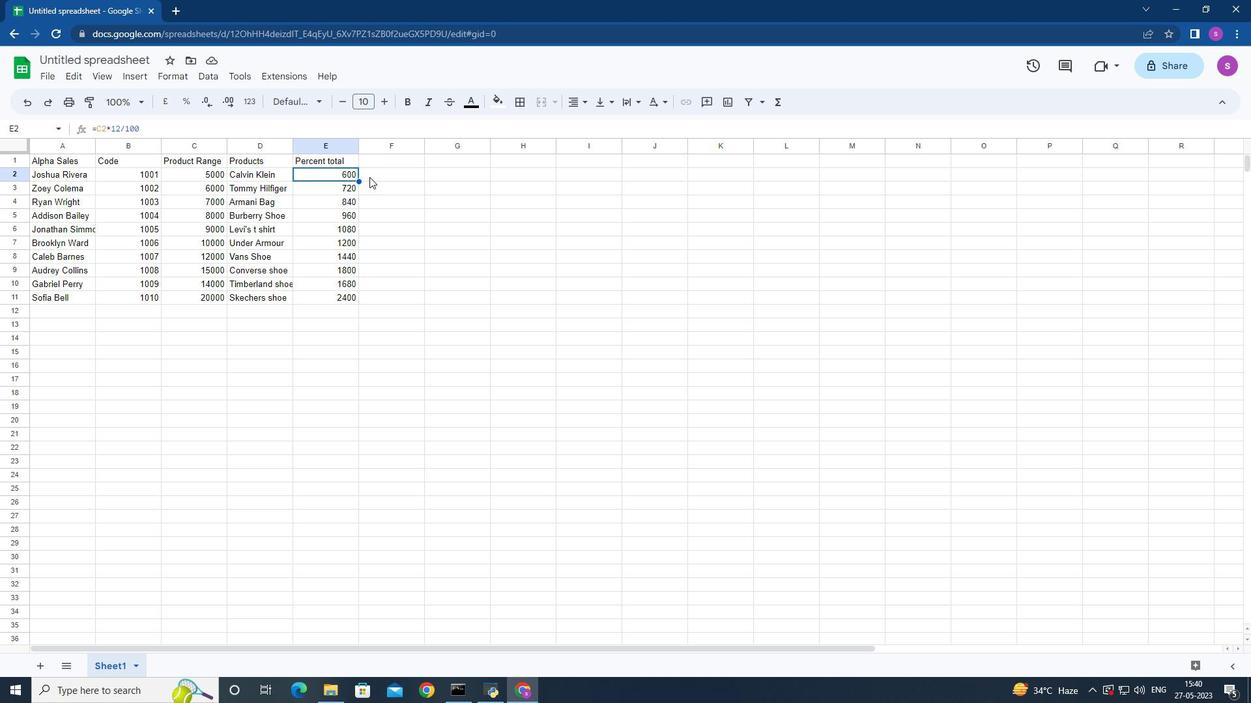 
Action: Mouse pressed left at (369, 177)
Screenshot: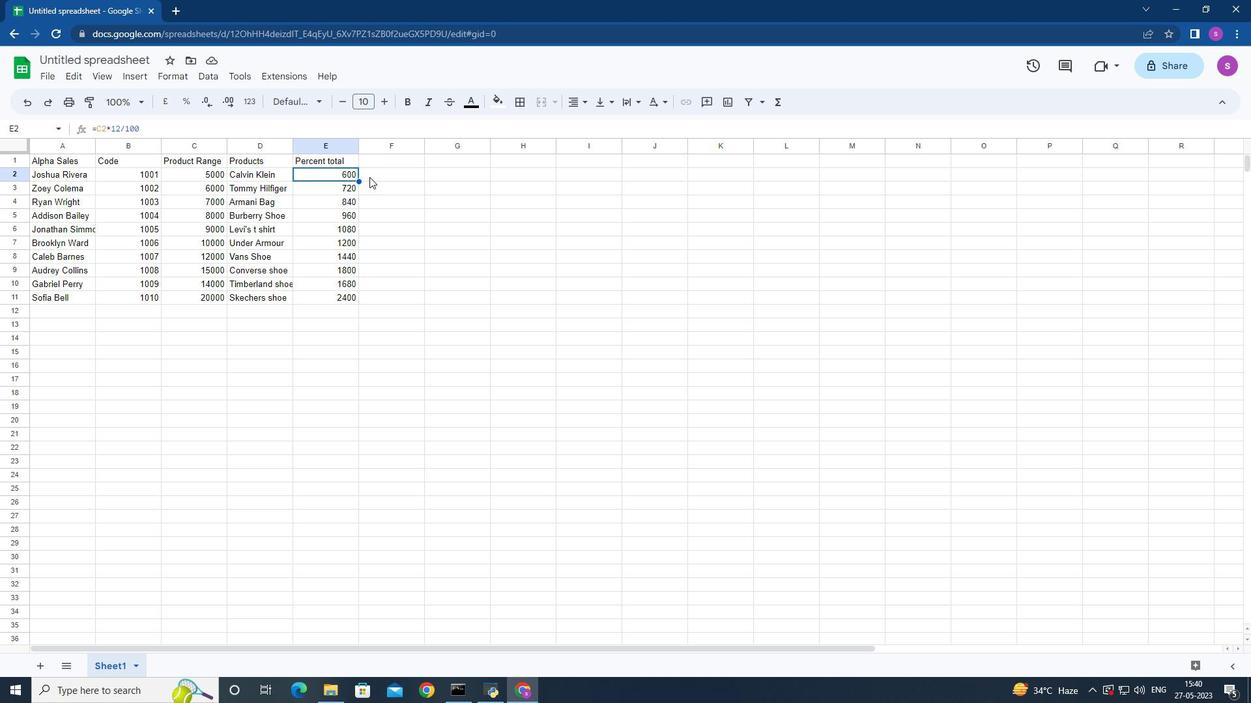 
Action: Mouse moved to (340, 177)
Screenshot: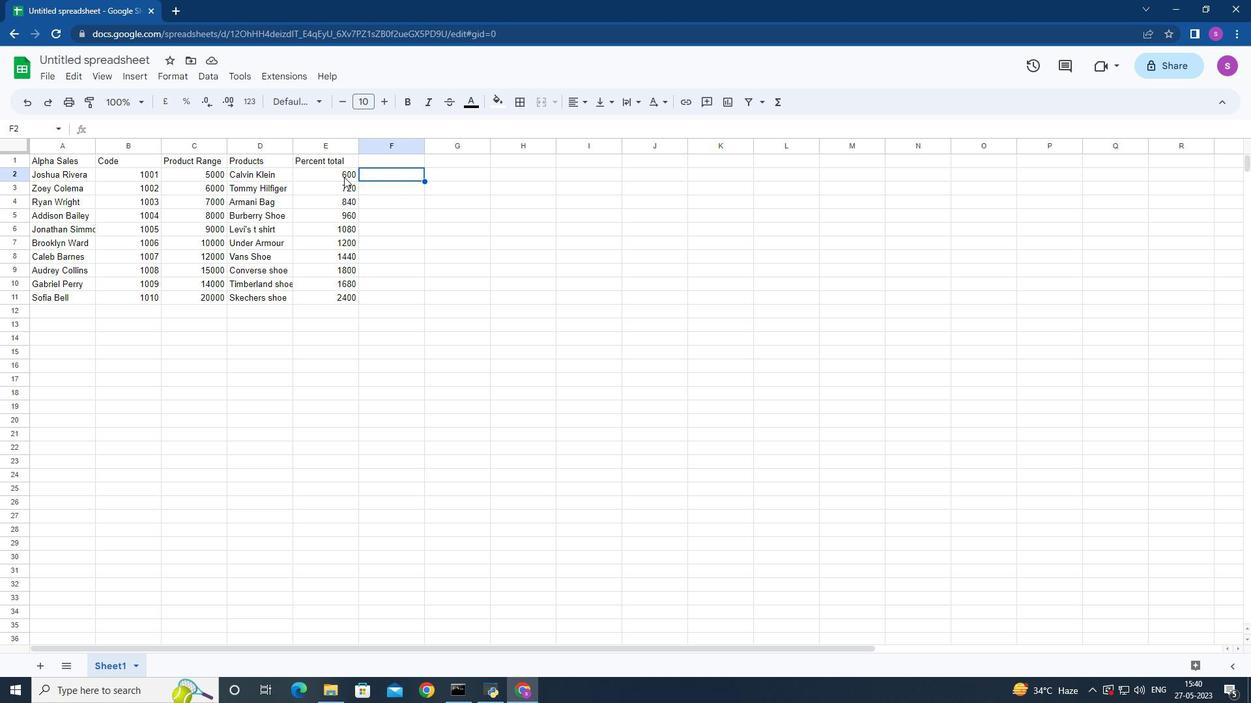 
Action: Mouse pressed left at (340, 177)
Screenshot: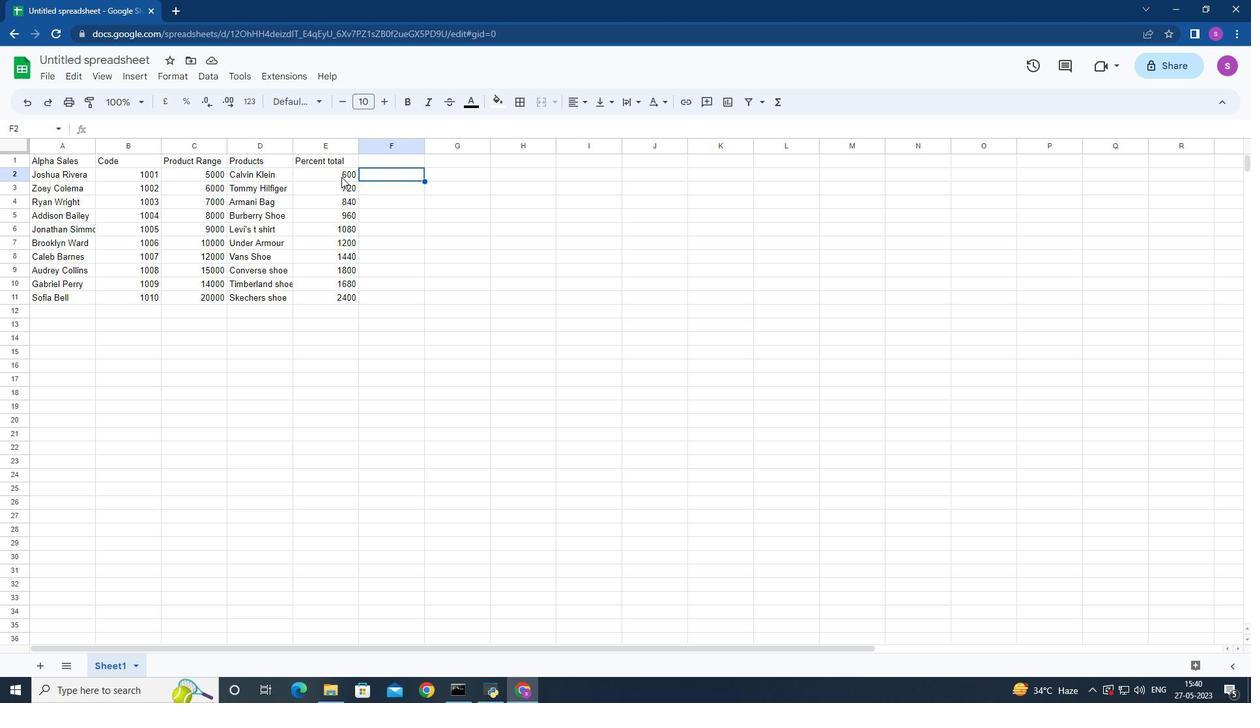 
Action: Mouse moved to (275, 257)
Screenshot: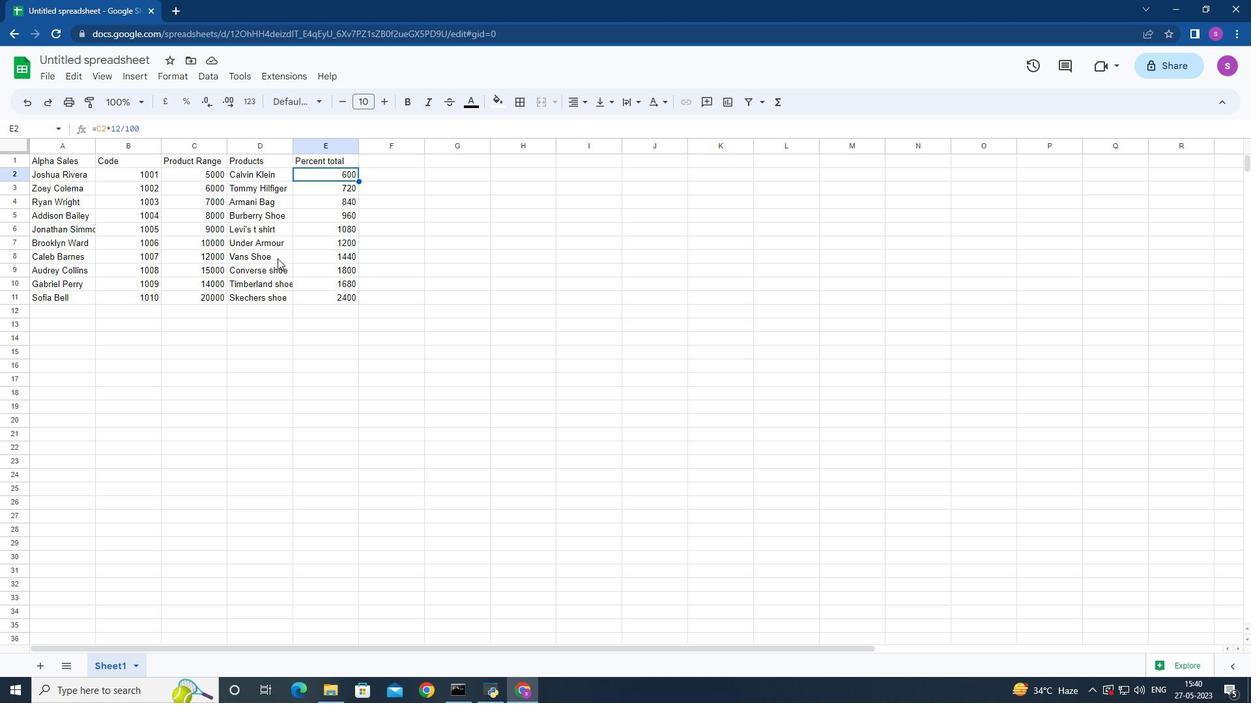 
Action: Mouse pressed left at (275, 257)
Screenshot: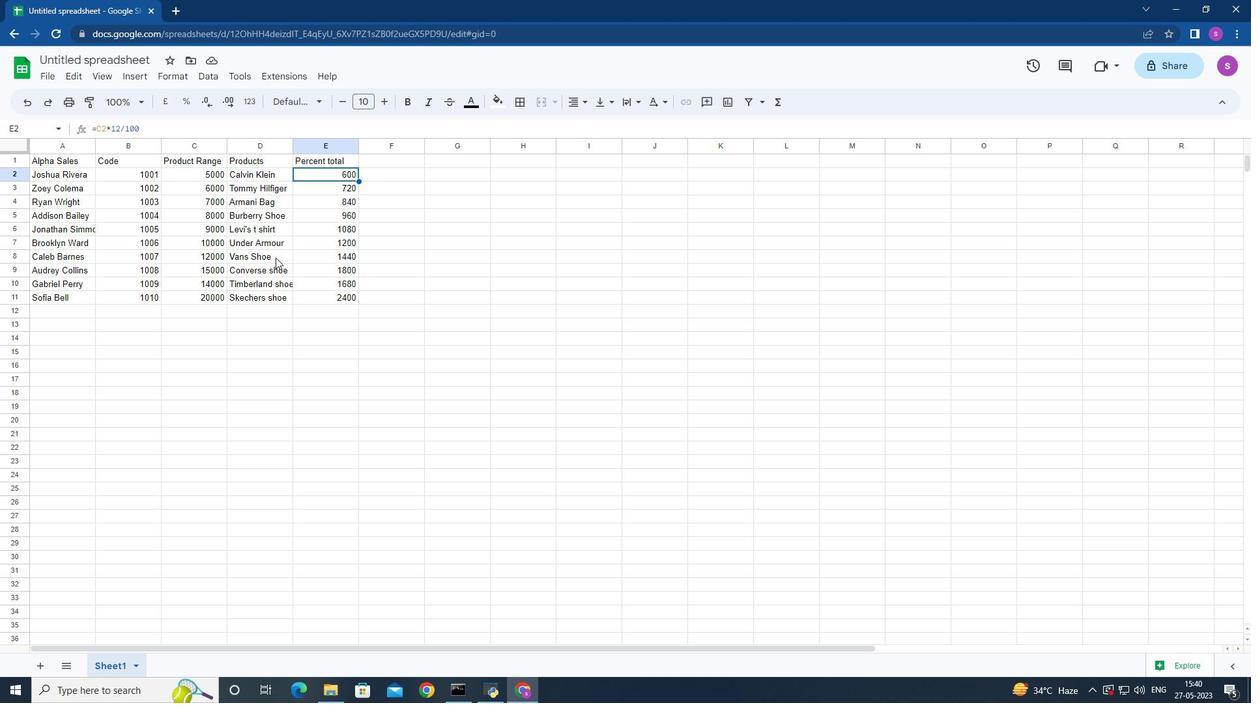 
Action: Mouse moved to (373, 175)
Screenshot: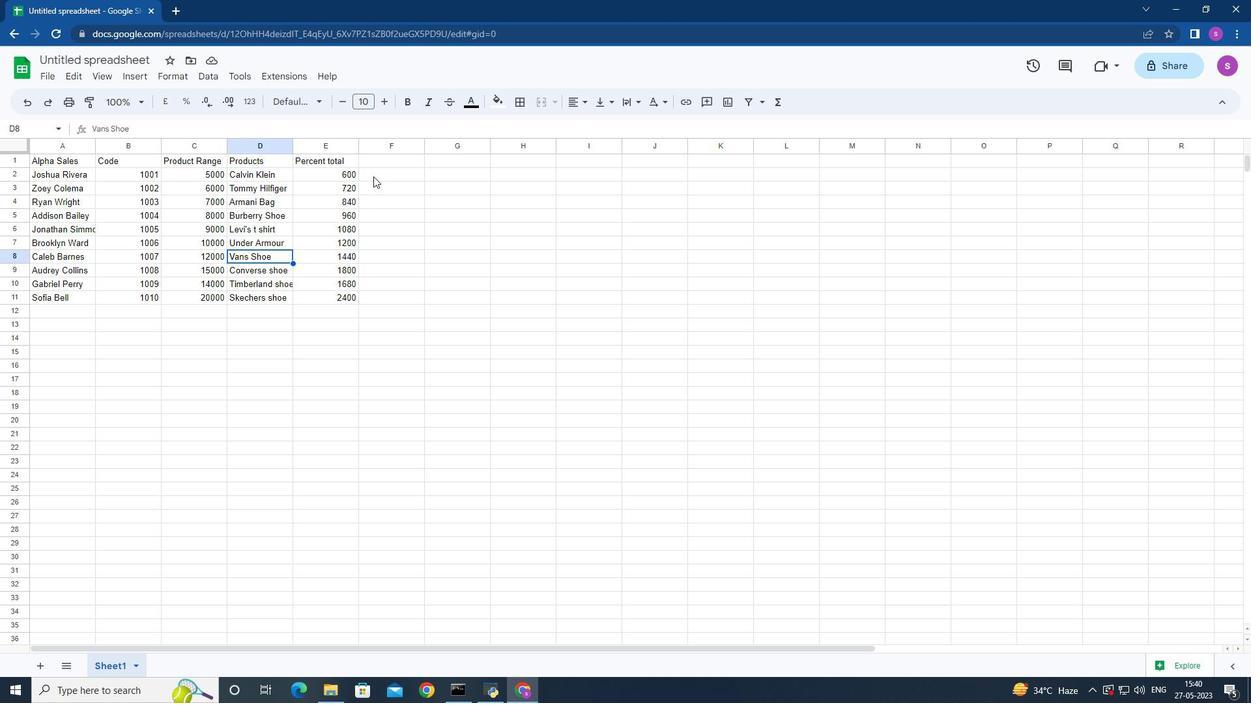 
Action: Mouse pressed left at (373, 175)
Screenshot: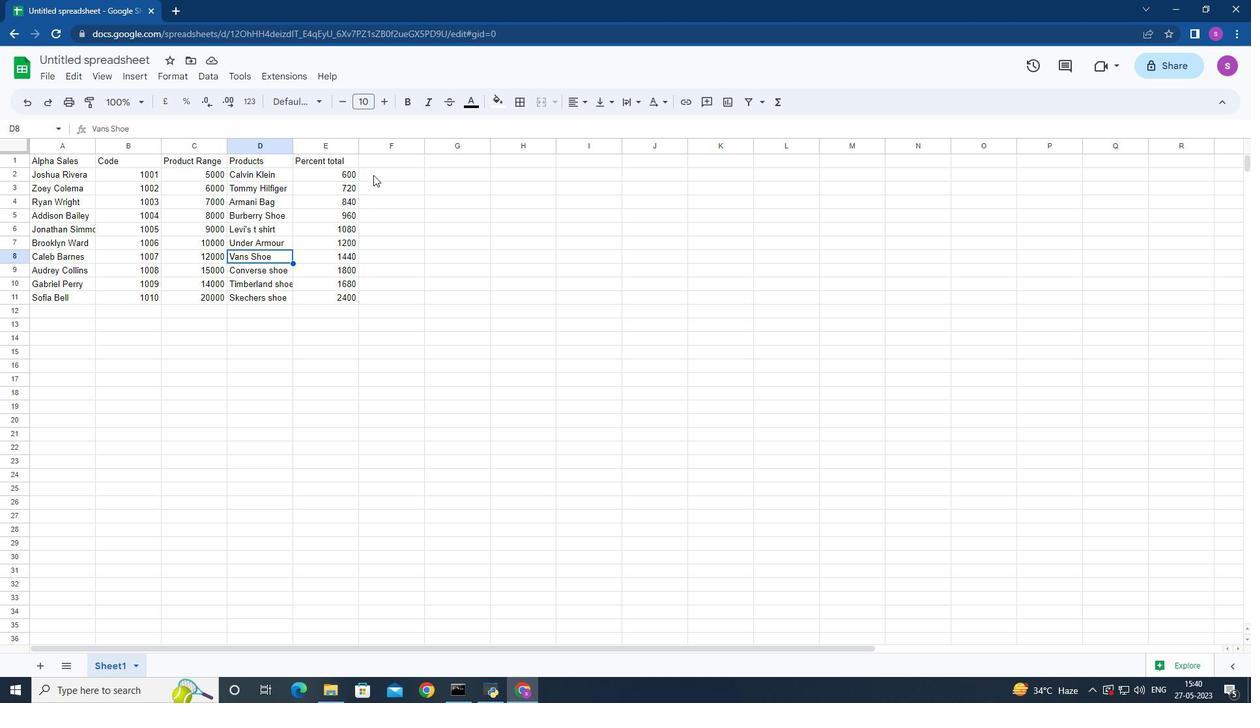 
Action: Mouse moved to (335, 171)
Screenshot: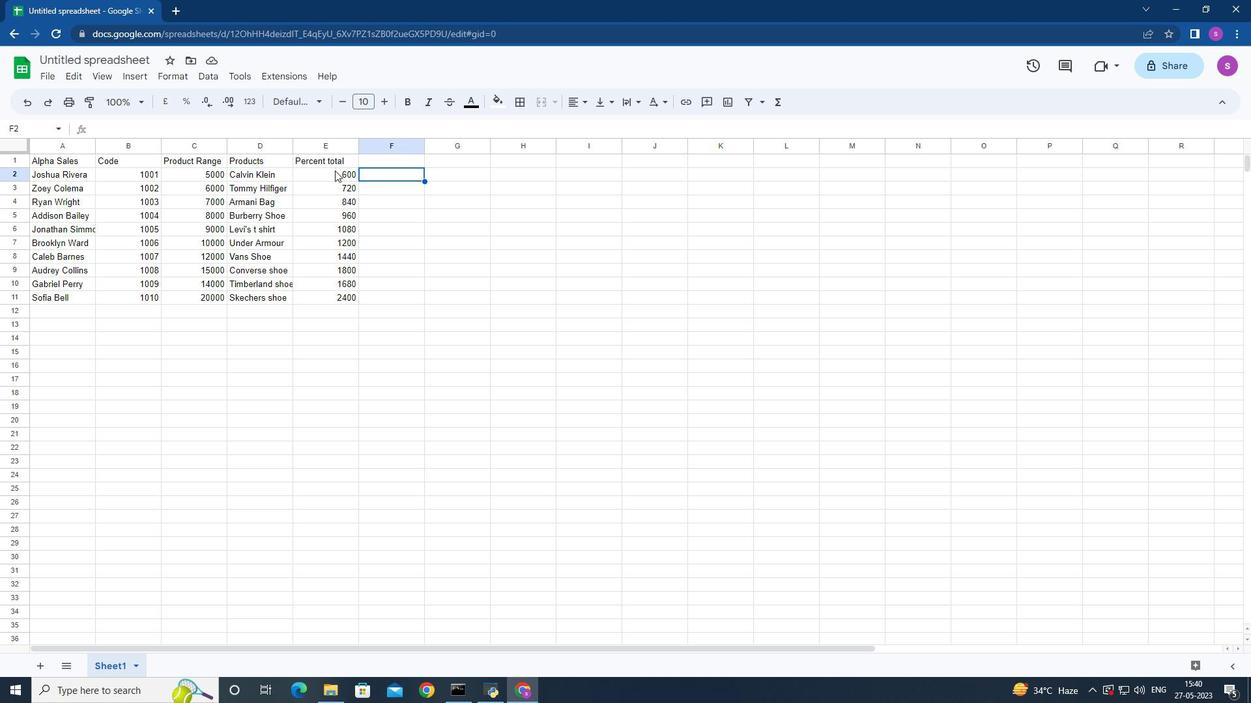 
Action: Mouse pressed left at (335, 171)
Screenshot: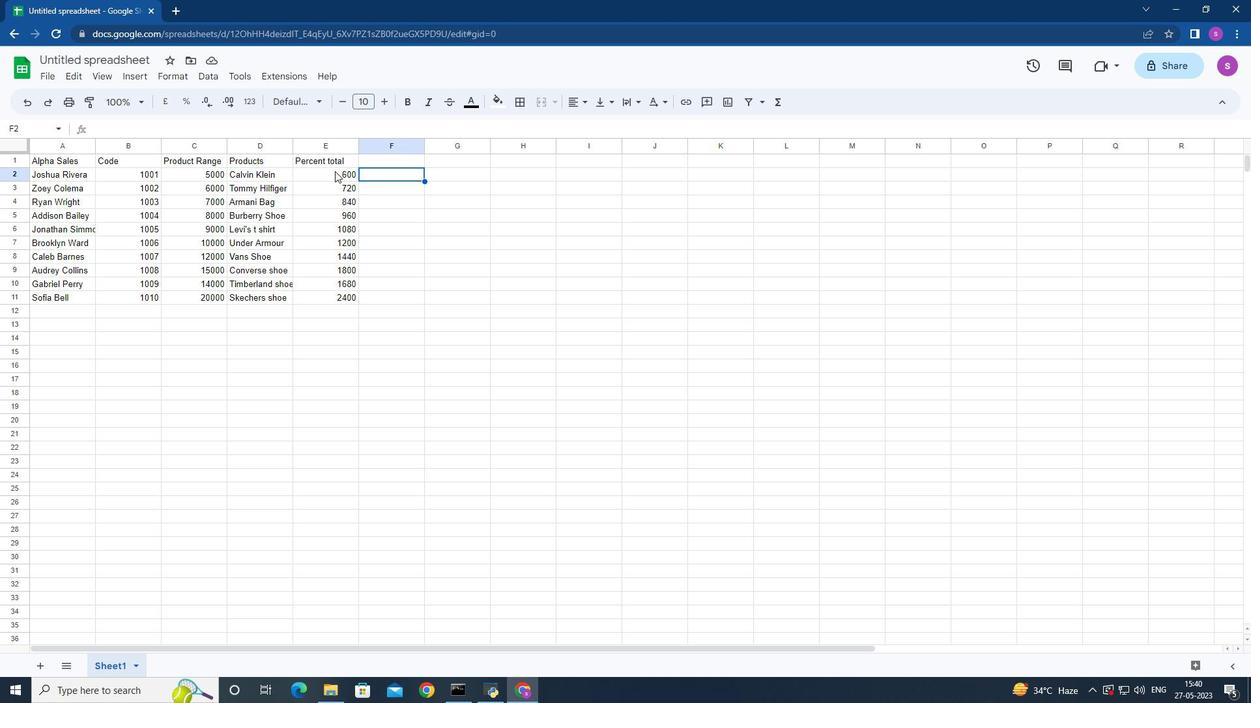 
Action: Mouse moved to (355, 177)
Screenshot: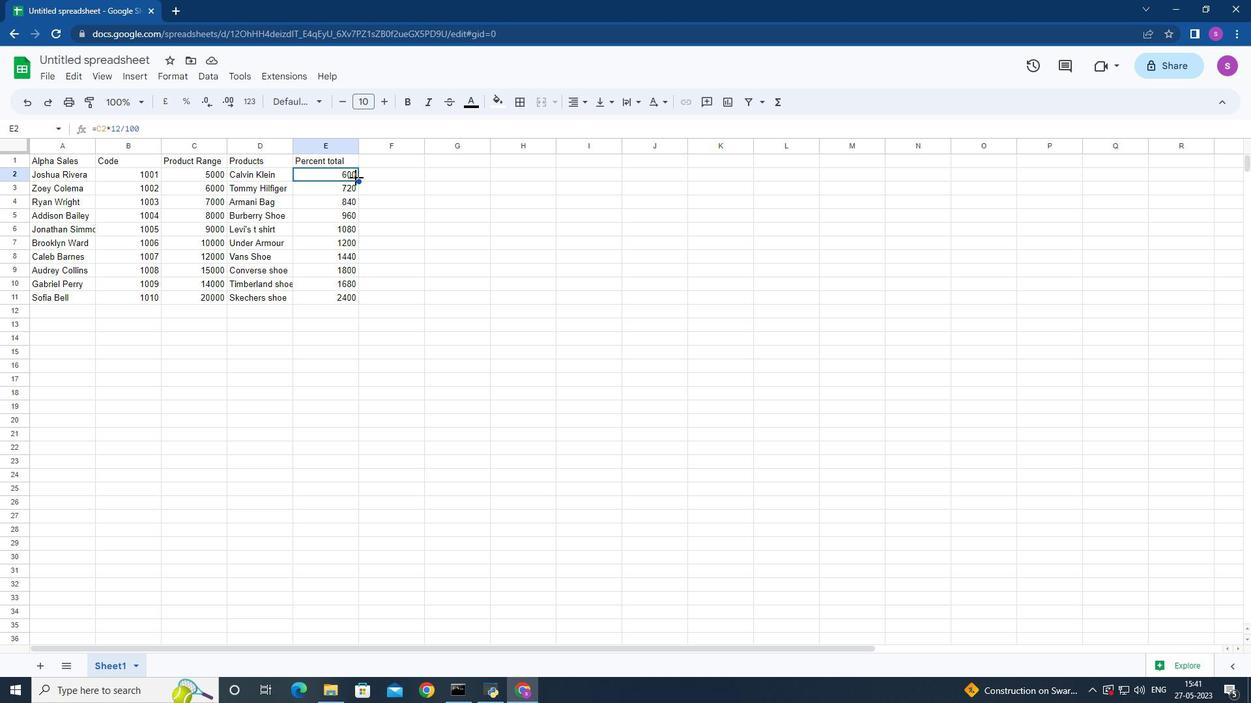 
Action: Key pressed ctrl+Z
Screenshot: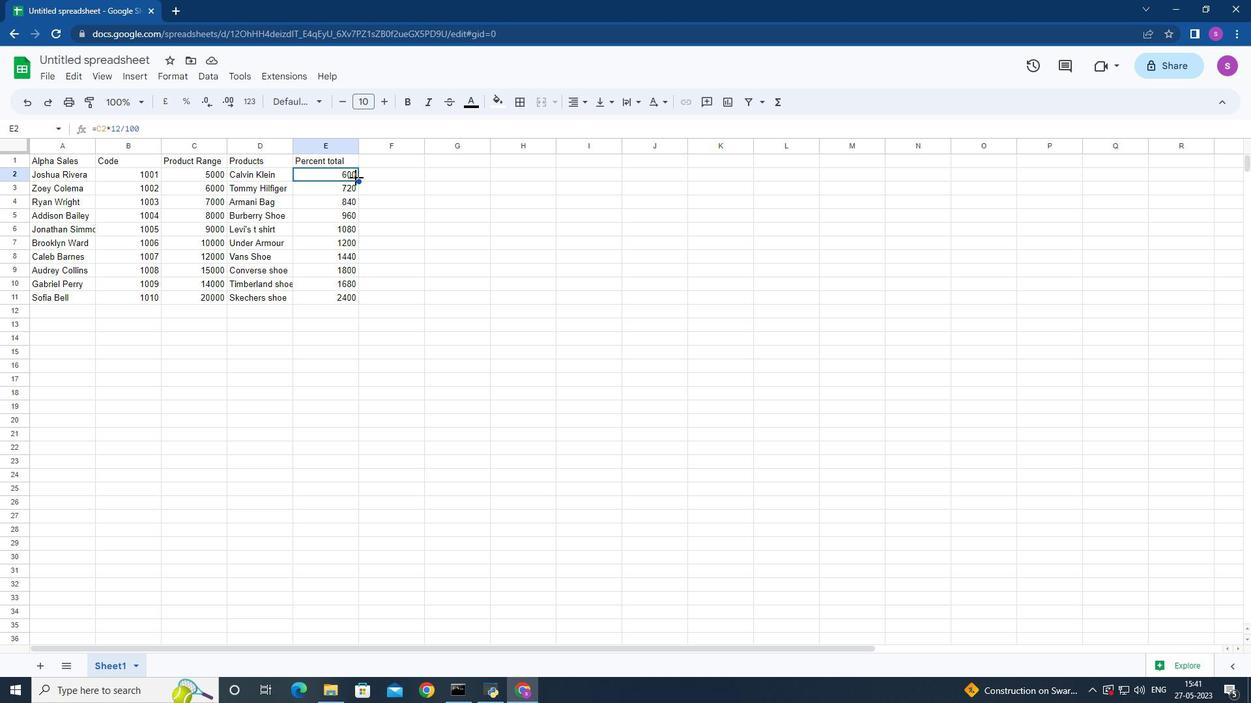 
Action: Mouse moved to (335, 172)
Screenshot: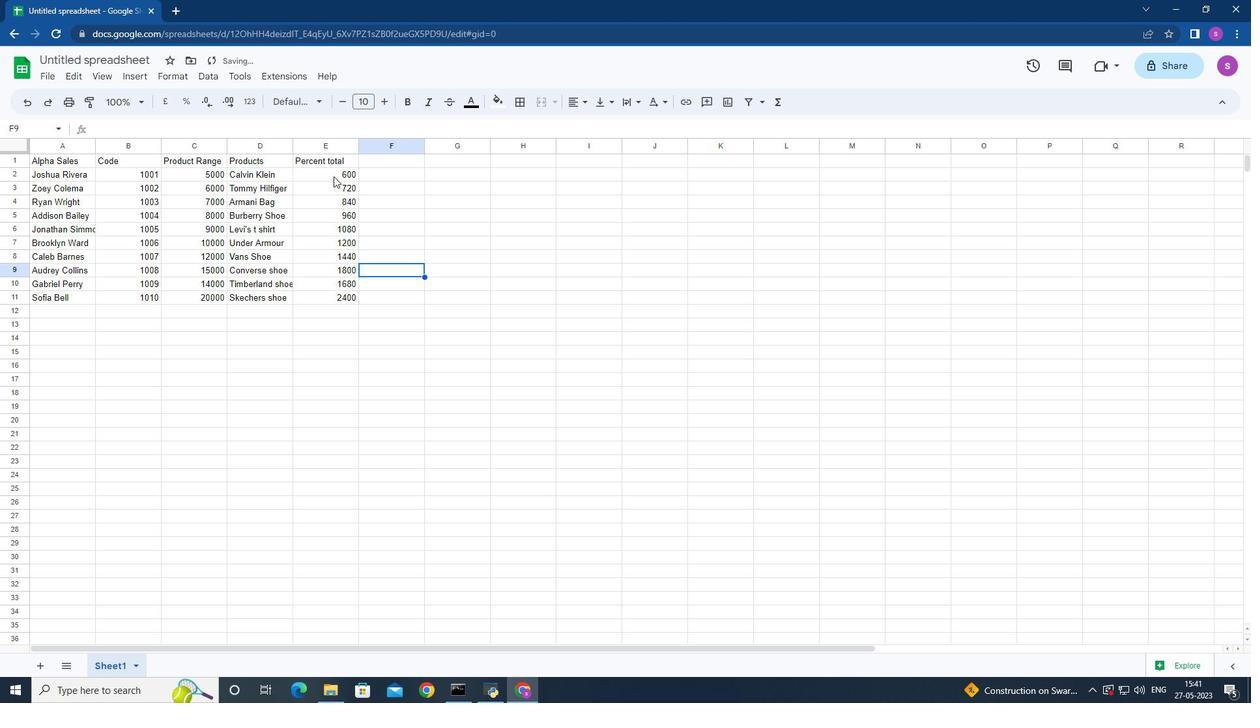 
Action: Mouse pressed left at (335, 172)
Screenshot: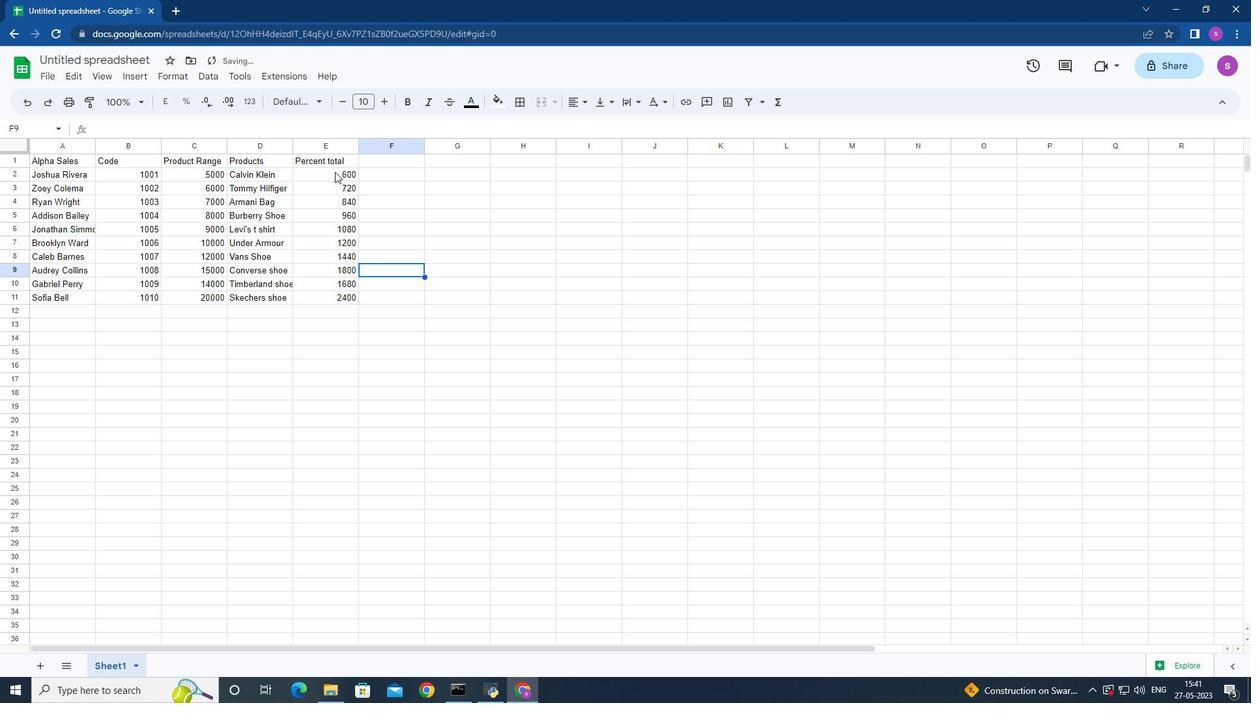 
Action: Mouse moved to (335, 172)
Screenshot: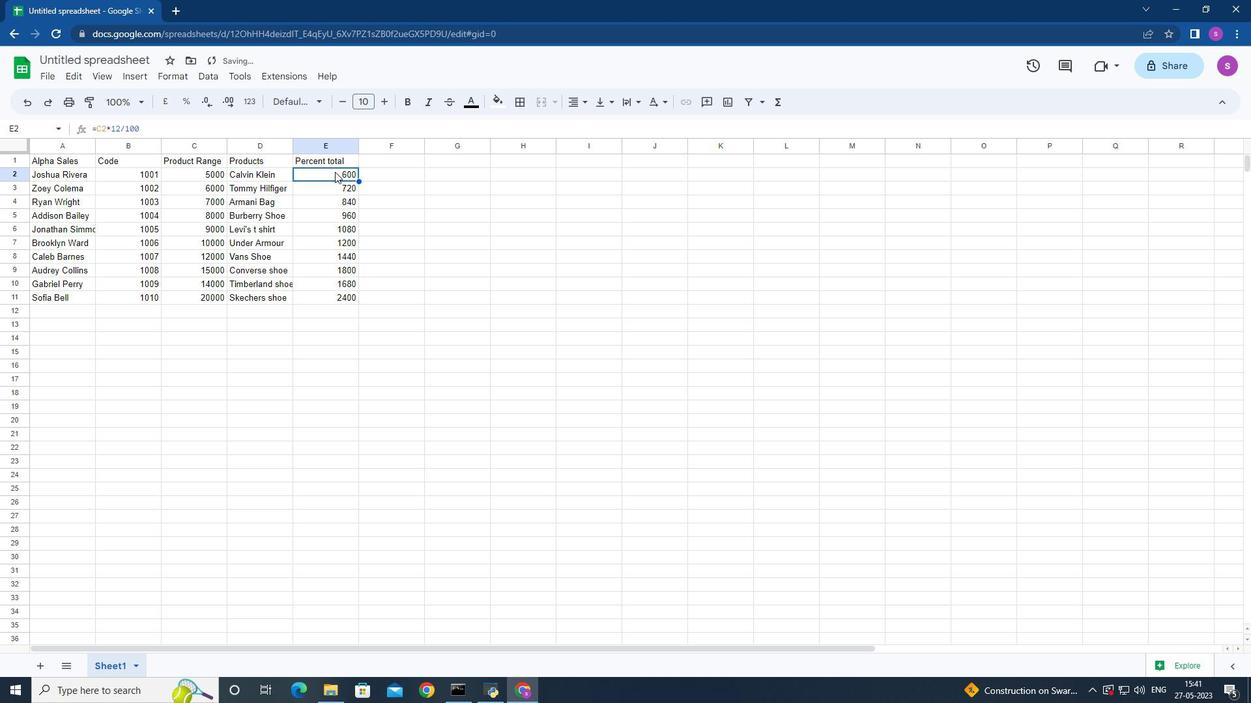 
Action: Key pressed ctrl+Z
Screenshot: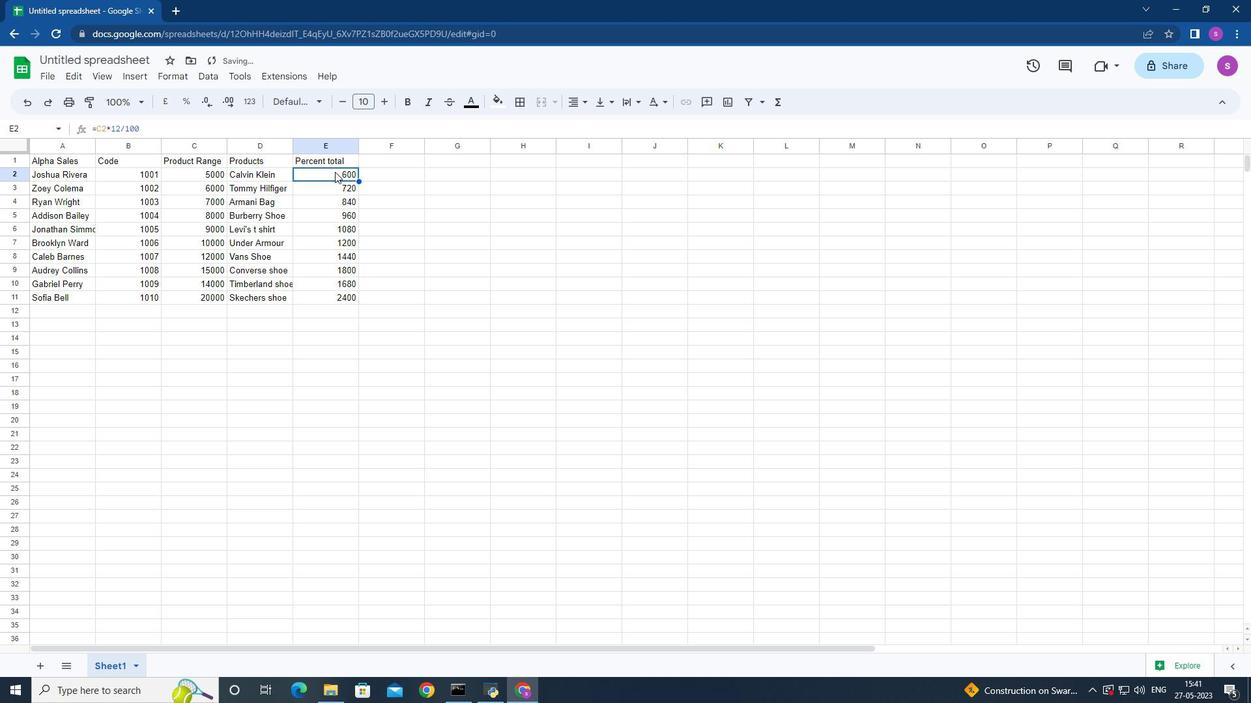 
Action: Mouse moved to (52, 78)
Screenshot: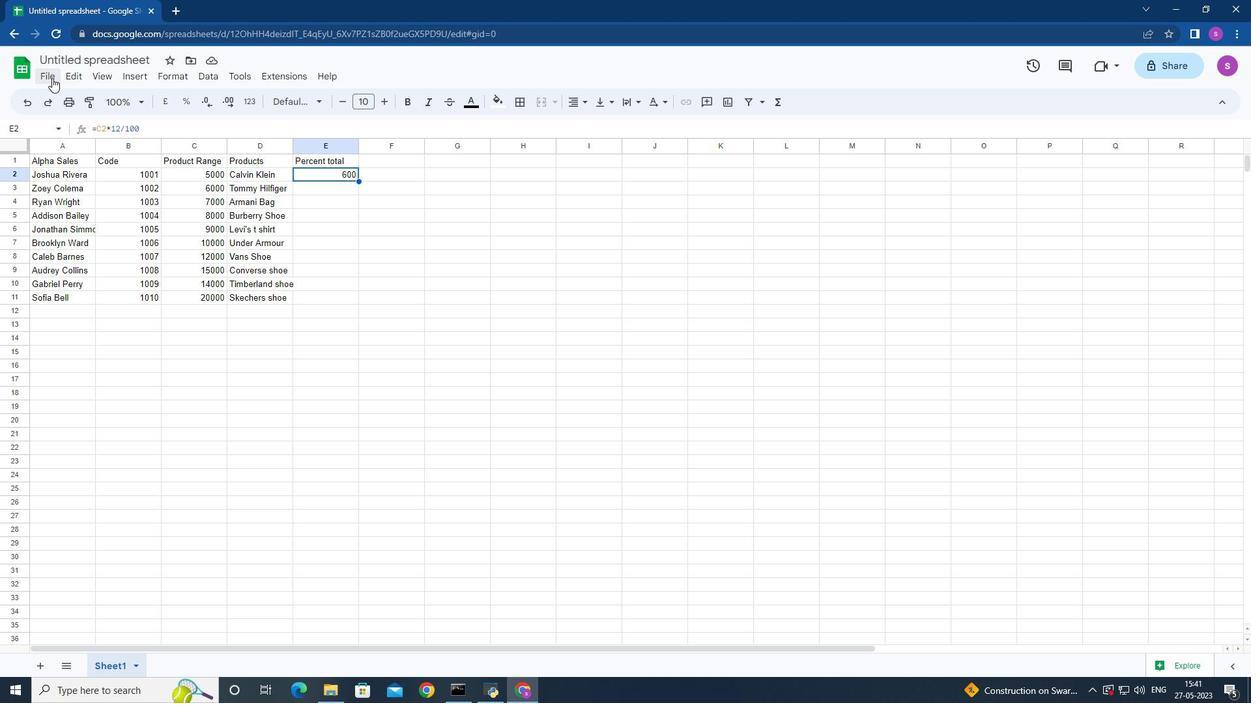 
Action: Mouse pressed left at (52, 78)
Screenshot: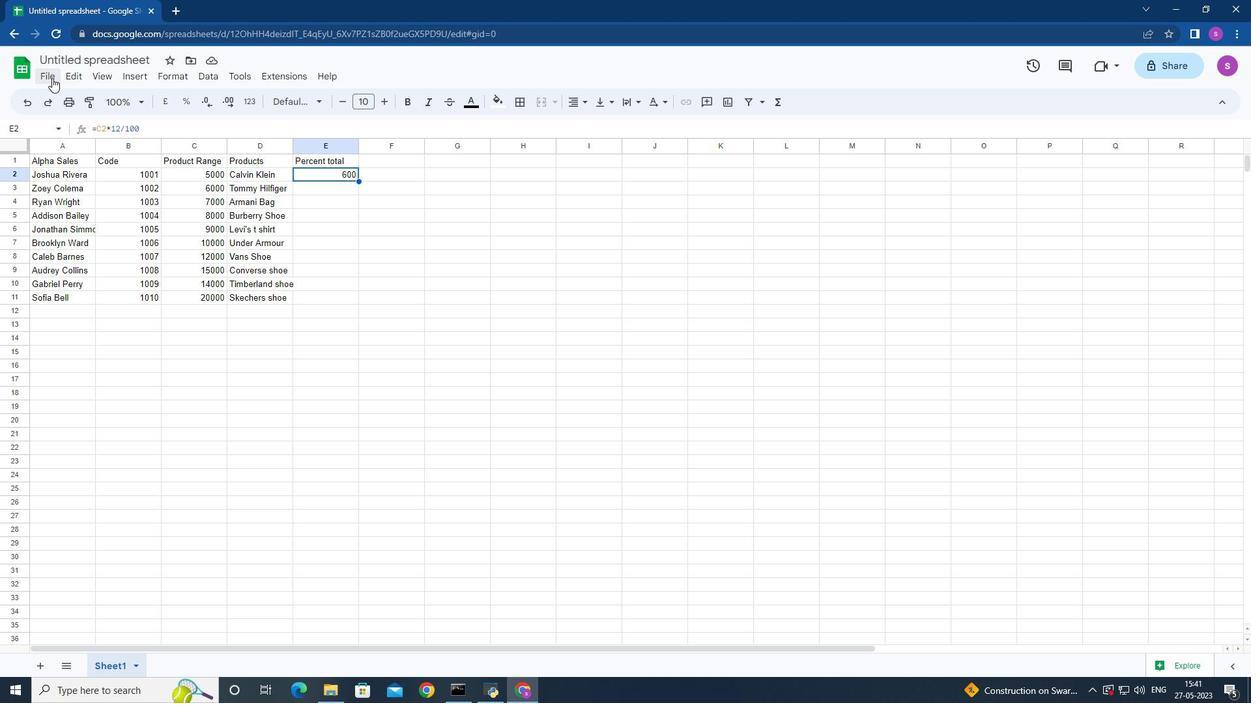
Action: Mouse moved to (51, 75)
Screenshot: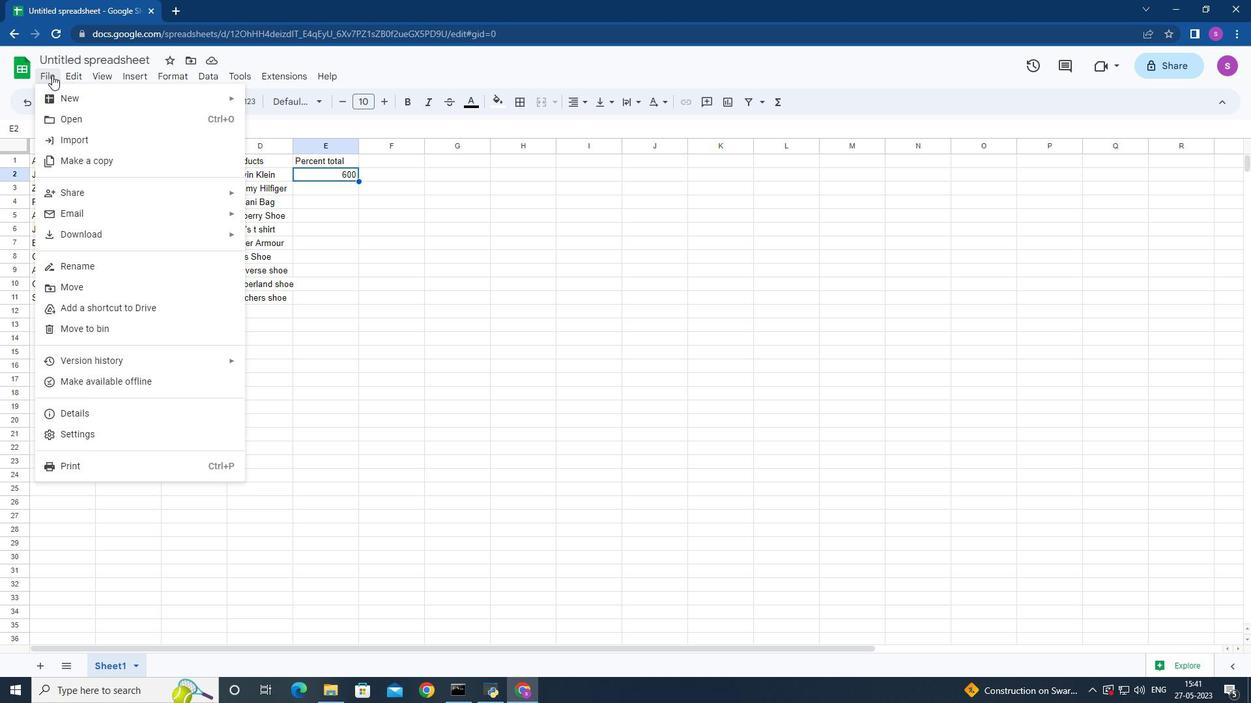 
Action: Mouse pressed left at (51, 75)
Screenshot: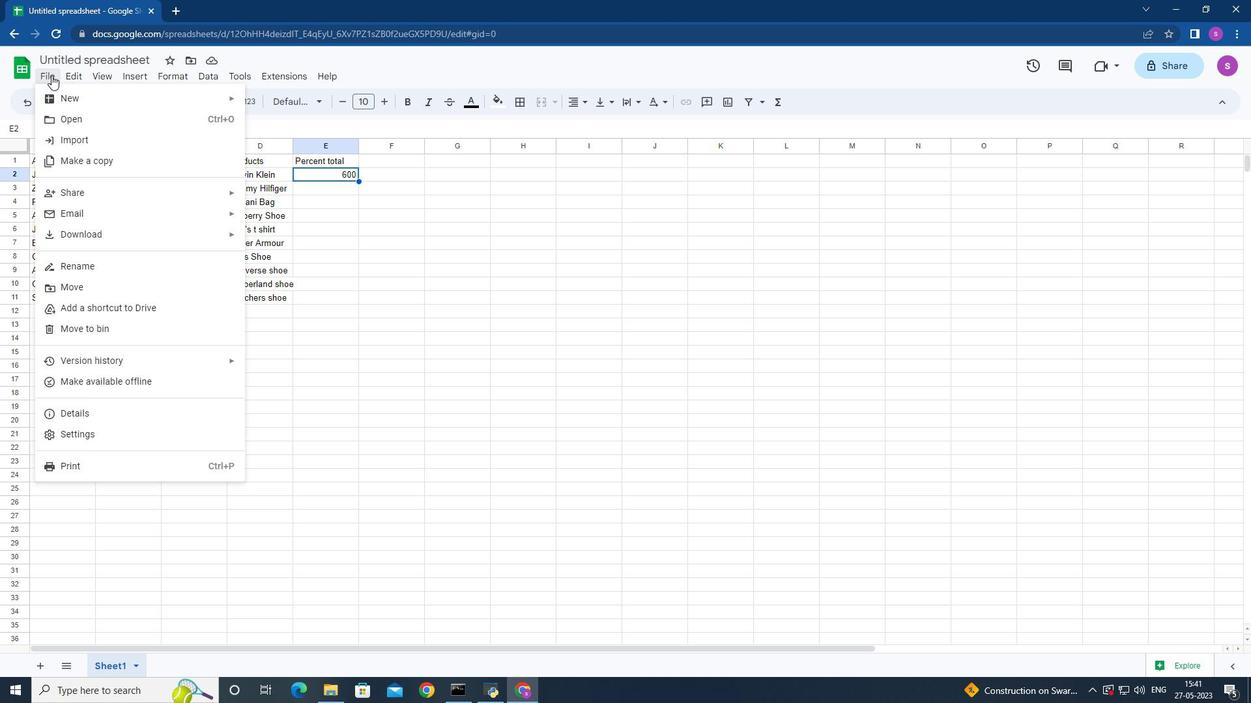 
Action: Mouse moved to (68, 72)
Screenshot: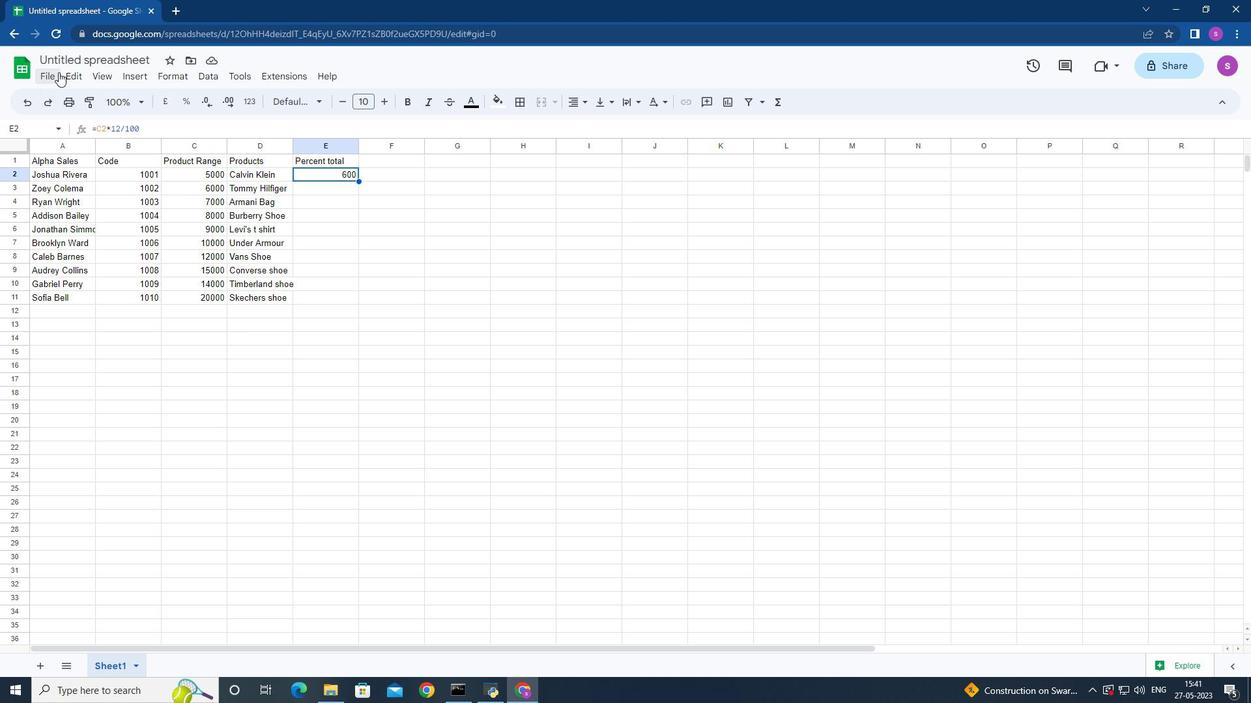 
Action: Mouse pressed left at (68, 72)
Screenshot: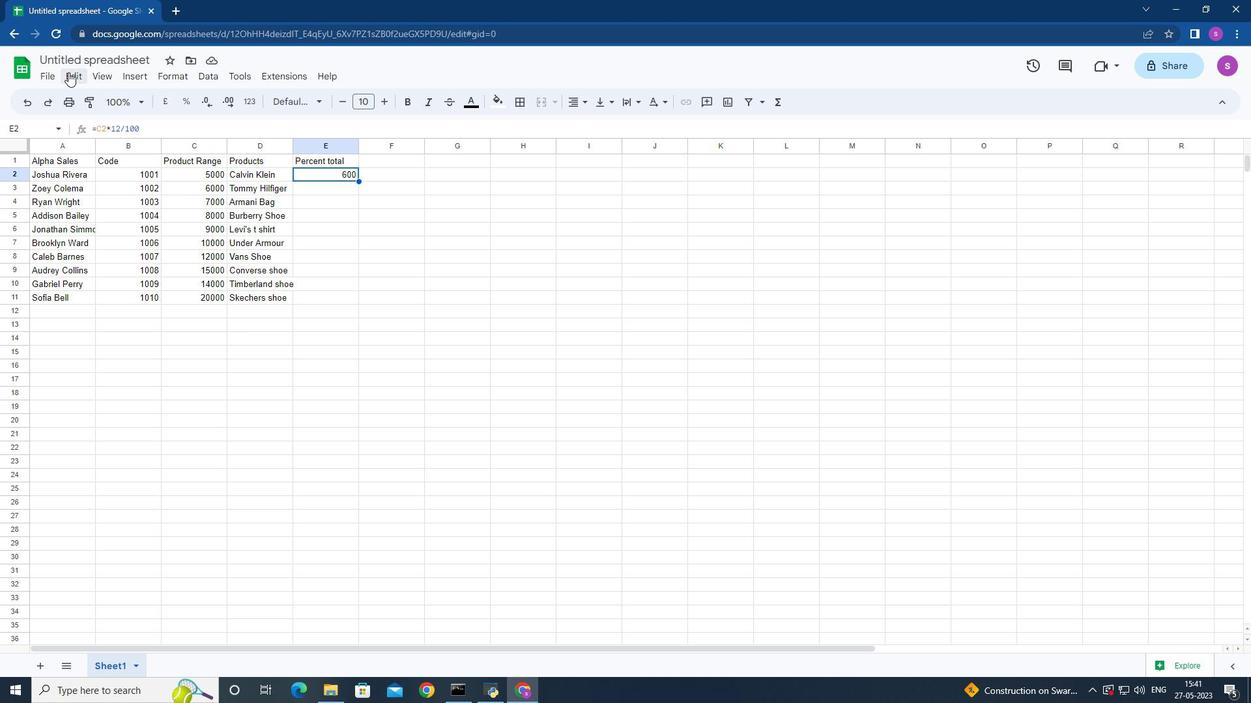 
Action: Mouse moved to (88, 80)
Screenshot: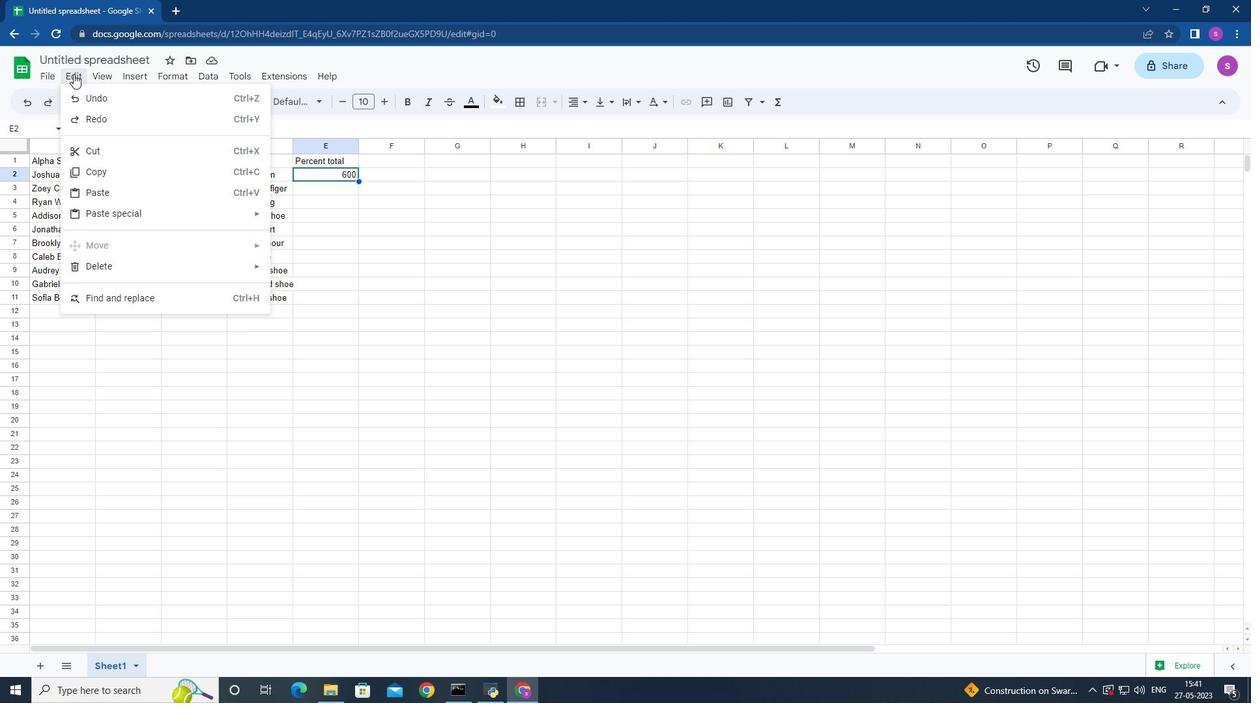 
Action: Mouse pressed left at (88, 80)
Screenshot: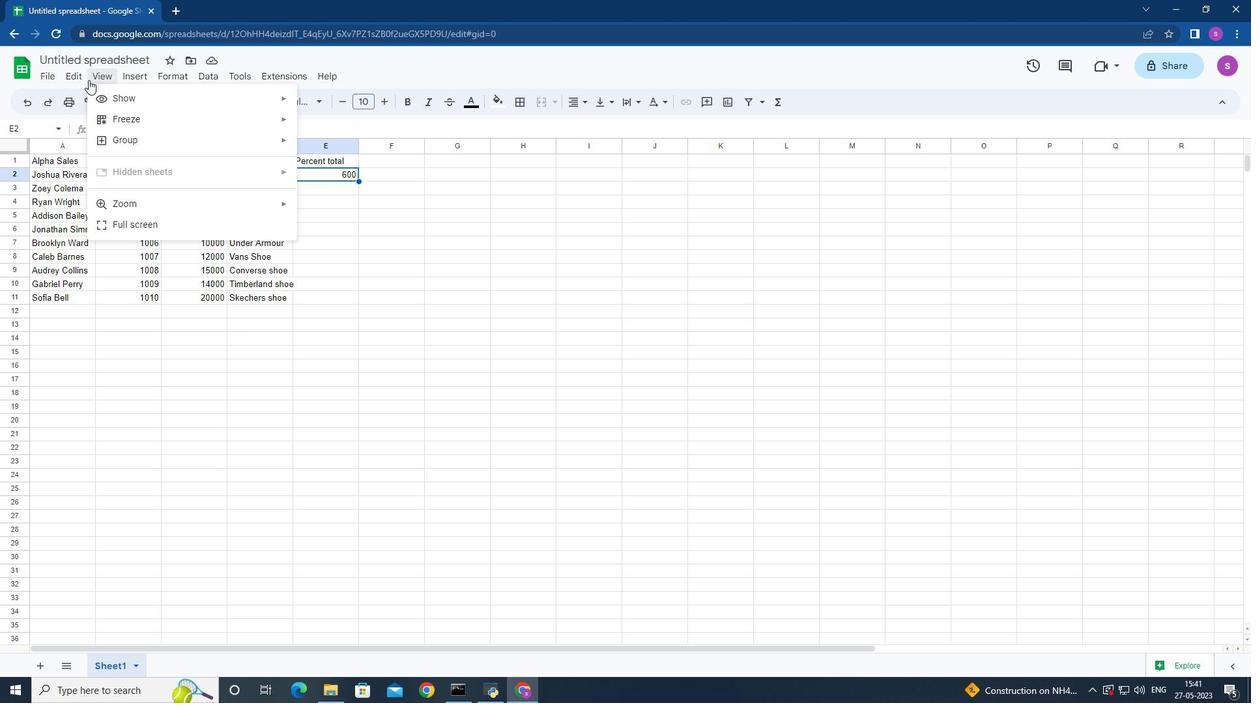 
Action: Mouse moved to (128, 78)
Screenshot: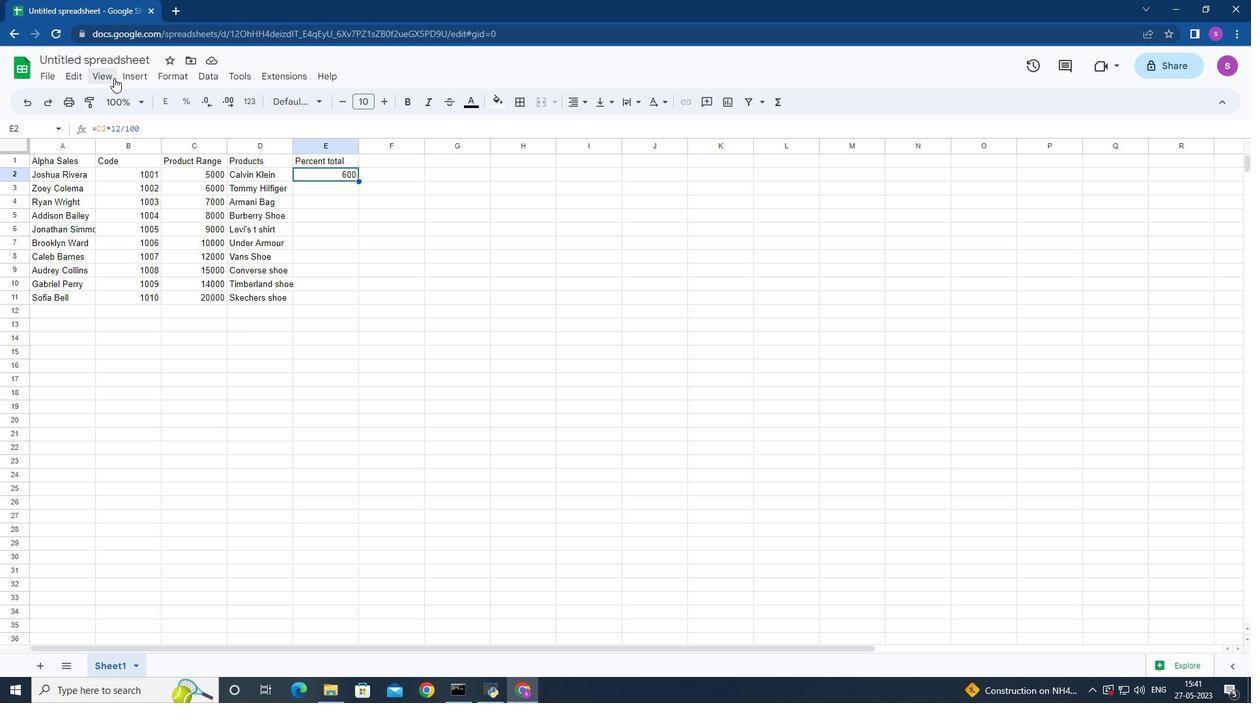 
Action: Mouse pressed left at (128, 78)
Screenshot: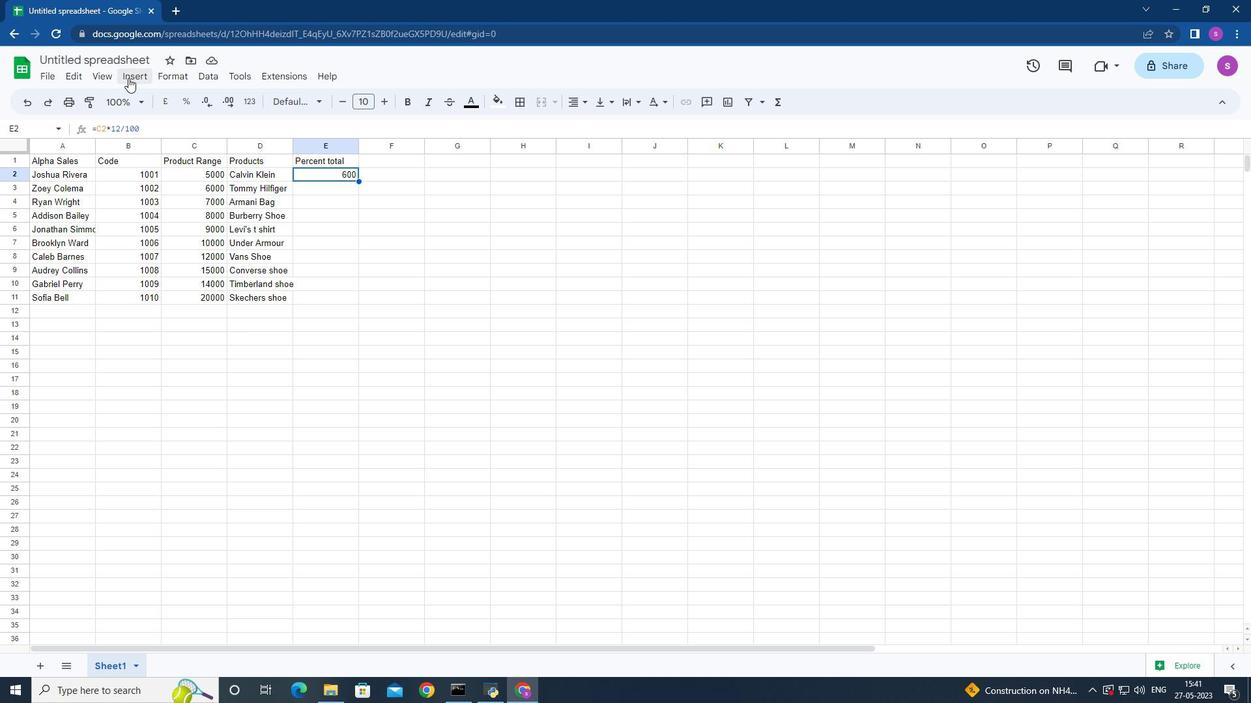 
Action: Mouse moved to (85, 80)
Screenshot: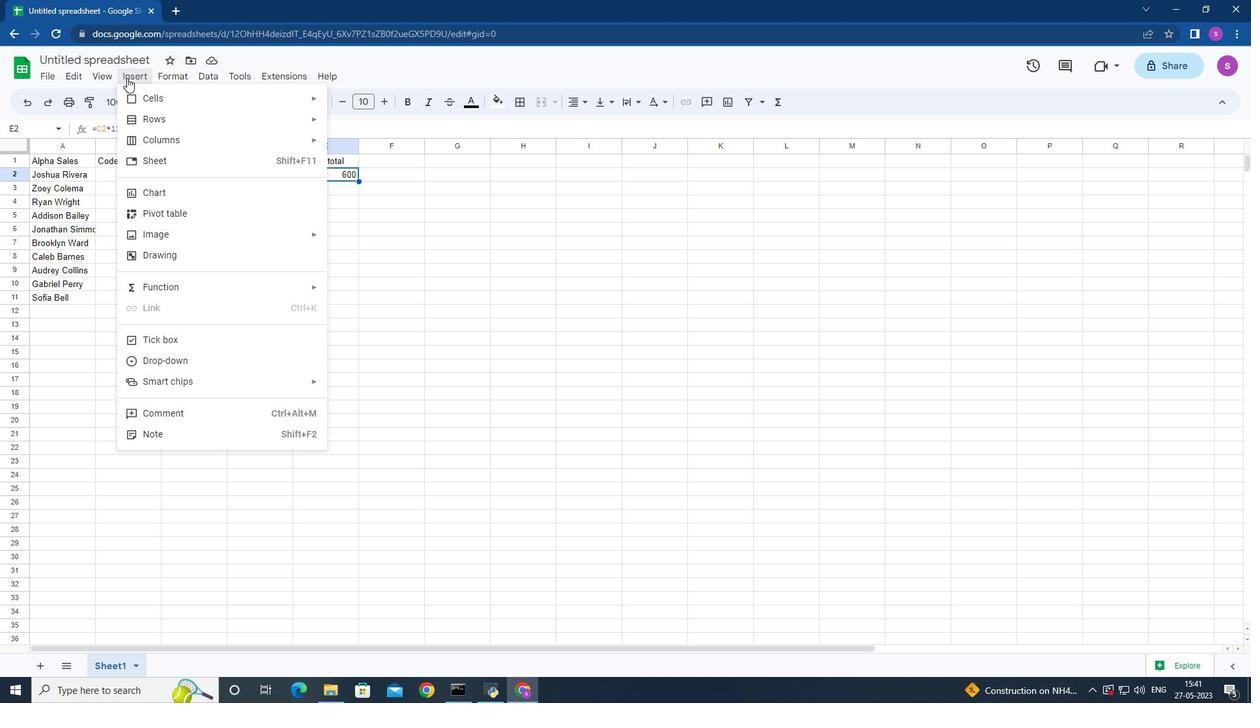 
Action: Mouse pressed left at (85, 80)
Screenshot: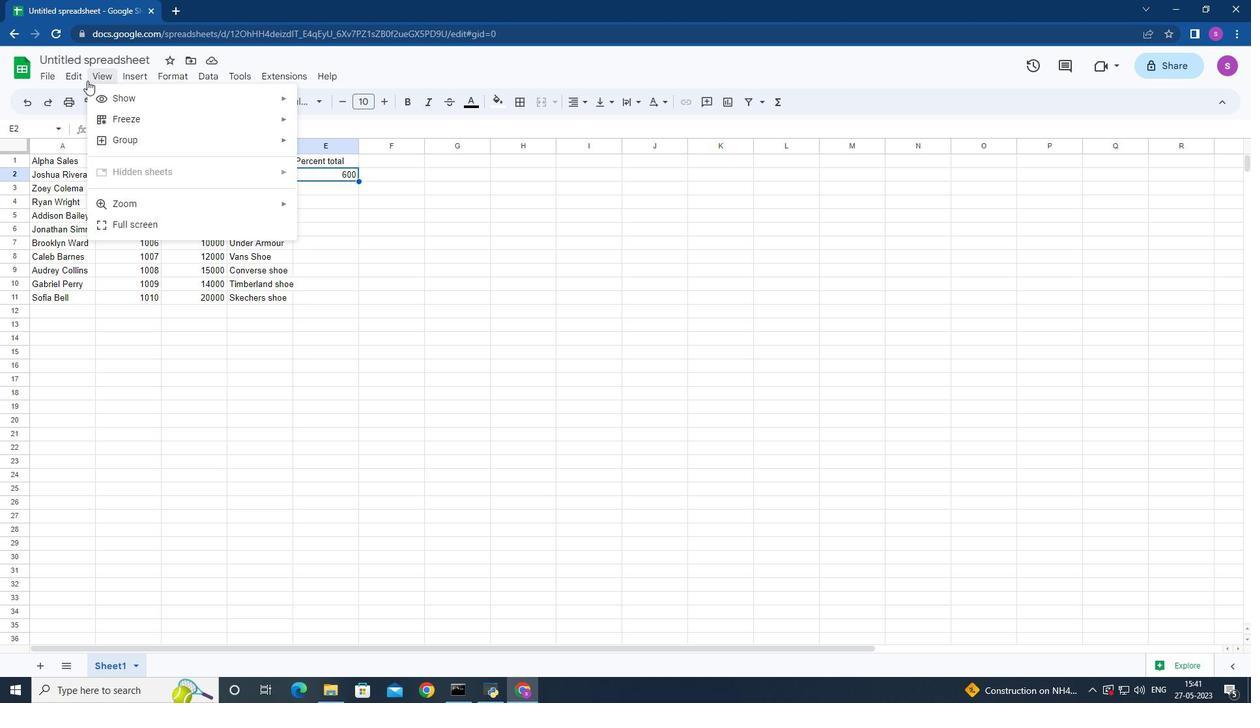
Action: Mouse moved to (98, 78)
Screenshot: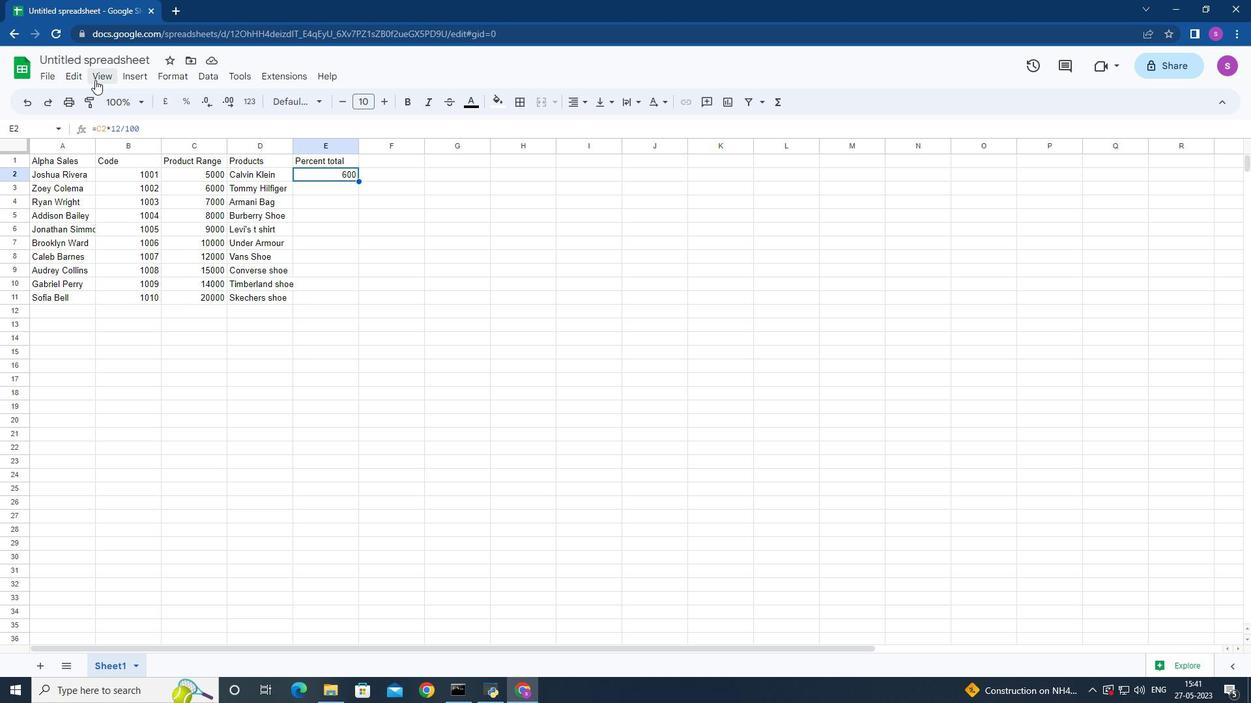 
Action: Mouse pressed left at (98, 78)
Screenshot: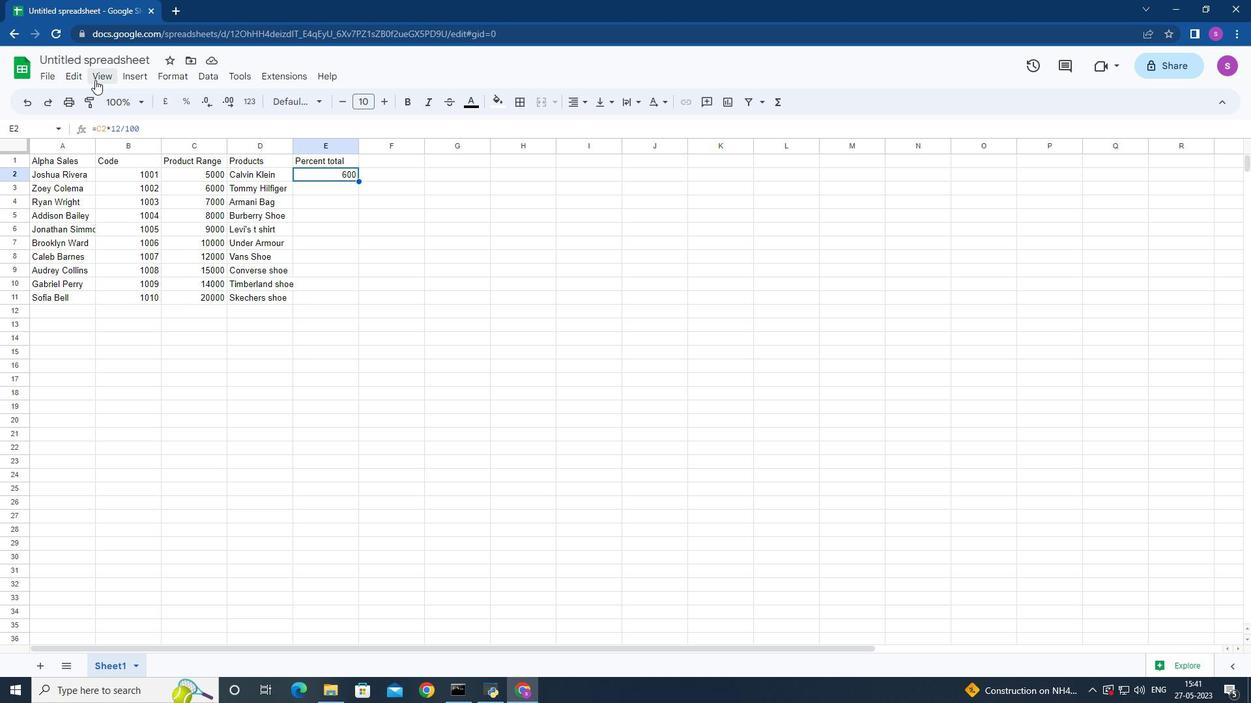 
Action: Mouse moved to (99, 78)
Screenshot: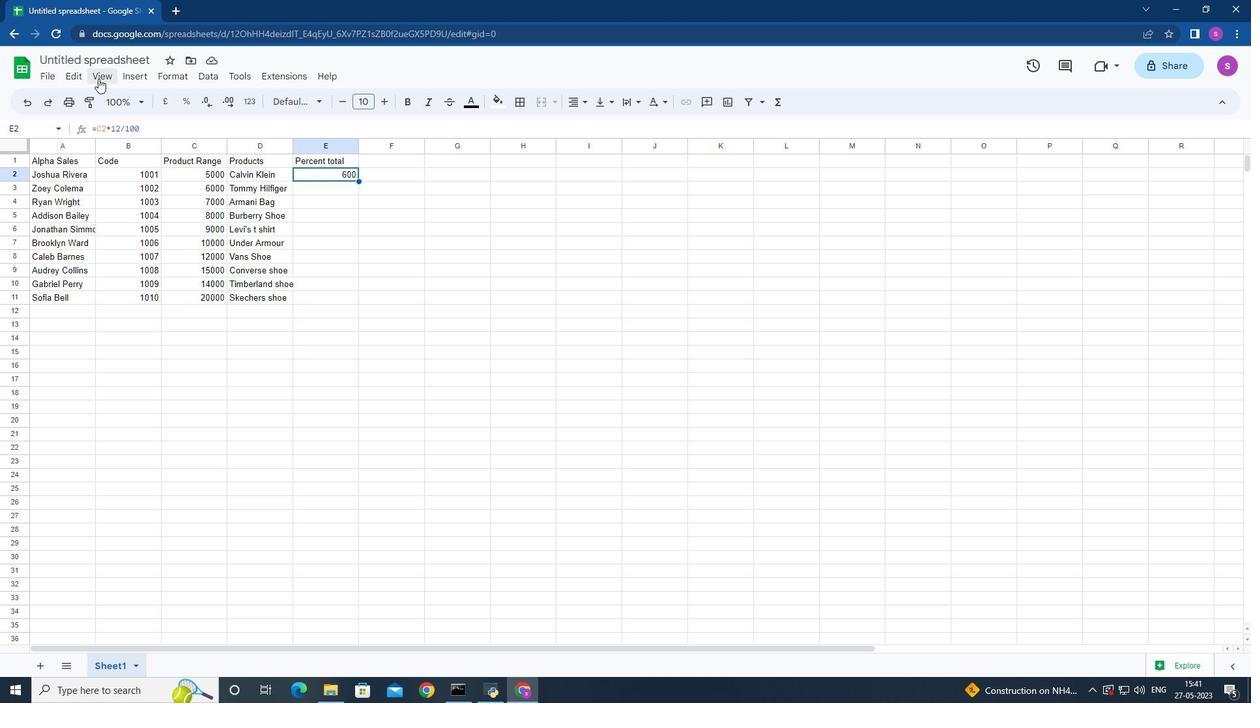 
Action: Mouse pressed left at (99, 78)
Screenshot: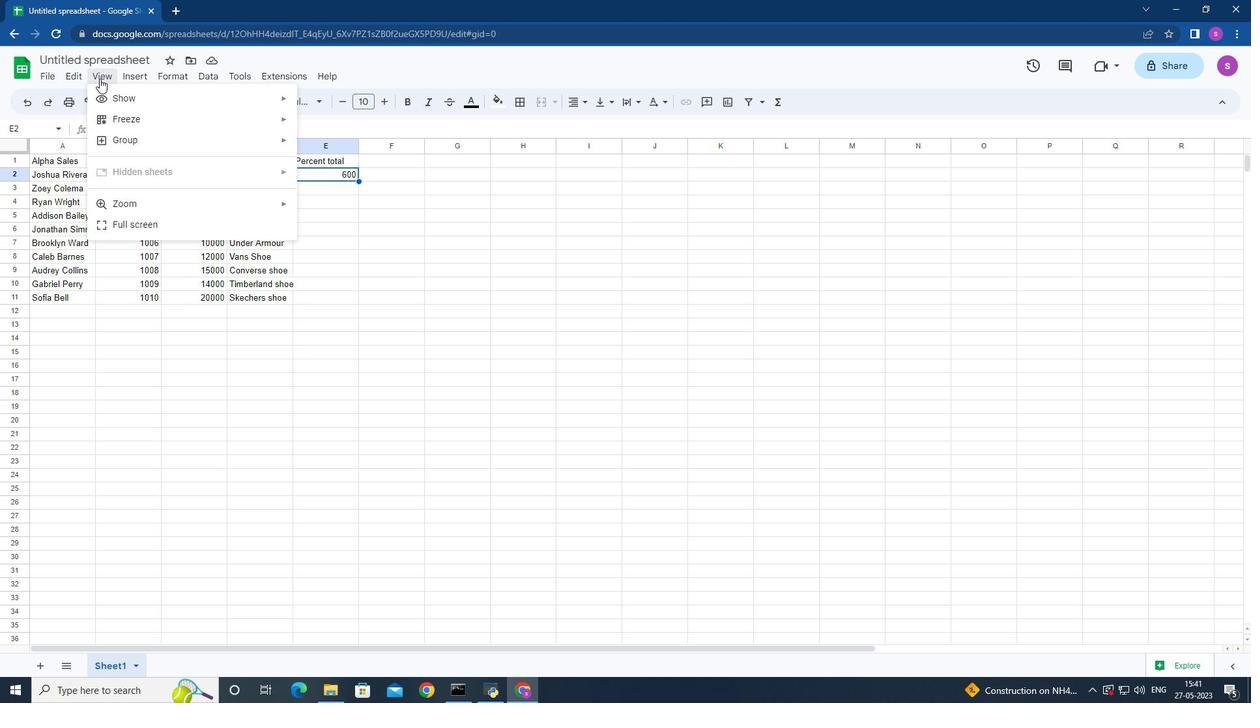 
Action: Mouse moved to (231, 102)
Screenshot: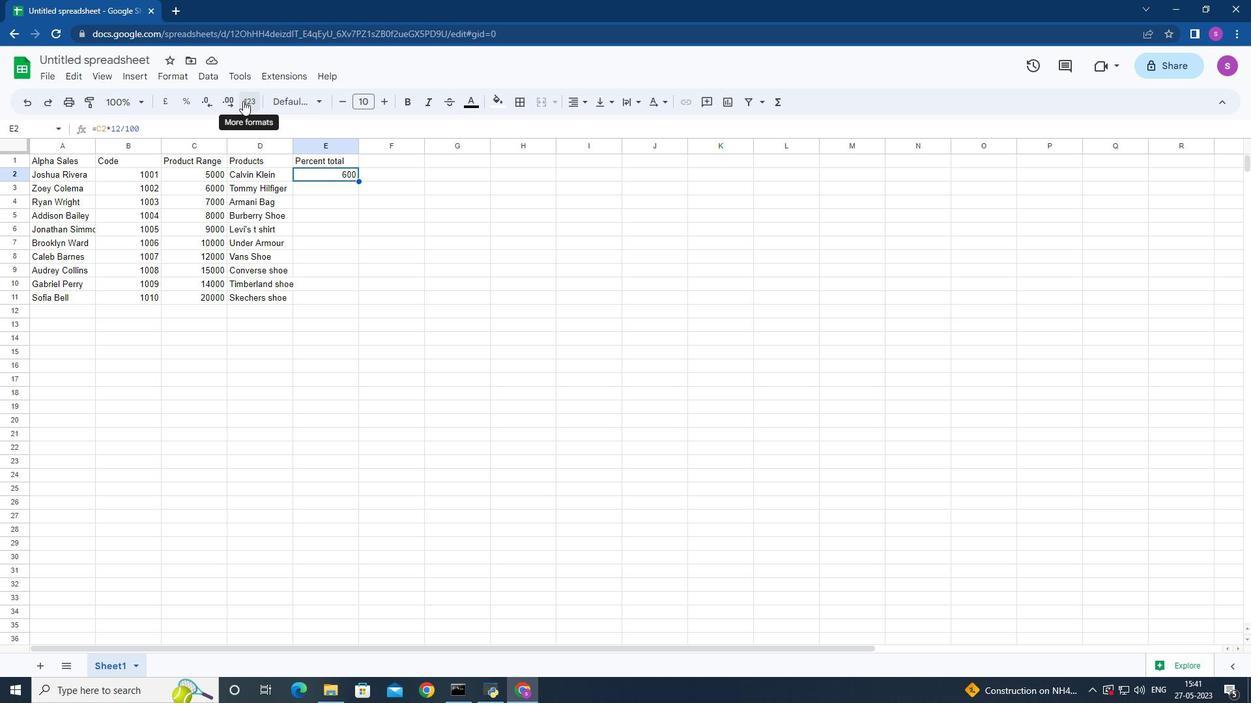
Action: Mouse pressed left at (231, 102)
Screenshot: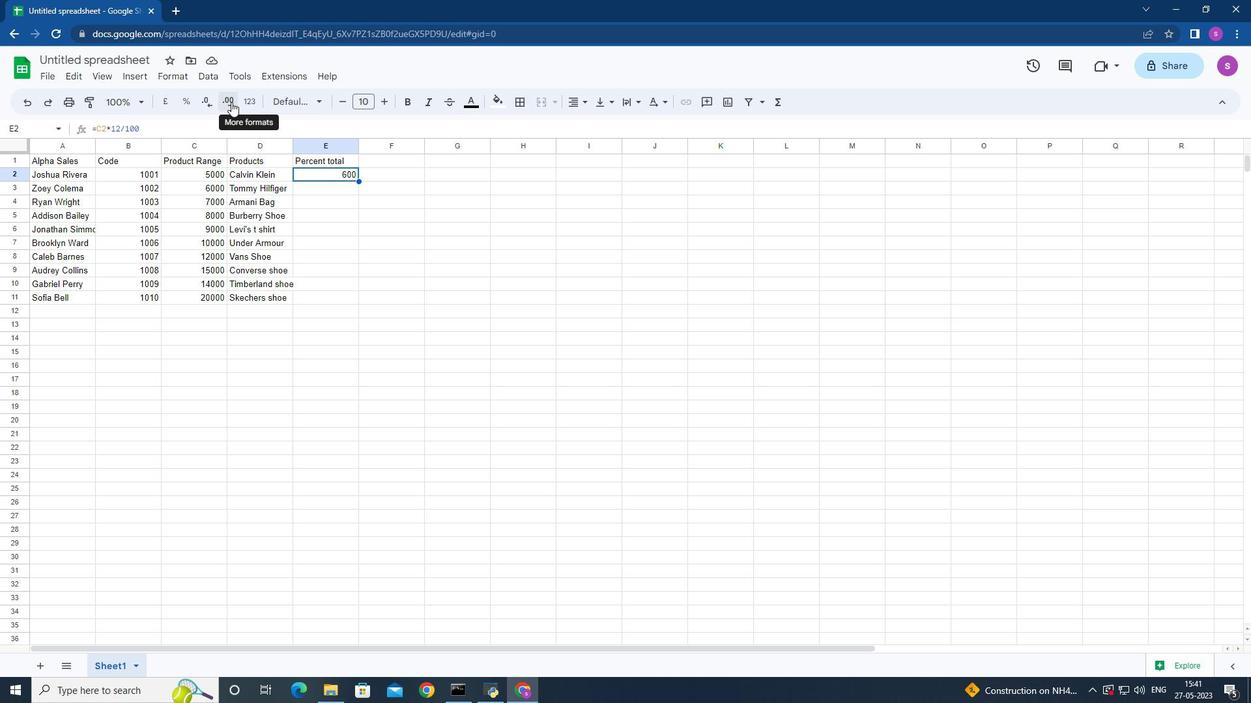 
Action: Mouse moved to (222, 102)
Screenshot: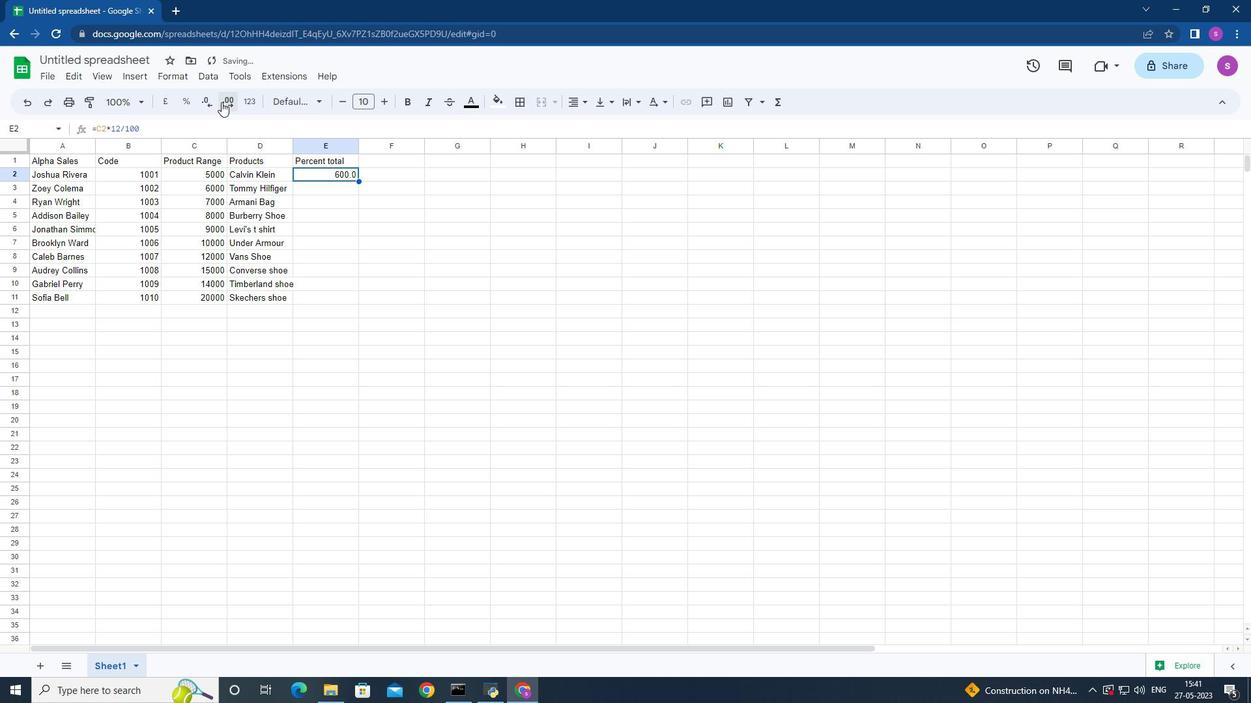 
Action: Mouse pressed left at (222, 102)
Screenshot: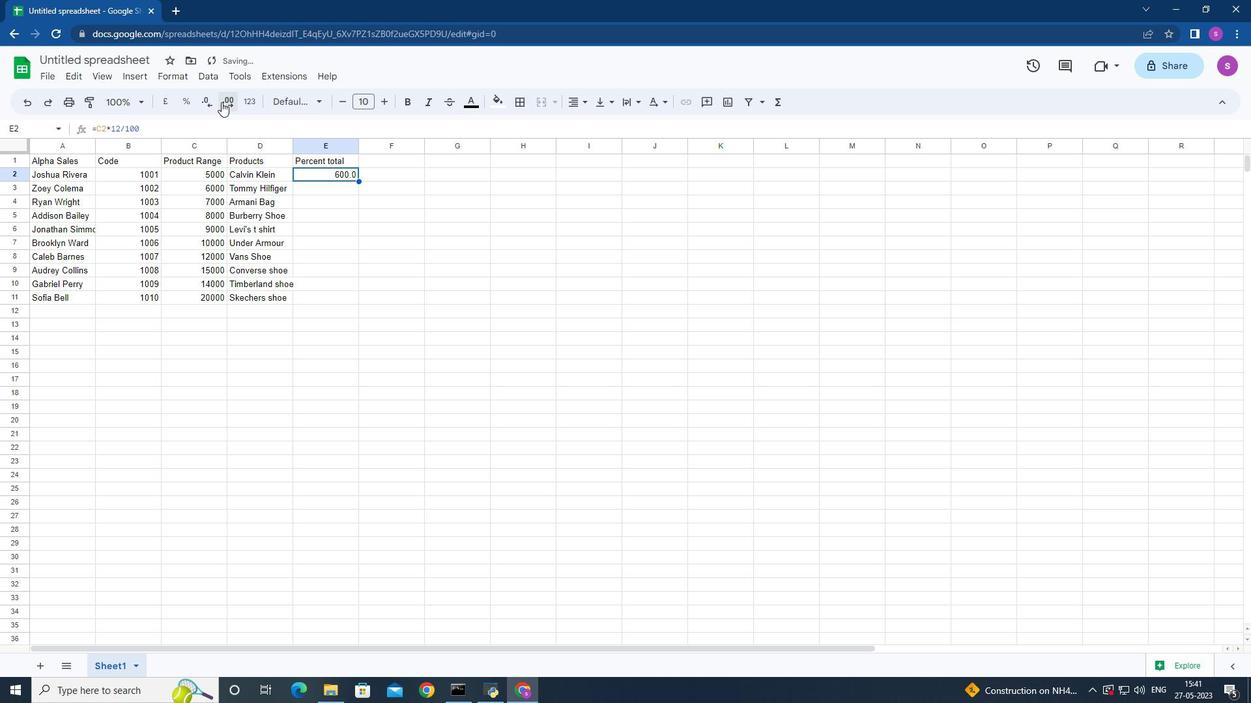 
Action: Mouse moved to (222, 102)
Screenshot: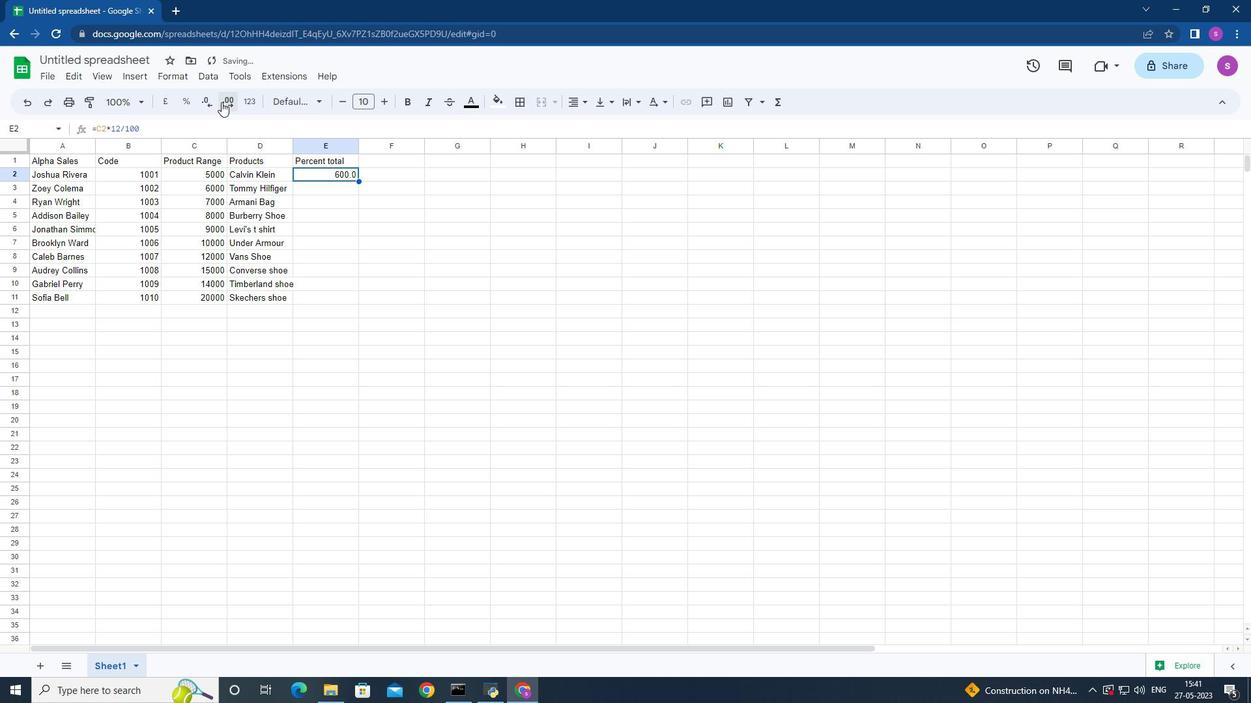
Action: Mouse pressed left at (222, 102)
Screenshot: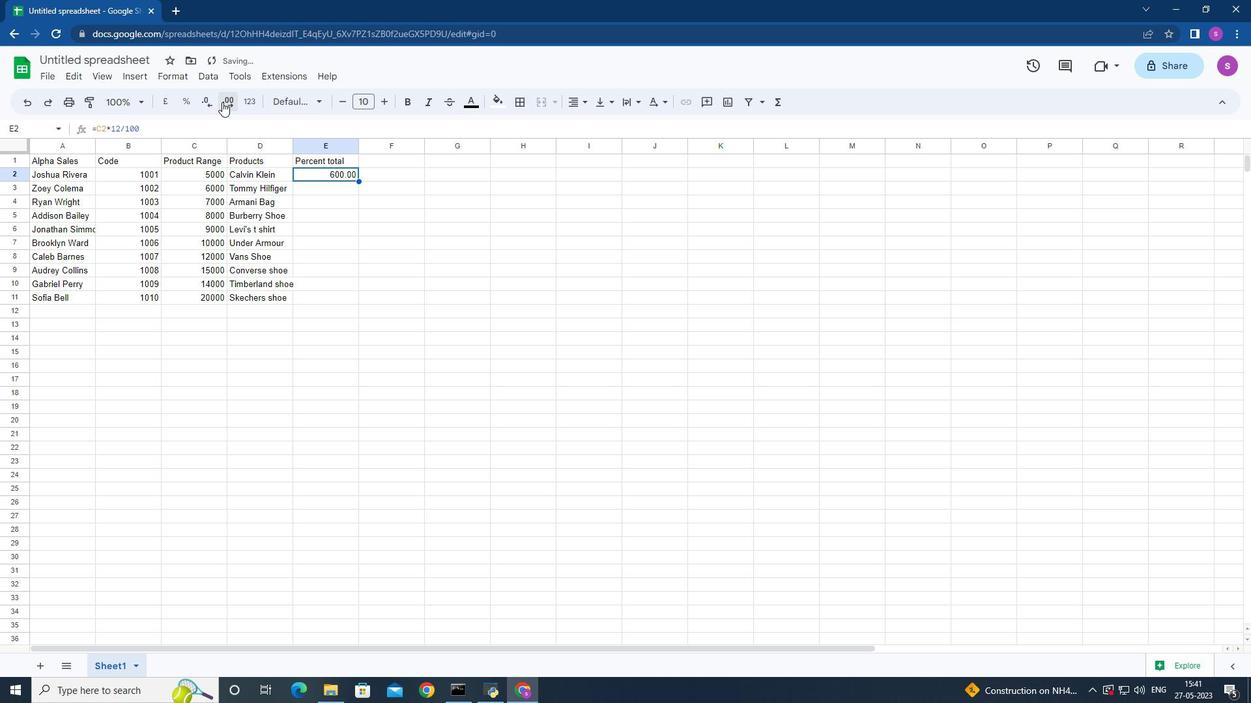 
Action: Mouse pressed left at (222, 102)
Screenshot: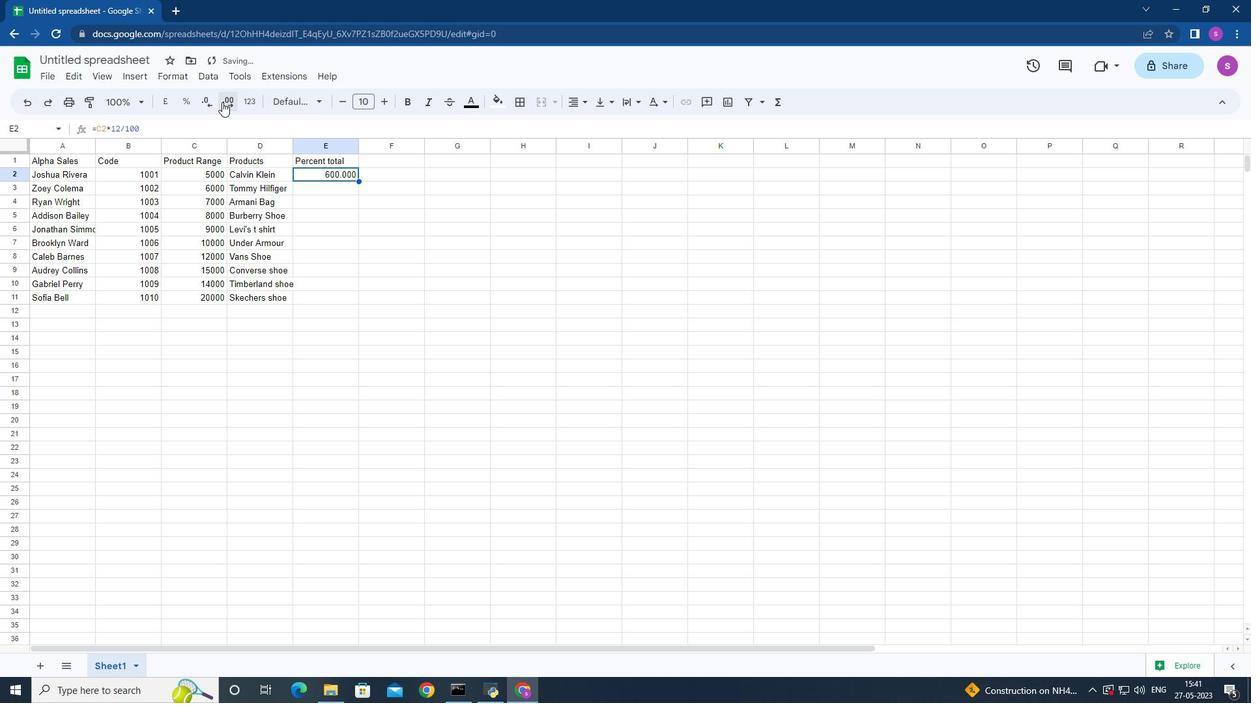
Action: Mouse moved to (208, 105)
Screenshot: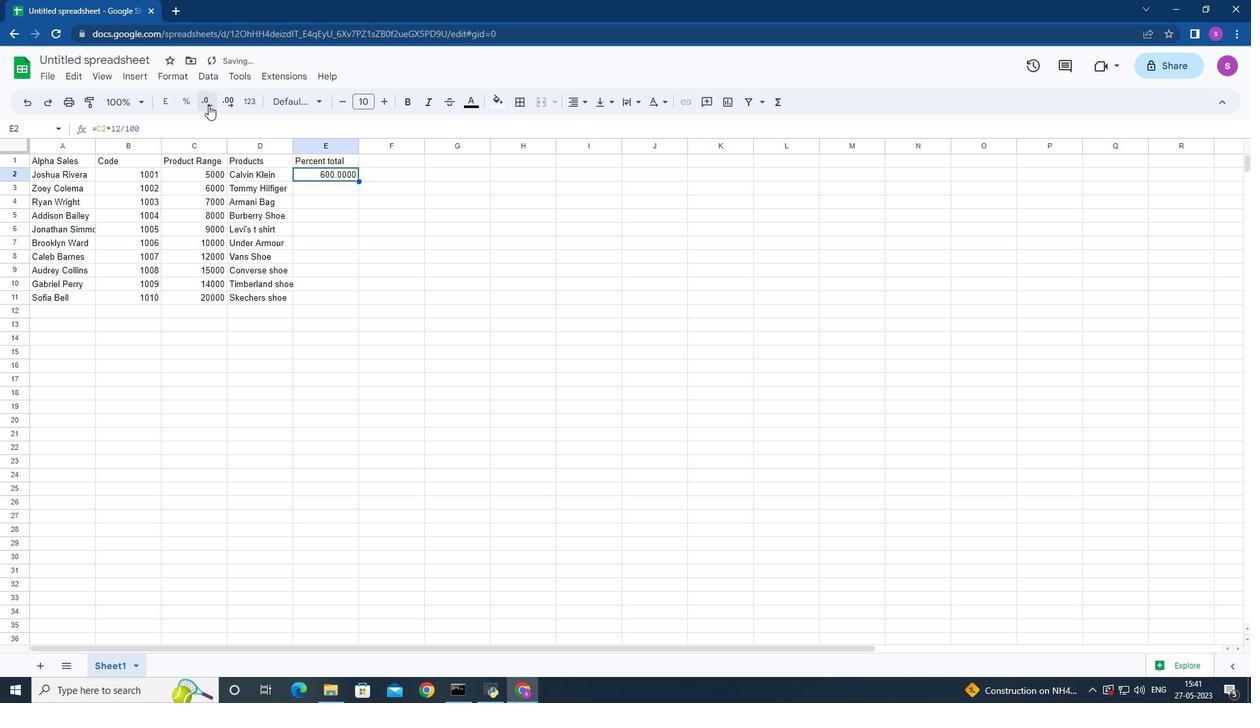 
Action: Mouse pressed left at (208, 105)
Screenshot: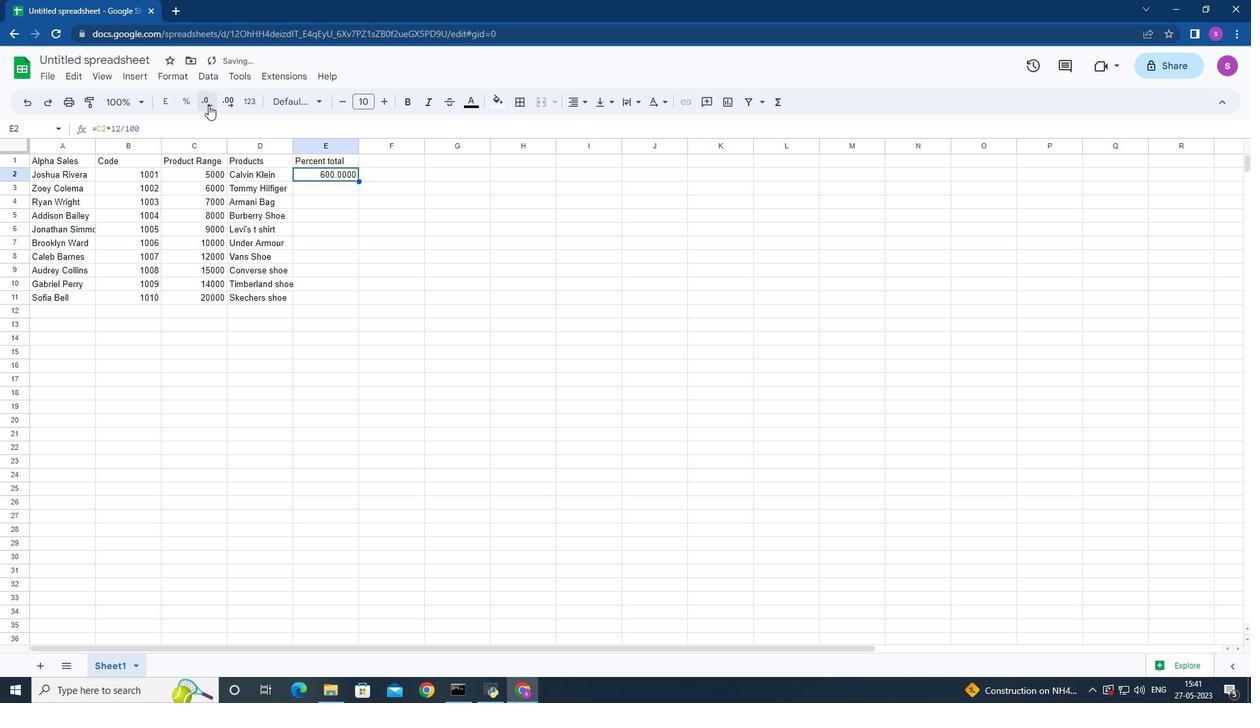 
Action: Mouse pressed left at (208, 105)
Screenshot: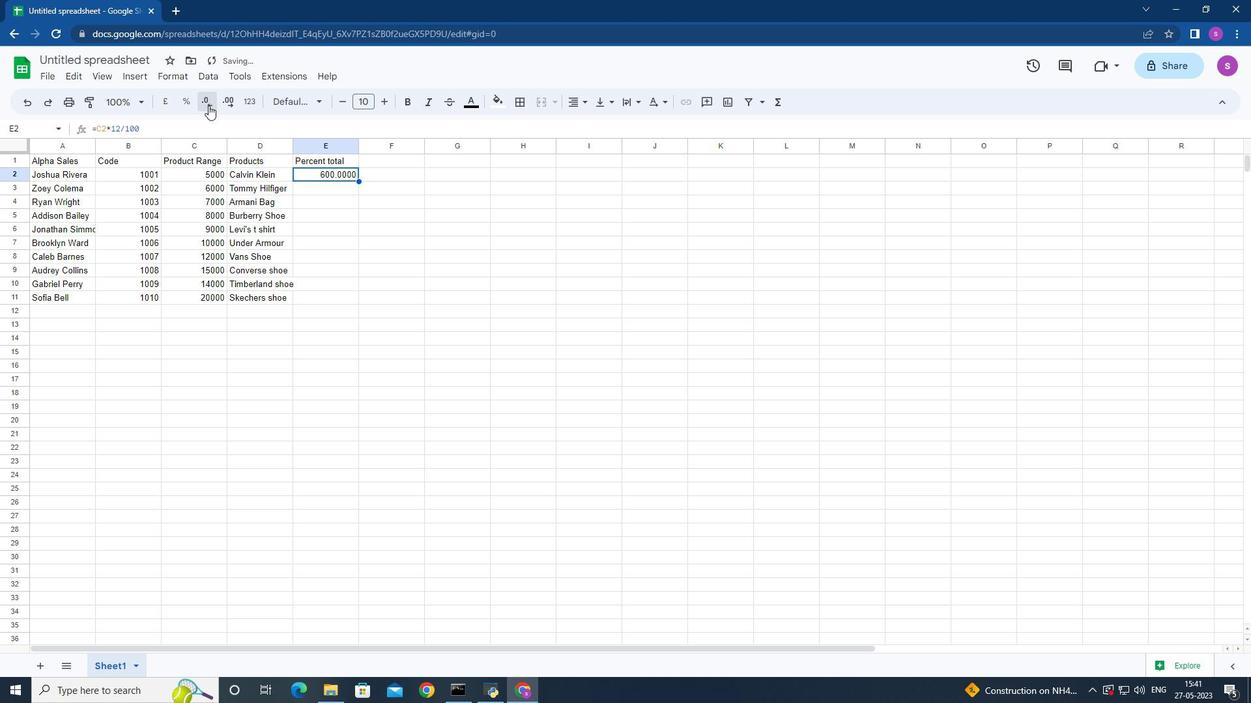 
Action: Mouse pressed left at (208, 105)
Screenshot: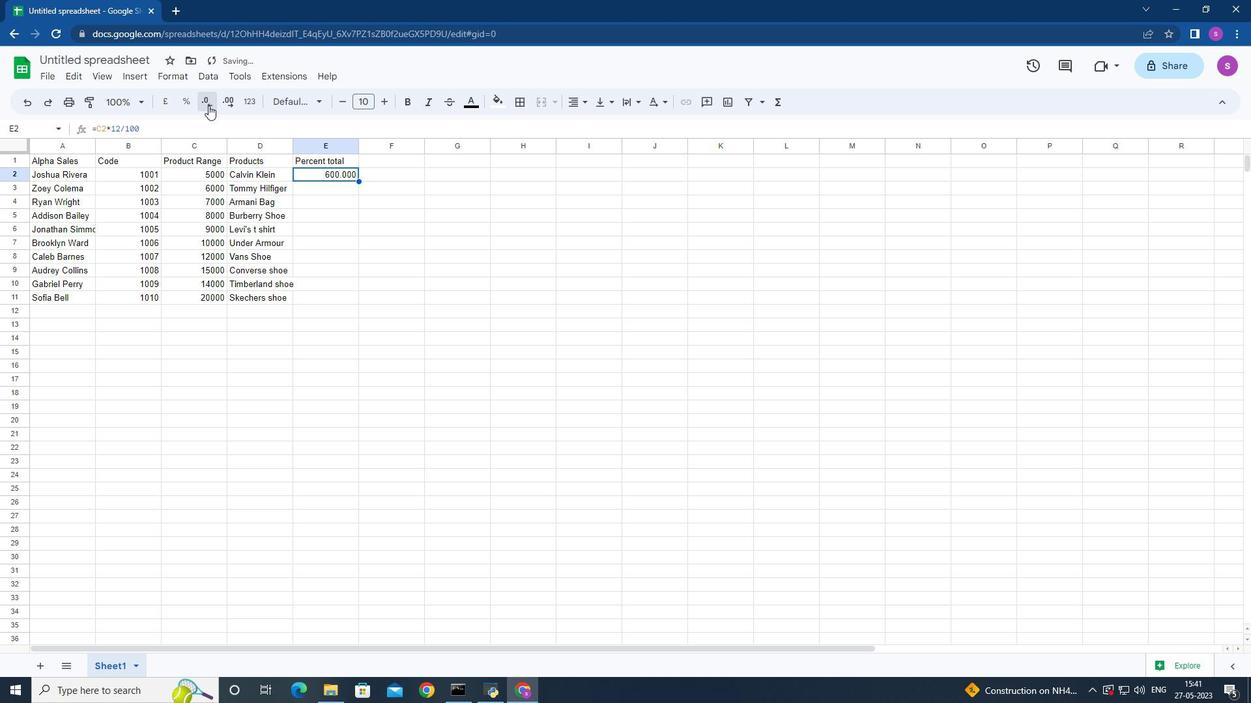 
Action: Mouse pressed left at (208, 105)
Screenshot: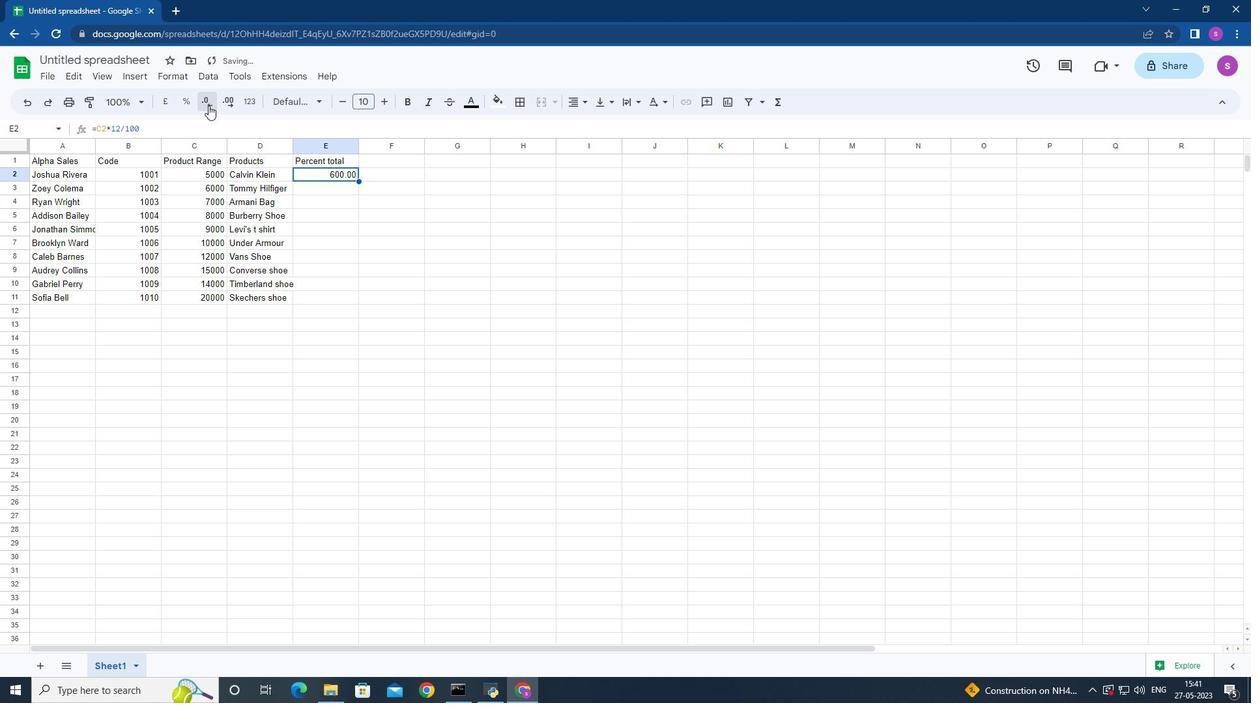 
Action: Mouse pressed left at (208, 105)
Screenshot: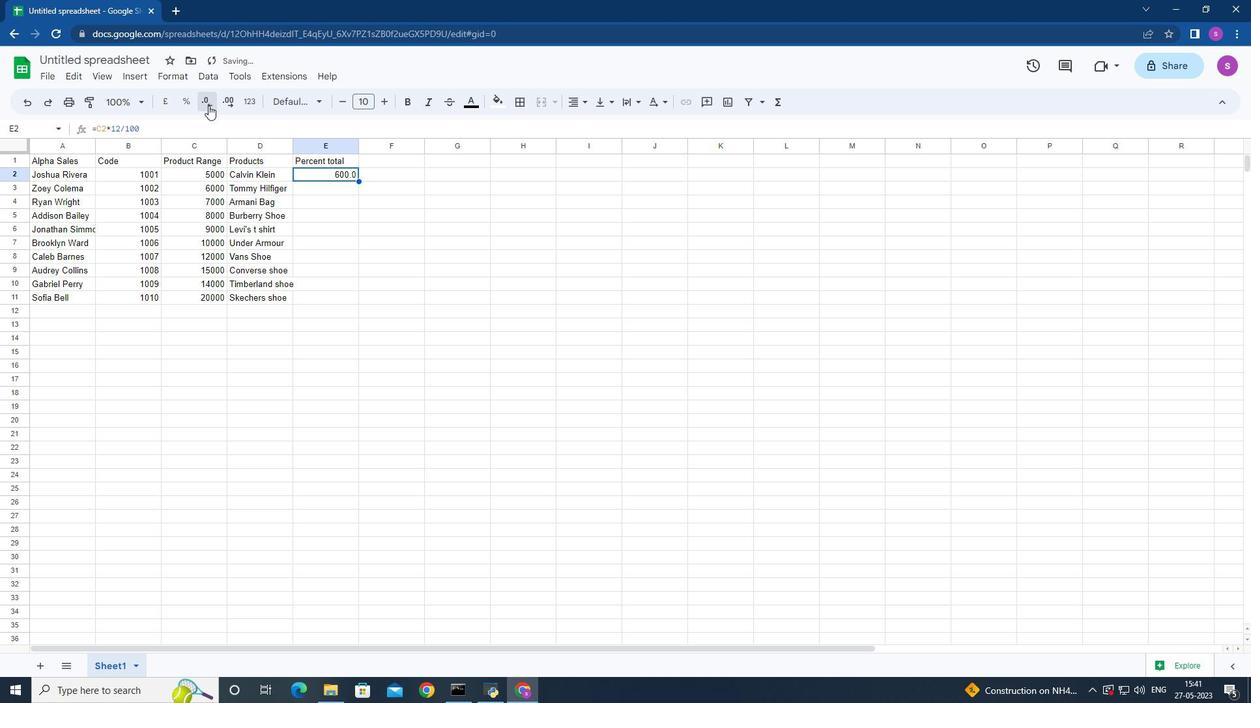 
Action: Mouse pressed left at (208, 105)
Screenshot: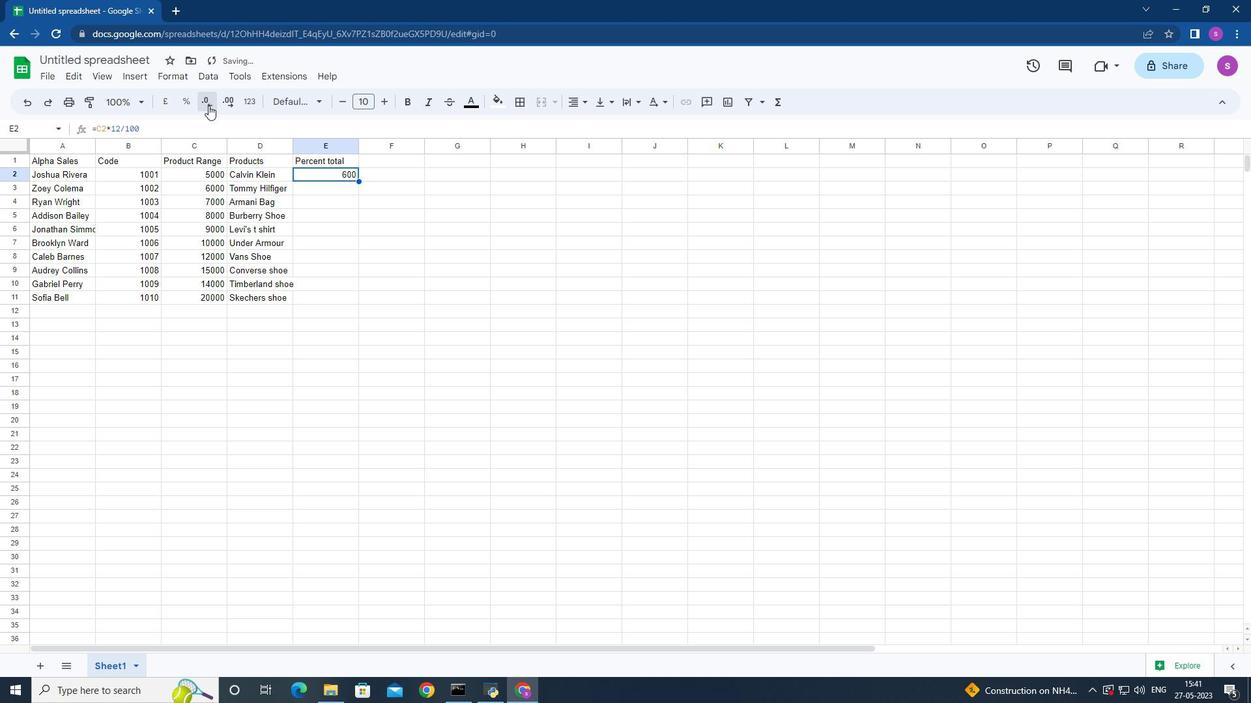 
Action: Mouse pressed left at (208, 105)
Screenshot: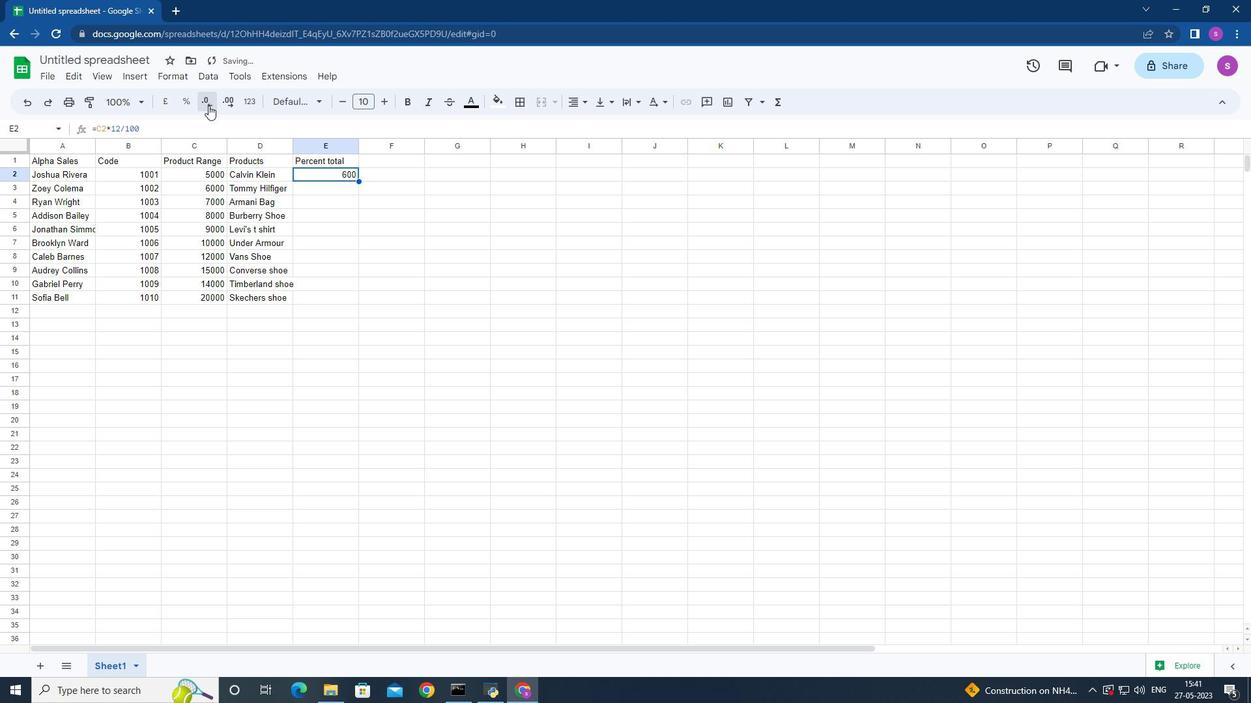 
Action: Mouse moved to (183, 102)
Screenshot: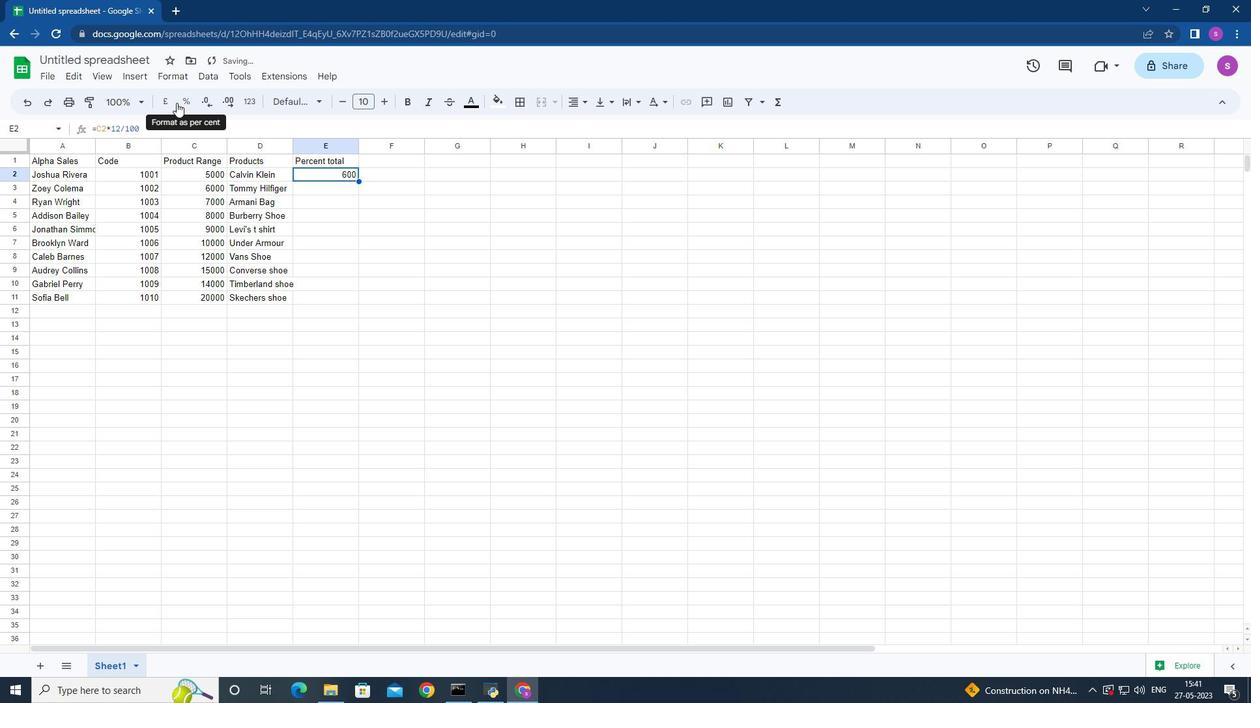 
Action: Mouse pressed left at (183, 102)
Screenshot: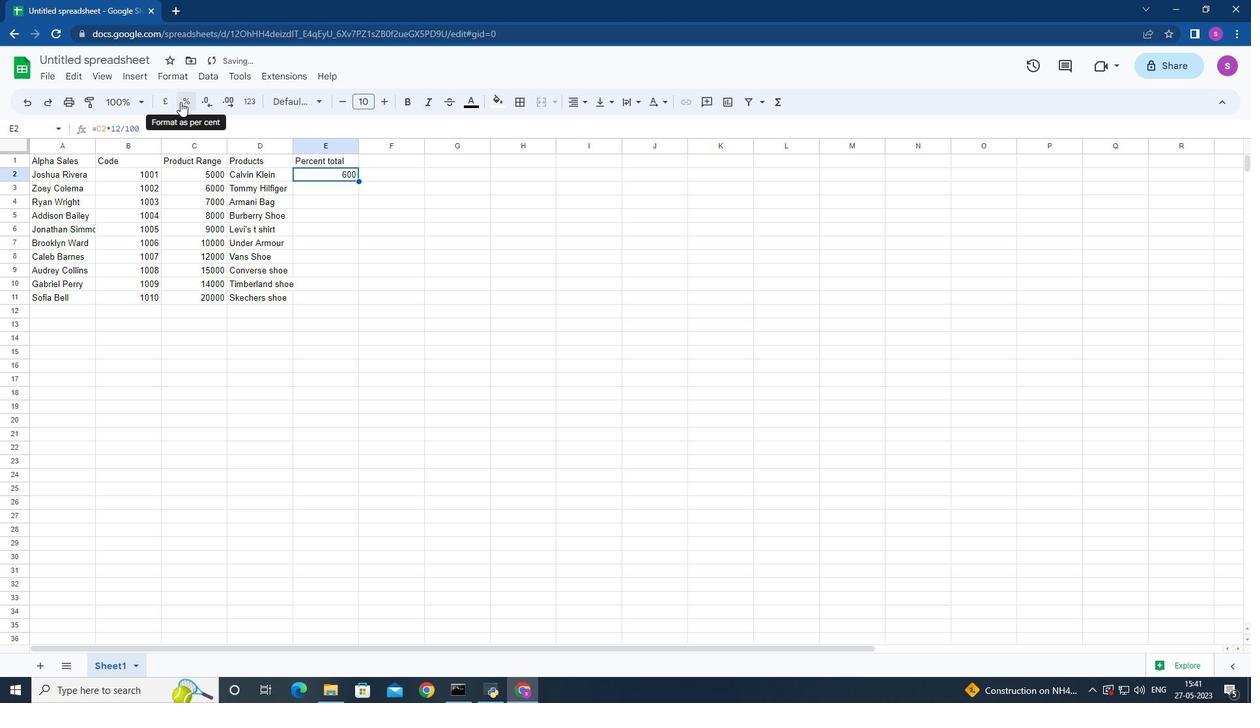 
Action: Mouse moved to (168, 101)
Screenshot: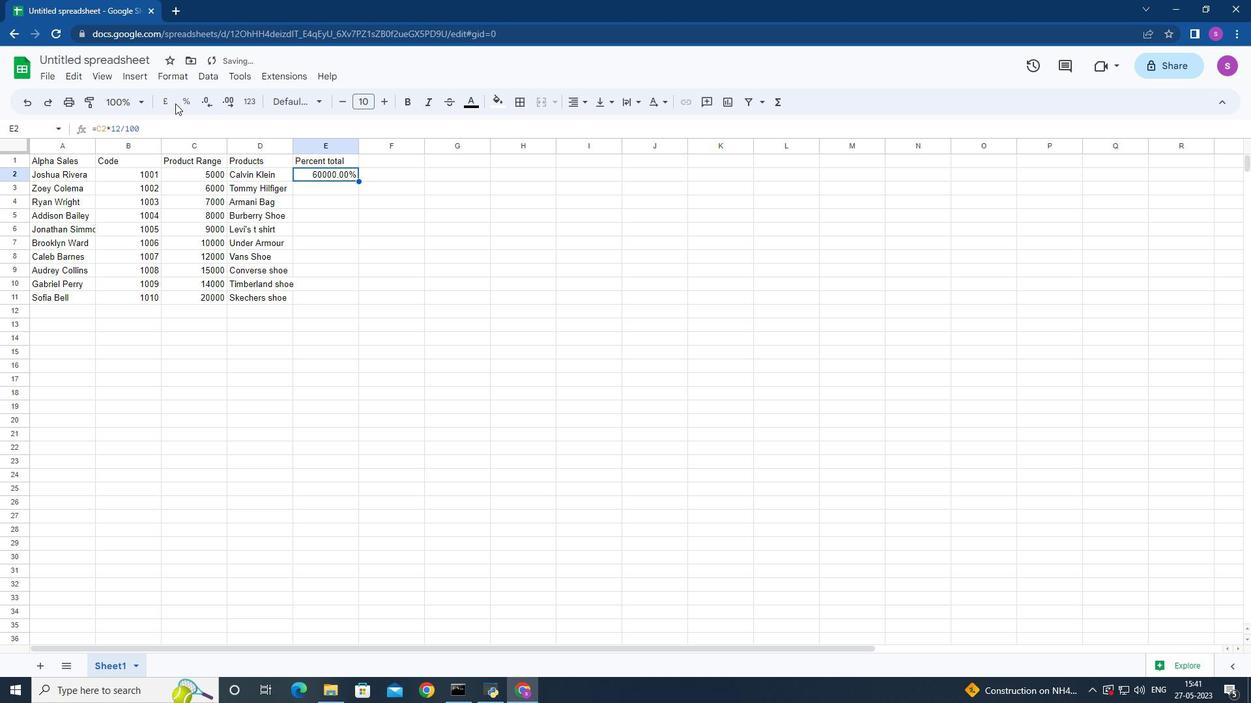 
Action: Mouse pressed left at (168, 101)
Screenshot: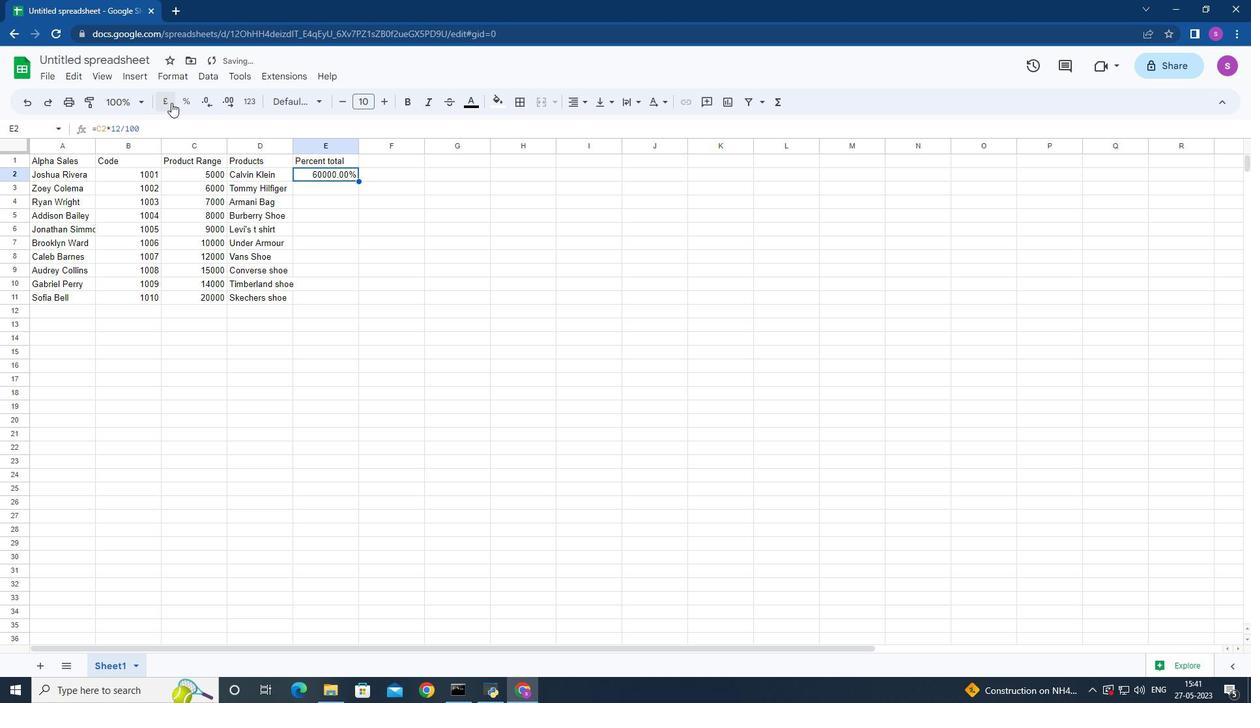 
Action: Mouse moved to (169, 101)
Screenshot: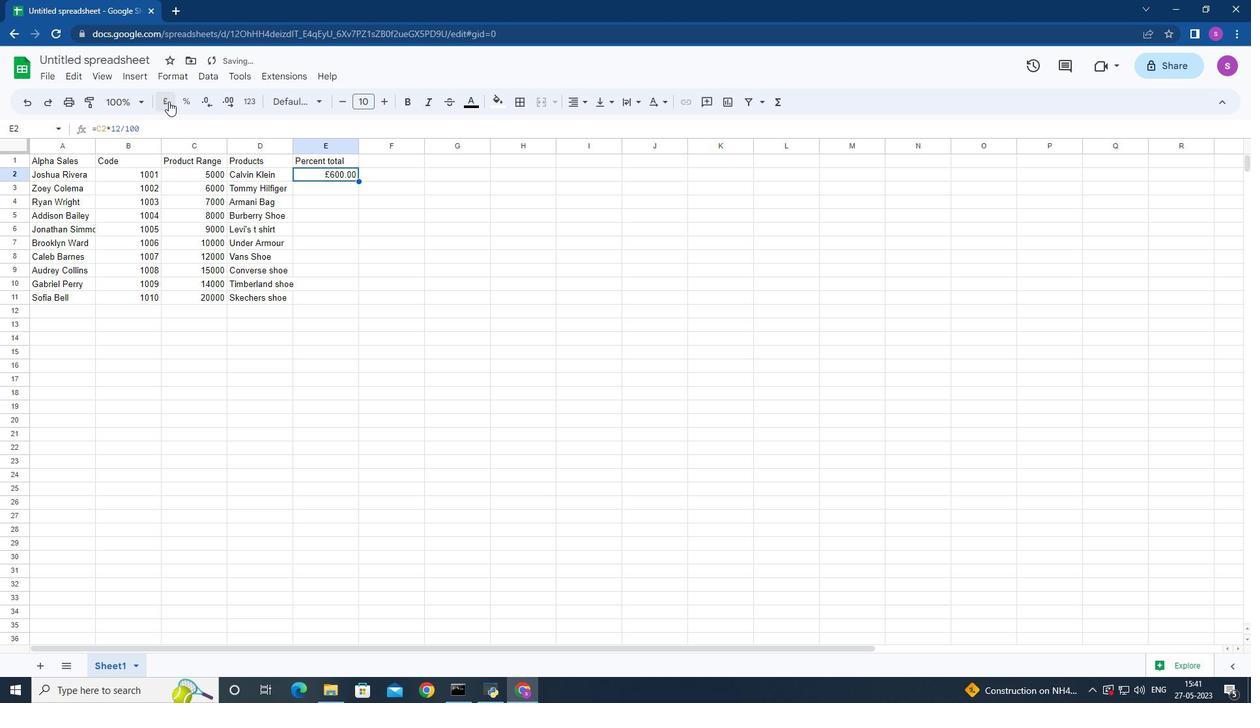 
Action: Mouse pressed left at (169, 101)
Screenshot: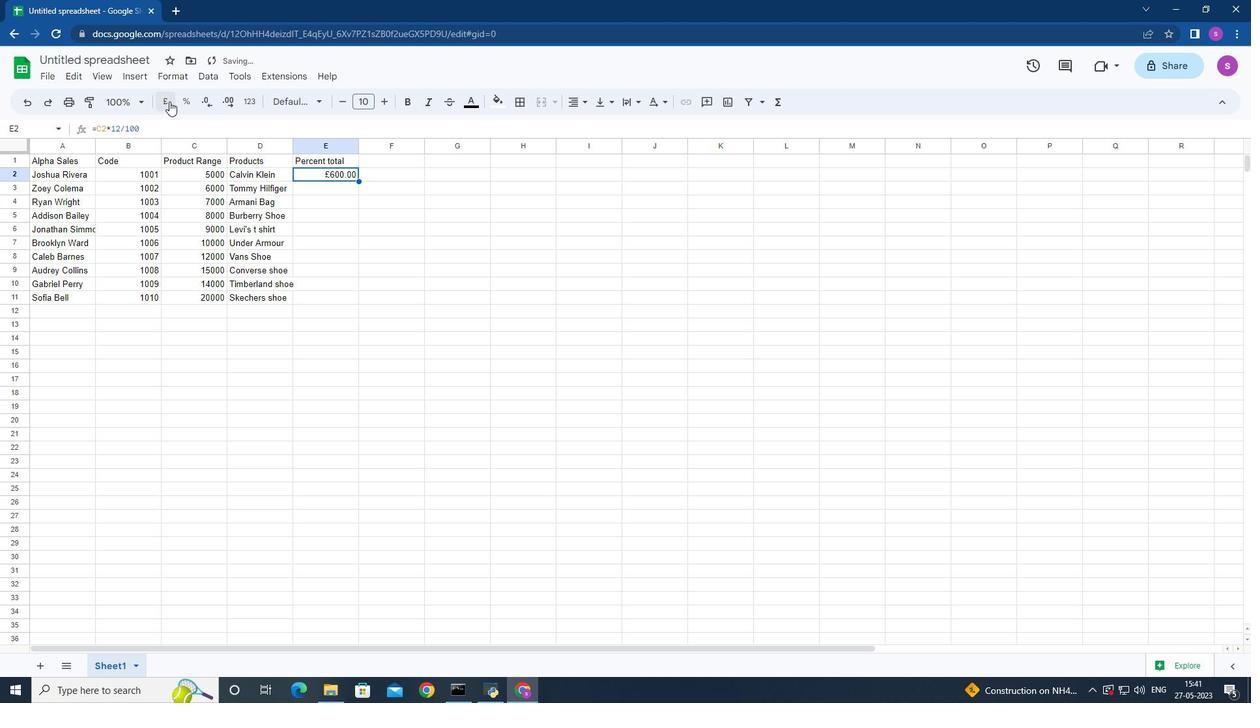 
Action: Mouse moved to (168, 101)
Screenshot: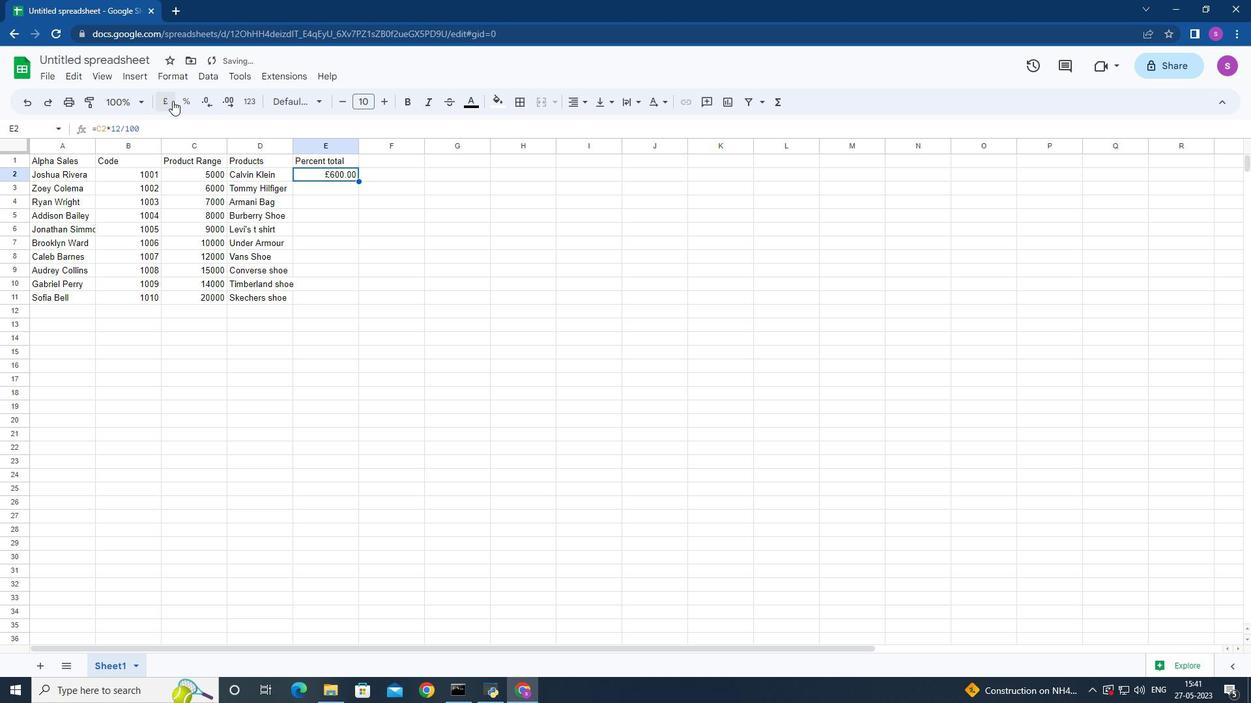 
Action: Mouse pressed left at (168, 101)
Screenshot: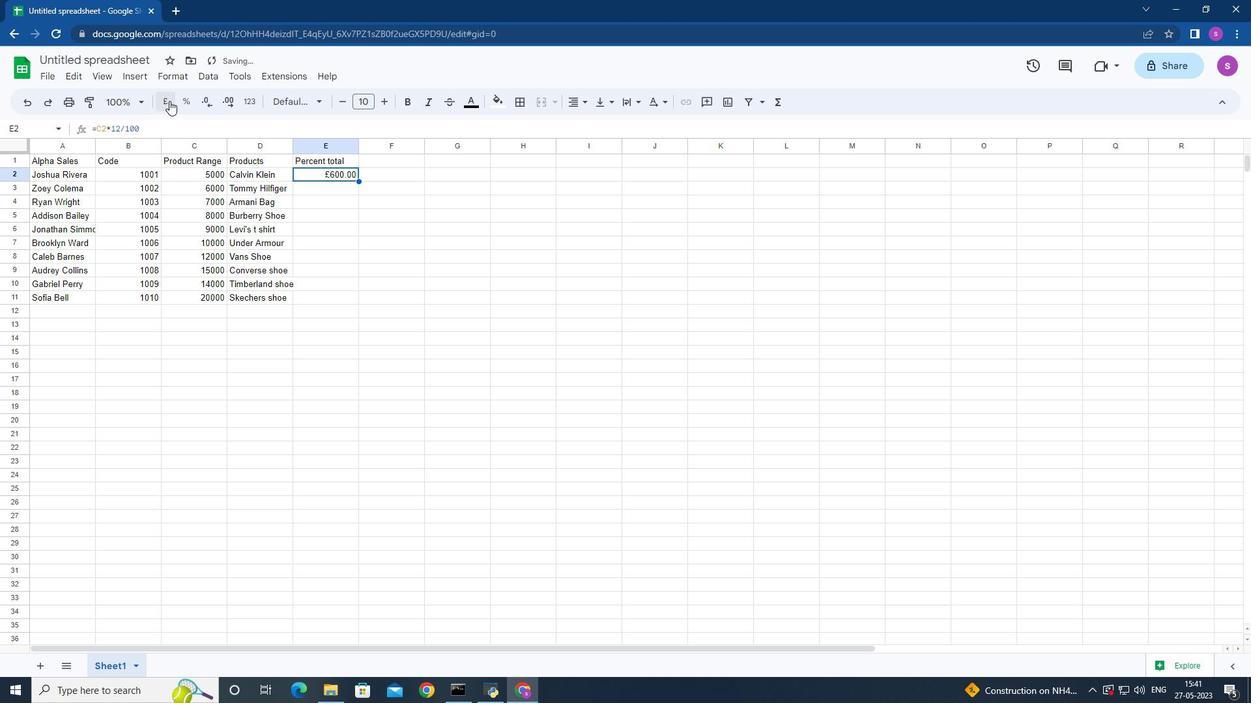 
Action: Mouse moved to (185, 104)
Screenshot: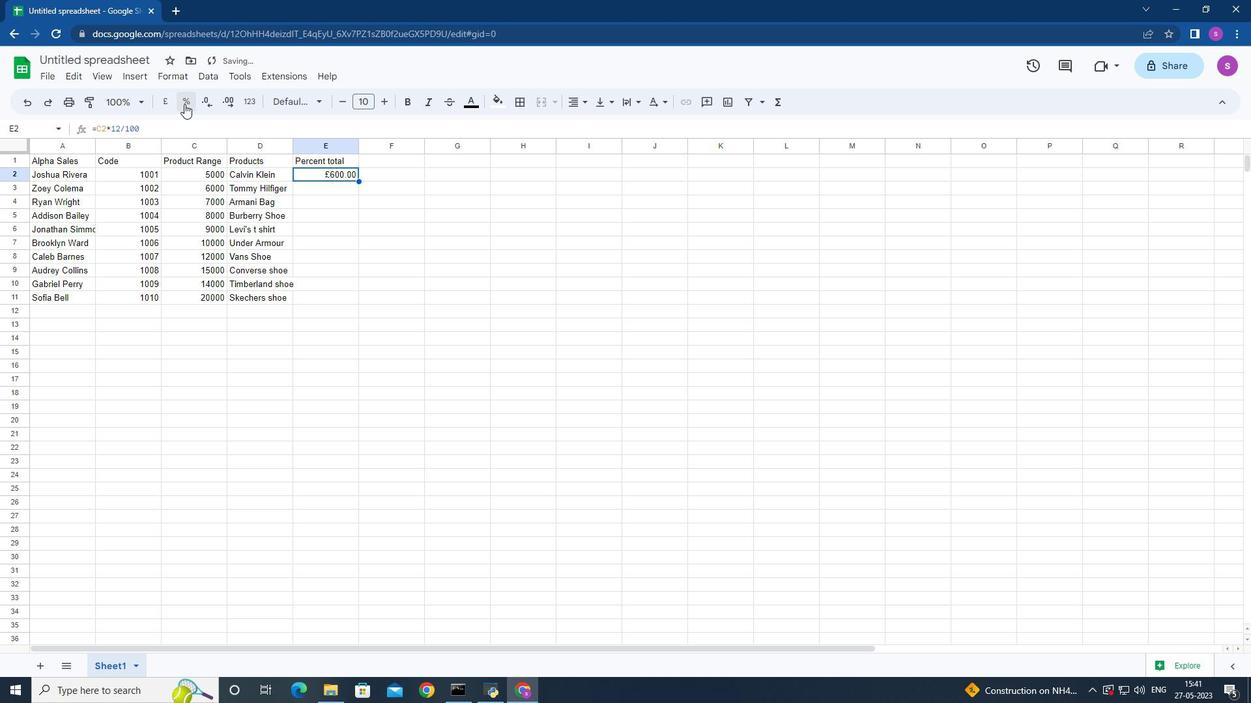 
Action: Mouse pressed left at (185, 104)
Screenshot: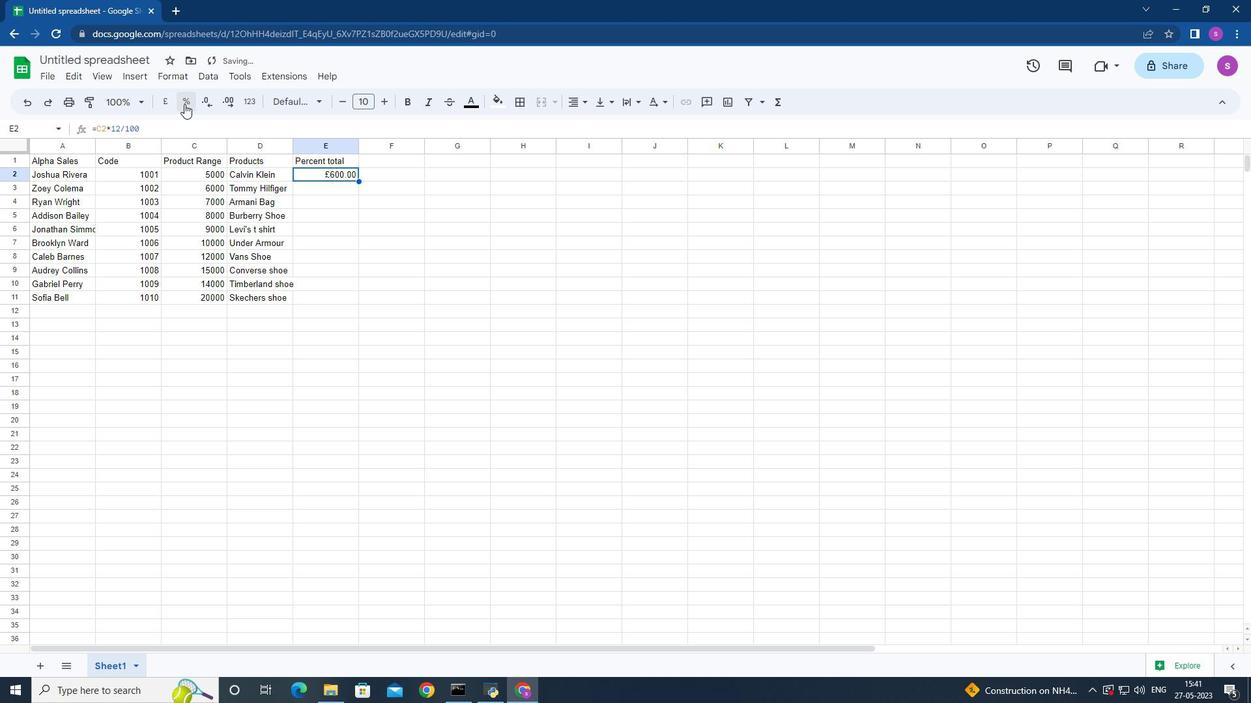 
Action: Mouse moved to (188, 97)
Screenshot: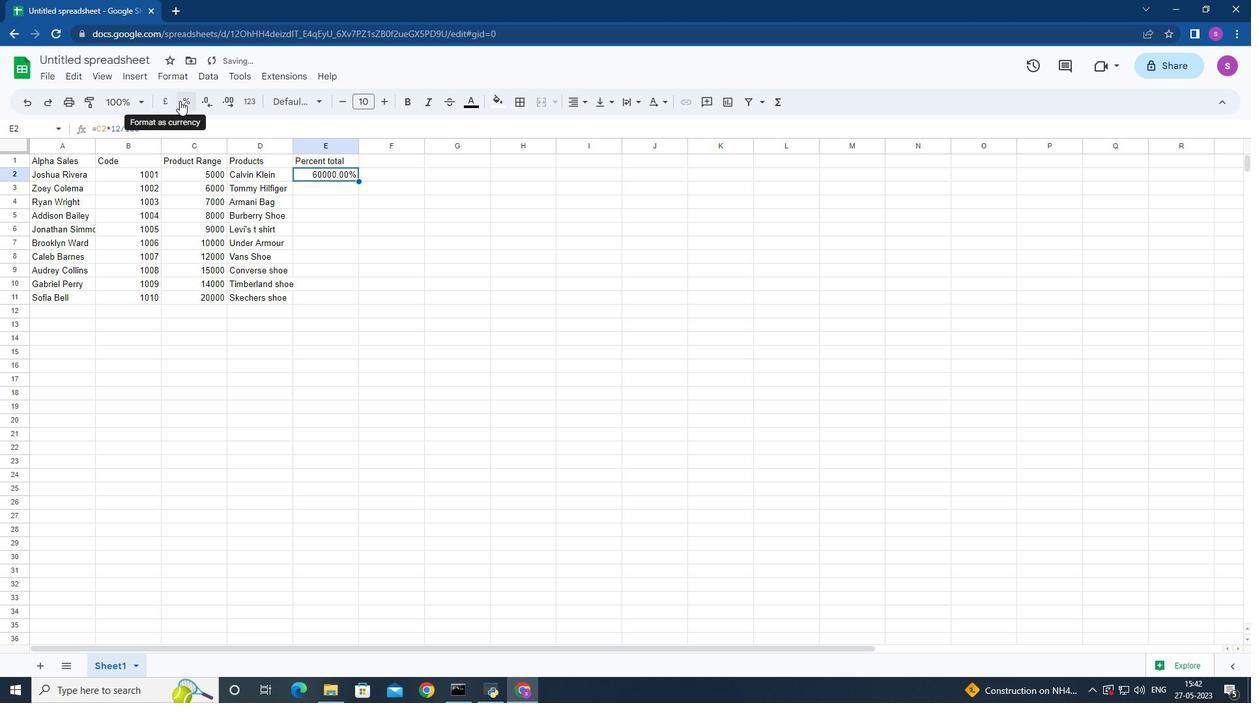 
Action: Mouse pressed right at (188, 97)
Screenshot: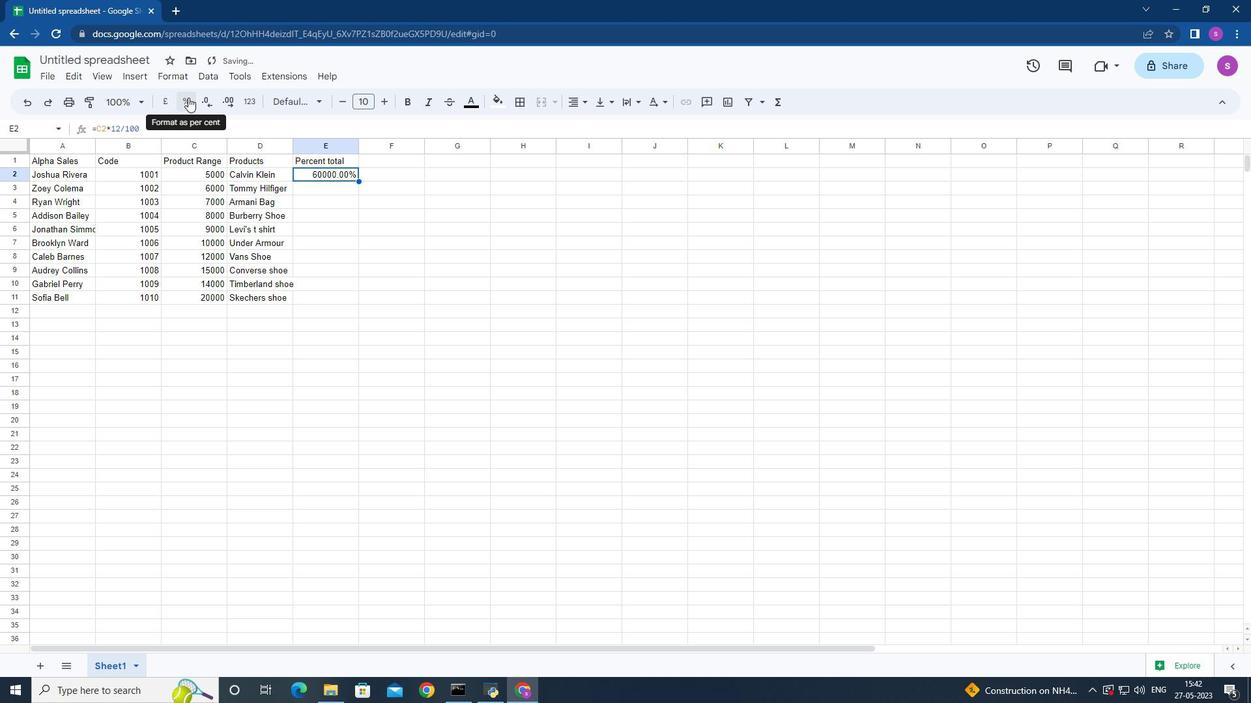 
Action: Mouse moved to (357, 181)
Screenshot: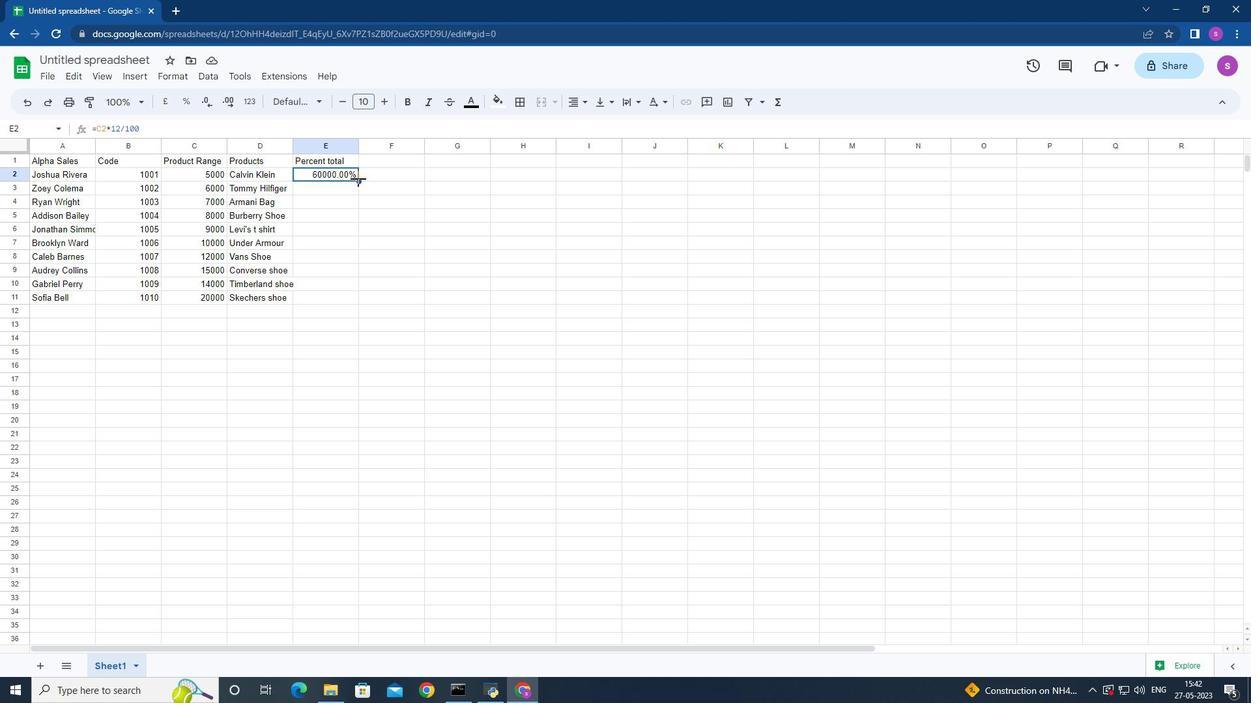 
Action: Mouse pressed left at (357, 181)
Screenshot: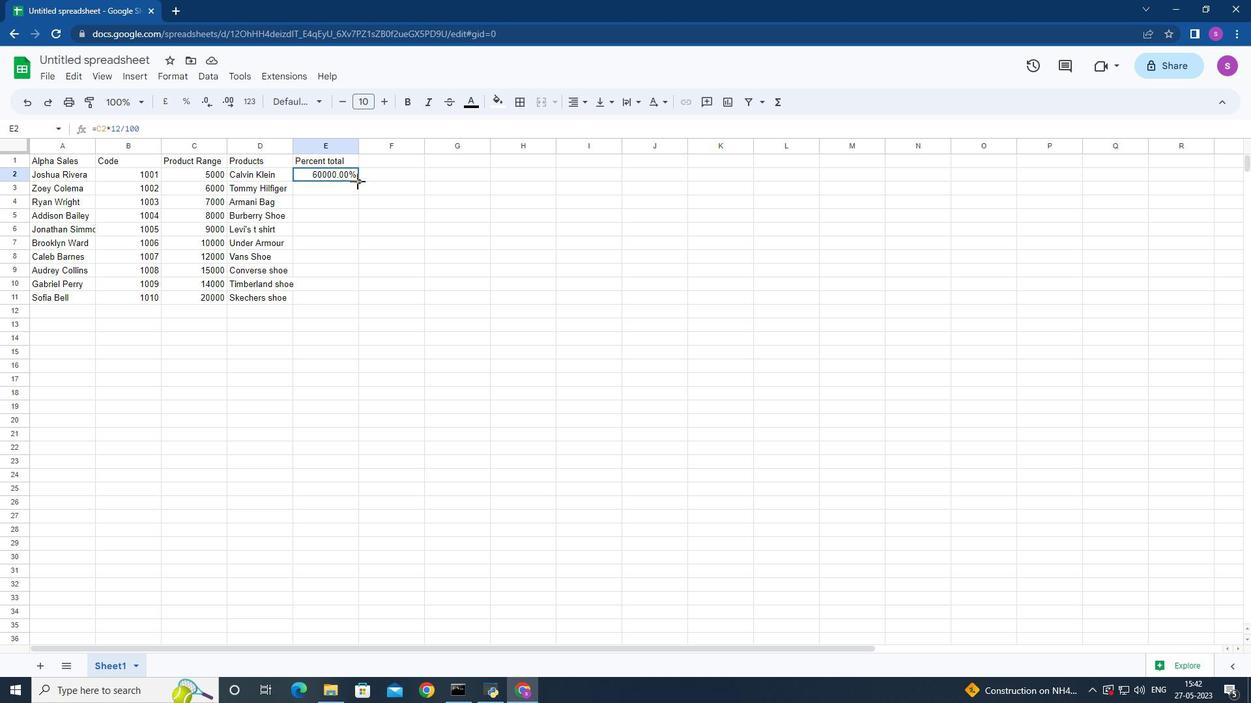 
Action: Mouse moved to (338, 222)
Screenshot: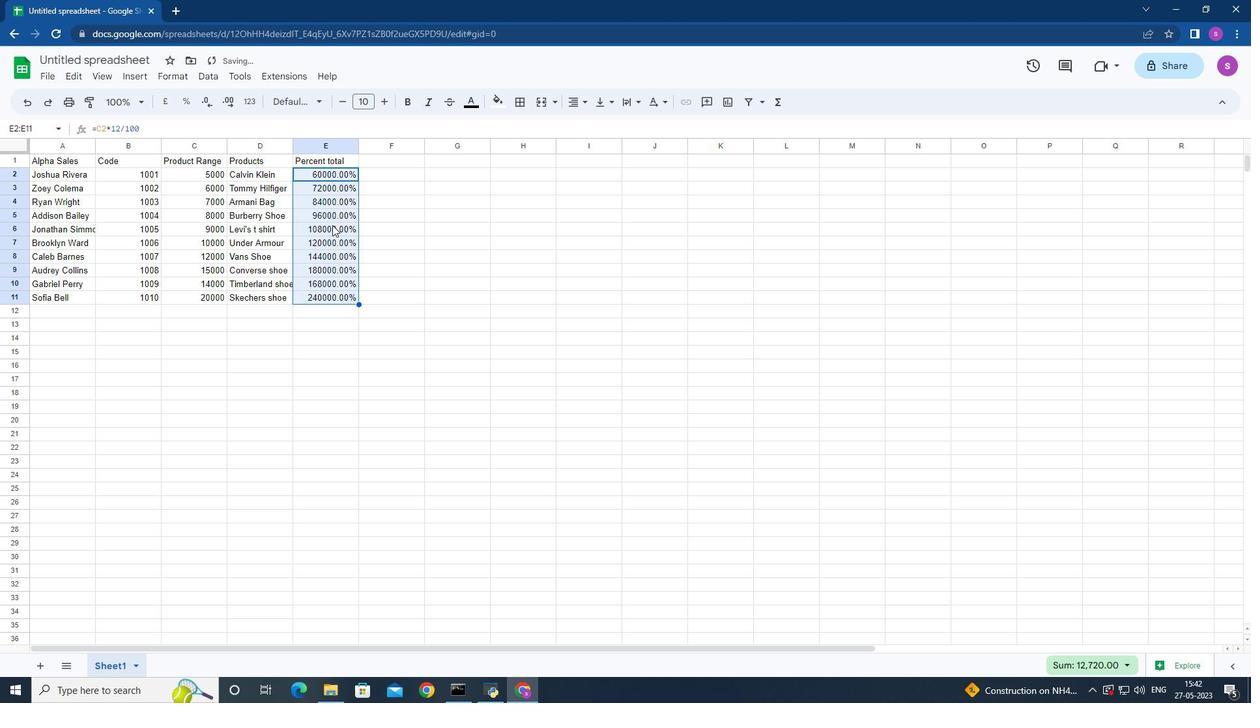 
Action: Mouse pressed left at (338, 222)
Screenshot: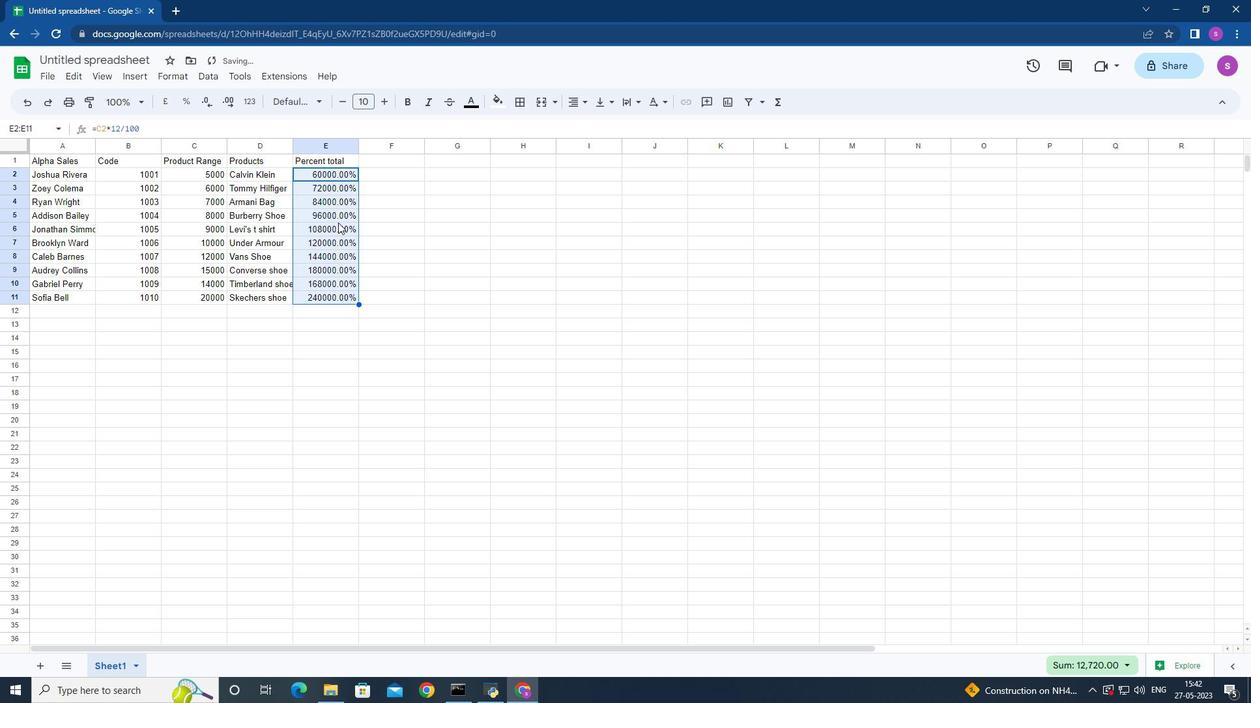 
Action: Mouse moved to (337, 166)
Screenshot: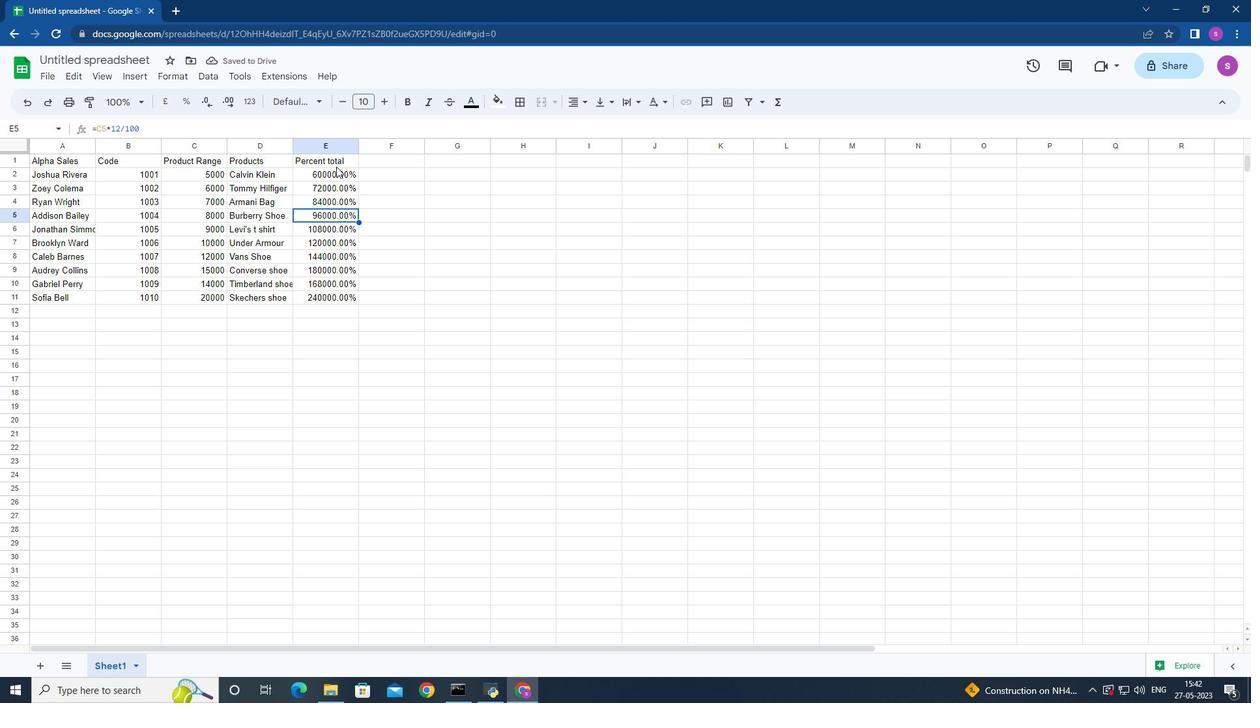 
Action: Mouse pressed left at (337, 166)
Screenshot: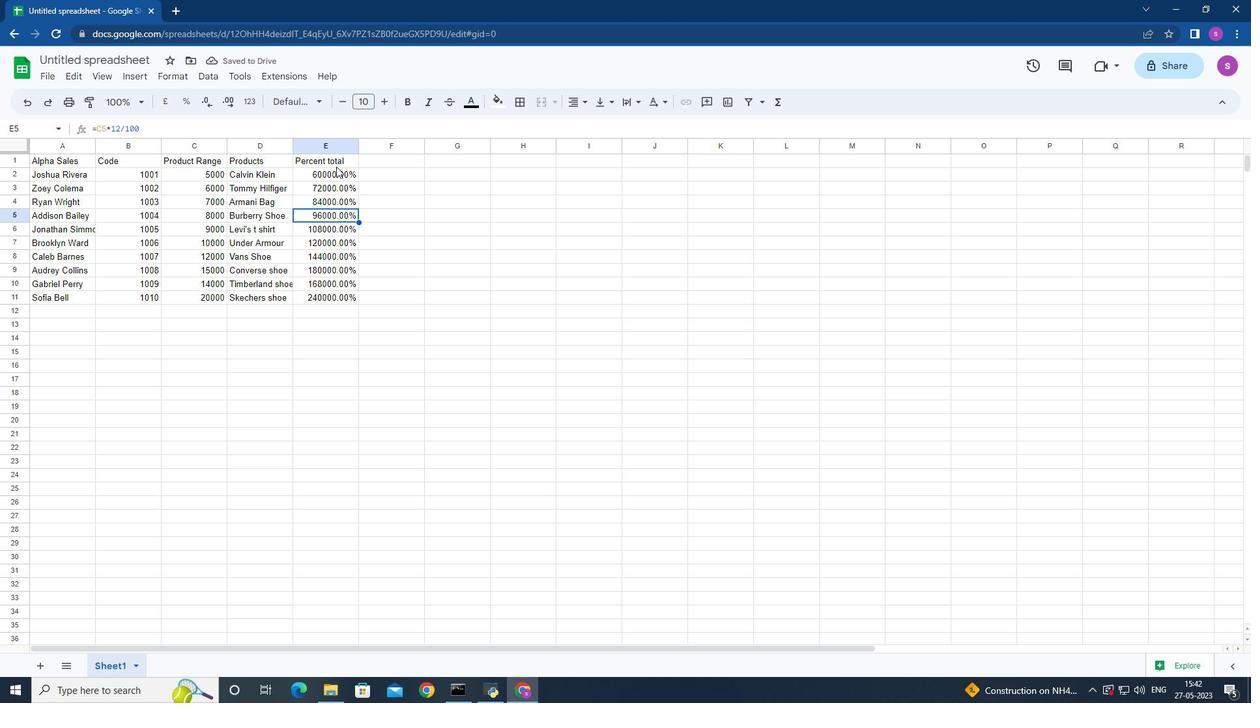 
Action: Mouse moved to (333, 241)
Screenshot: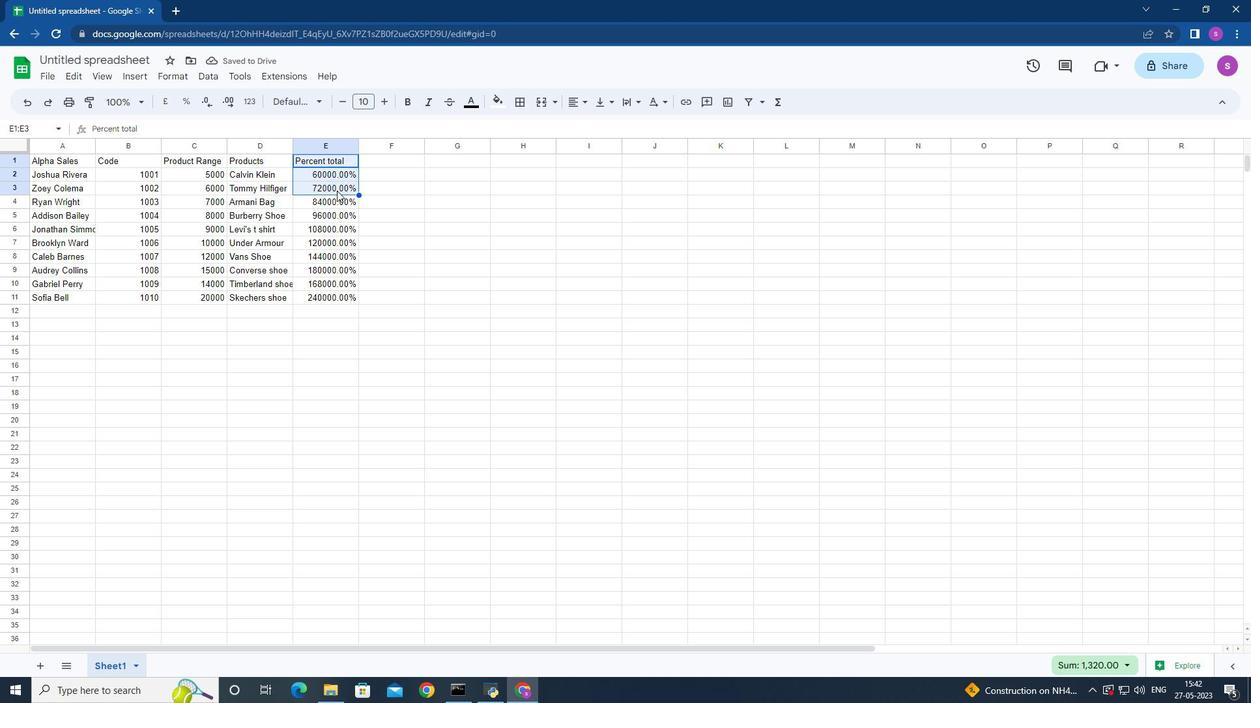 
Action: Mouse pressed left at (333, 241)
Screenshot: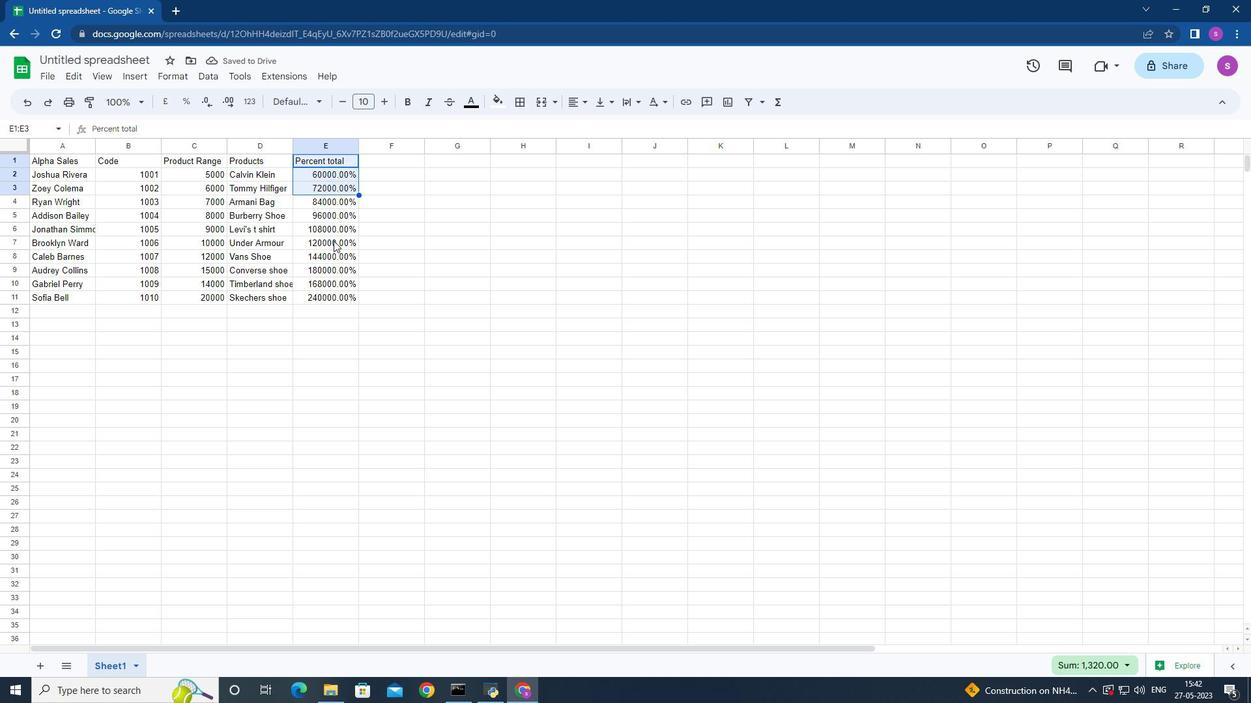 
Action: Mouse moved to (226, 102)
Screenshot: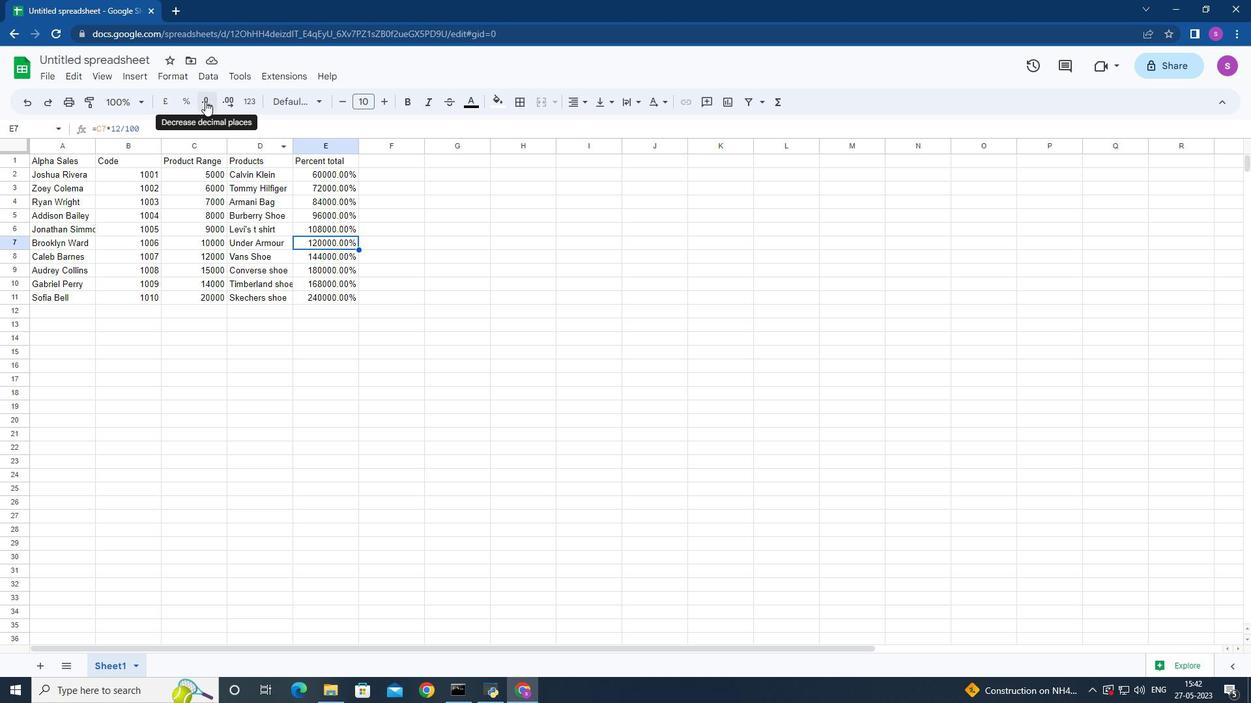 
Action: Mouse pressed left at (226, 102)
Screenshot: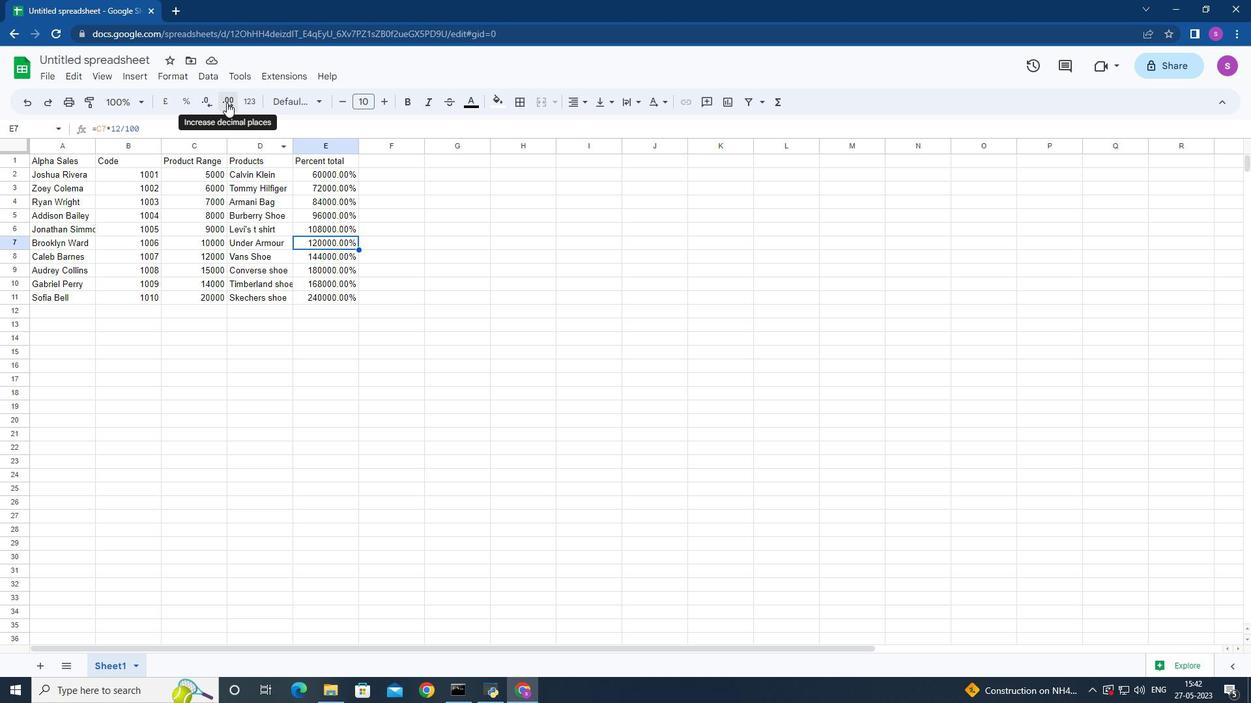 
Action: Mouse pressed left at (226, 102)
Screenshot: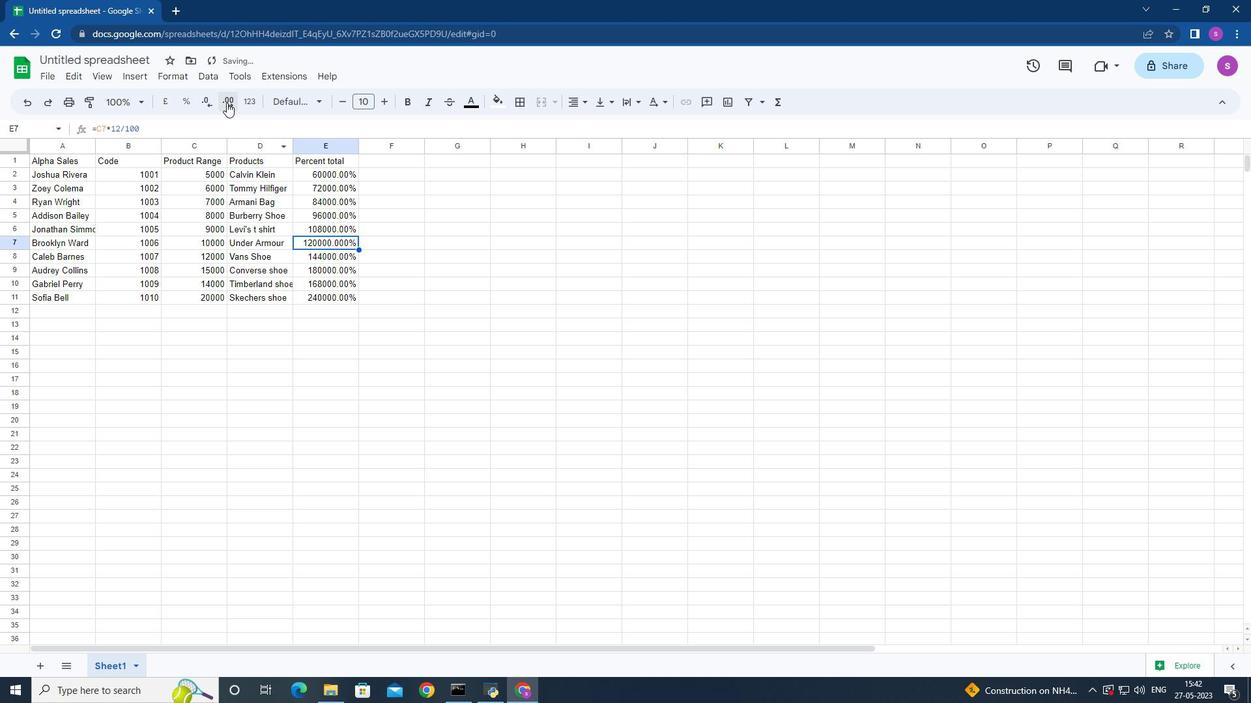 
Action: Mouse pressed left at (226, 102)
Screenshot: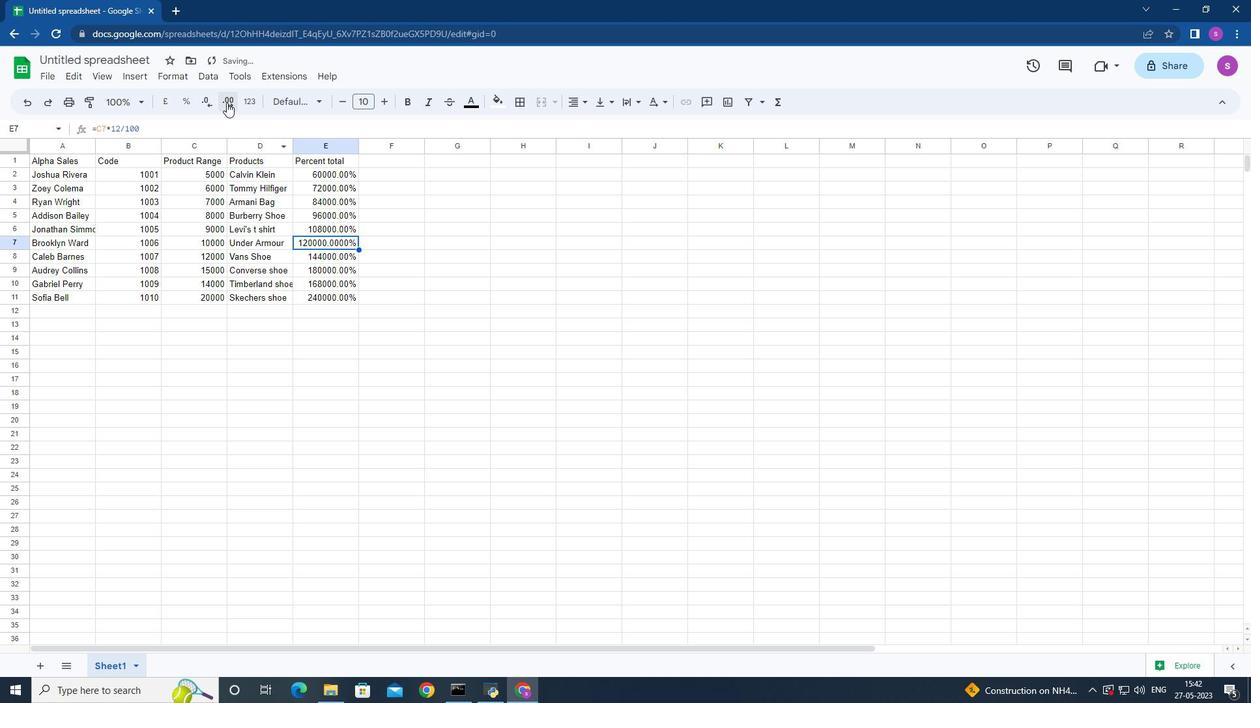 
Action: Mouse moved to (207, 104)
Screenshot: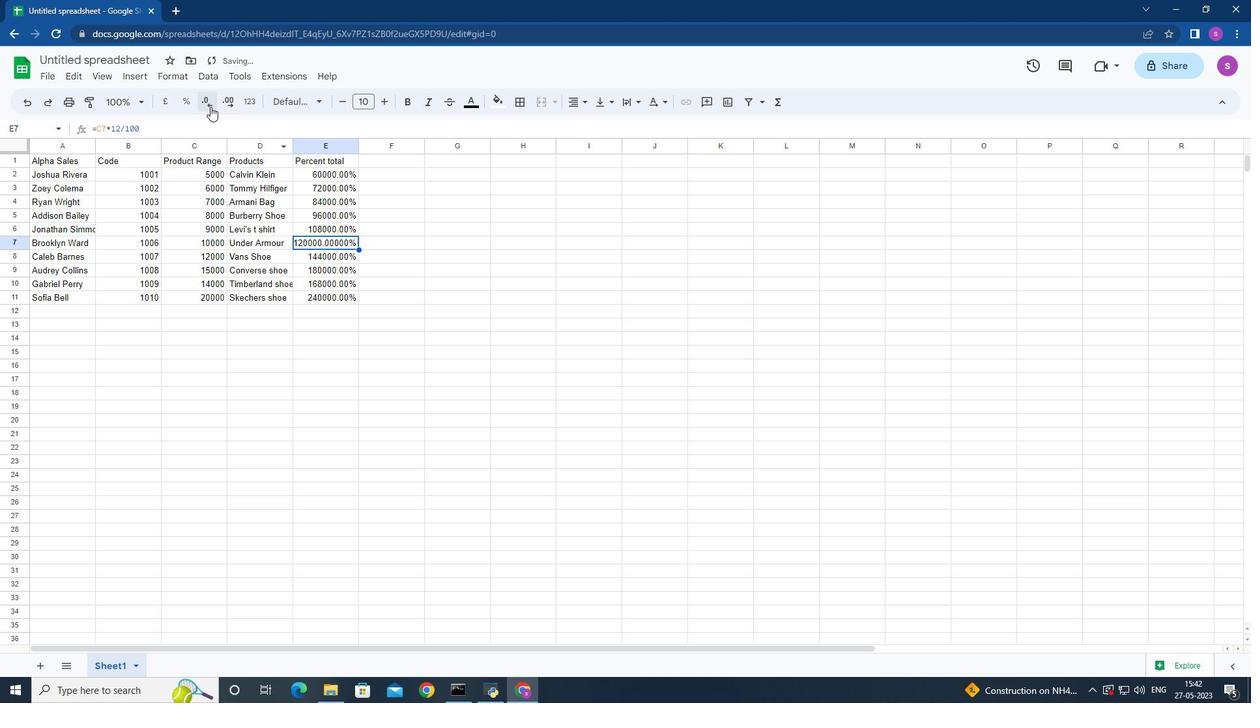 
Action: Mouse pressed left at (207, 104)
Screenshot: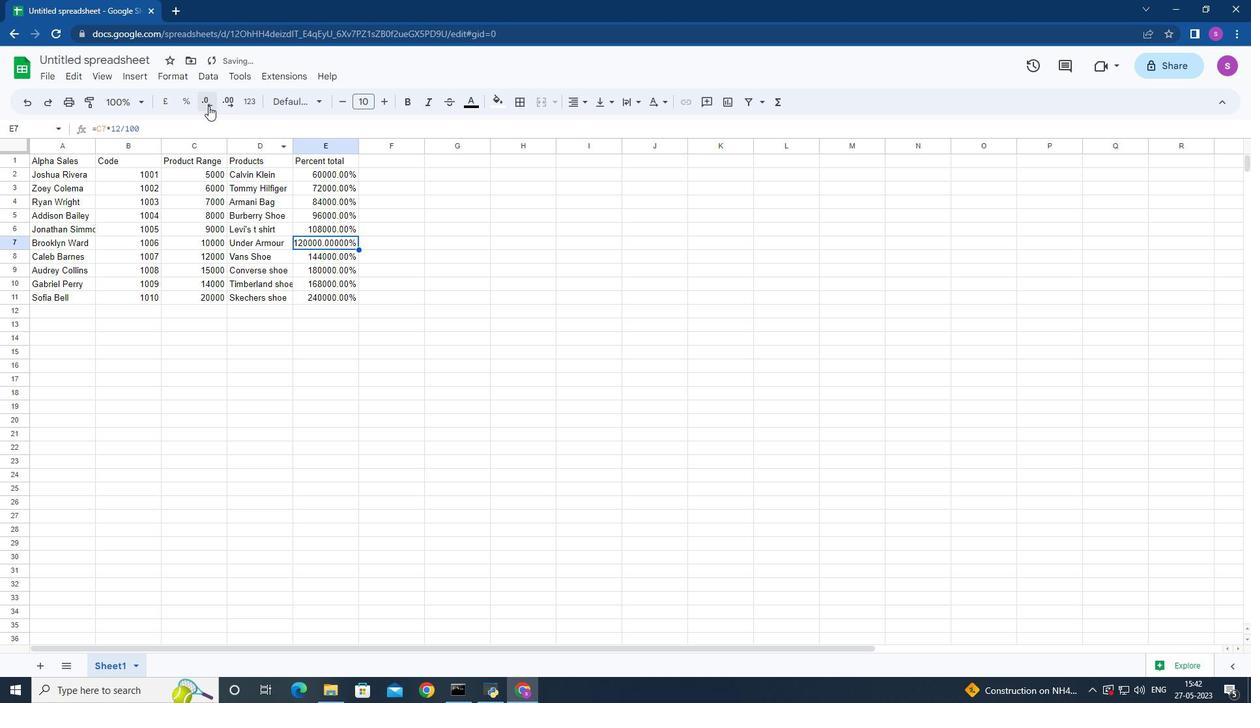 
Action: Mouse moved to (207, 104)
Screenshot: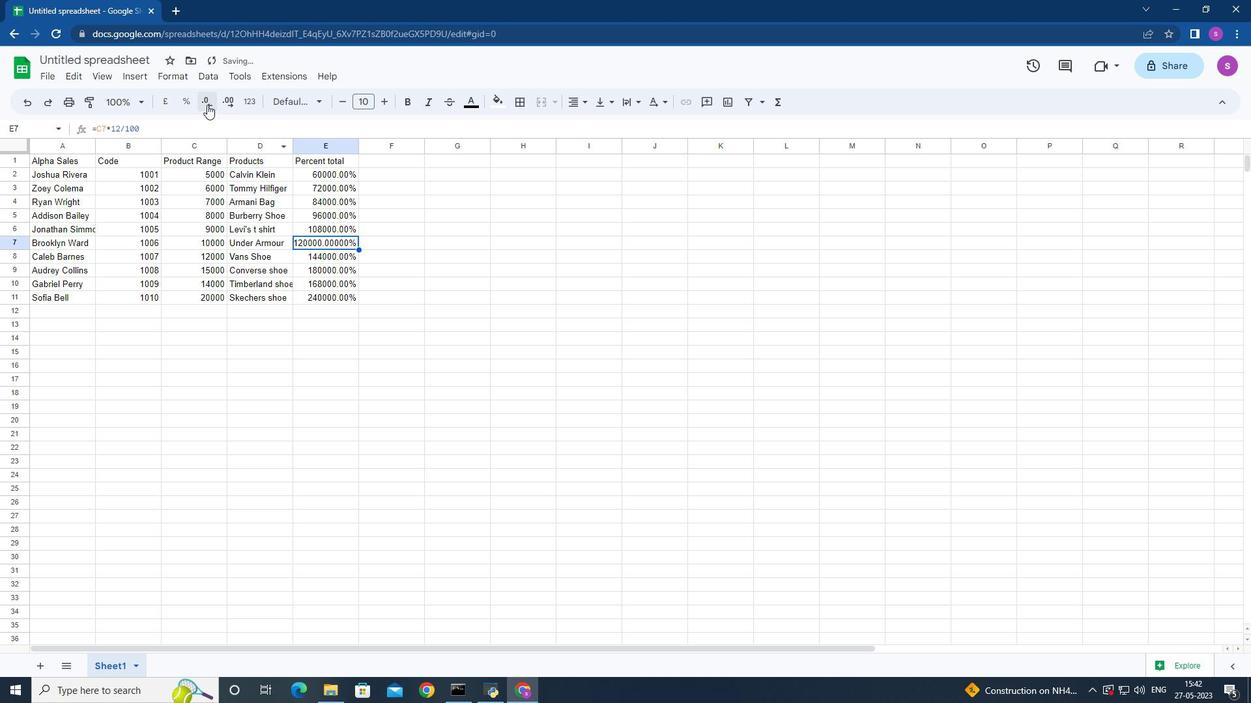 
Action: Mouse pressed left at (207, 104)
Screenshot: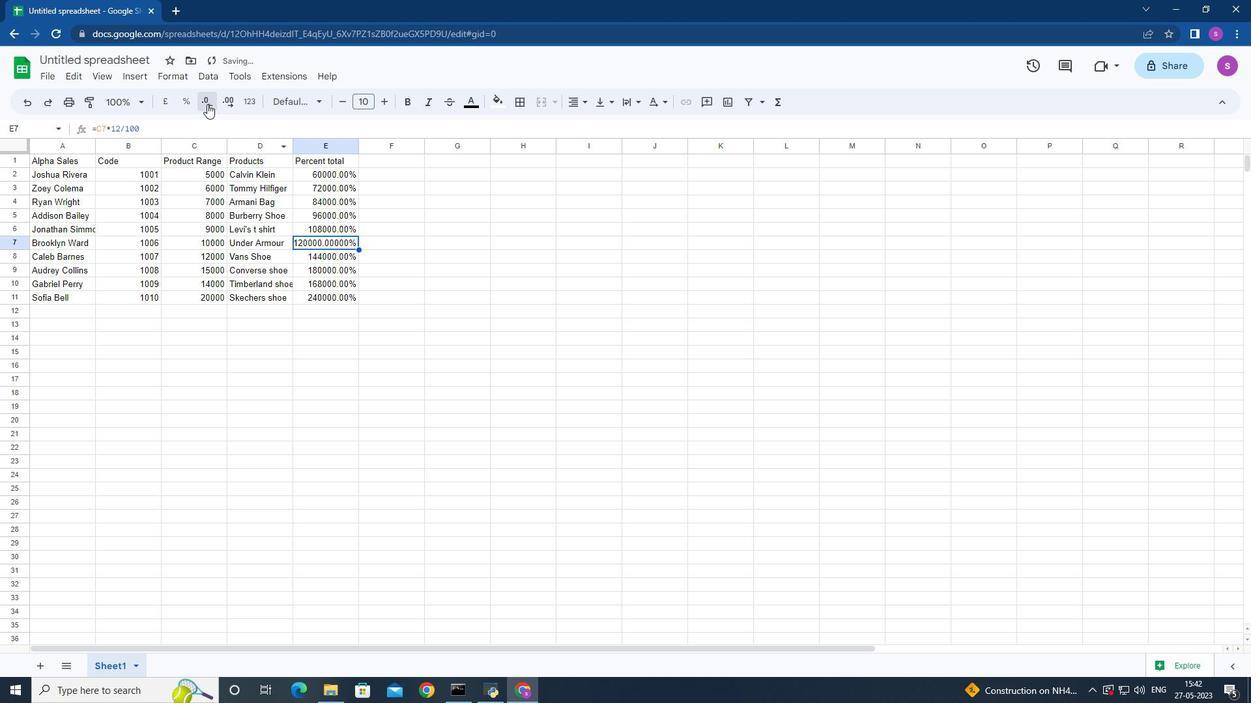 
Action: Mouse pressed left at (207, 104)
Screenshot: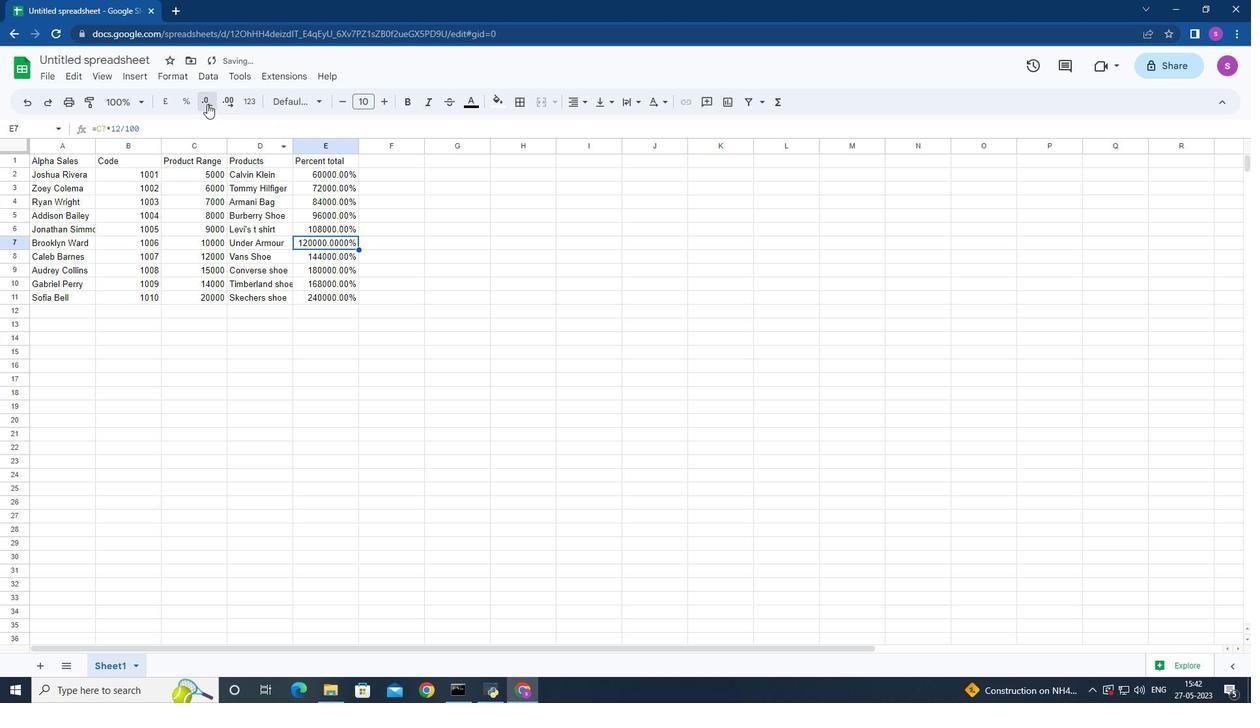 
Action: Mouse pressed left at (207, 104)
Screenshot: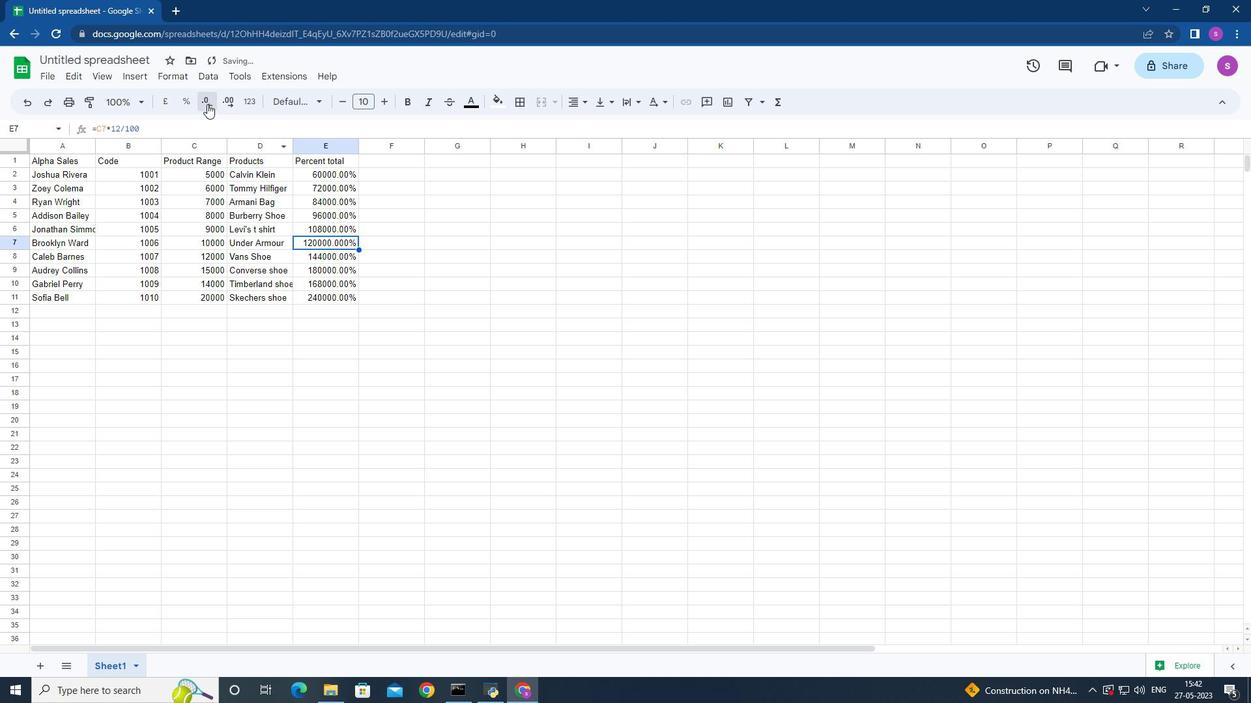 
Action: Mouse pressed left at (207, 104)
Screenshot: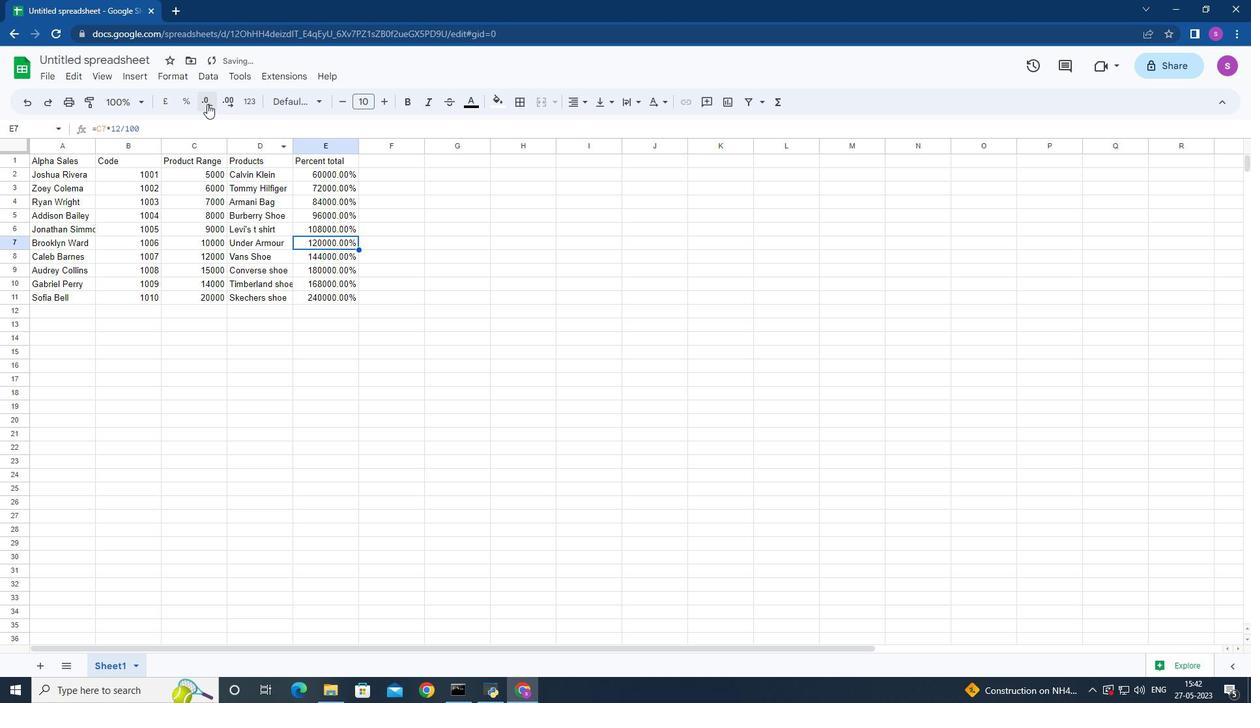 
Action: Mouse pressed left at (207, 104)
Screenshot: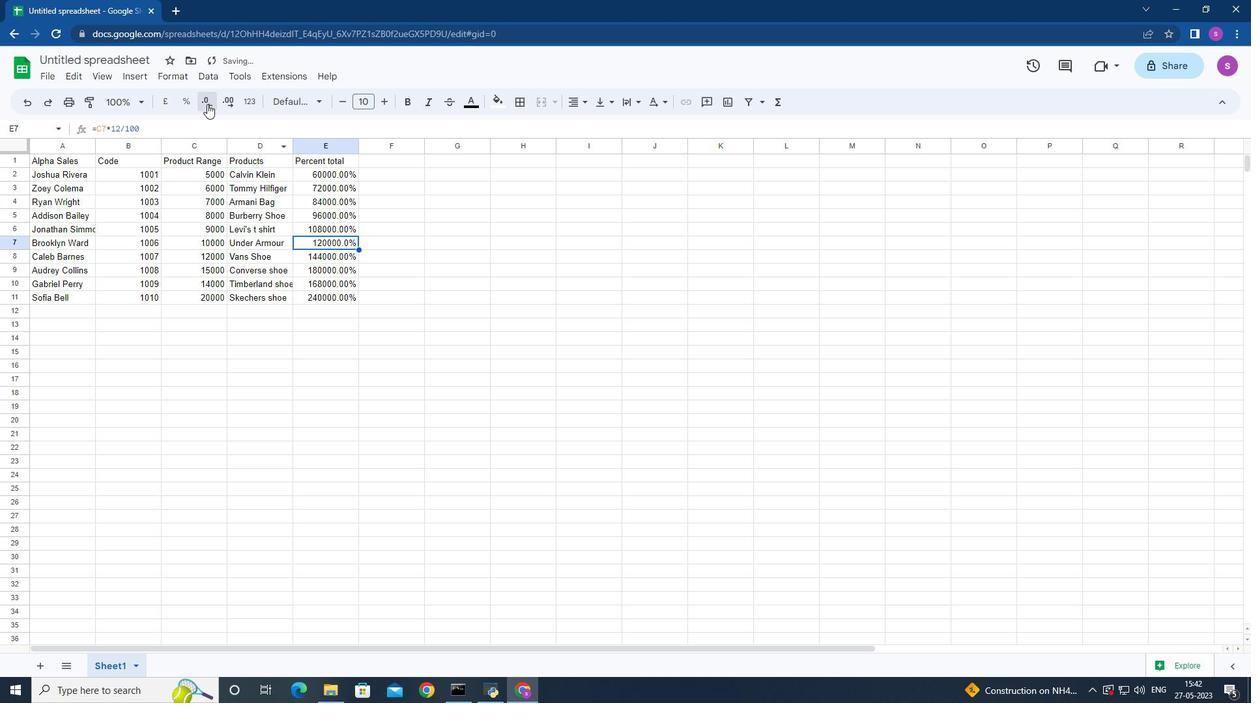 
Action: Mouse pressed left at (207, 104)
Screenshot: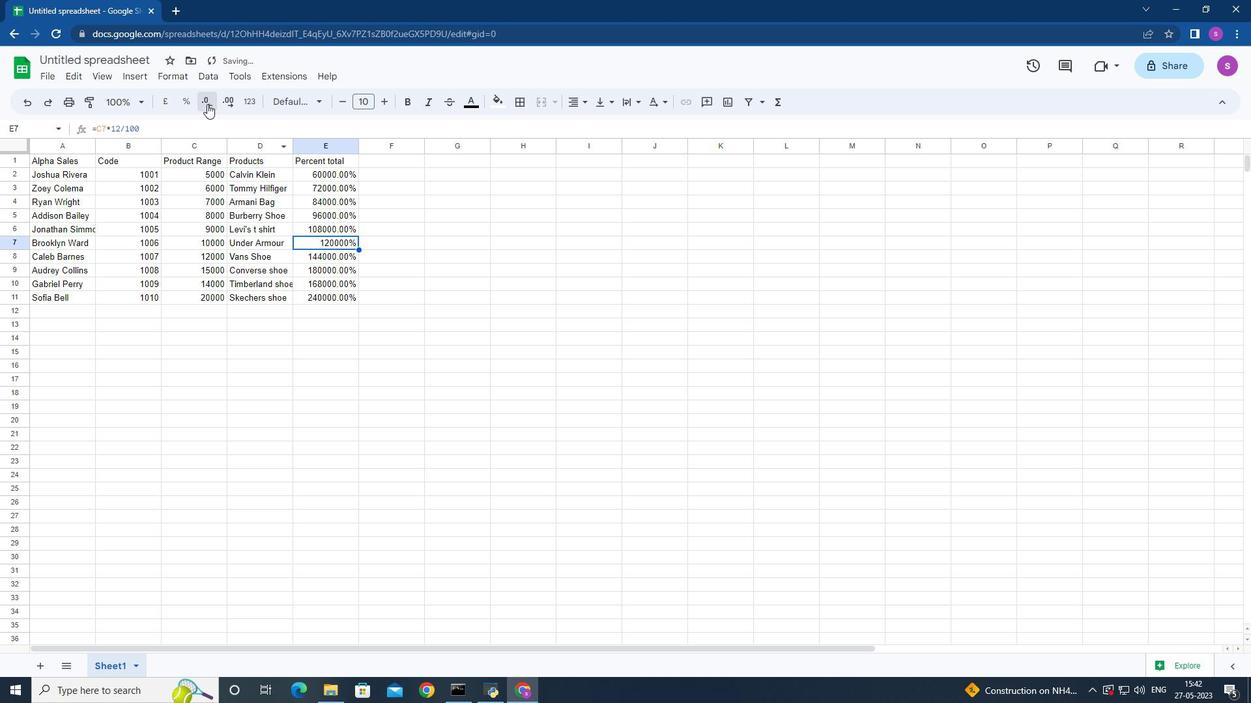 
Action: Mouse pressed left at (207, 104)
Screenshot: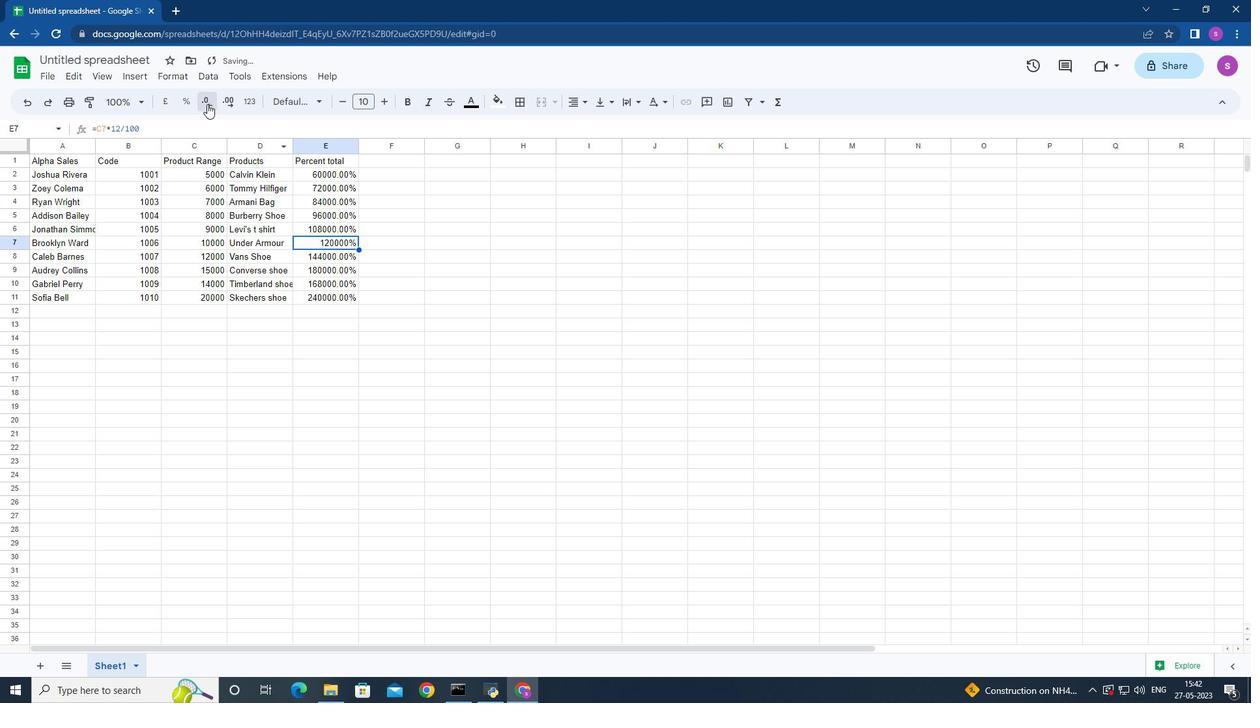 
Action: Mouse moved to (318, 170)
Screenshot: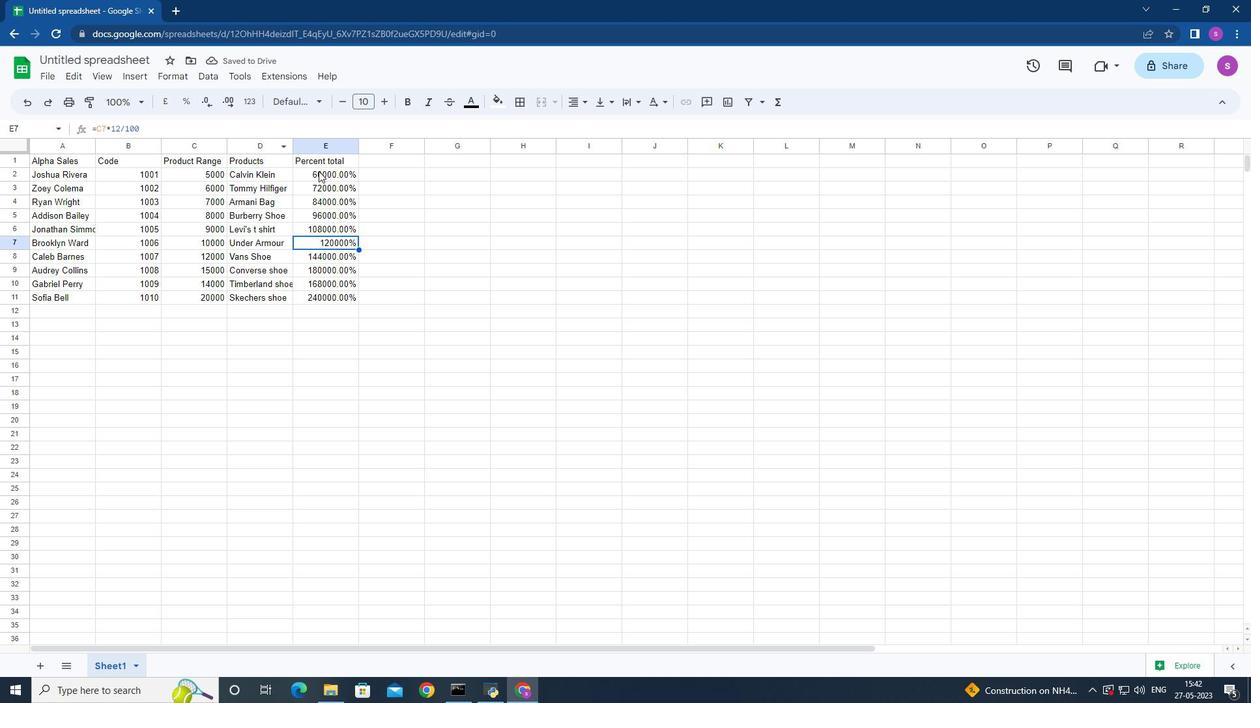 
Action: Mouse pressed left at (318, 170)
Screenshot: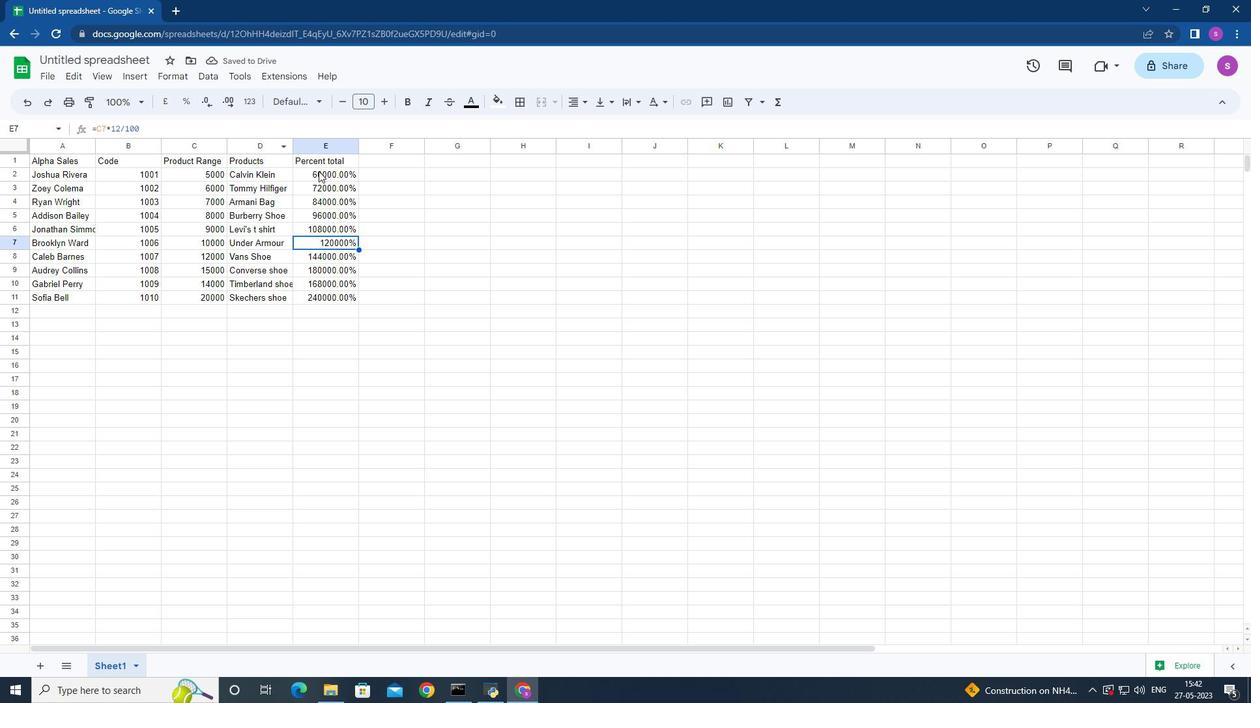 
Action: Mouse moved to (211, 95)
Screenshot: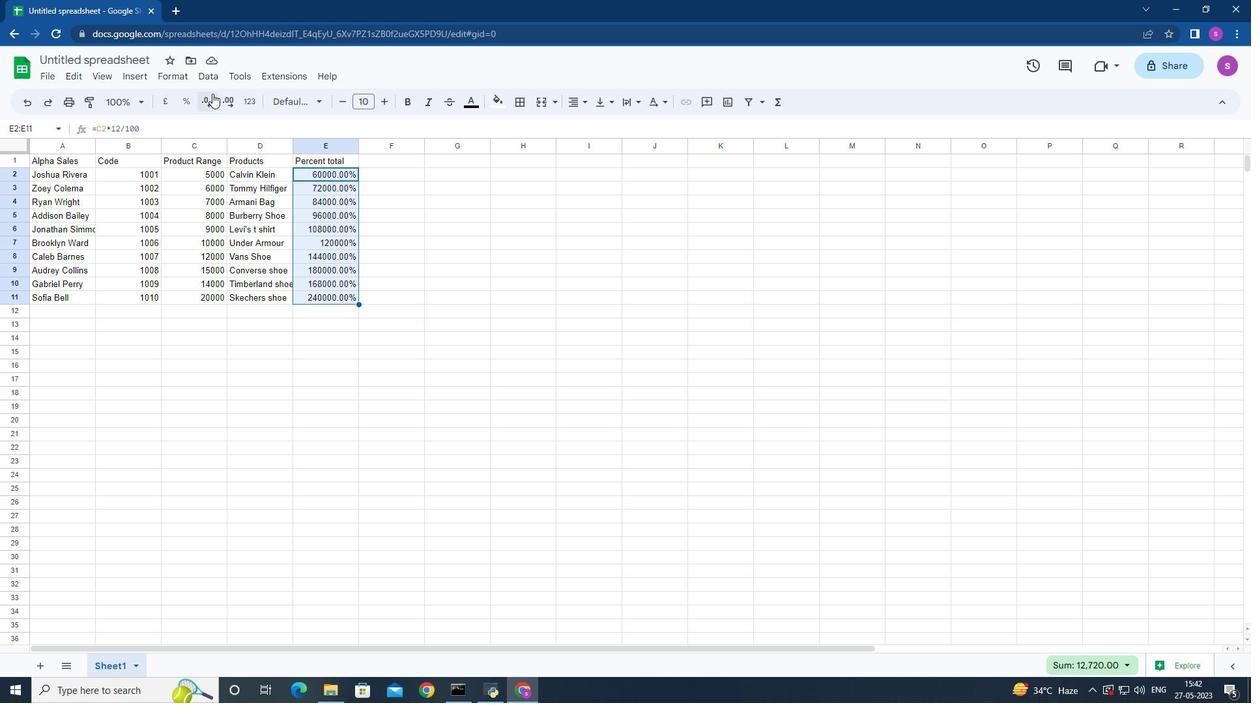 
Action: Mouse pressed left at (211, 95)
Screenshot: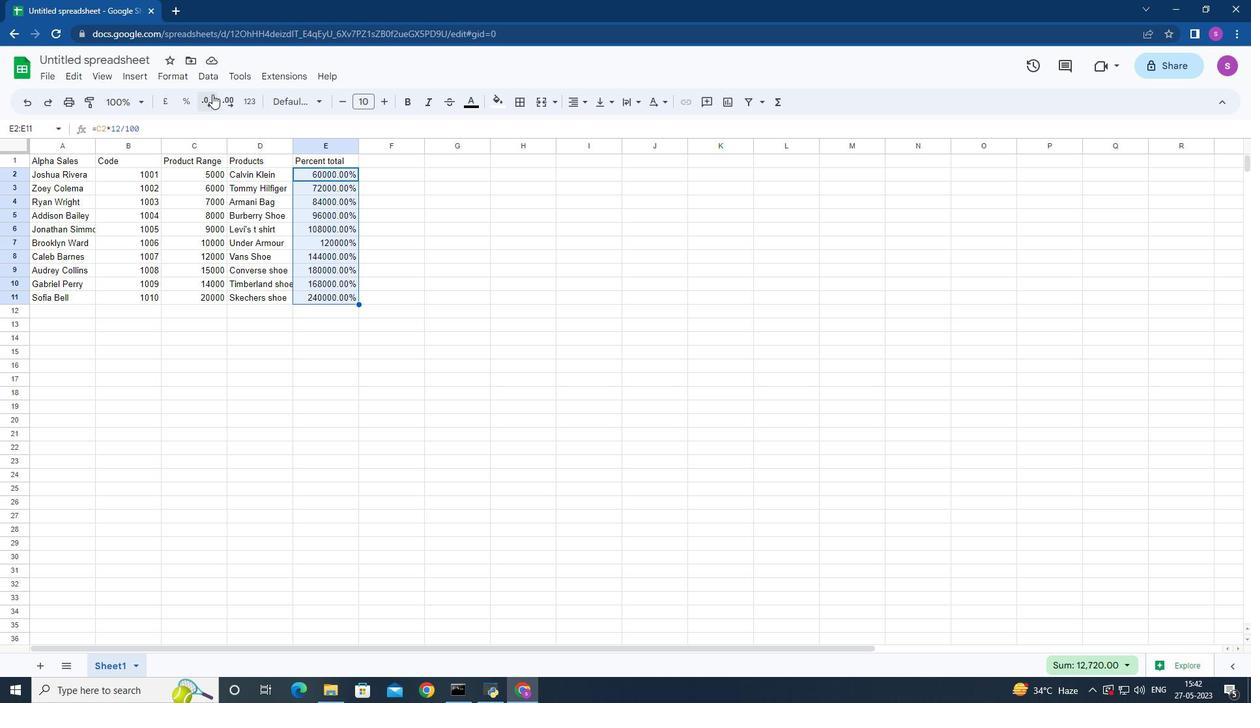 
Action: Mouse pressed left at (211, 95)
Screenshot: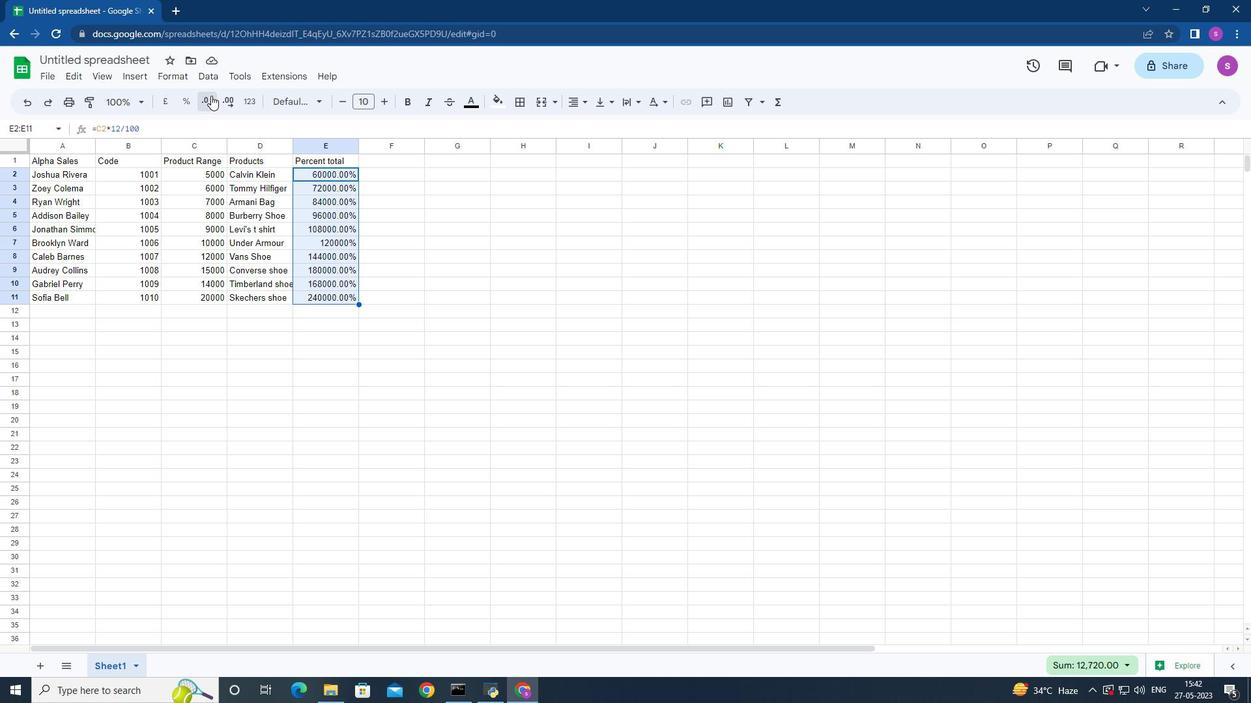 
Action: Mouse moved to (383, 175)
Screenshot: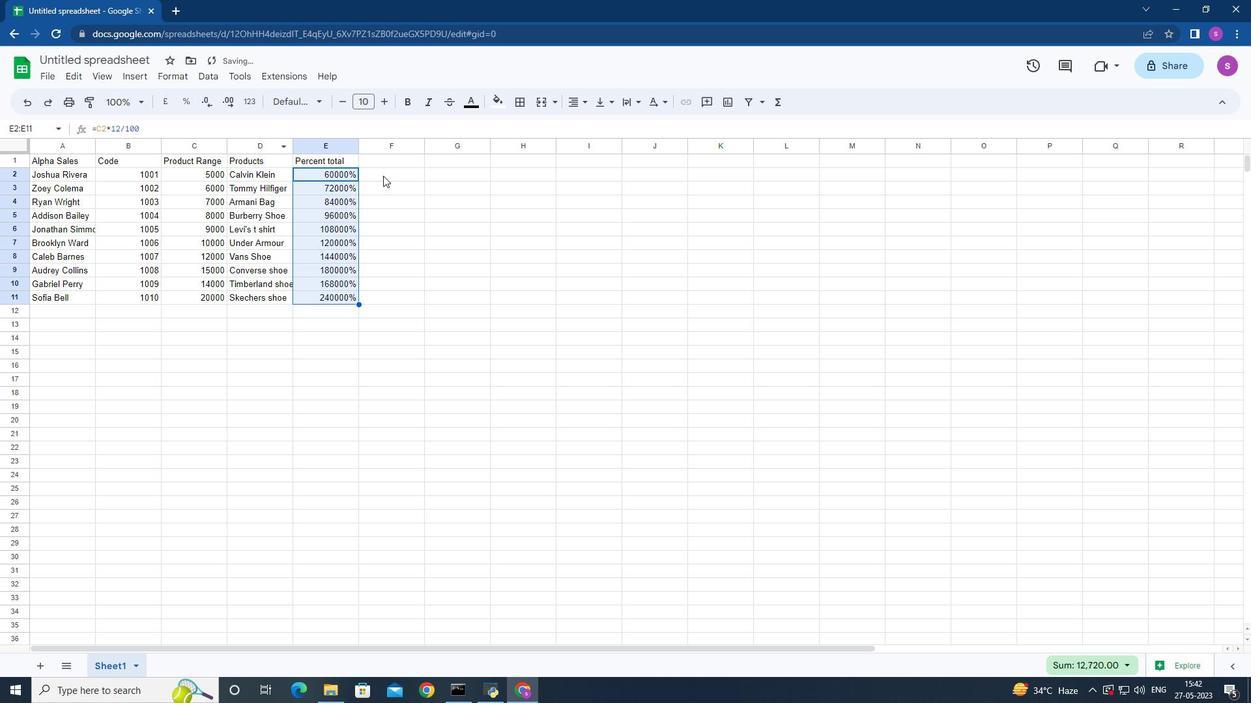 
Action: Mouse pressed left at (383, 175)
Screenshot: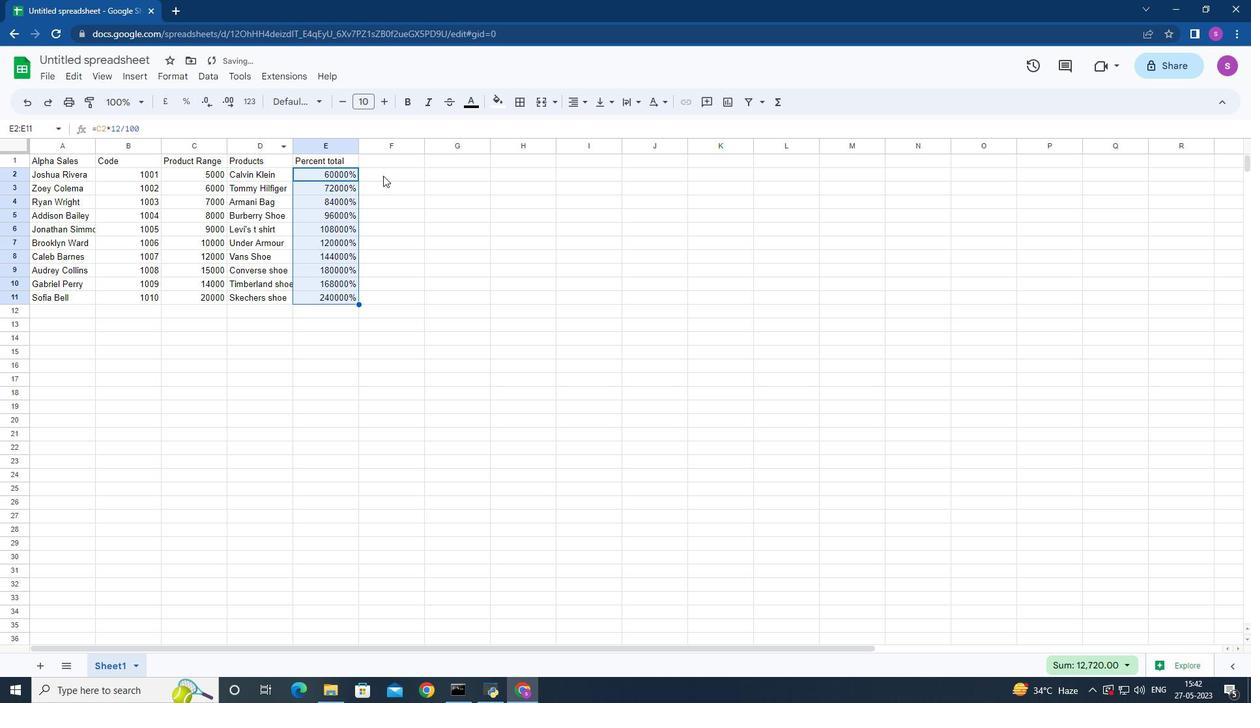 
Action: Mouse moved to (323, 179)
Screenshot: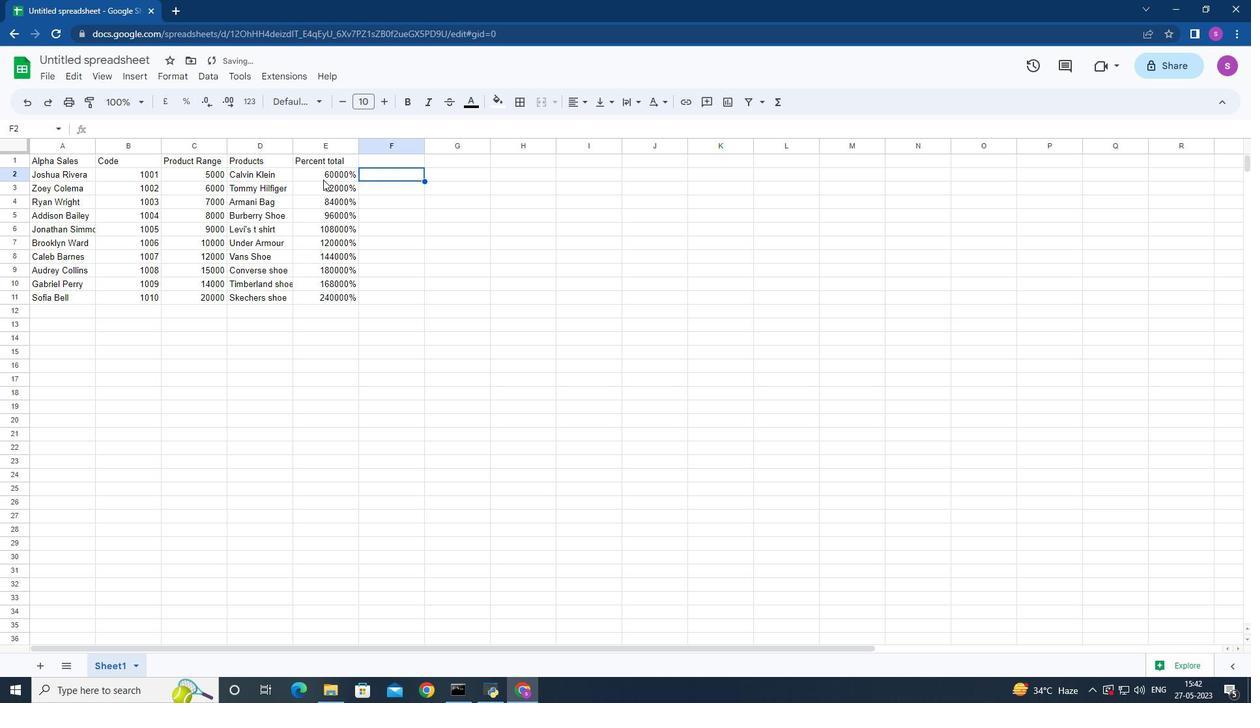 
Action: Mouse pressed left at (323, 179)
Screenshot: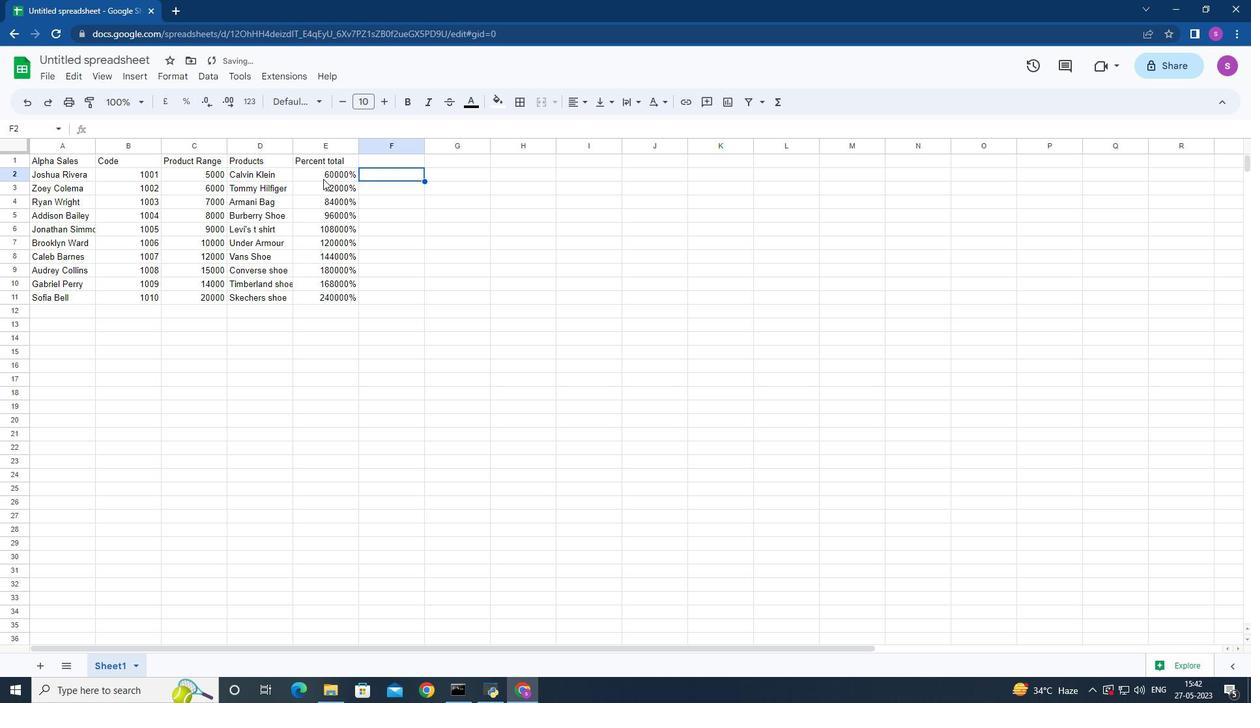 
Action: Mouse moved to (323, 175)
Screenshot: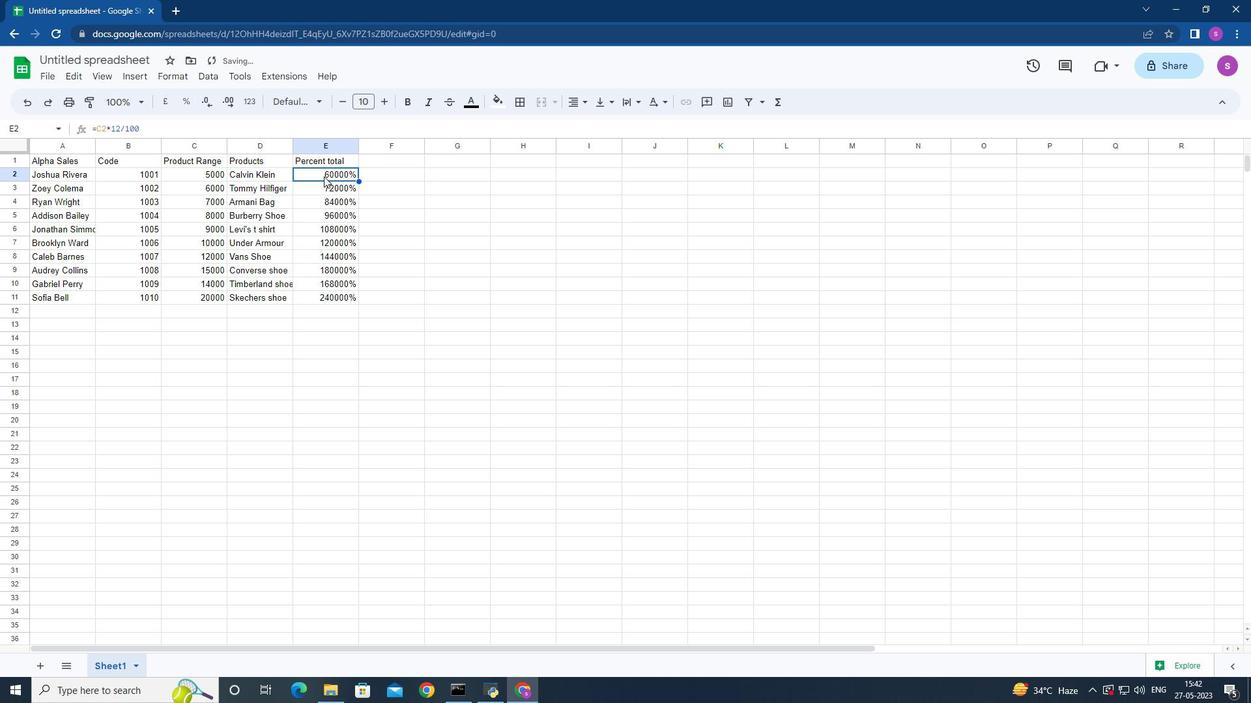 
Action: Mouse pressed left at (323, 175)
Screenshot: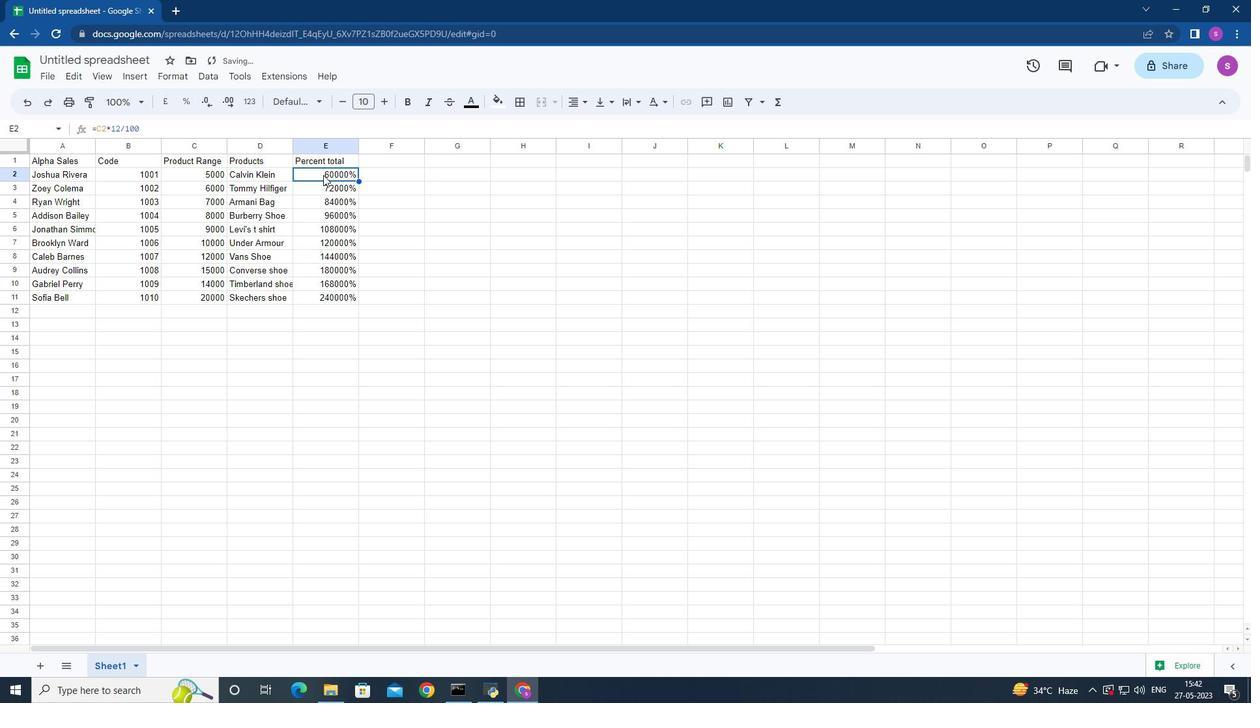 
Action: Mouse moved to (332, 174)
Screenshot: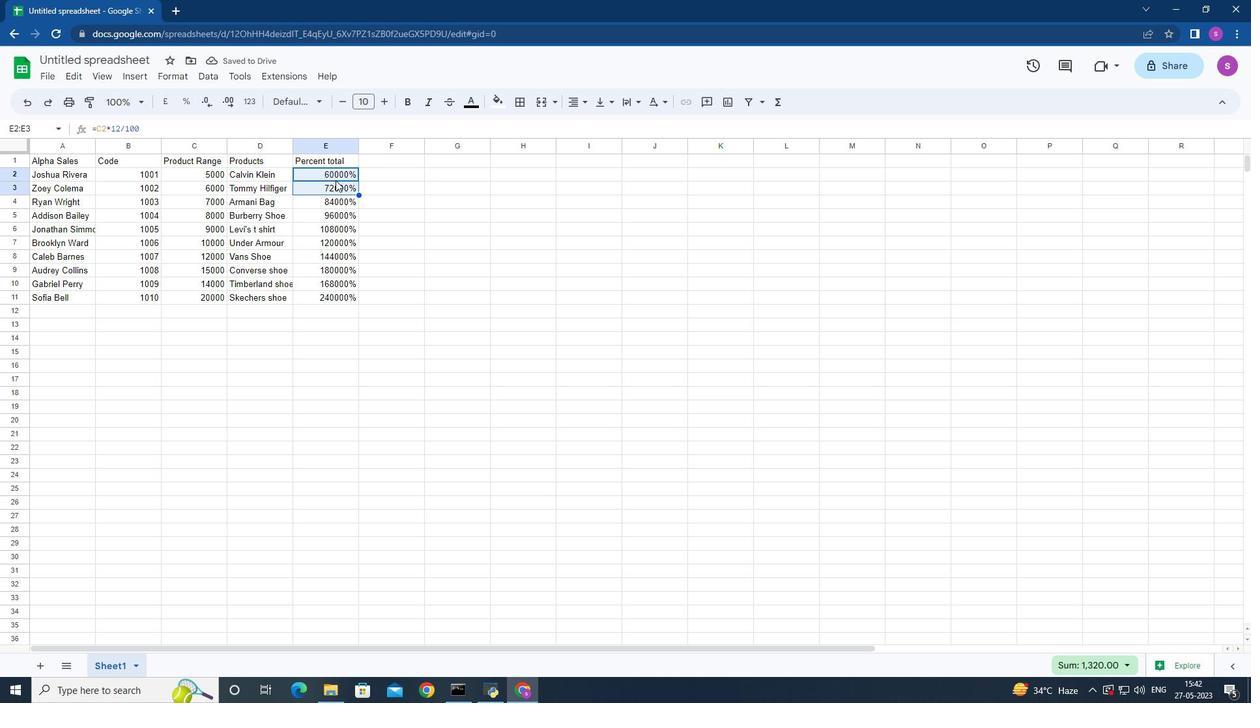 
Action: Mouse pressed left at (332, 174)
Screenshot: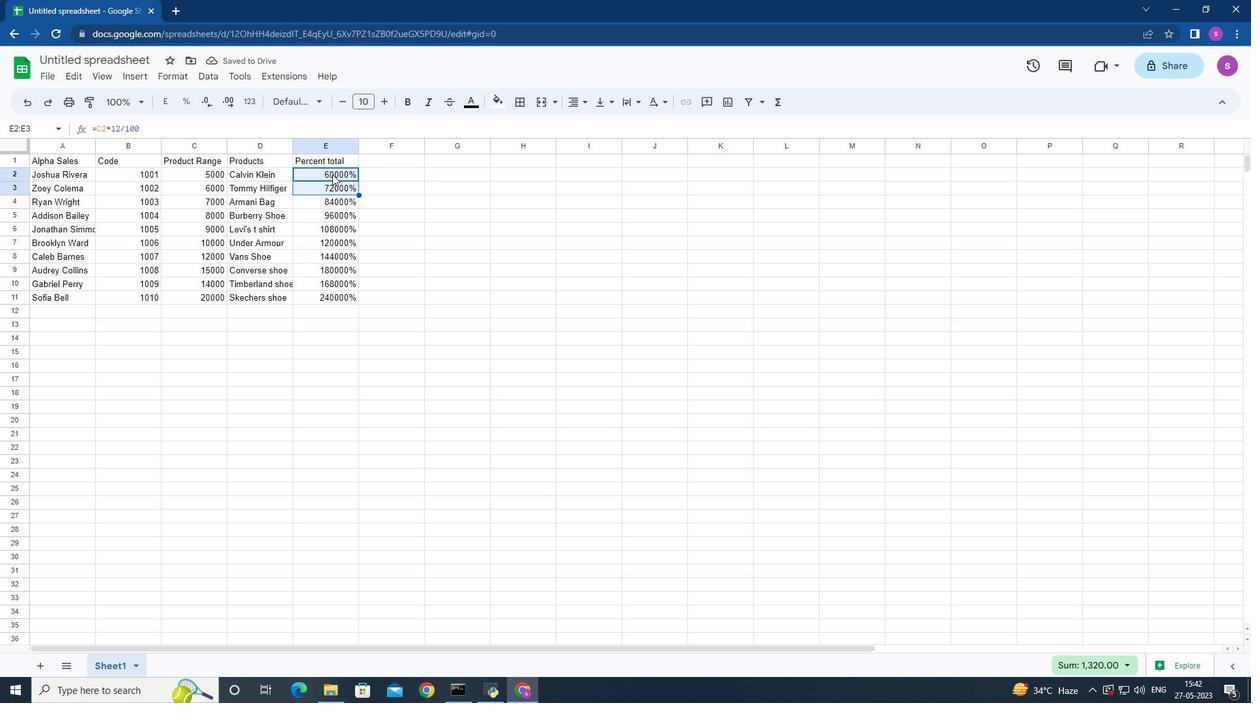 
Action: Mouse moved to (335, 297)
Screenshot: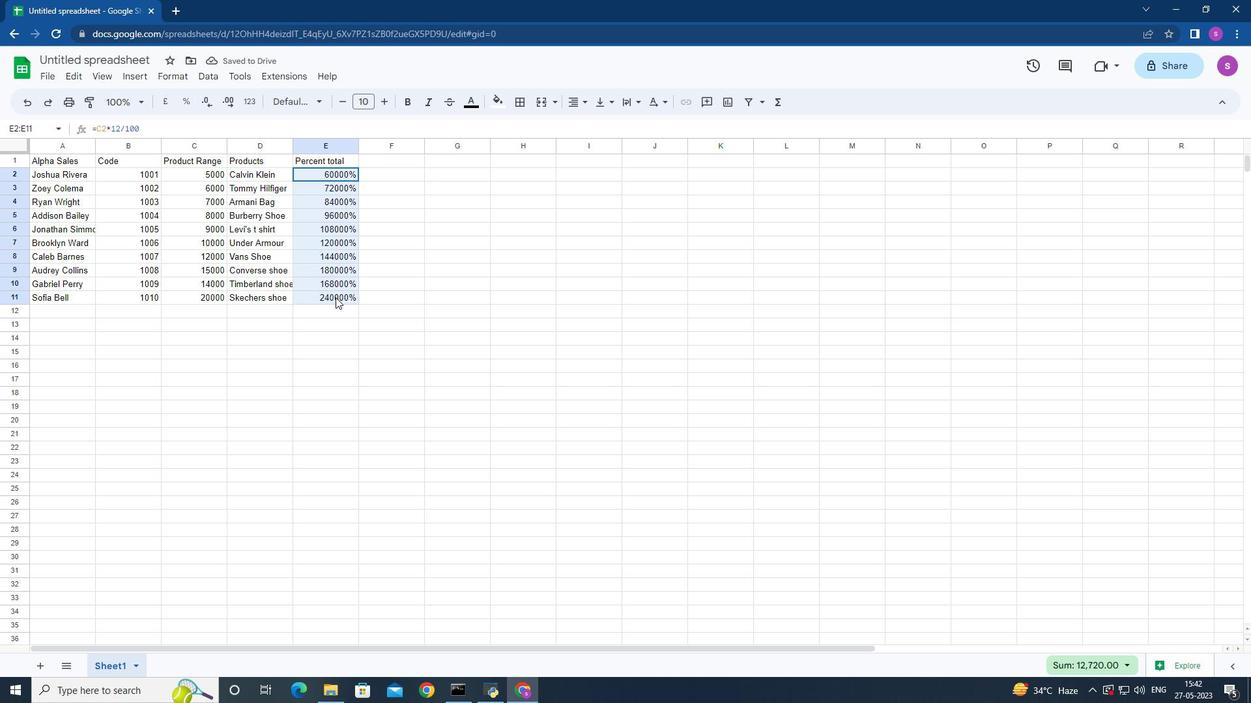 
Action: Key pressed <Key.delete>
Screenshot: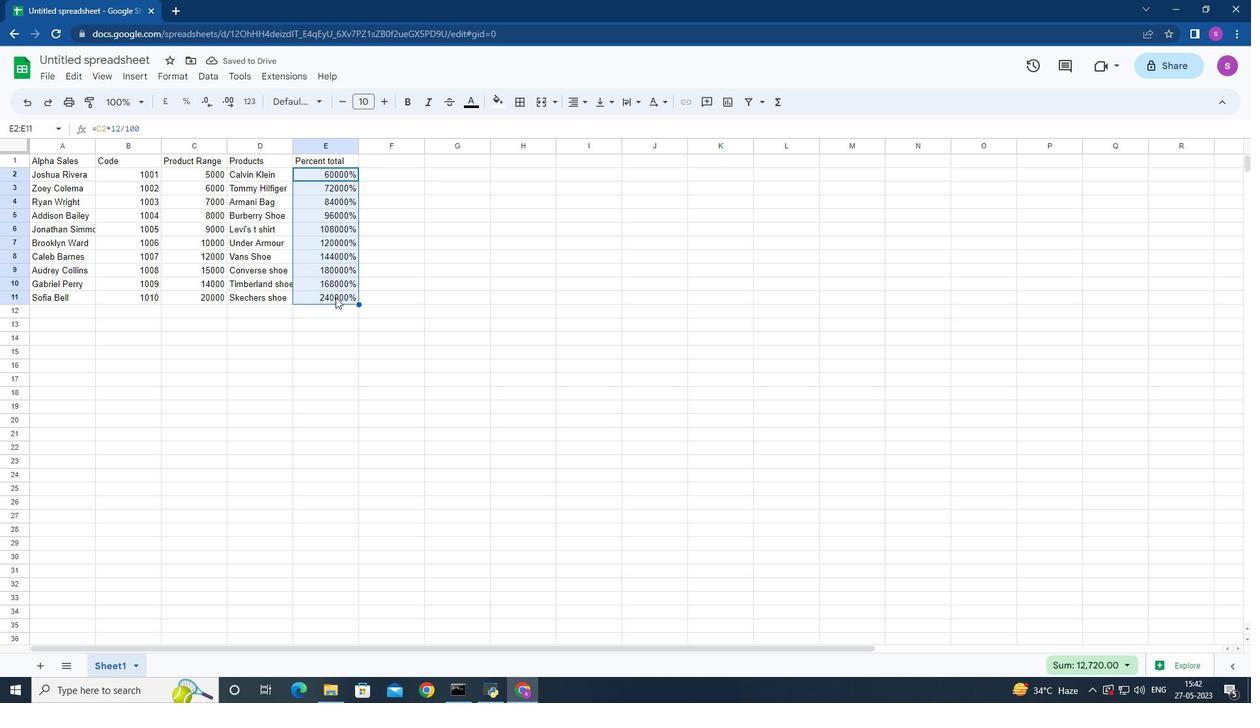 
Action: Mouse moved to (383, 177)
Screenshot: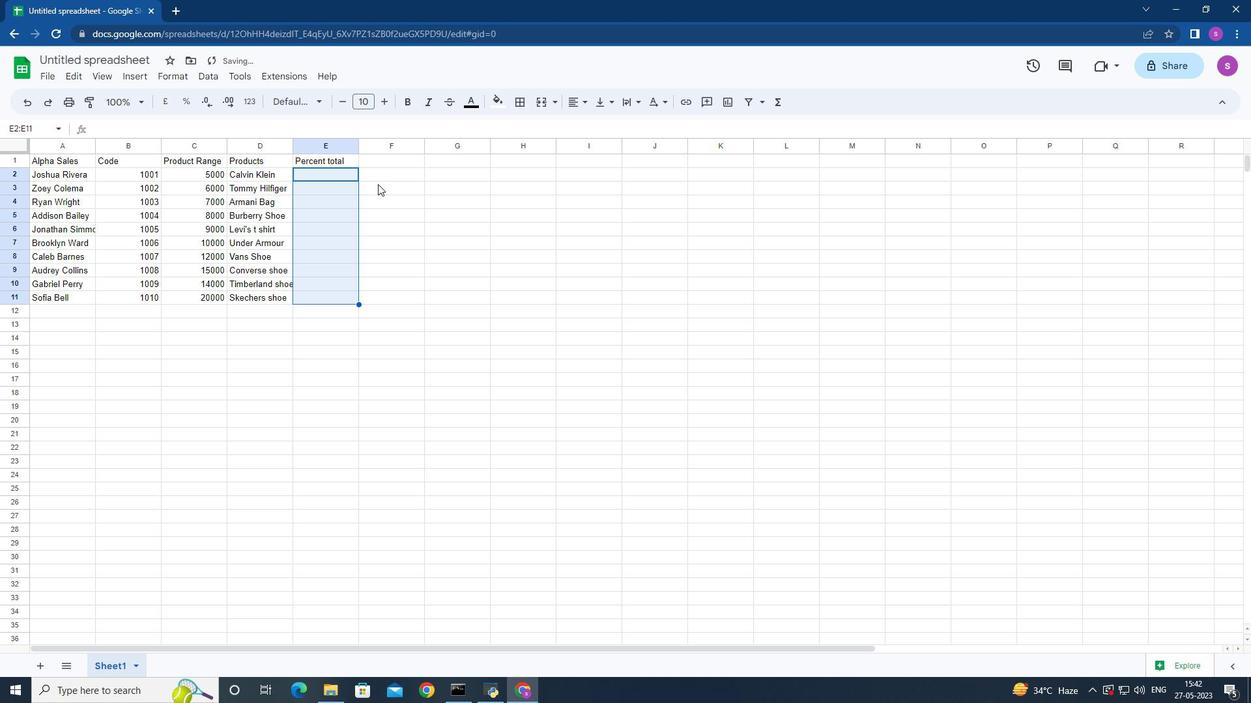 
Action: Mouse pressed left at (383, 177)
